 Task: Look for Airbnb properties in Tarumizu, Japan from 12th  December, 2023 to 15th December, 2023 for 3 adults. Place can be entire room with 2 bedrooms having 3 beds and 1 bathroom. Property type can be flat.
Action: Mouse moved to (445, 67)
Screenshot: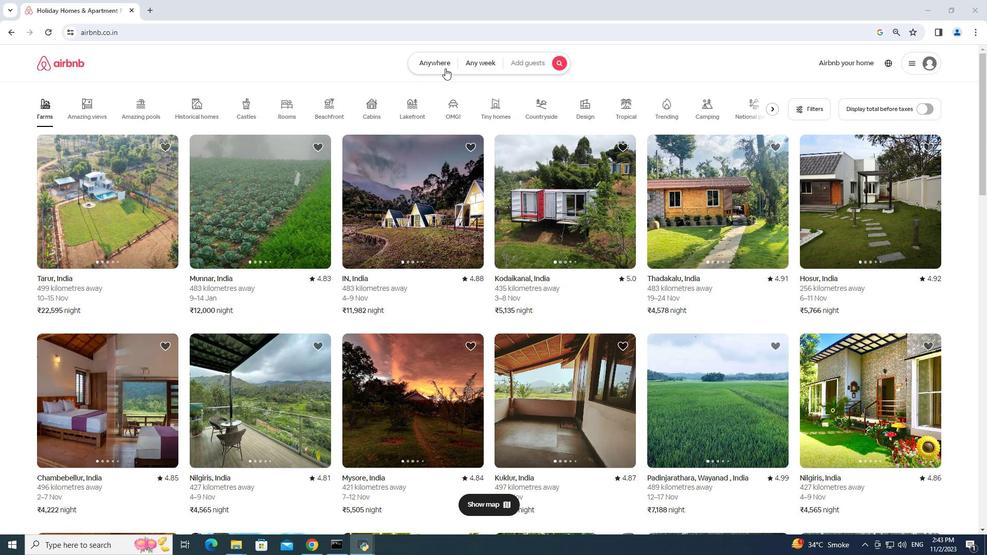 
Action: Mouse pressed left at (445, 67)
Screenshot: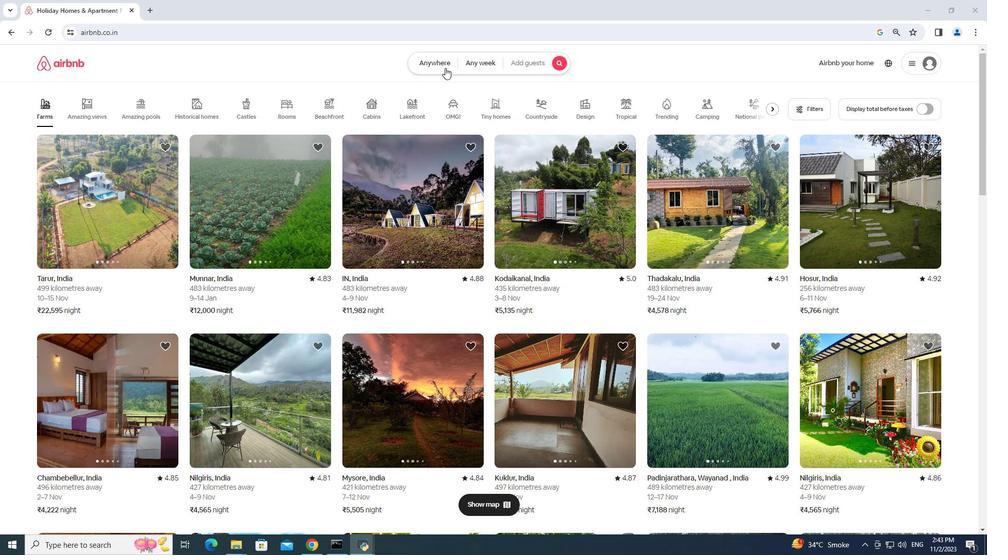 
Action: Mouse moved to (334, 99)
Screenshot: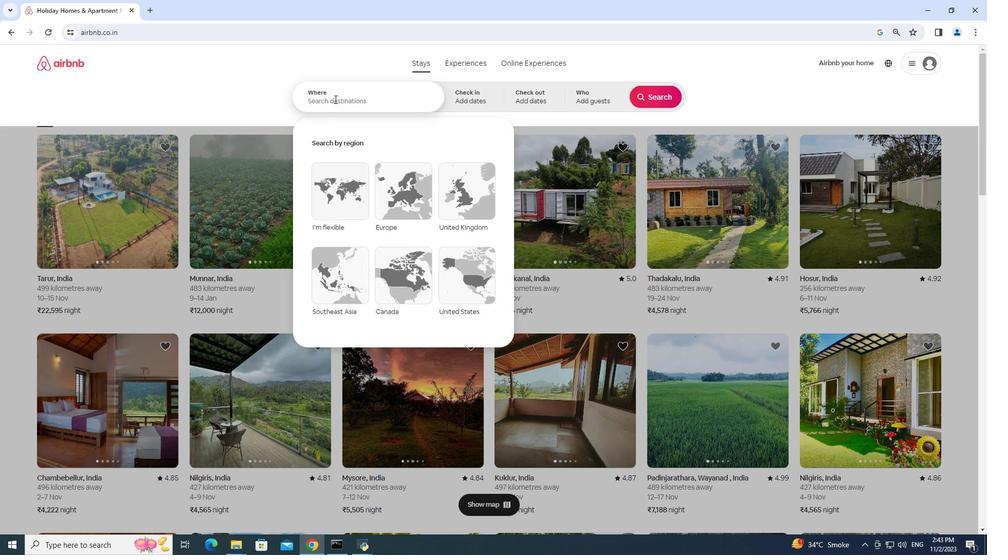 
Action: Mouse pressed left at (334, 99)
Screenshot: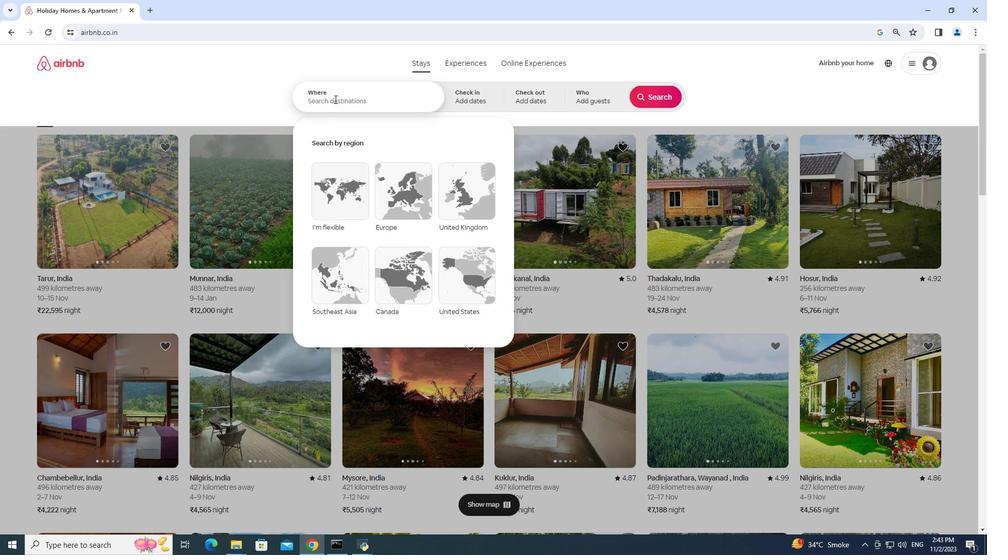 
Action: Key pressed tarumizu,japan<Key.space>
Screenshot: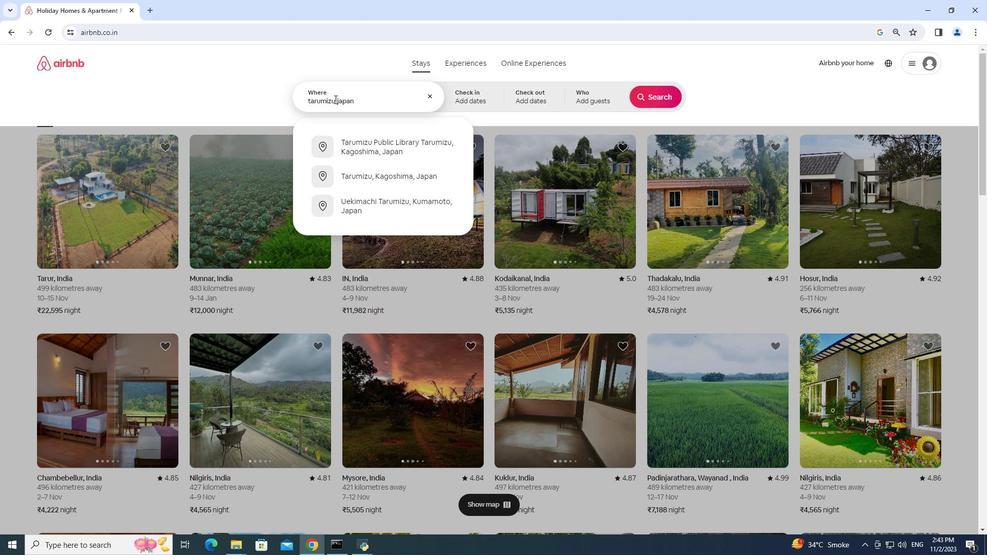 
Action: Mouse moved to (336, 98)
Screenshot: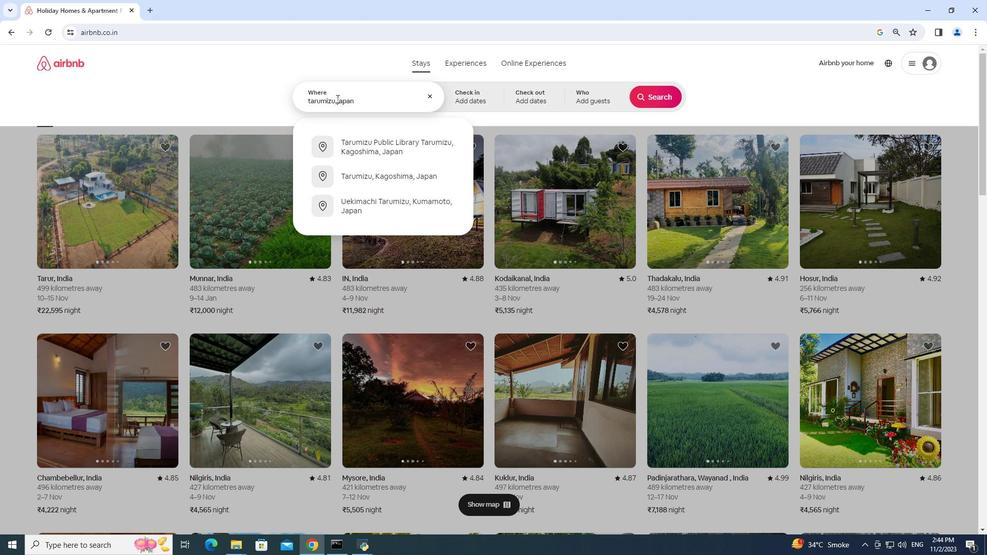 
Action: Mouse pressed left at (336, 98)
Screenshot: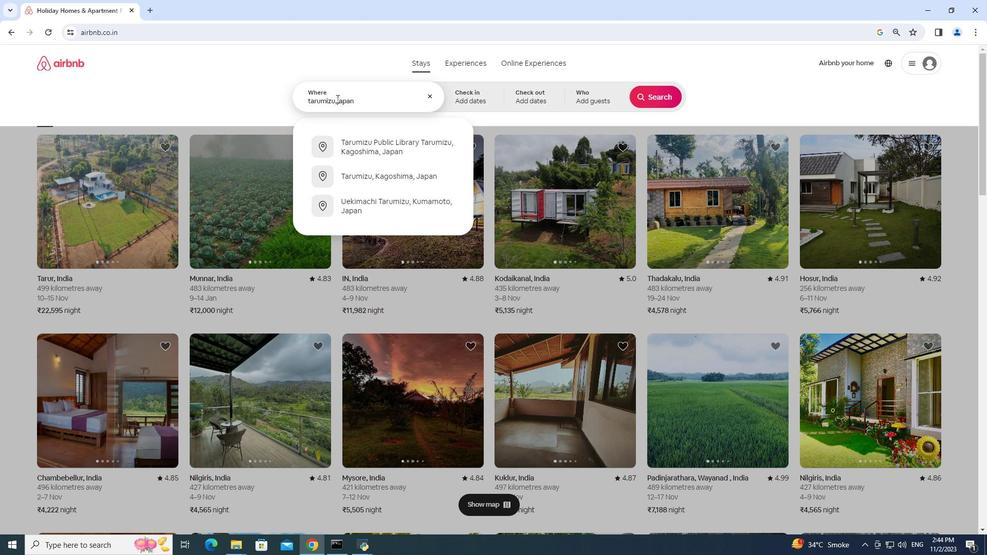 
Action: Mouse moved to (352, 106)
Screenshot: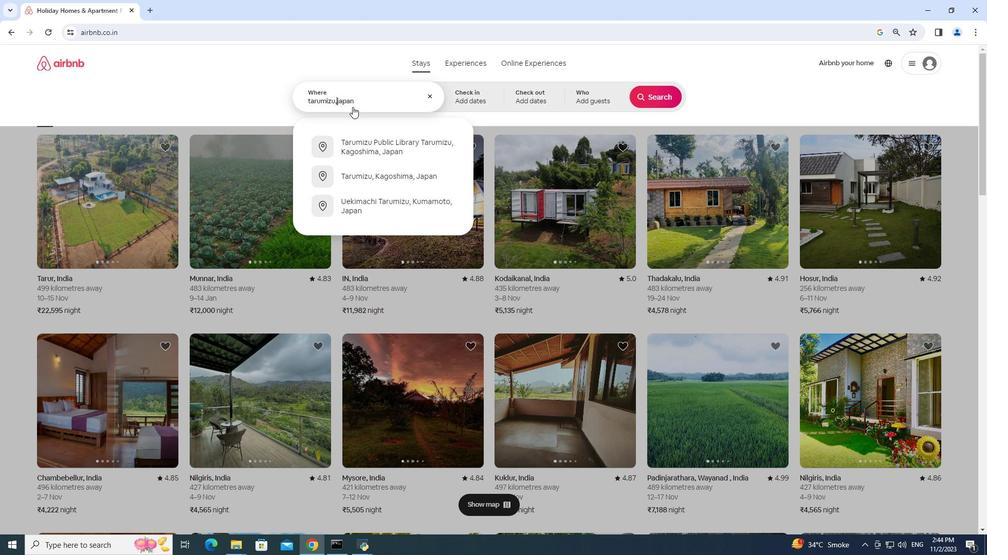 
Action: Key pressed <Key.space>
Screenshot: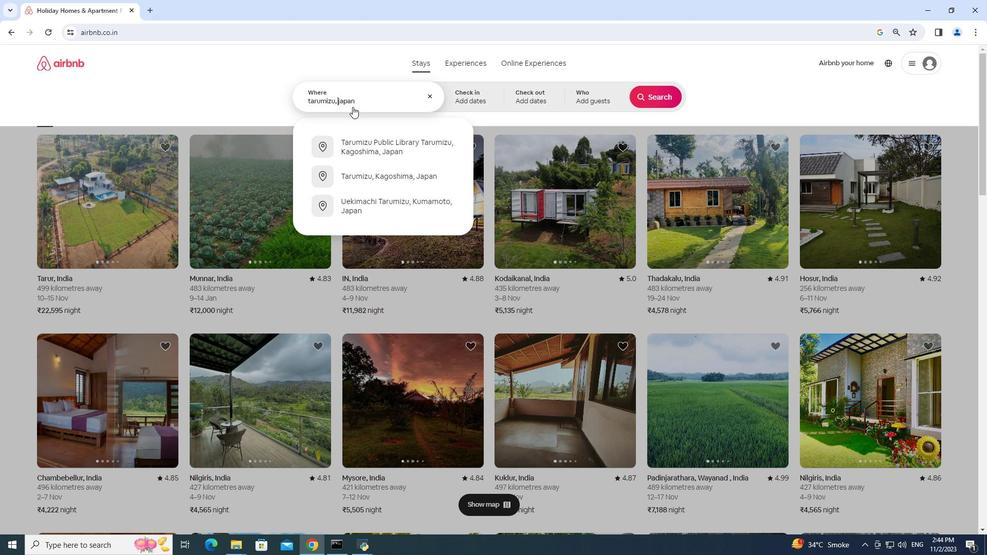 
Action: Mouse moved to (472, 95)
Screenshot: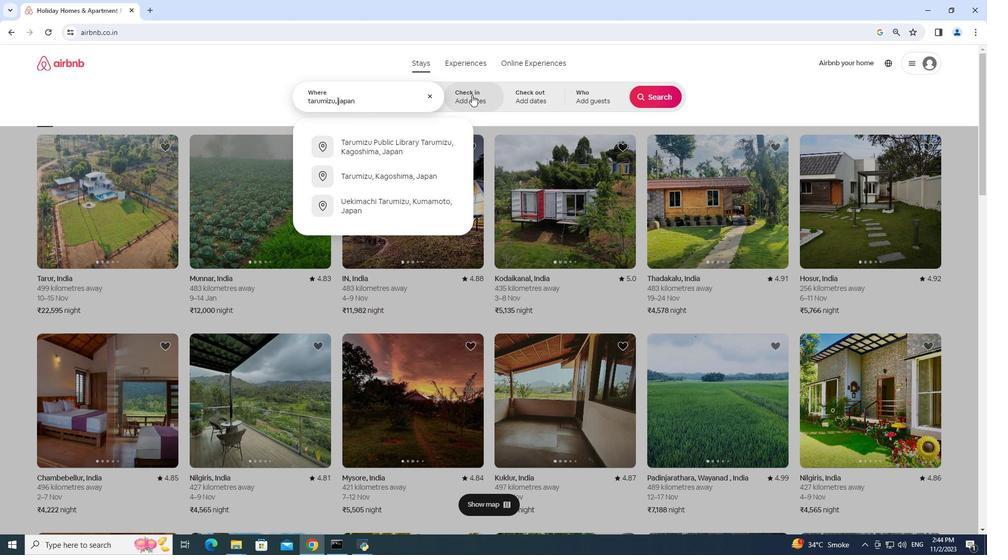 
Action: Mouse pressed left at (472, 95)
Screenshot: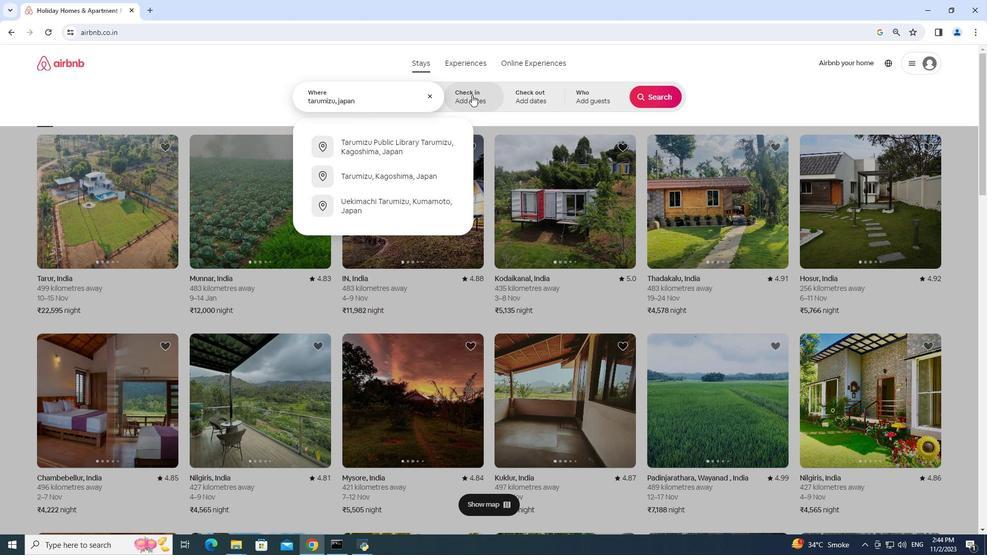 
Action: Mouse moved to (559, 256)
Screenshot: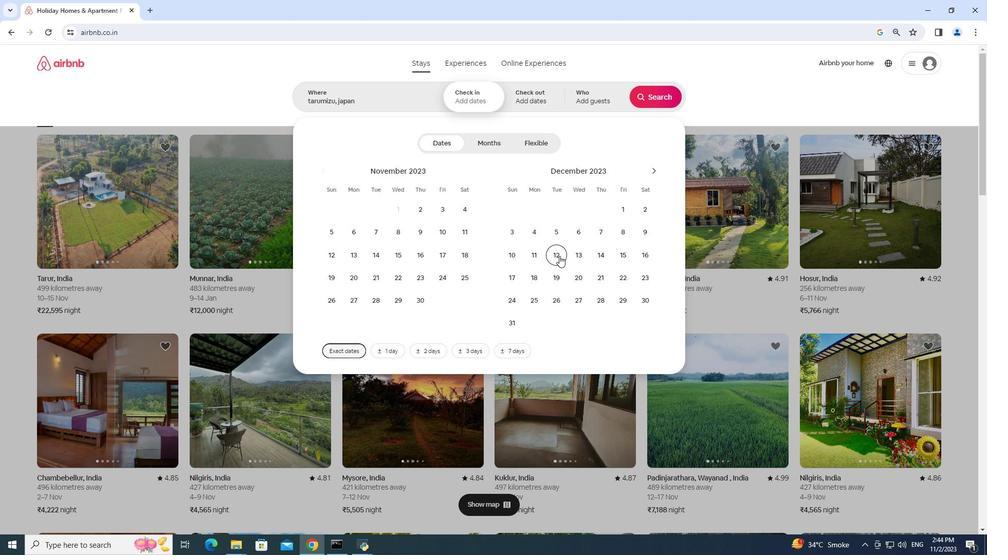 
Action: Mouse pressed left at (559, 256)
Screenshot: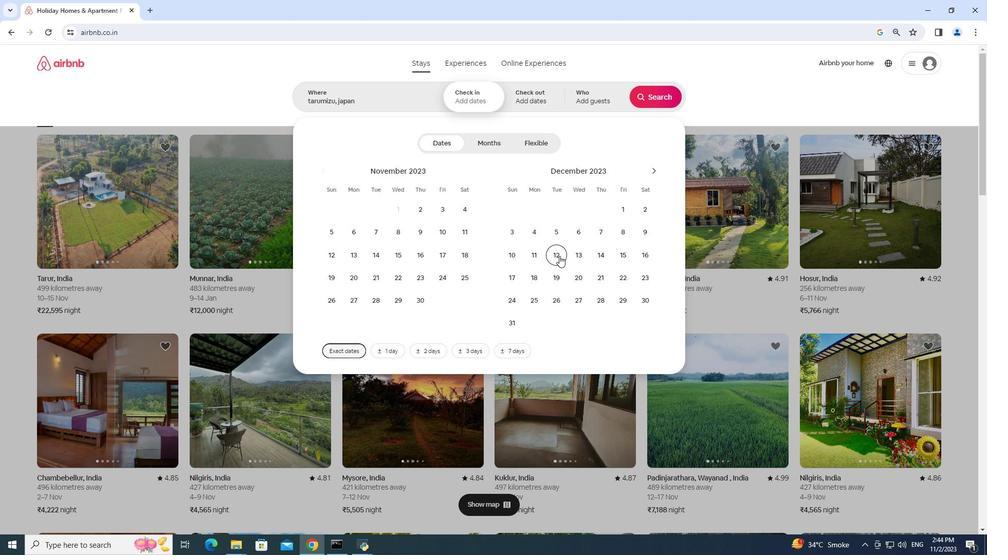 
Action: Mouse moved to (627, 261)
Screenshot: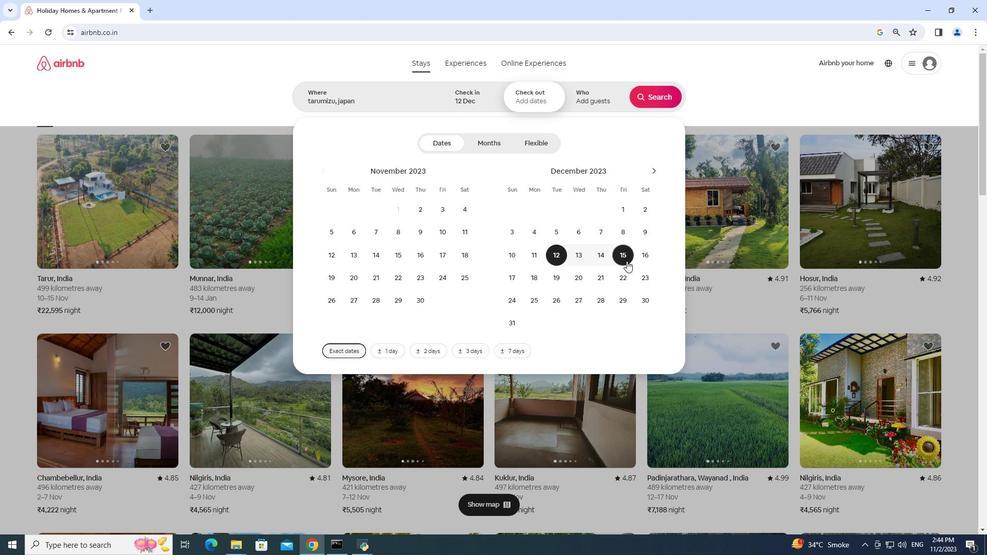 
Action: Mouse pressed left at (627, 261)
Screenshot: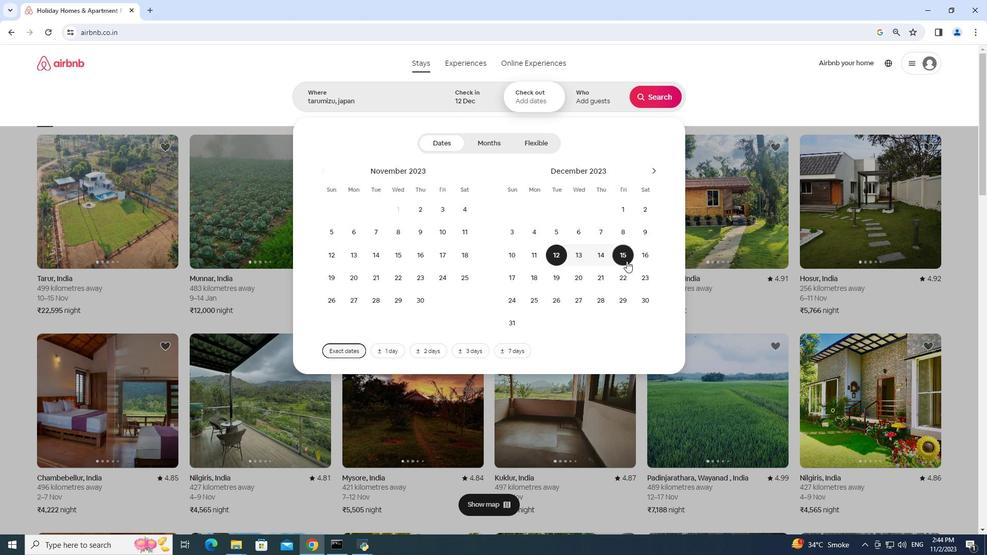 
Action: Mouse moved to (593, 110)
Screenshot: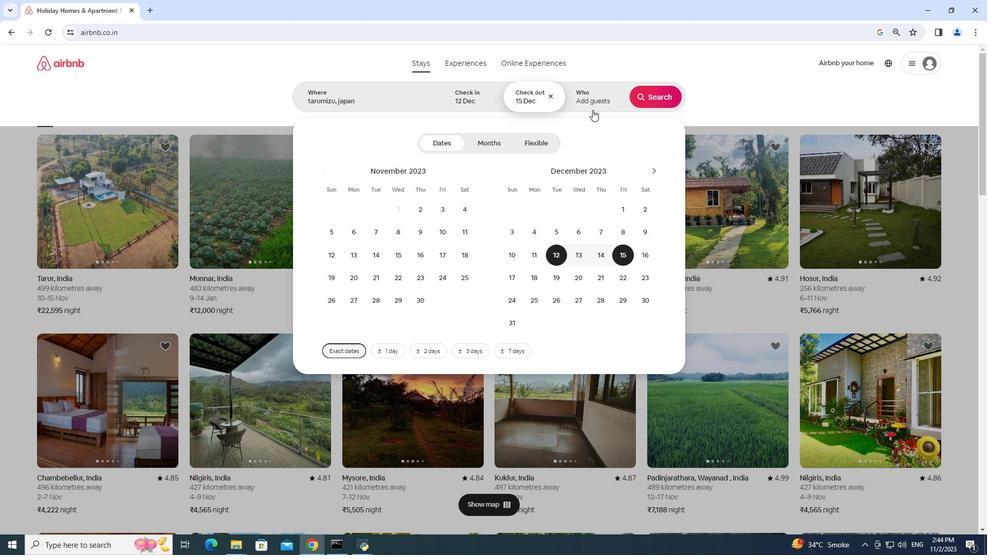 
Action: Mouse pressed left at (593, 110)
Screenshot: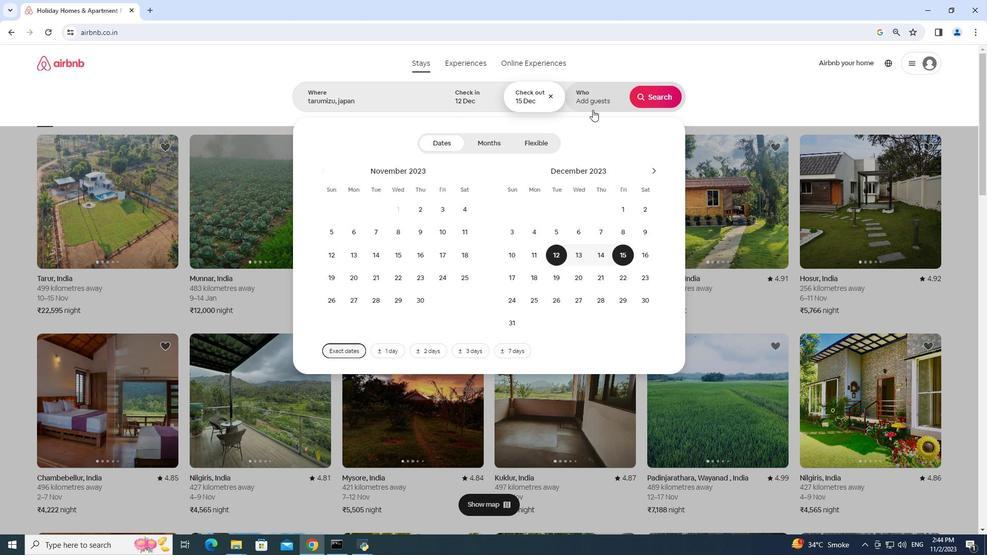 
Action: Mouse moved to (654, 142)
Screenshot: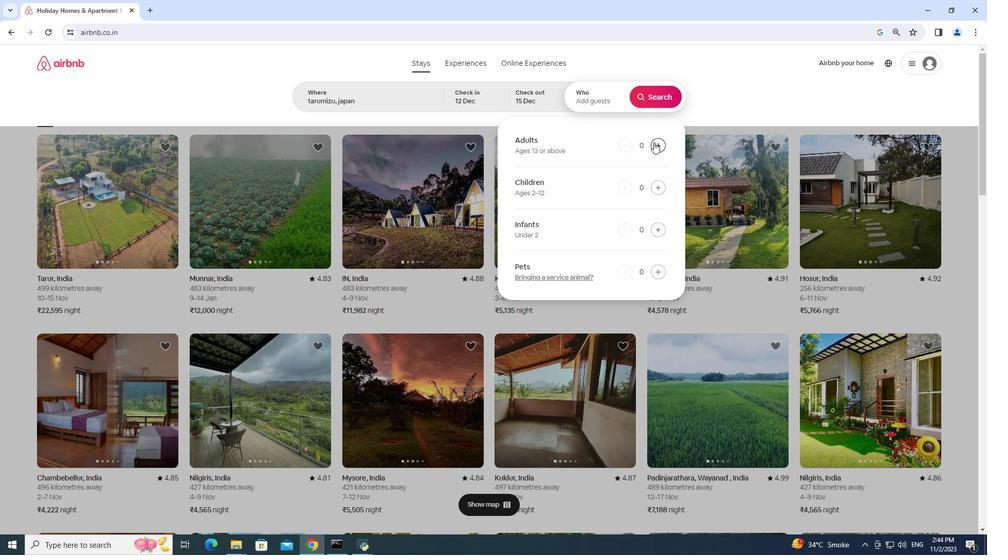 
Action: Mouse pressed left at (654, 142)
Screenshot: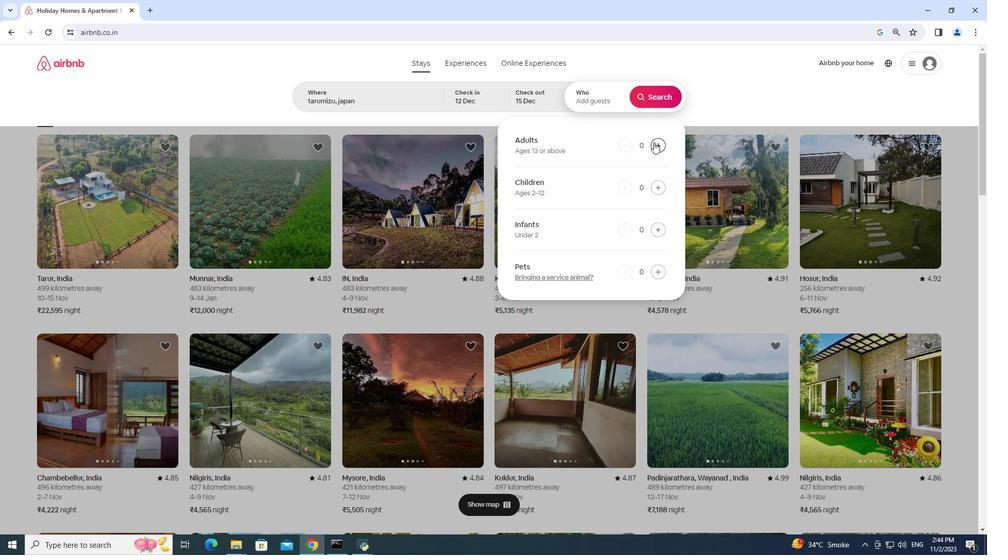 
Action: Mouse pressed left at (654, 142)
Screenshot: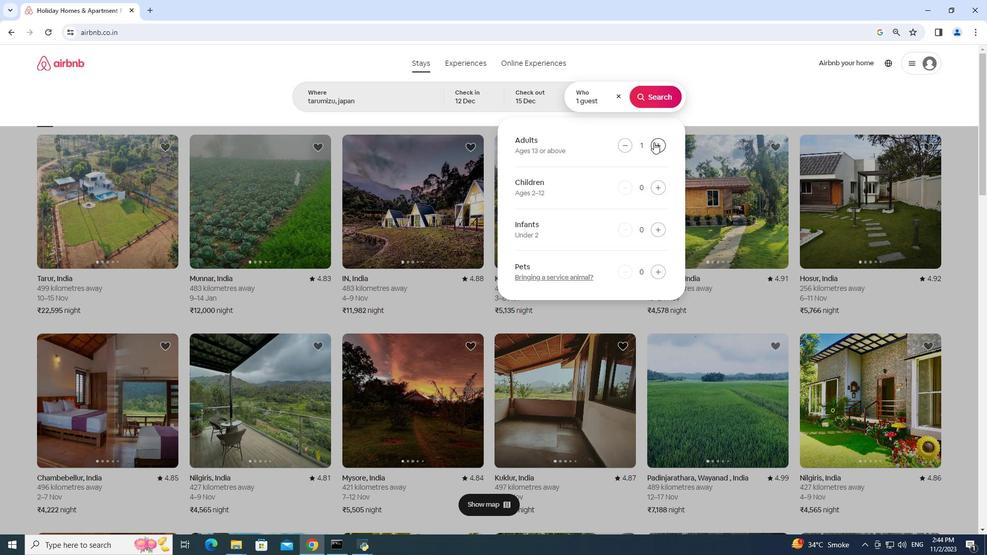 
Action: Mouse pressed left at (654, 142)
Screenshot: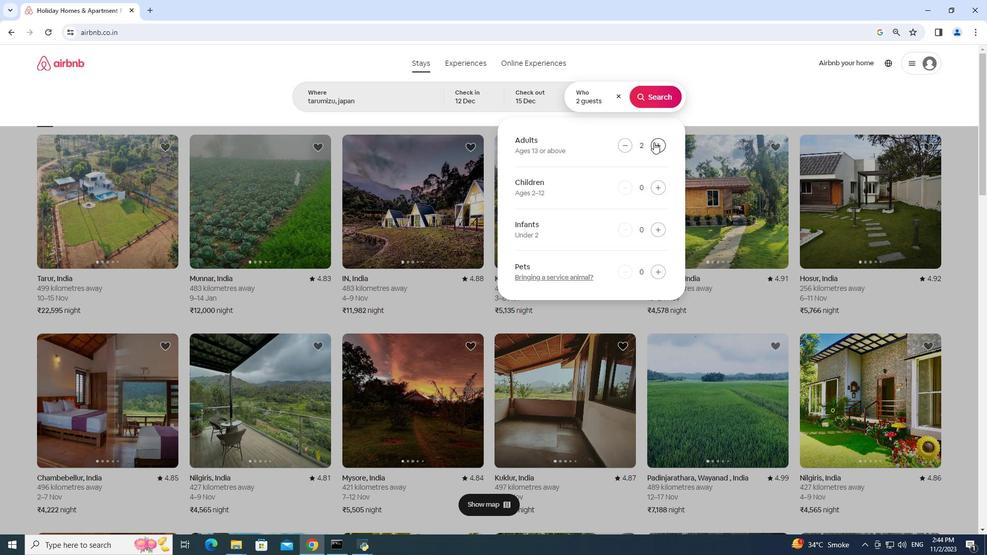 
Action: Mouse moved to (654, 91)
Screenshot: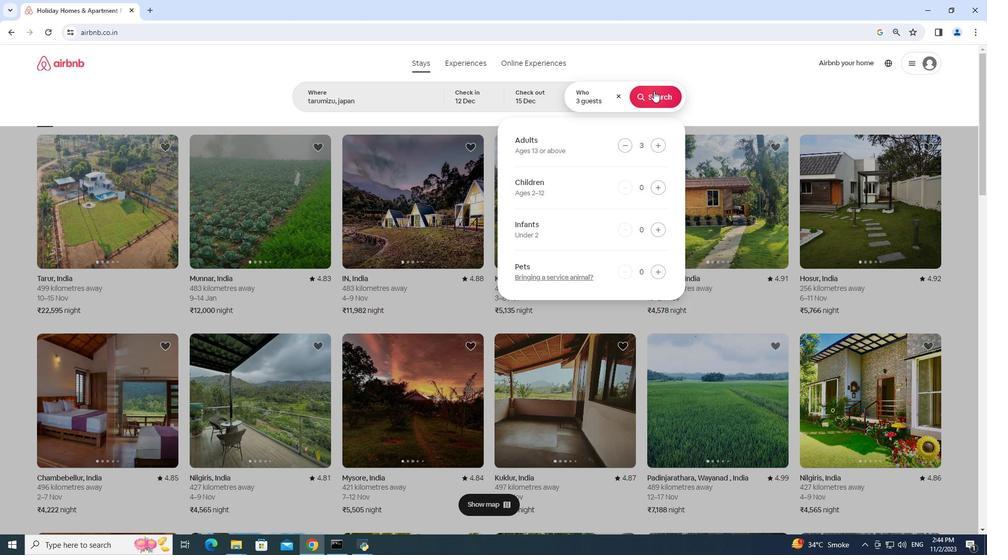 
Action: Mouse pressed left at (654, 91)
Screenshot: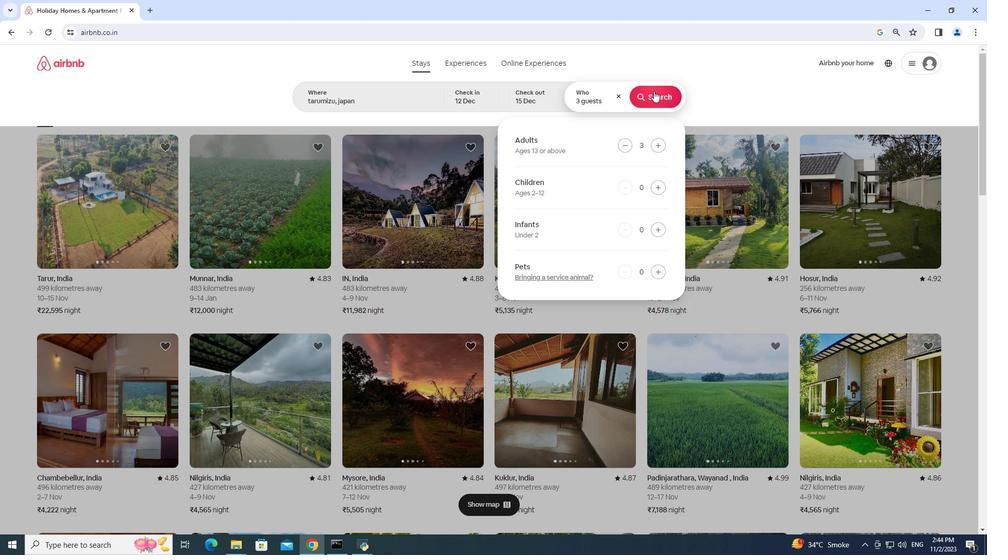 
Action: Mouse moved to (835, 101)
Screenshot: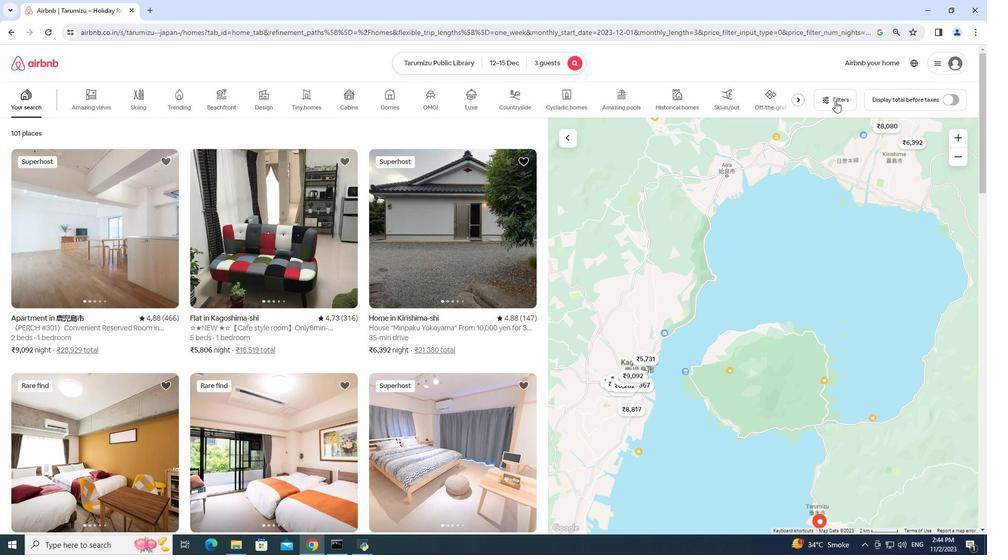 
Action: Mouse pressed left at (835, 101)
Screenshot: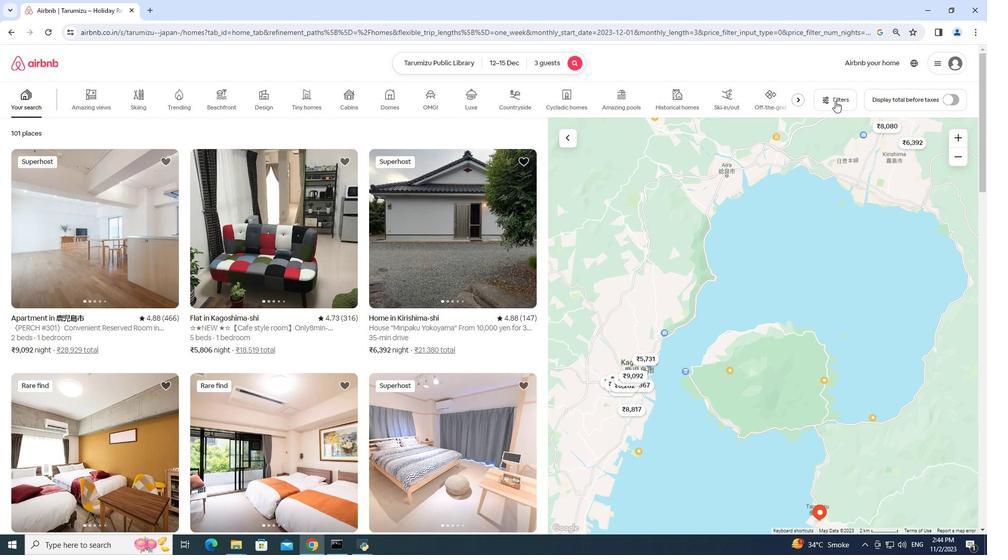
Action: Mouse moved to (406, 389)
Screenshot: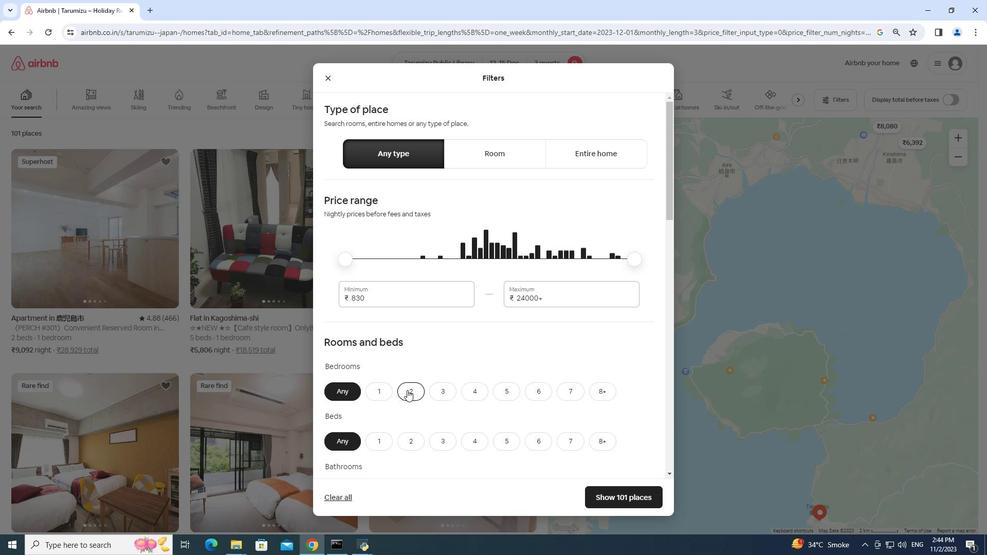 
Action: Mouse pressed left at (406, 389)
Screenshot: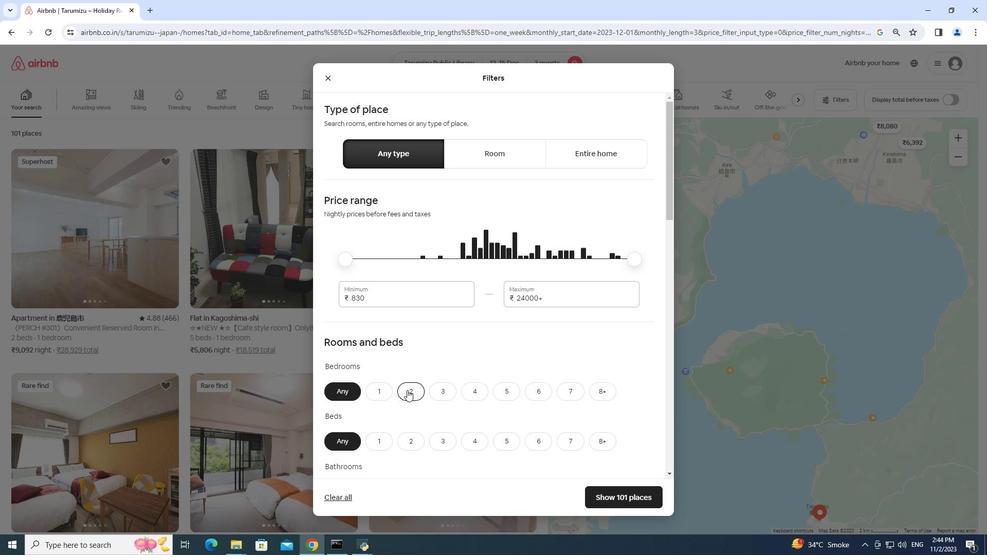 
Action: Mouse moved to (453, 438)
Screenshot: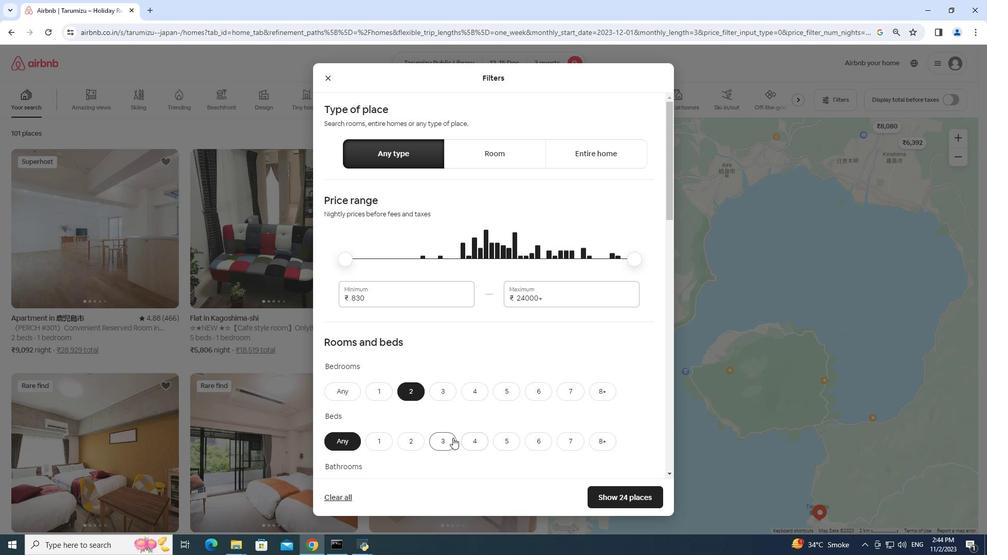 
Action: Mouse pressed left at (453, 438)
Screenshot: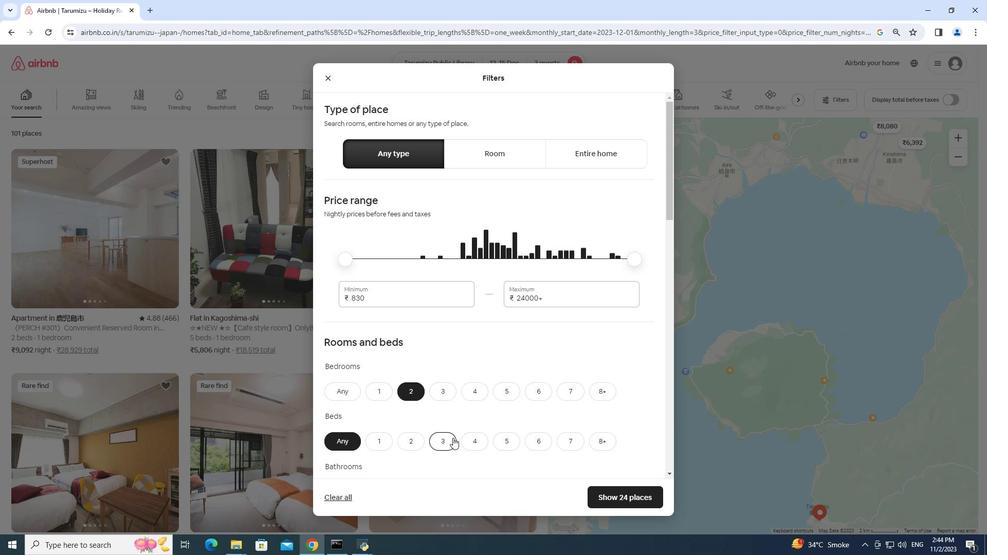 
Action: Mouse moved to (454, 435)
Screenshot: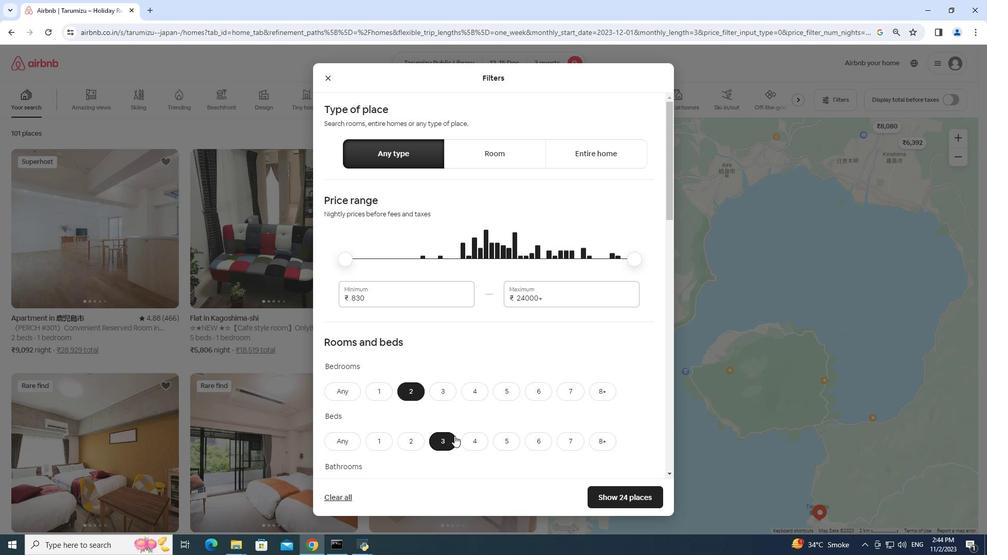
Action: Mouse scrolled (454, 435) with delta (0, 0)
Screenshot: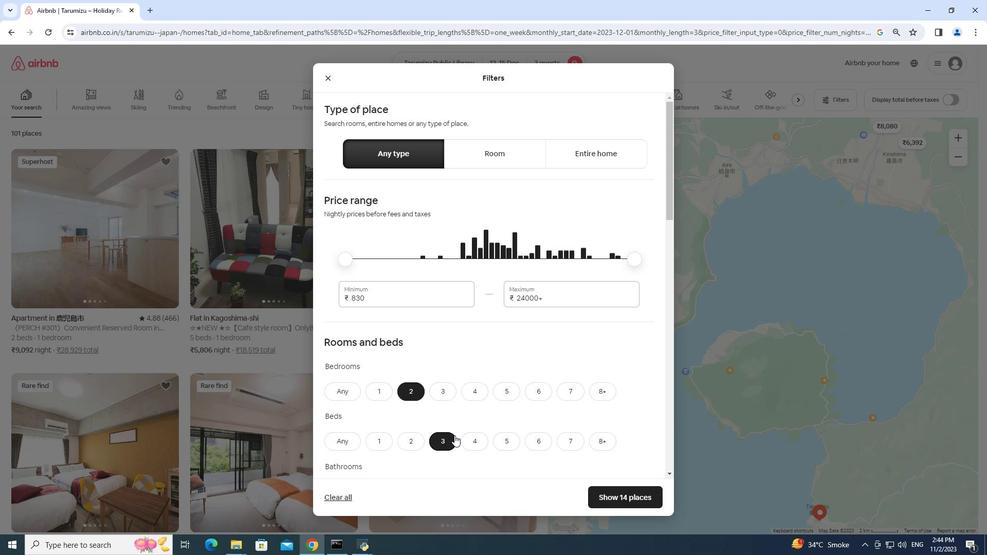 
Action: Mouse scrolled (454, 435) with delta (0, 0)
Screenshot: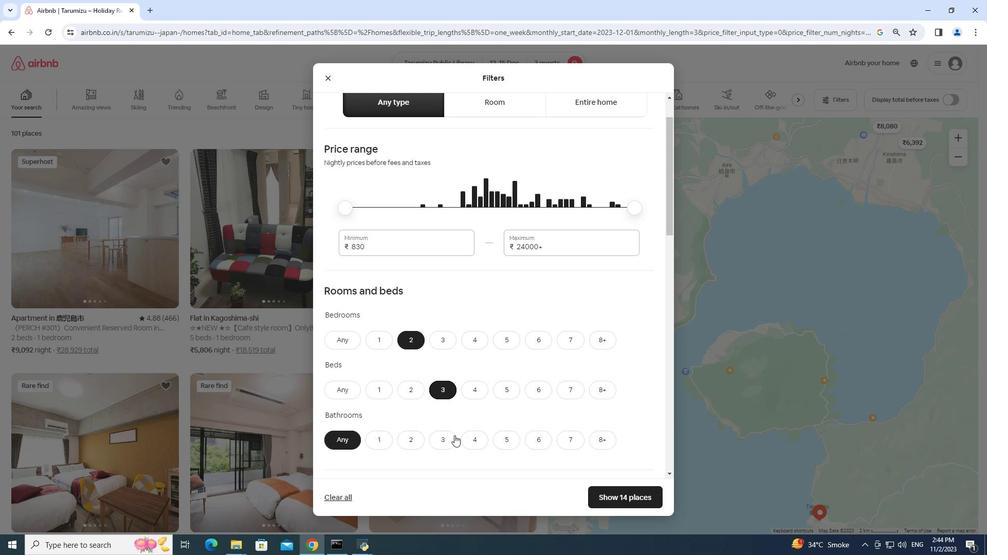 
Action: Mouse moved to (380, 391)
Screenshot: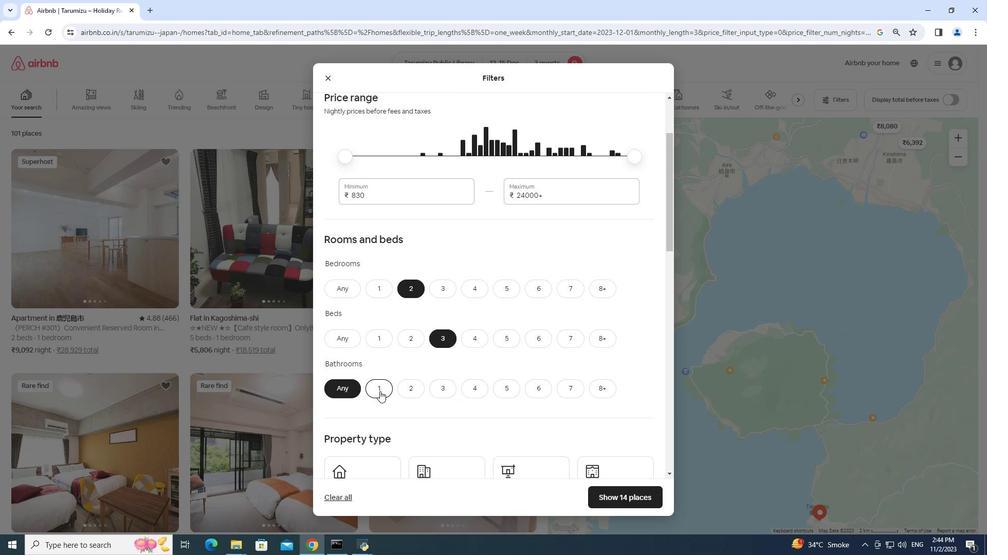 
Action: Mouse pressed left at (380, 391)
Screenshot: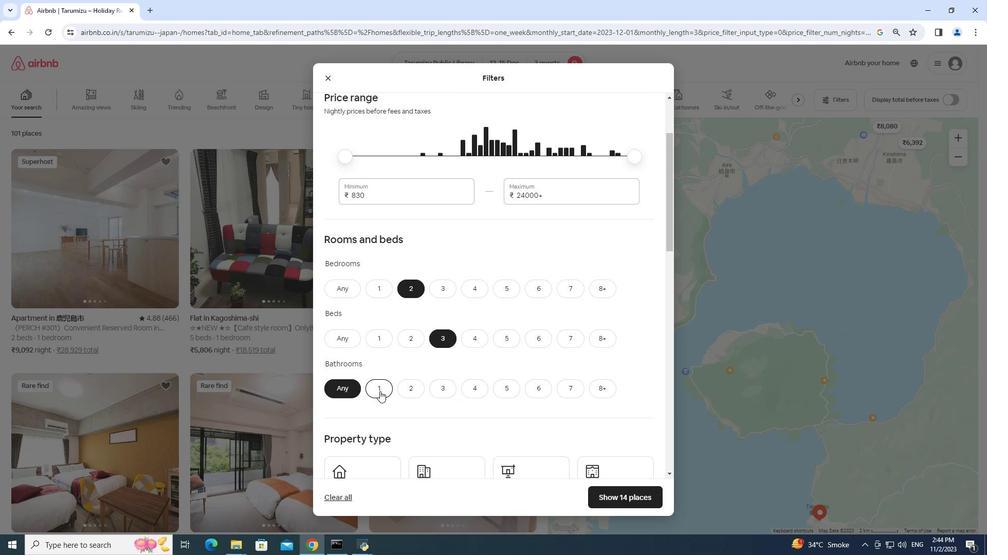 
Action: Mouse moved to (387, 391)
Screenshot: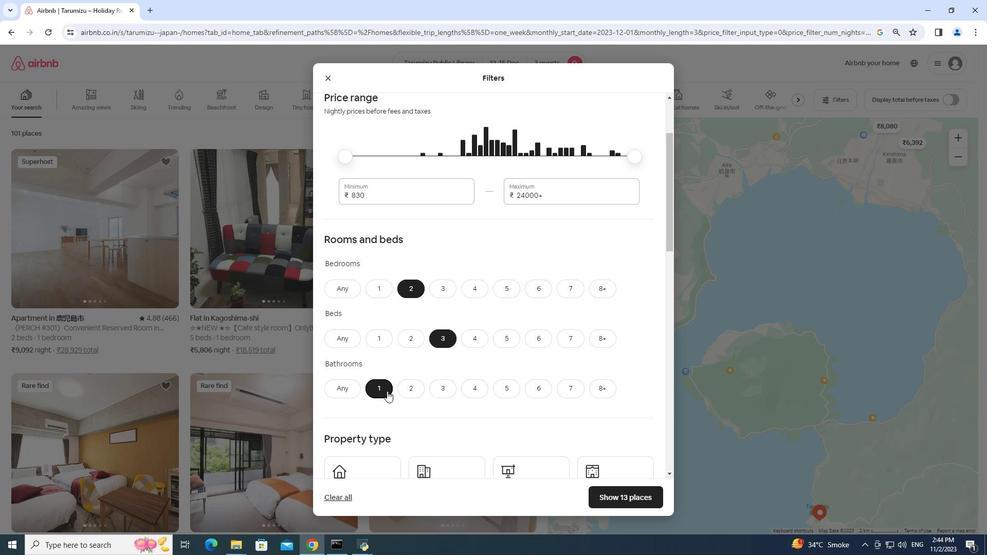 
Action: Mouse scrolled (387, 390) with delta (0, 0)
Screenshot: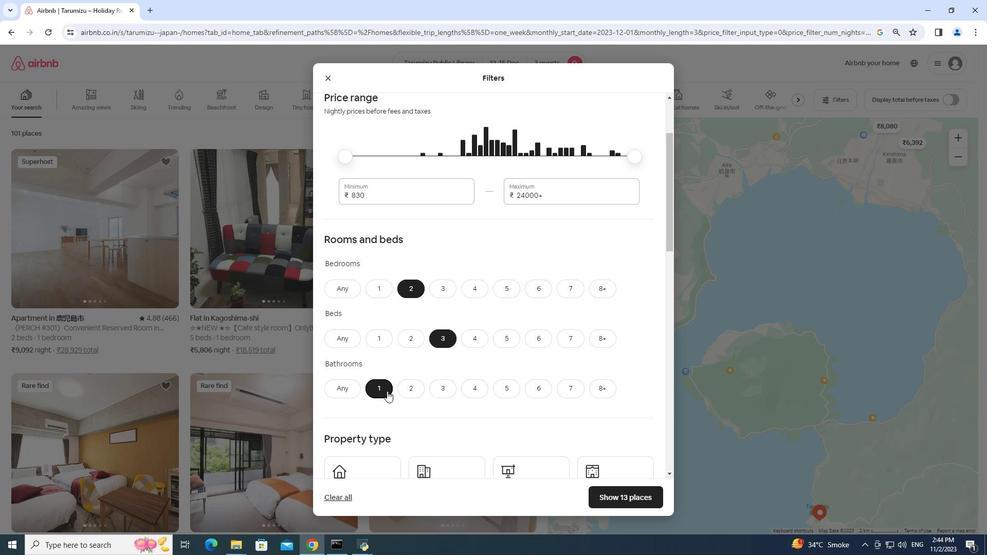 
Action: Mouse moved to (387, 391)
Screenshot: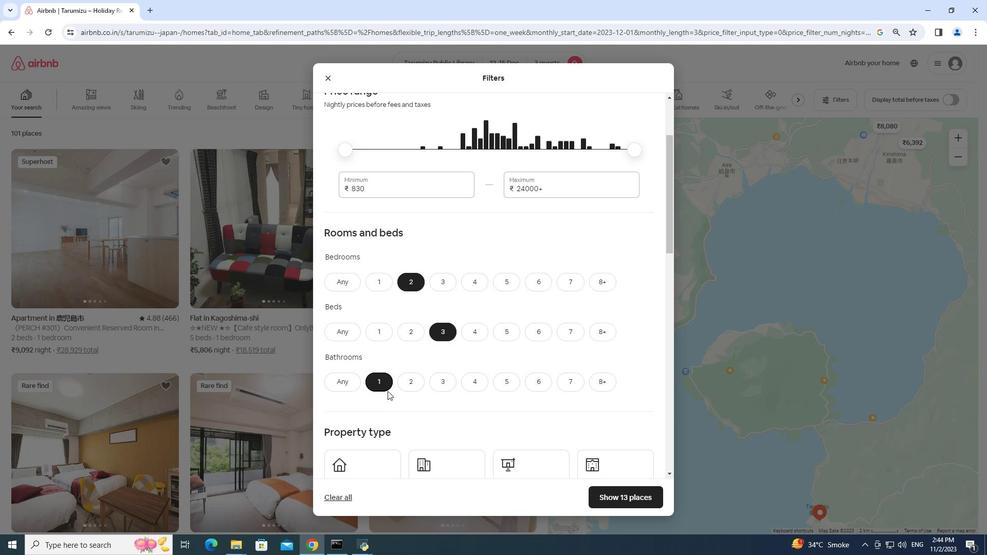 
Action: Mouse scrolled (387, 390) with delta (0, 0)
Screenshot: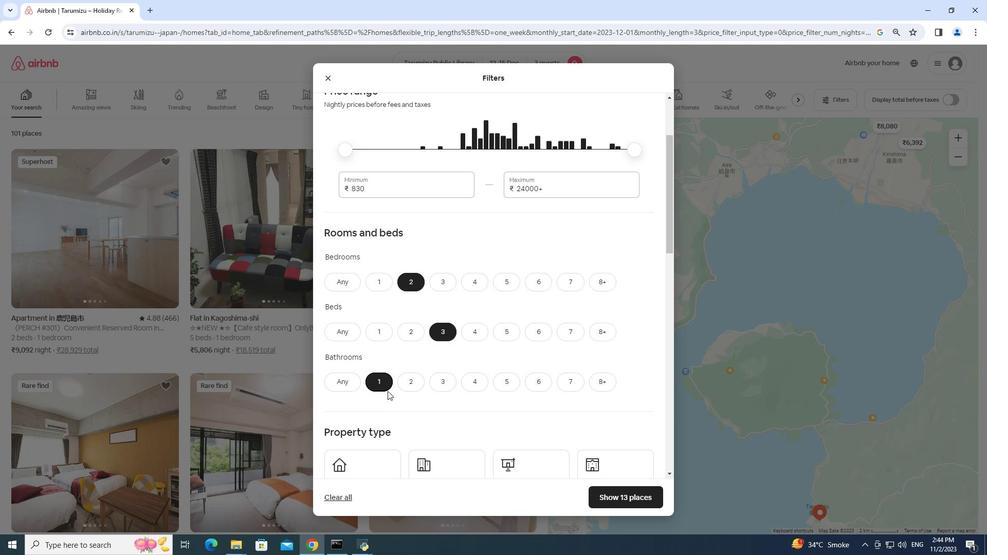 
Action: Mouse moved to (433, 386)
Screenshot: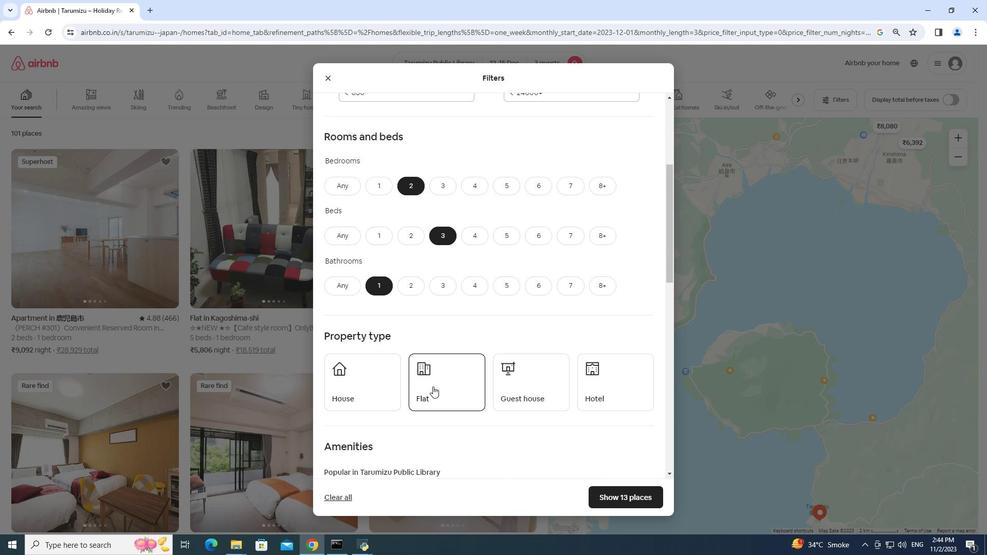 
Action: Mouse pressed left at (433, 386)
Screenshot: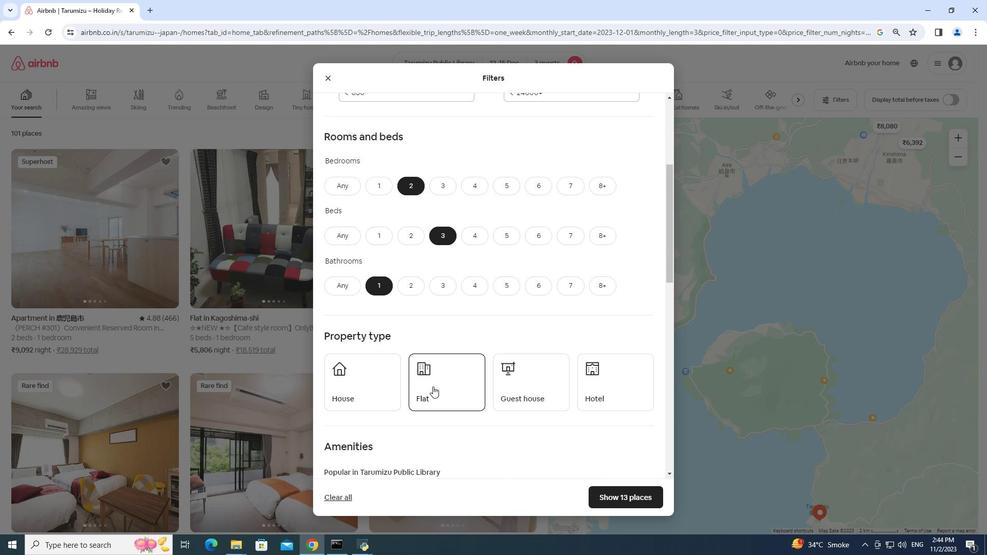 
Action: Mouse scrolled (433, 386) with delta (0, 0)
Screenshot: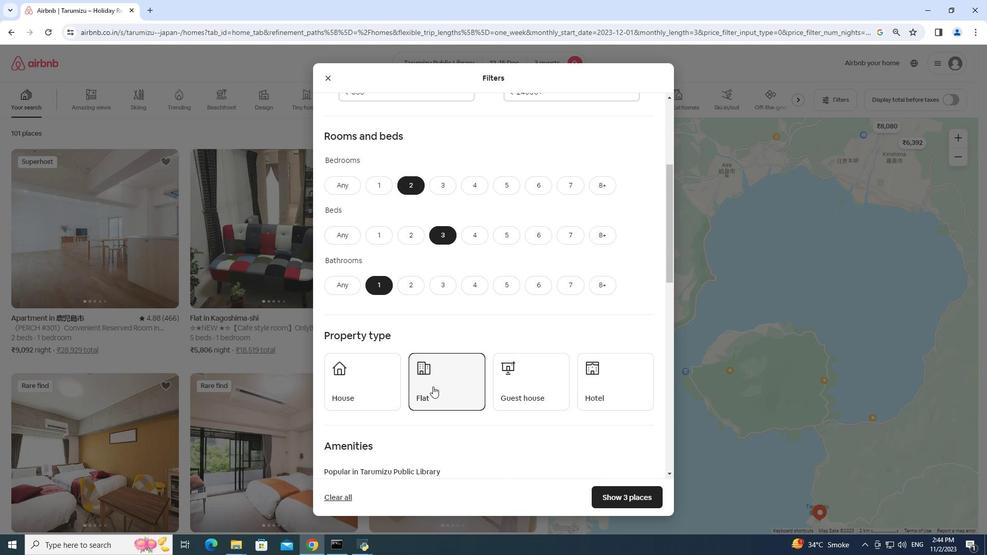 
Action: Mouse scrolled (433, 386) with delta (0, 0)
Screenshot: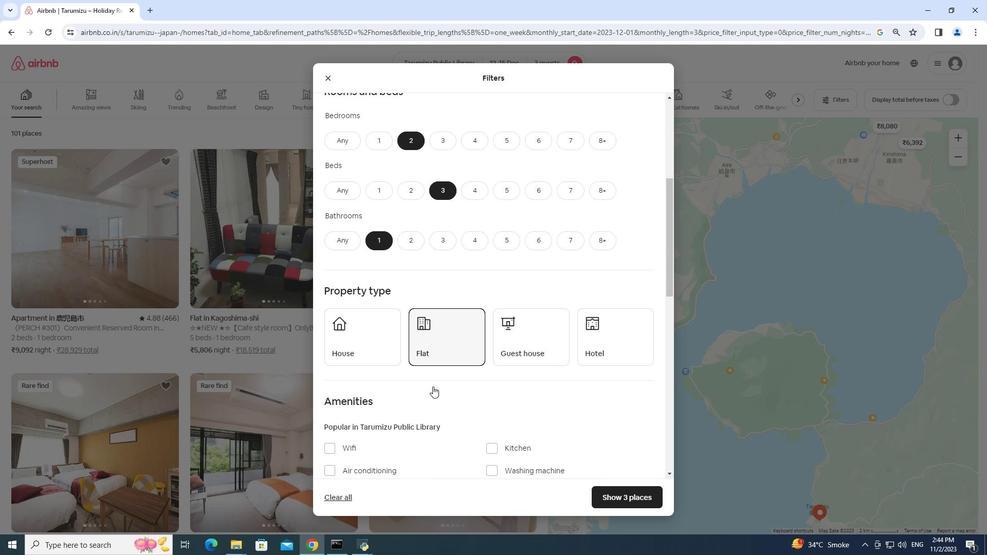 
Action: Mouse moved to (619, 491)
Screenshot: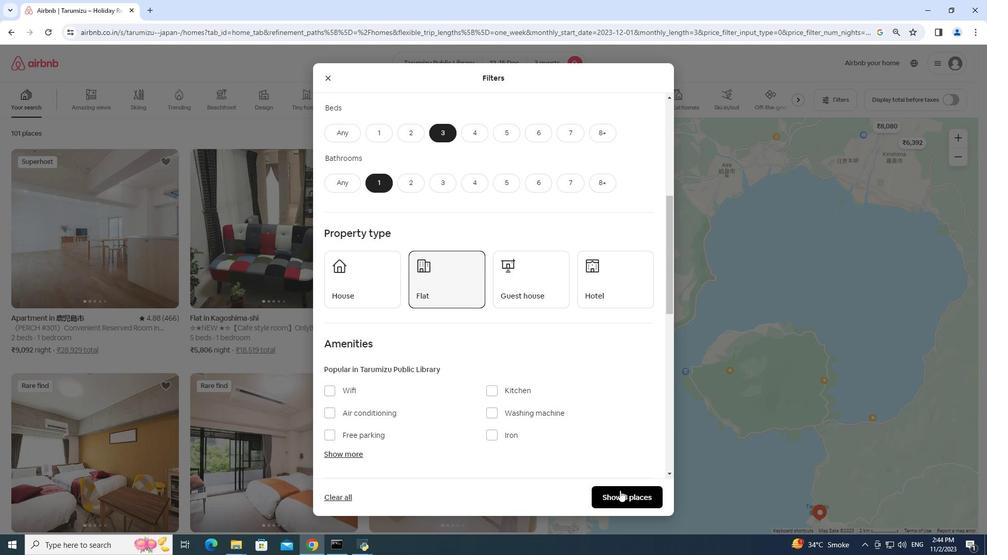 
Action: Mouse pressed left at (619, 491)
Screenshot: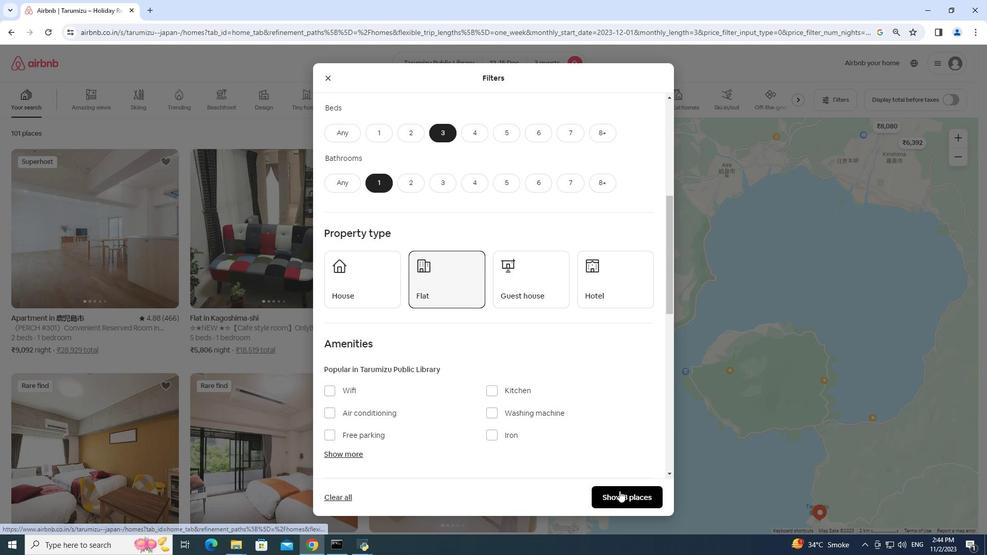 
Action: Mouse moved to (149, 269)
Screenshot: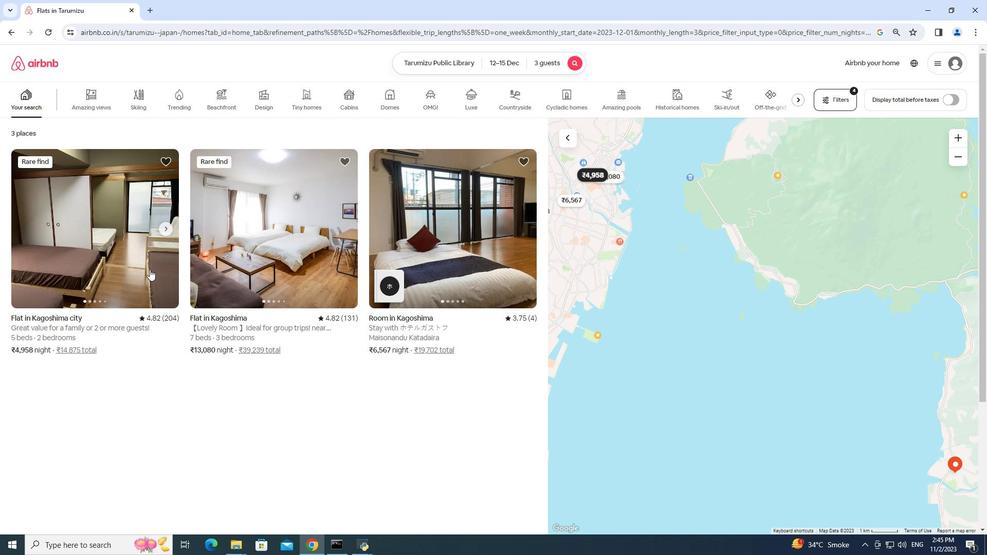 
Action: Mouse pressed left at (149, 269)
Screenshot: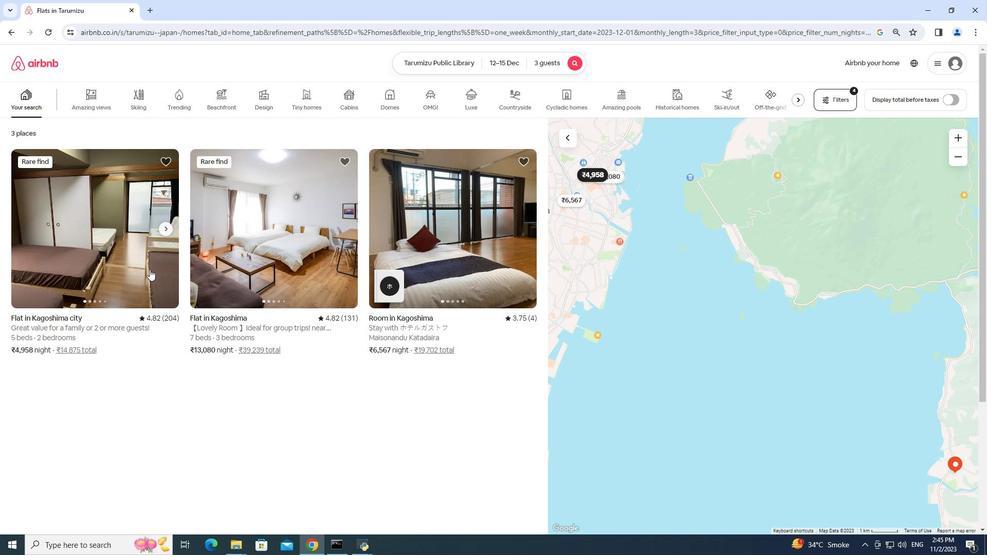 
Action: Mouse moved to (149, 269)
Screenshot: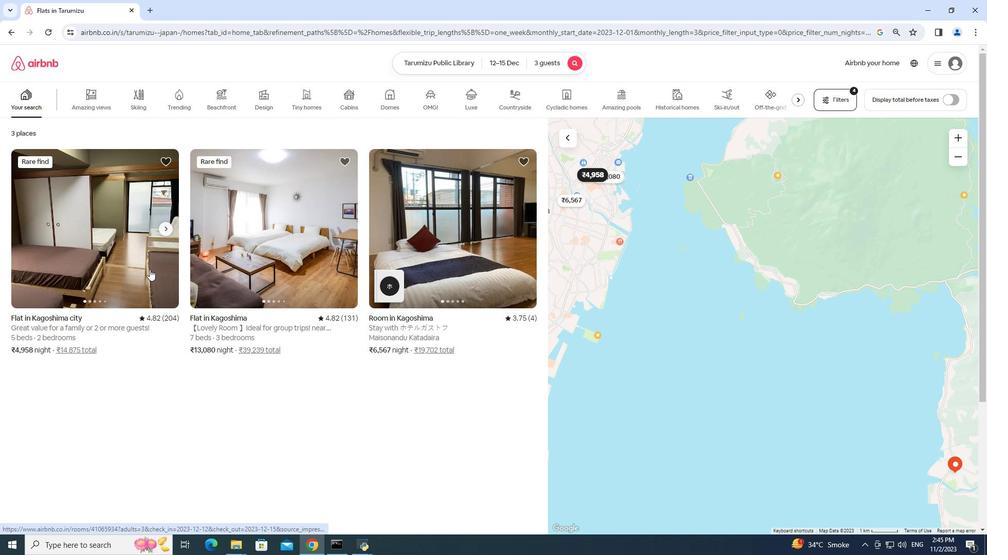 
Action: Mouse pressed left at (149, 269)
Screenshot: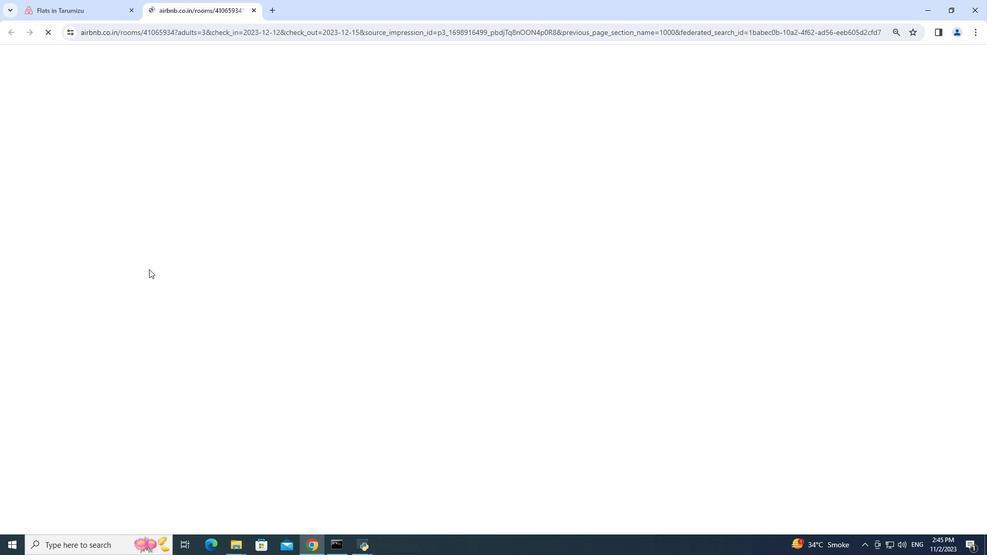 
Action: Mouse moved to (252, 8)
Screenshot: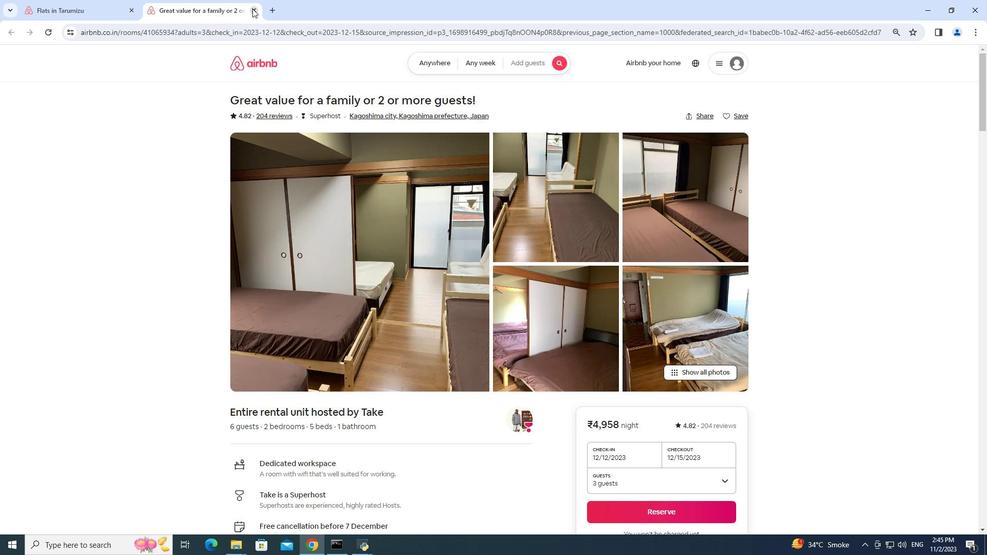 
Action: Mouse pressed left at (252, 8)
Screenshot: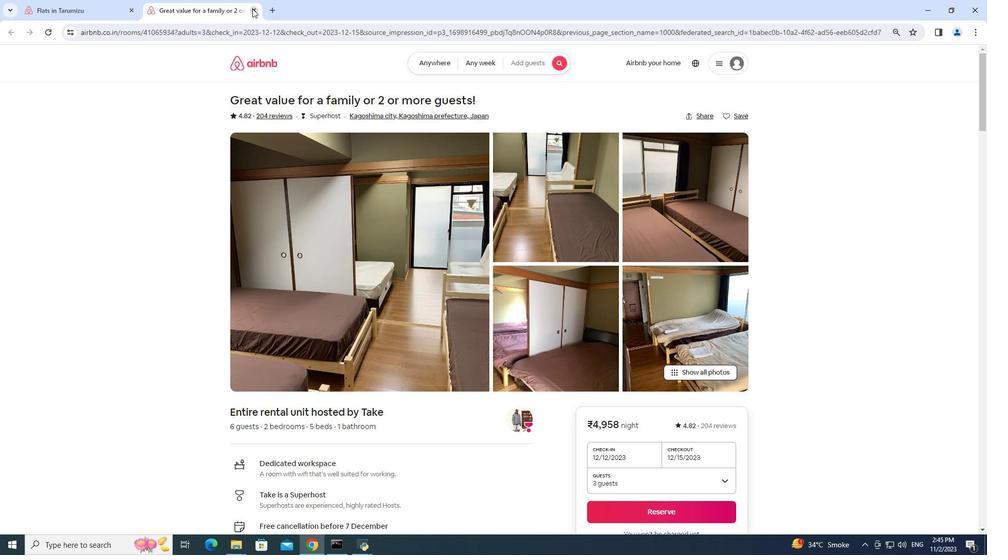 
Action: Mouse moved to (295, 243)
Screenshot: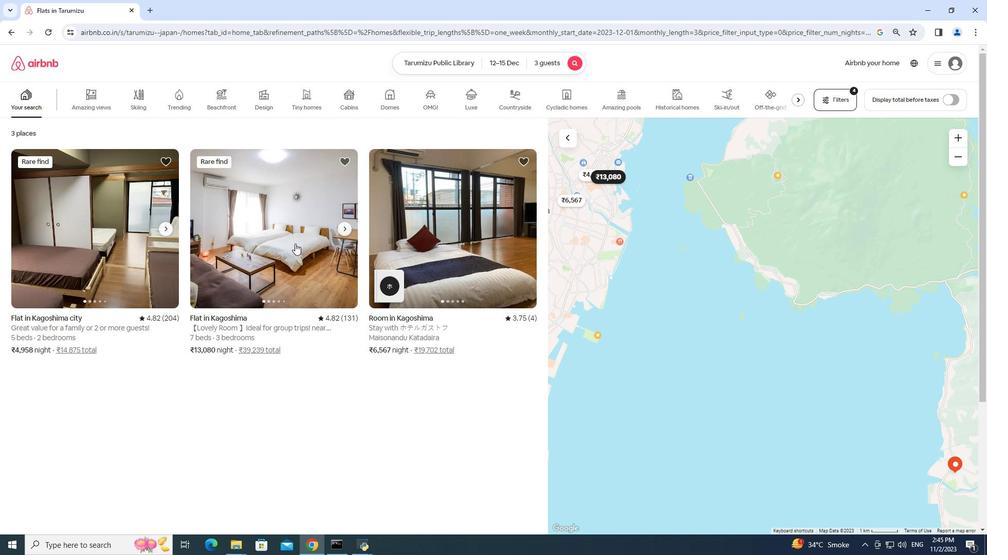 
Action: Mouse pressed left at (295, 243)
Screenshot: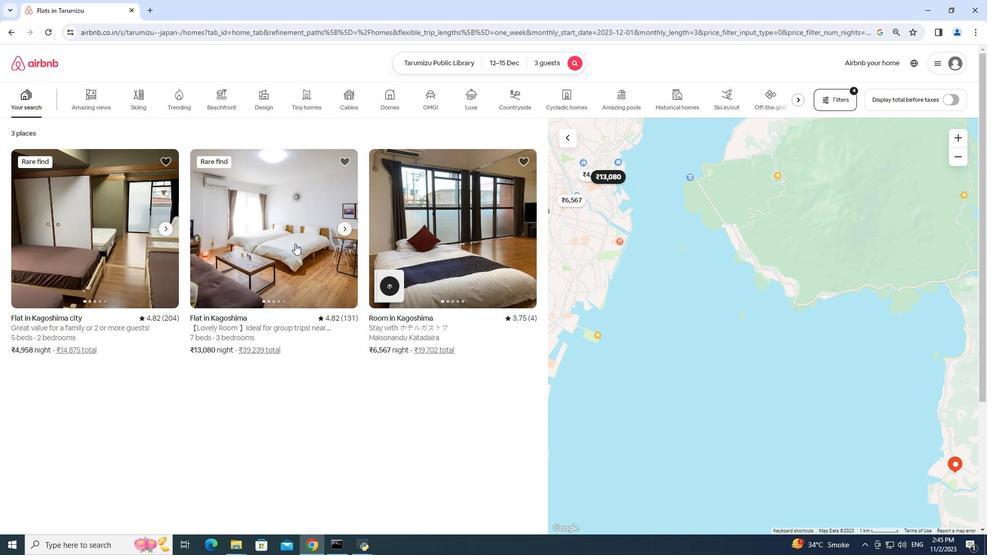 
Action: Mouse moved to (294, 243)
Screenshot: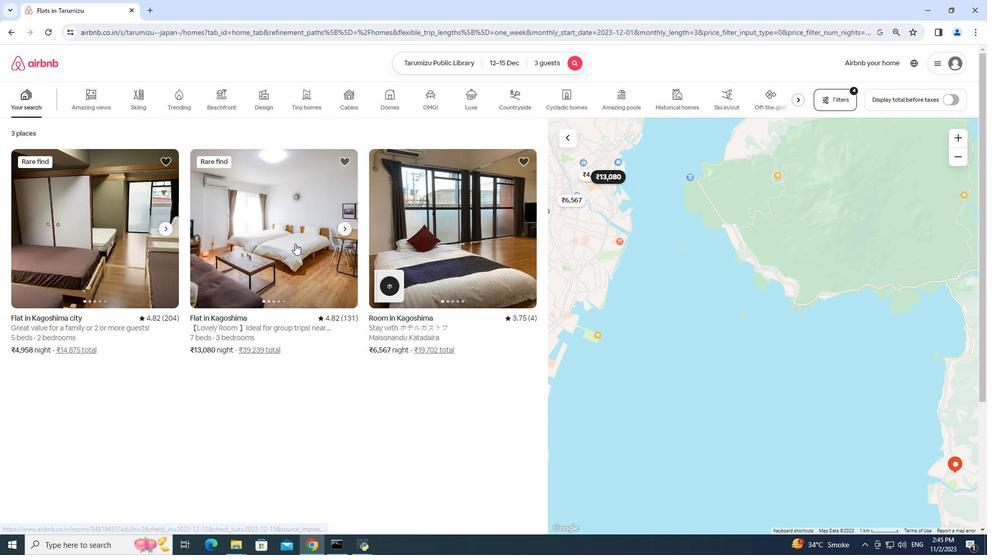 
Action: Mouse pressed left at (294, 243)
Screenshot: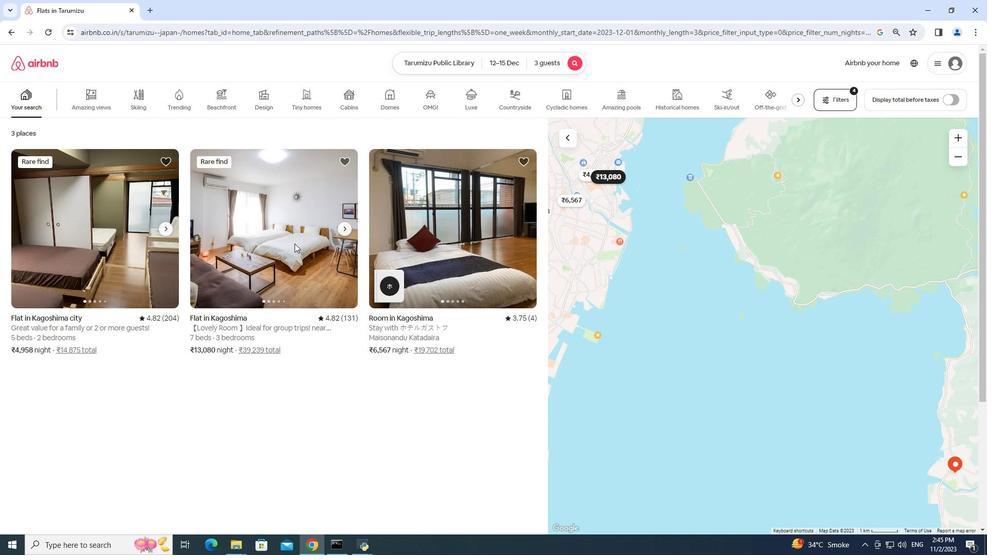 
Action: Mouse moved to (252, 11)
Screenshot: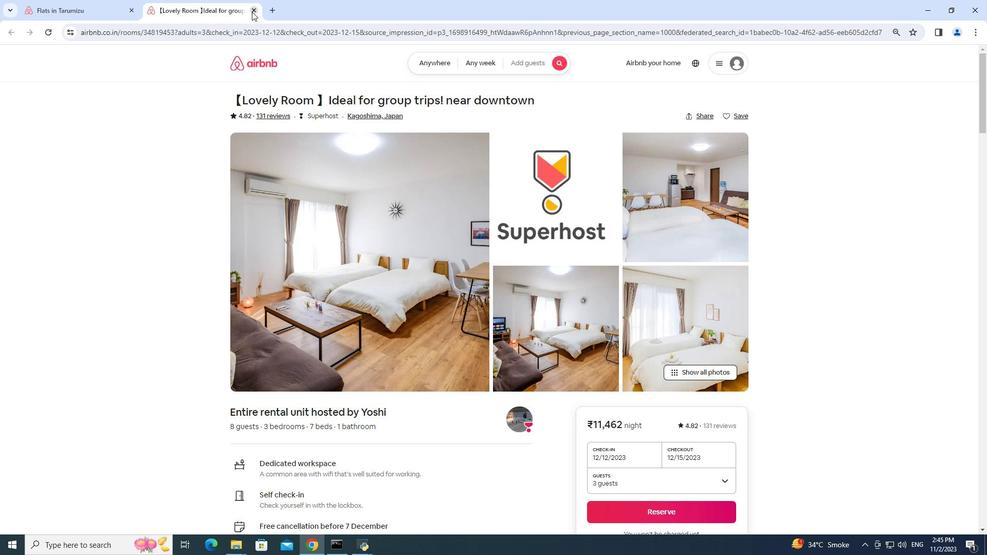 
Action: Mouse pressed left at (252, 11)
Screenshot: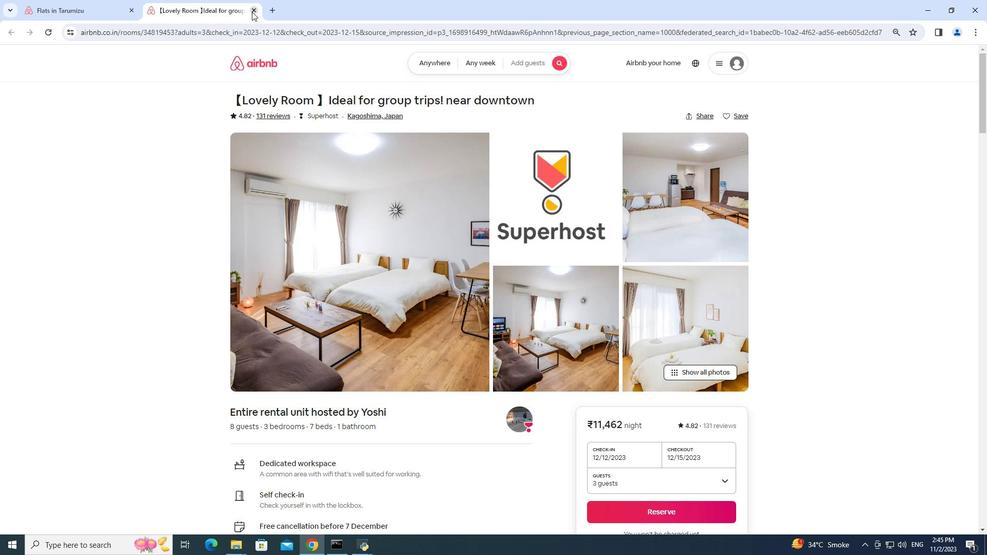 
Action: Mouse moved to (469, 241)
Screenshot: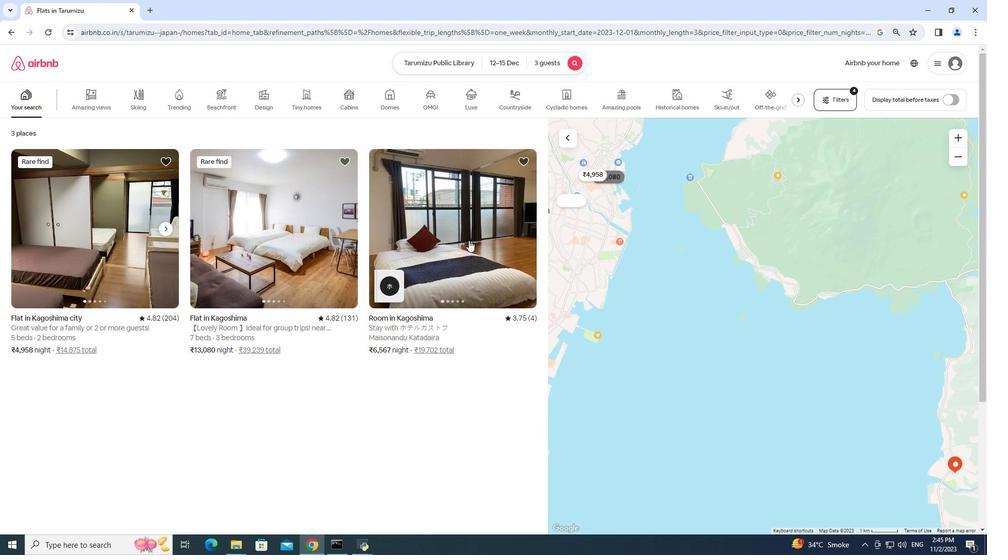 
Action: Mouse pressed left at (469, 241)
Screenshot: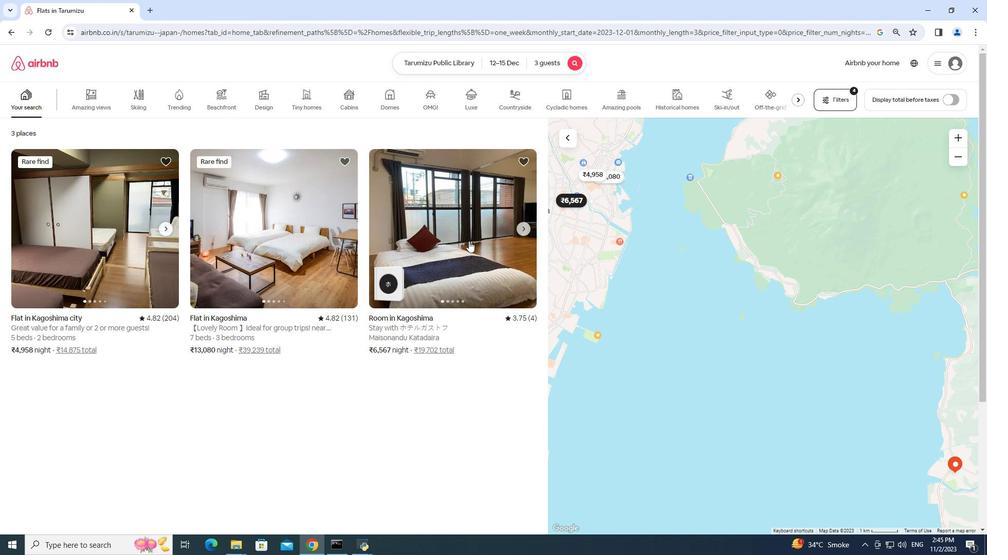 
Action: Mouse pressed left at (469, 241)
Screenshot: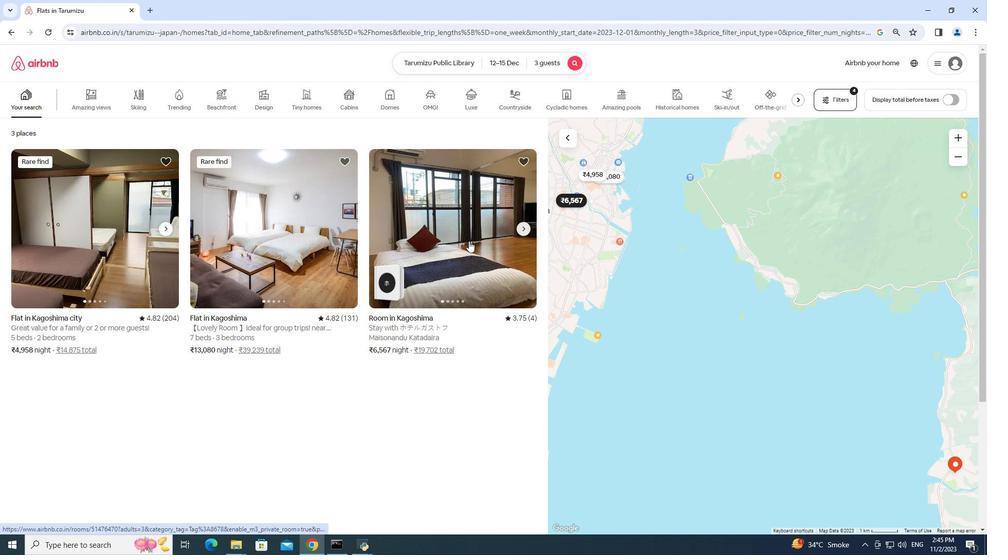 
Action: Mouse moved to (683, 364)
Screenshot: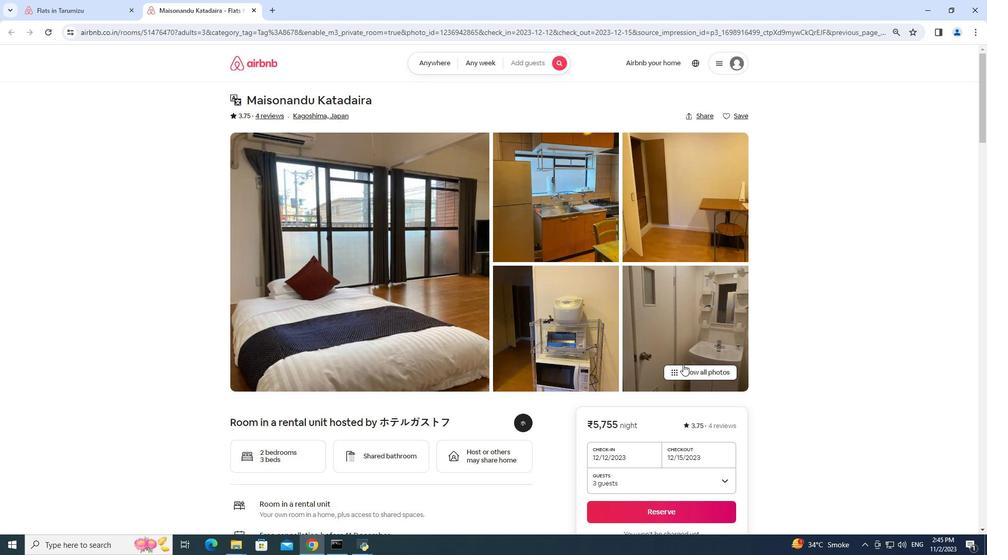 
Action: Mouse pressed left at (683, 364)
Screenshot: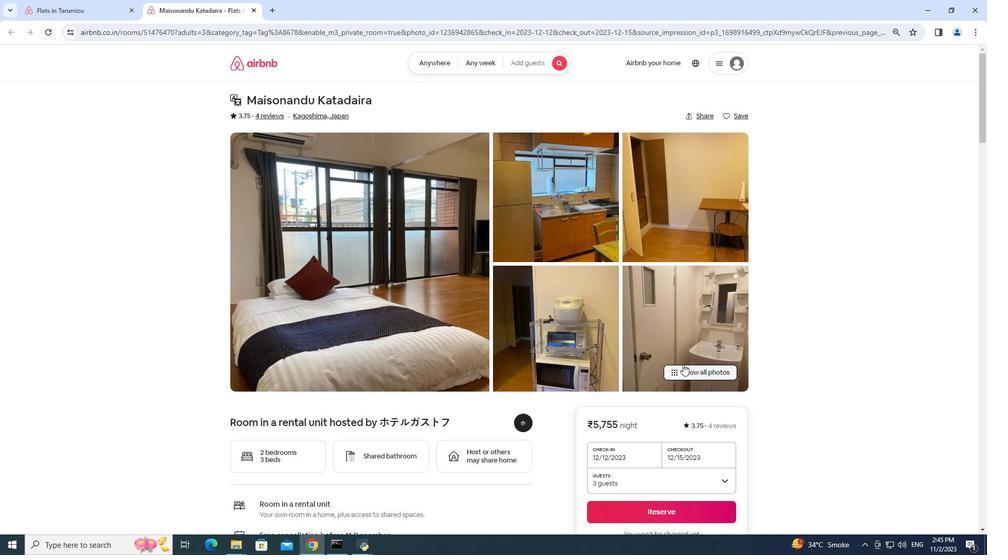 
Action: Mouse moved to (570, 306)
Screenshot: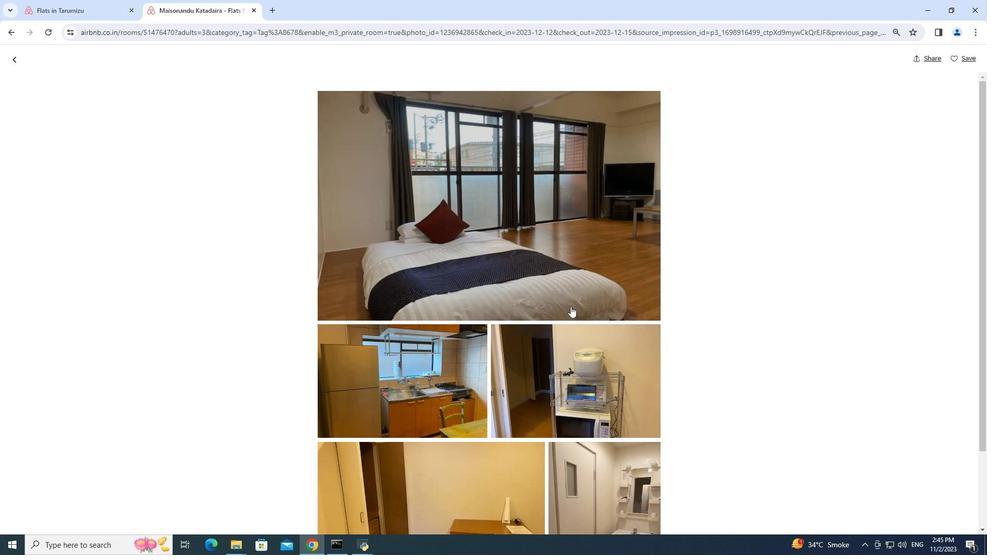
Action: Mouse scrolled (570, 306) with delta (0, 0)
Screenshot: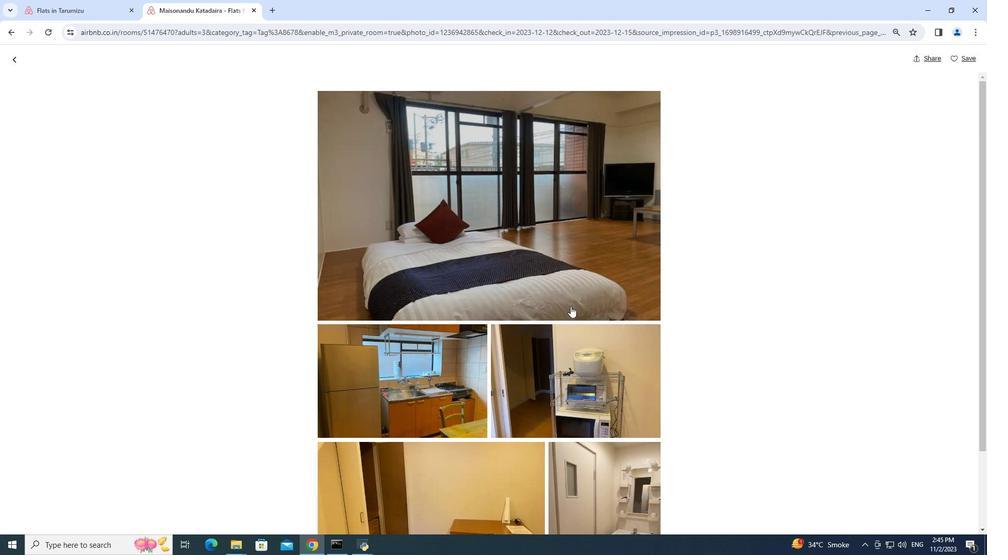 
Action: Mouse scrolled (570, 306) with delta (0, 0)
Screenshot: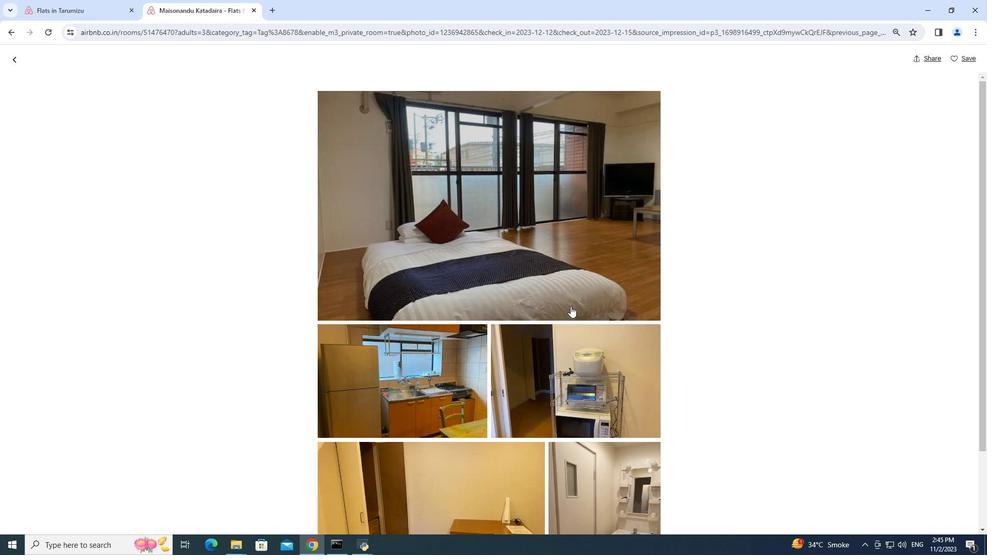 
Action: Mouse moved to (570, 306)
Screenshot: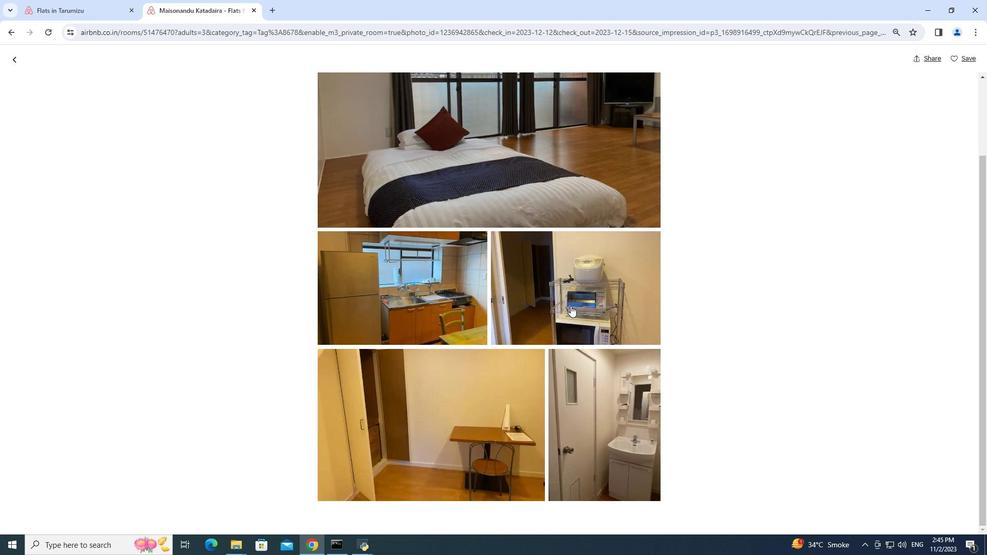 
Action: Mouse scrolled (570, 305) with delta (0, 0)
Screenshot: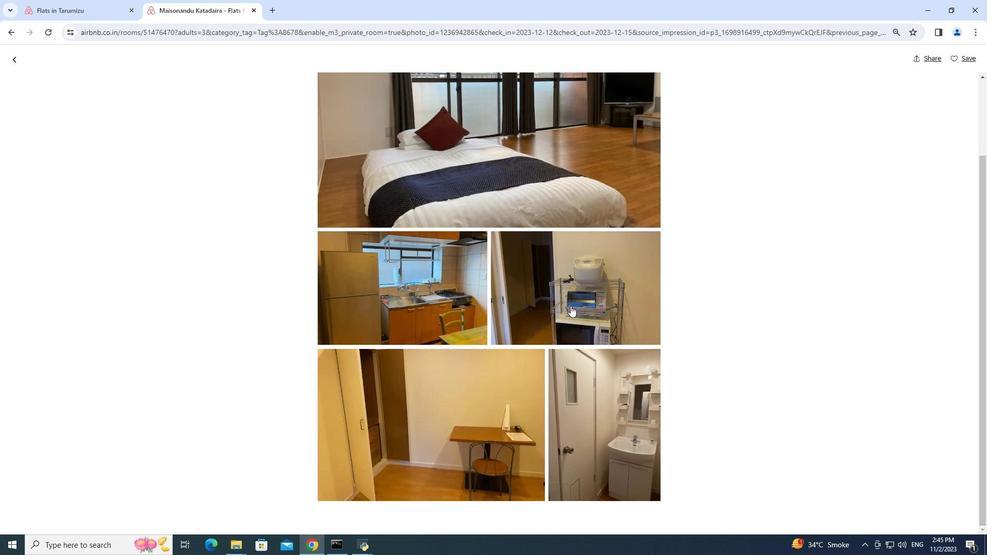 
Action: Mouse scrolled (570, 305) with delta (0, 0)
Screenshot: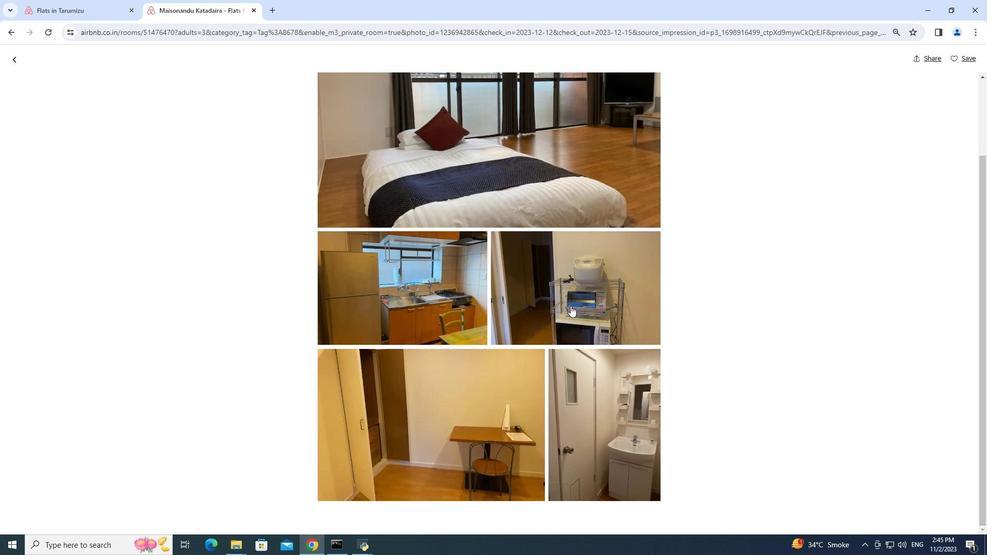 
Action: Mouse scrolled (570, 305) with delta (0, 0)
Screenshot: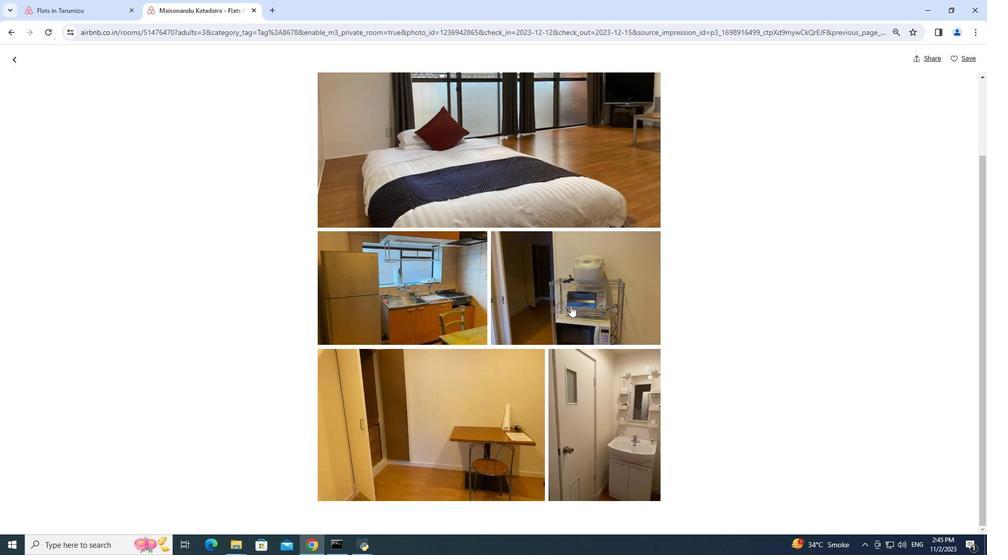 
Action: Mouse scrolled (570, 305) with delta (0, 0)
Screenshot: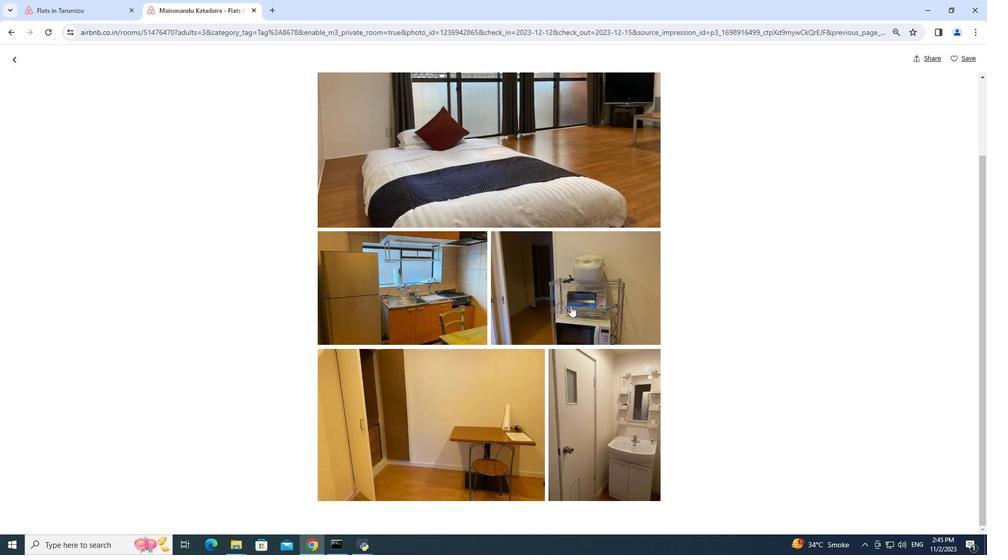 
Action: Mouse scrolled (570, 305) with delta (0, 0)
Screenshot: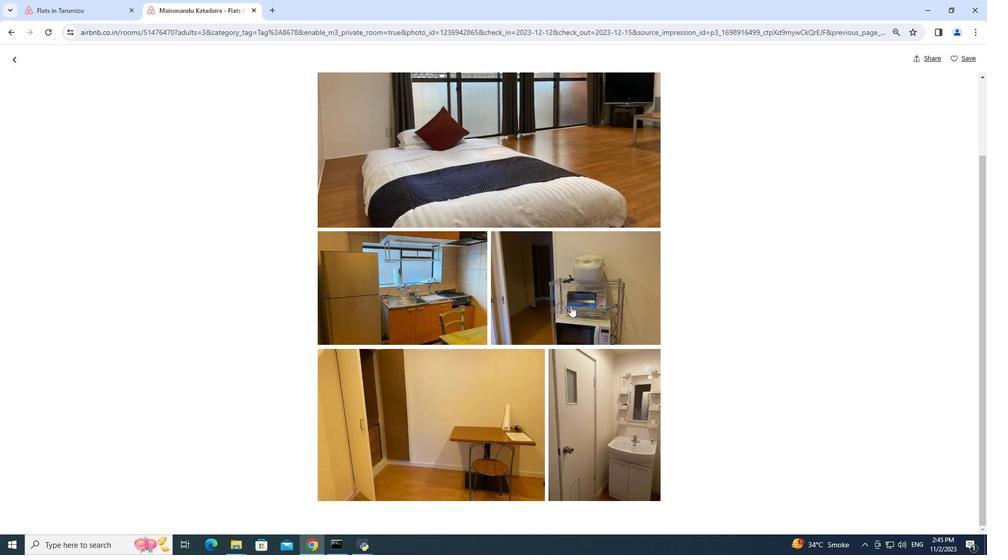 
Action: Mouse scrolled (570, 305) with delta (0, 0)
Screenshot: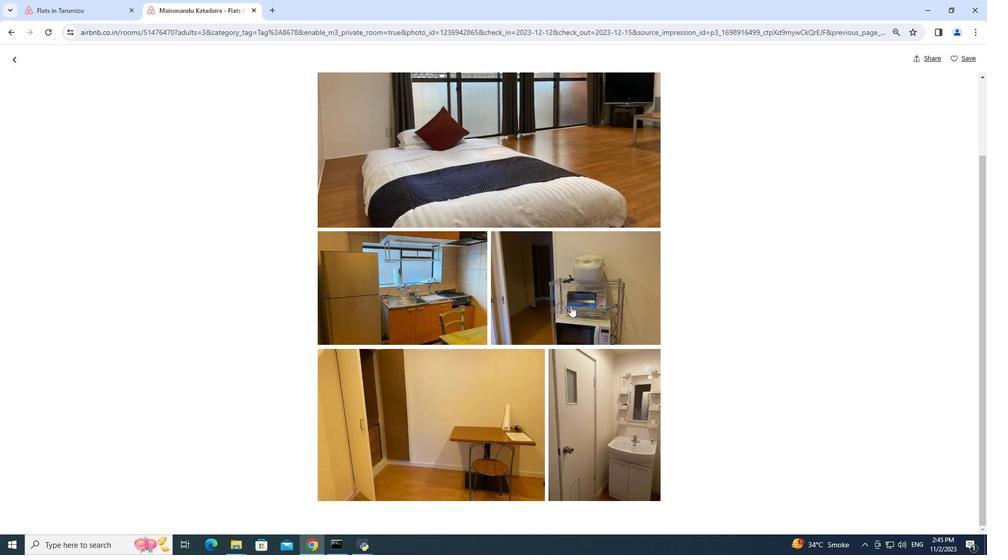 
Action: Mouse scrolled (570, 305) with delta (0, 0)
Screenshot: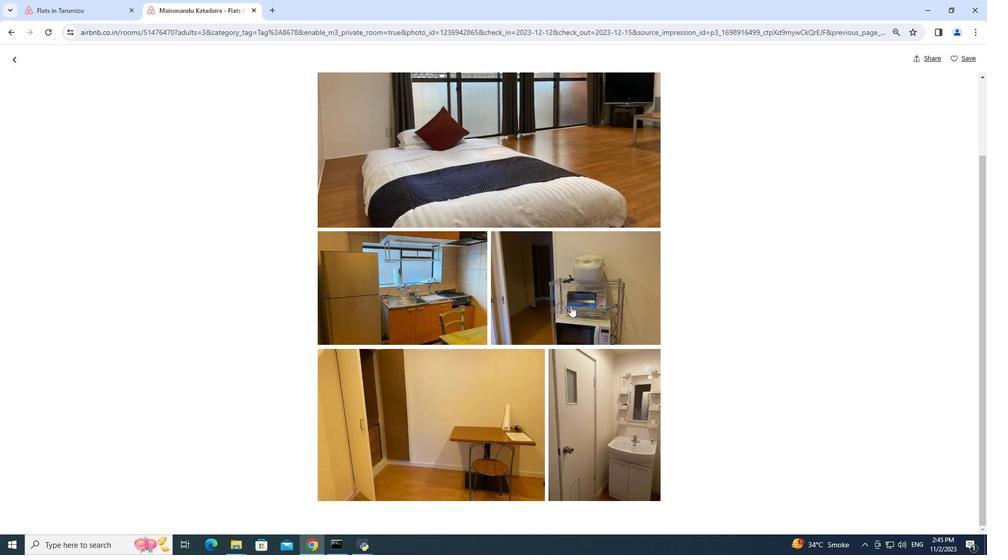 
Action: Mouse scrolled (570, 305) with delta (0, 0)
Screenshot: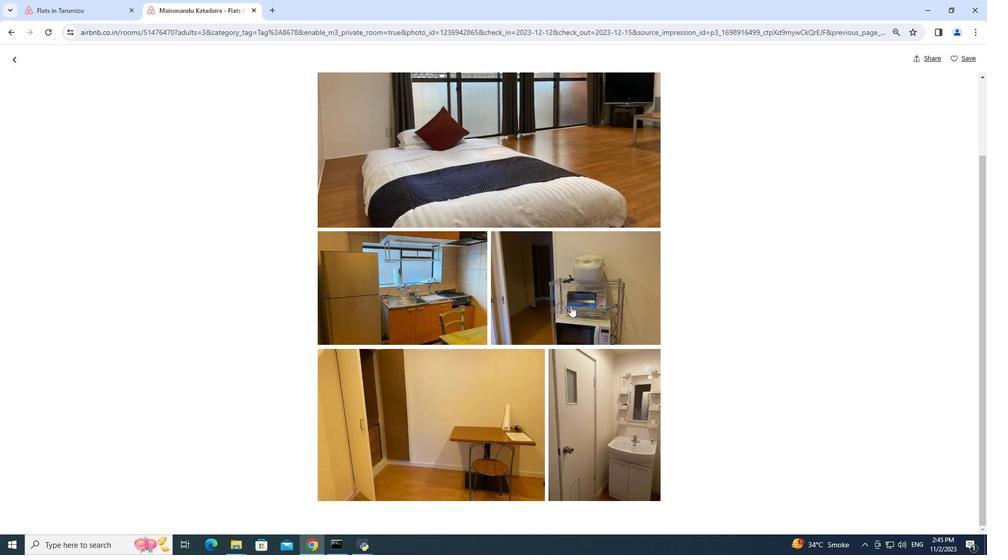 
Action: Mouse scrolled (570, 305) with delta (0, 0)
Screenshot: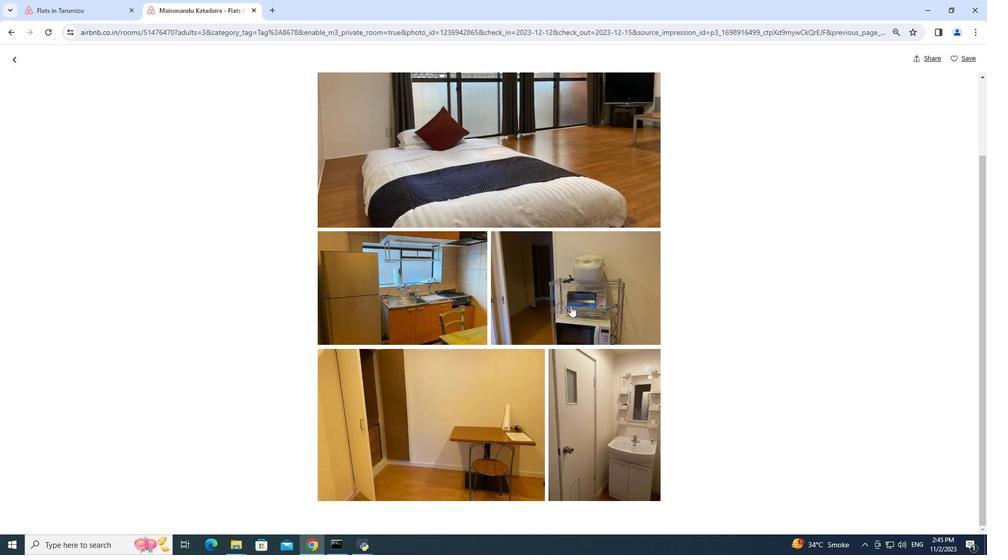
Action: Mouse scrolled (570, 305) with delta (0, 0)
Screenshot: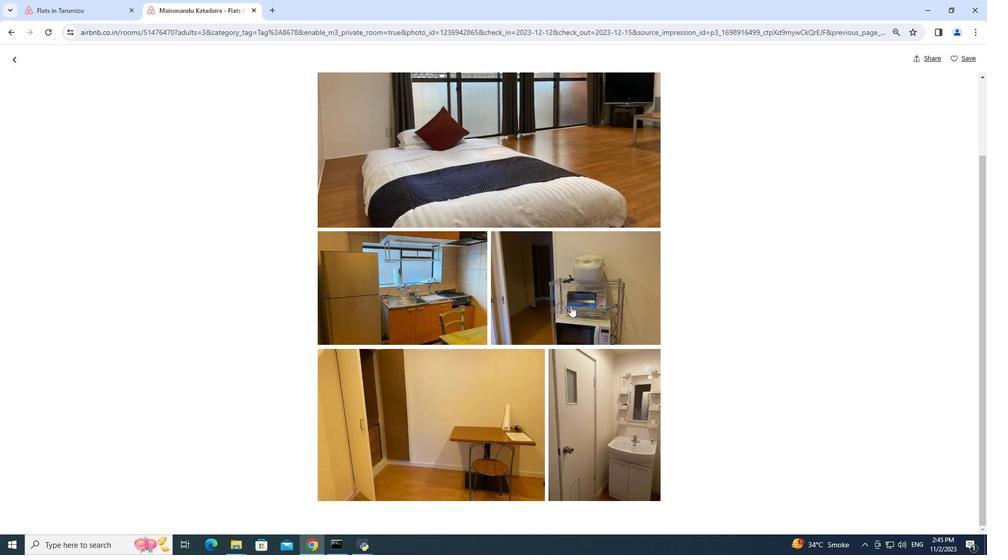 
Action: Mouse moved to (14, 62)
Screenshot: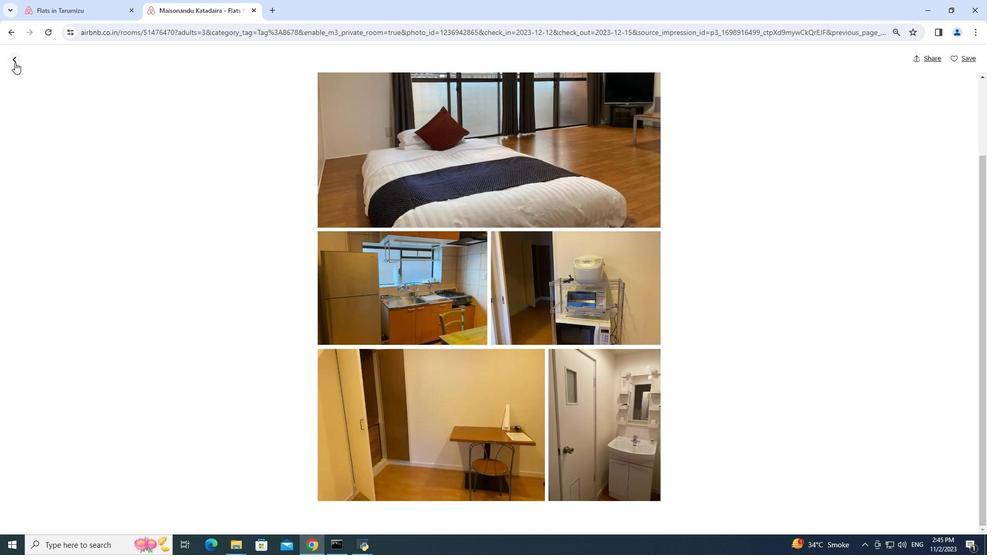 
Action: Mouse pressed left at (14, 62)
Screenshot: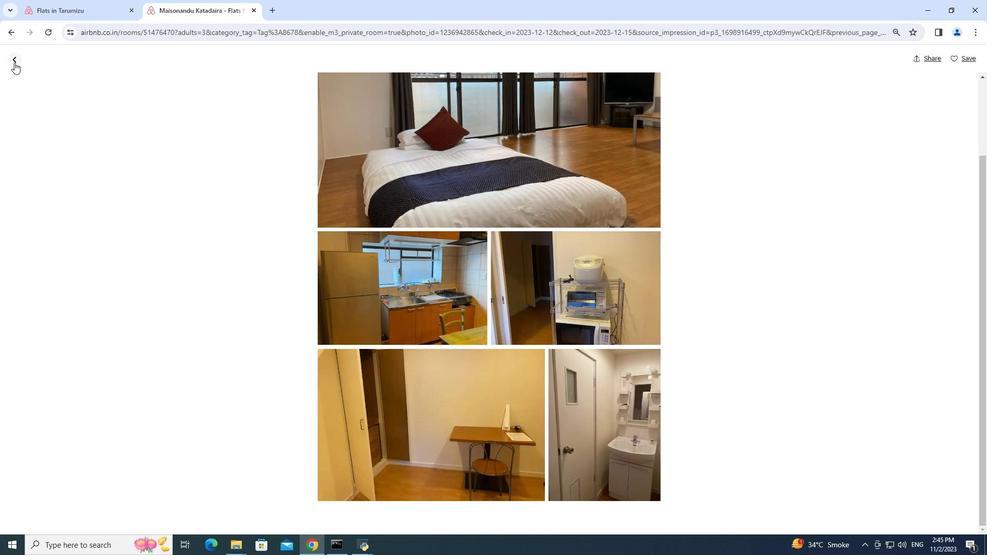 
Action: Mouse moved to (278, 260)
Screenshot: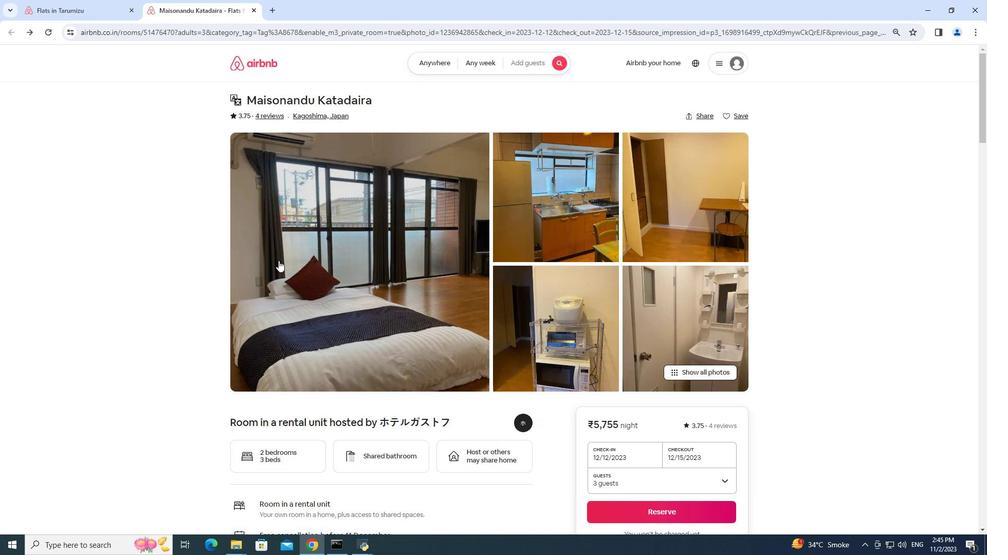 
Action: Mouse scrolled (278, 260) with delta (0, 0)
Screenshot: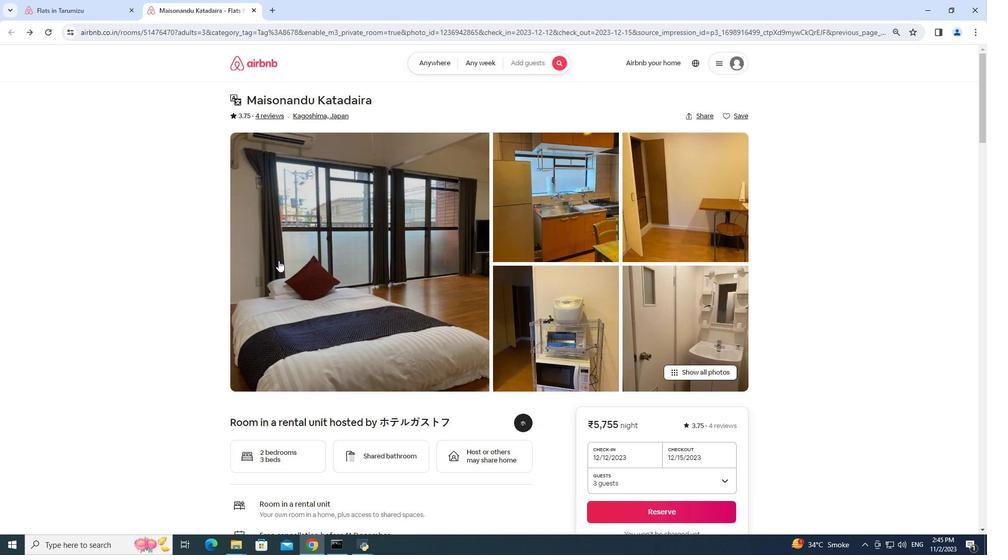 
Action: Mouse scrolled (278, 260) with delta (0, 0)
Screenshot: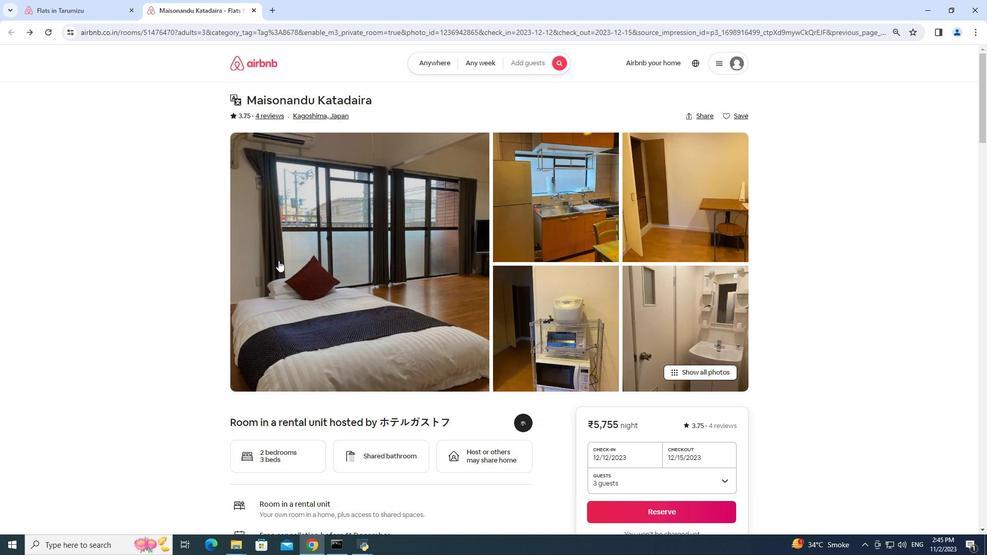
Action: Mouse scrolled (278, 260) with delta (0, 0)
Screenshot: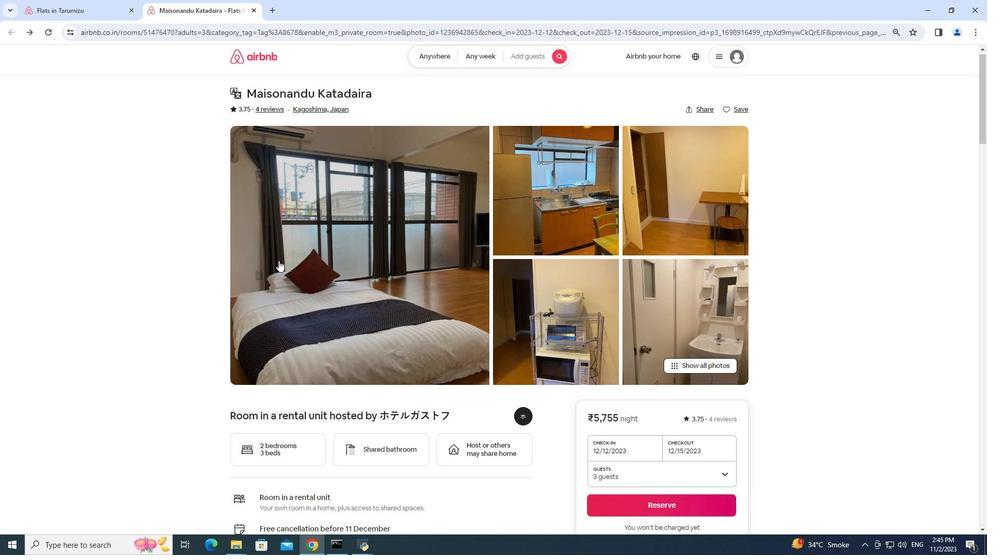
Action: Mouse scrolled (278, 260) with delta (0, 0)
Screenshot: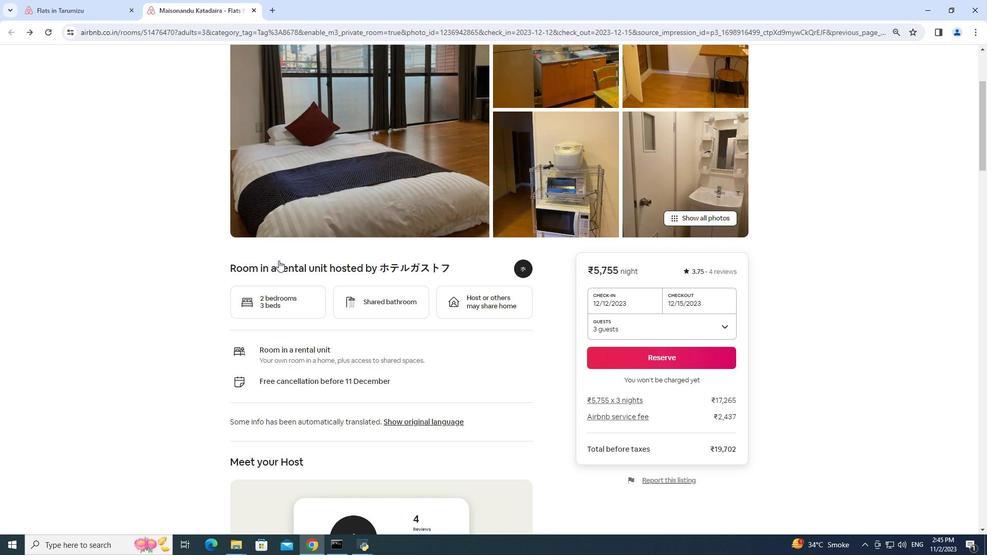 
Action: Mouse scrolled (278, 260) with delta (0, 0)
Screenshot: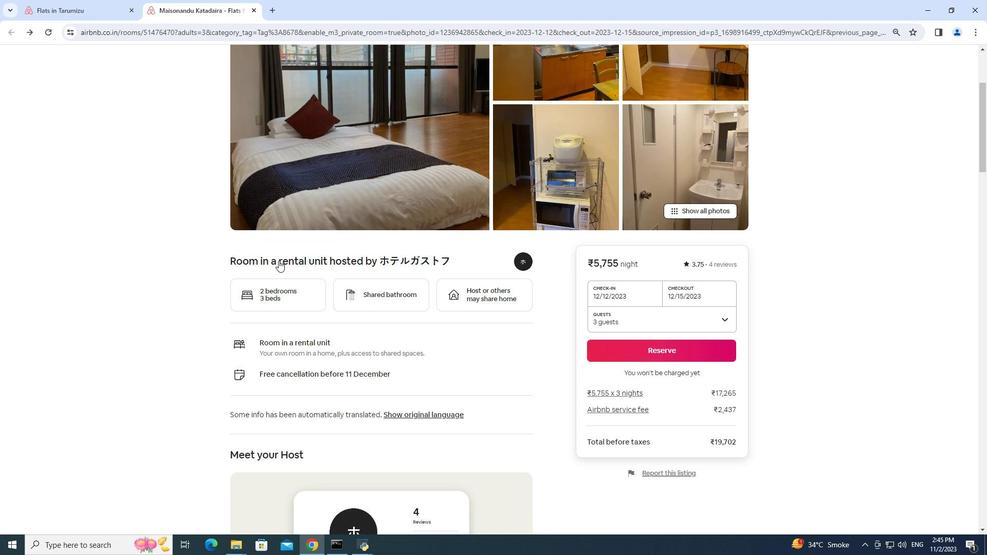 
Action: Mouse moved to (311, 228)
Screenshot: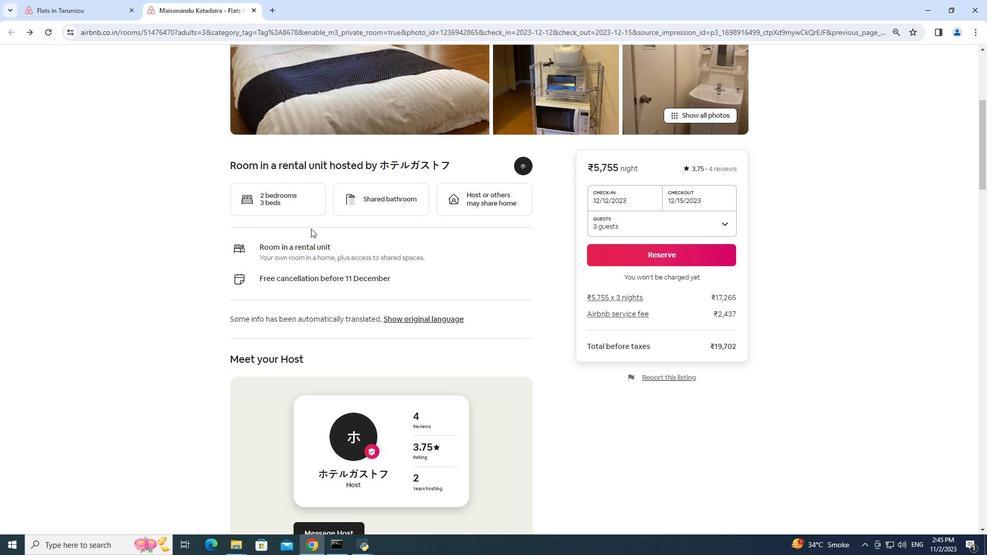
Action: Mouse scrolled (311, 228) with delta (0, 0)
Screenshot: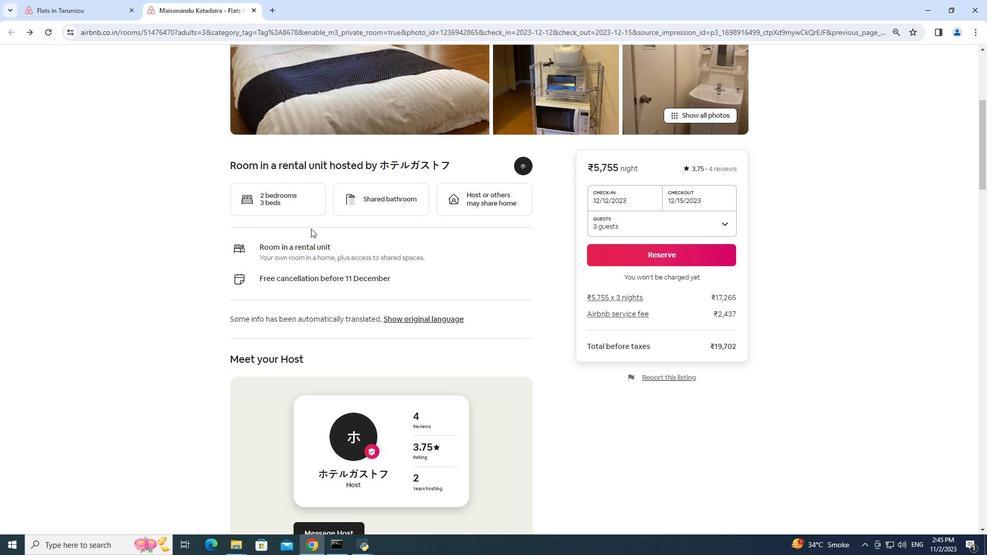 
Action: Mouse scrolled (311, 228) with delta (0, 0)
Screenshot: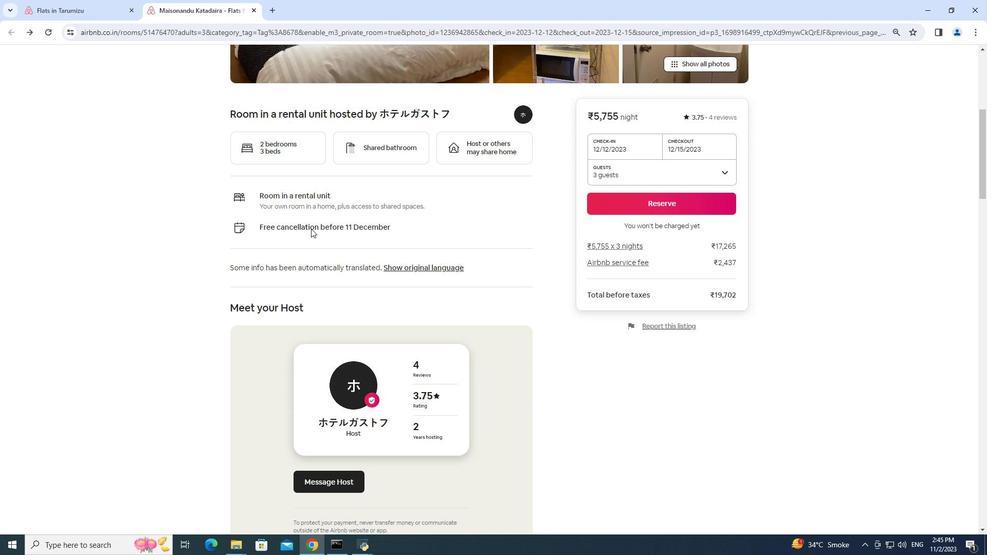 
Action: Mouse scrolled (311, 228) with delta (0, 0)
Screenshot: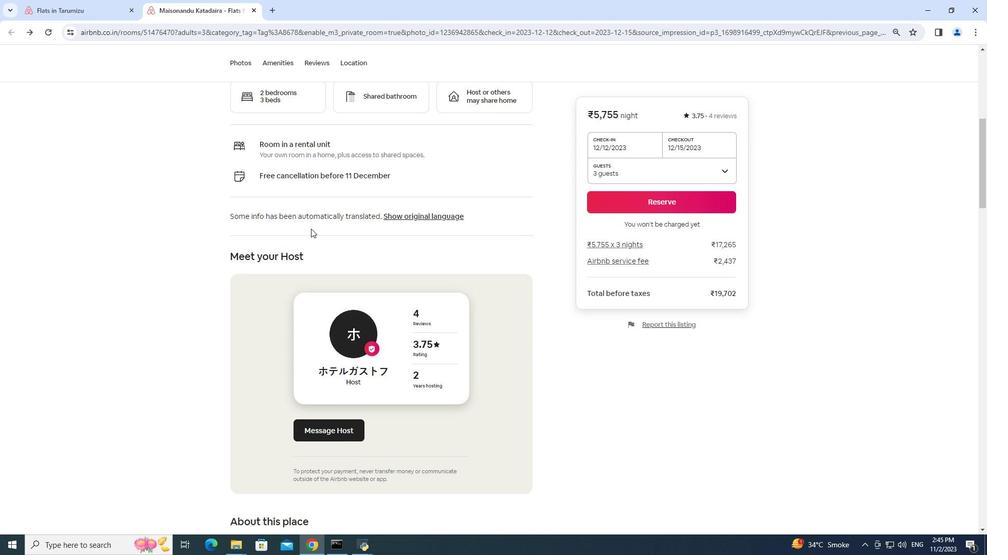 
Action: Mouse scrolled (311, 228) with delta (0, 0)
Screenshot: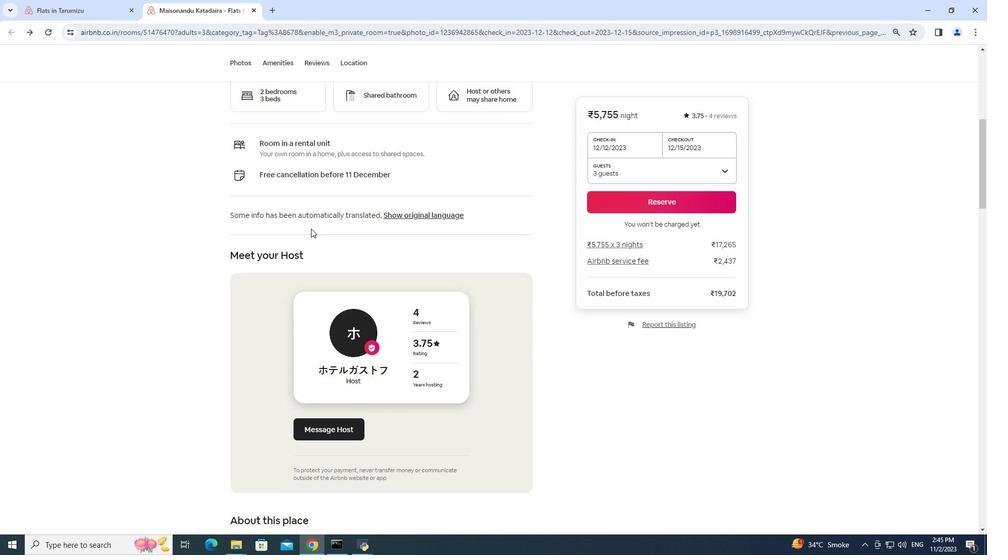 
Action: Mouse scrolled (311, 228) with delta (0, 0)
Screenshot: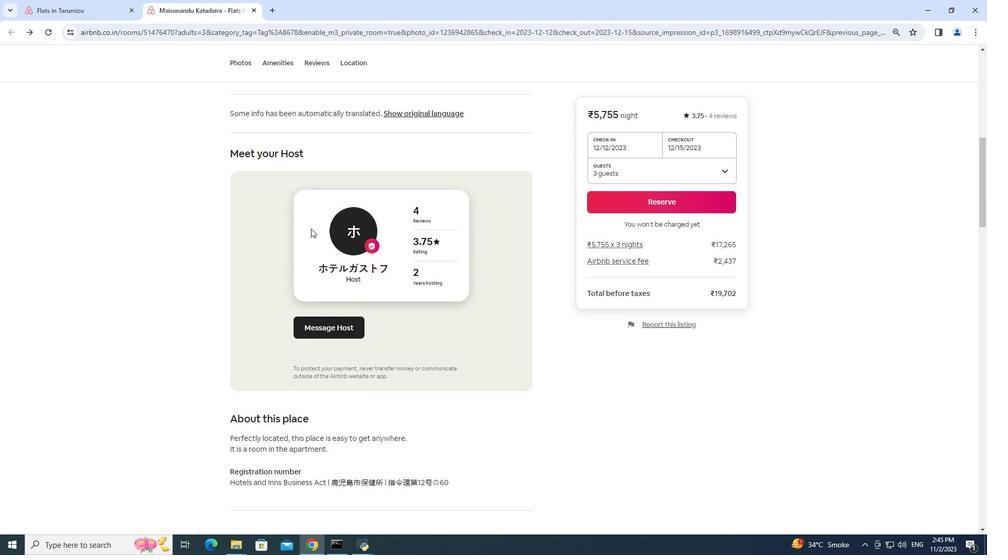 
Action: Mouse scrolled (311, 228) with delta (0, 0)
Screenshot: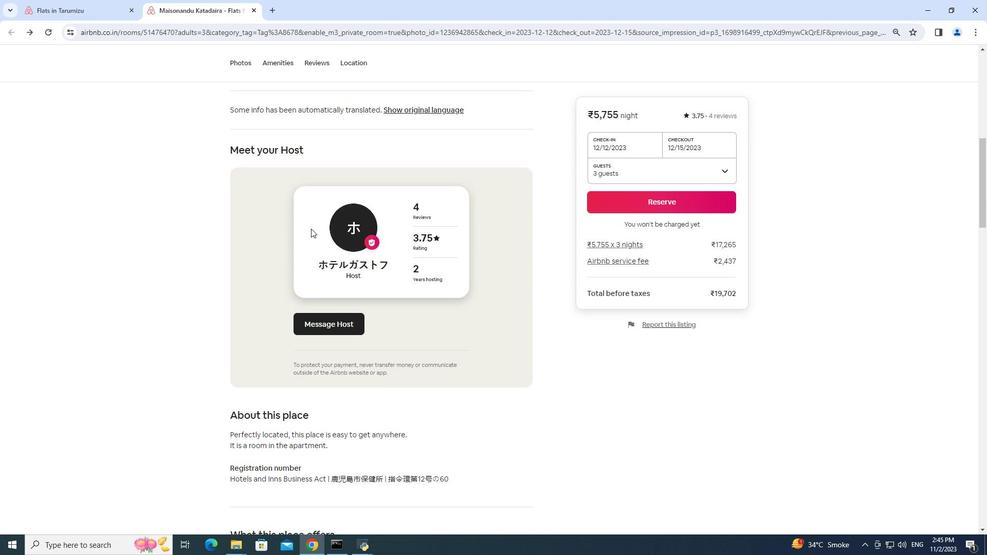 
Action: Mouse scrolled (311, 228) with delta (0, 0)
Screenshot: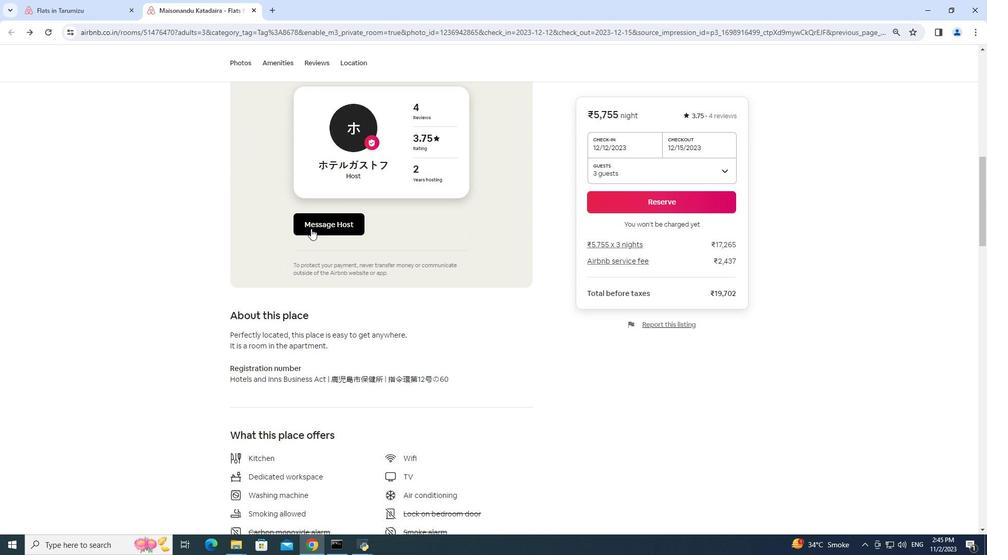 
Action: Mouse scrolled (311, 228) with delta (0, 0)
Screenshot: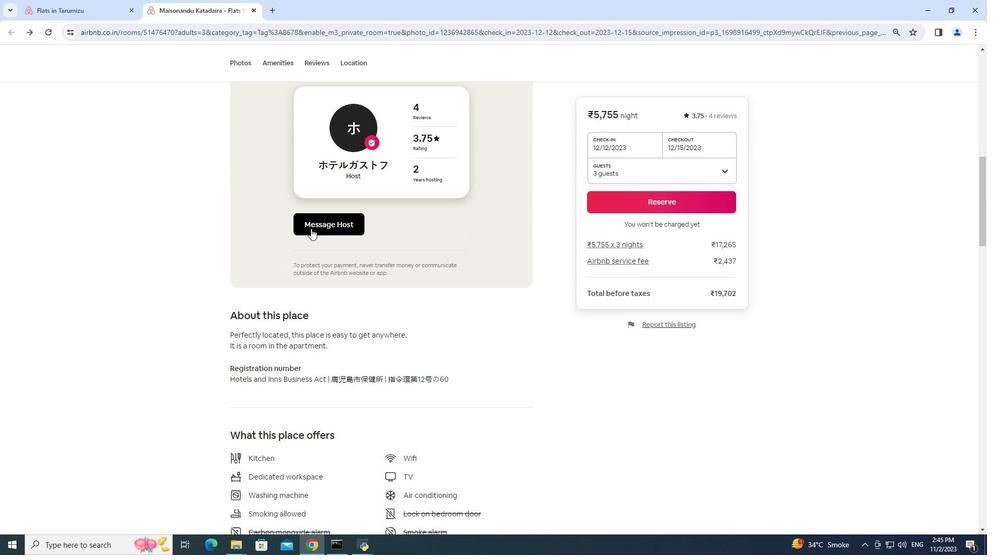 
Action: Mouse scrolled (311, 228) with delta (0, 0)
Screenshot: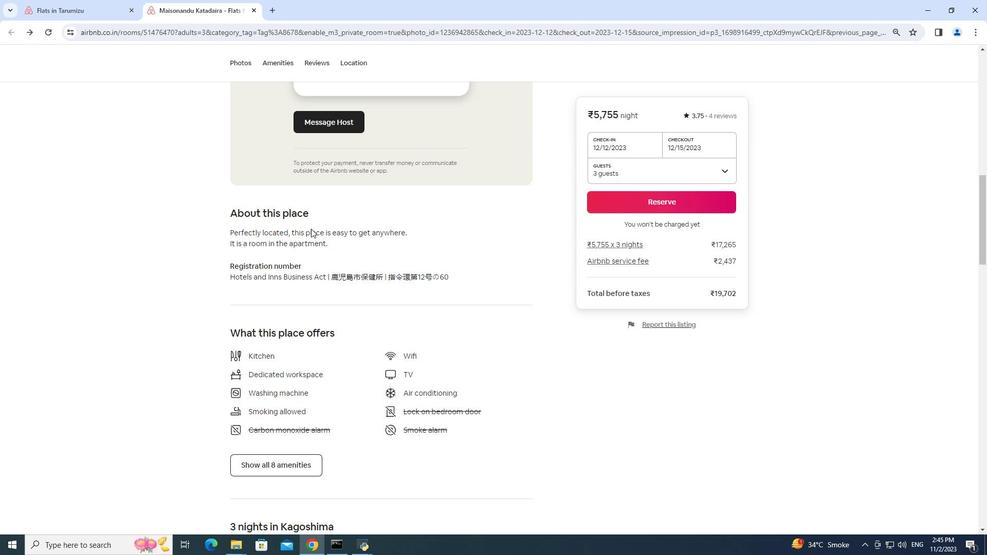 
Action: Mouse scrolled (311, 228) with delta (0, 0)
Screenshot: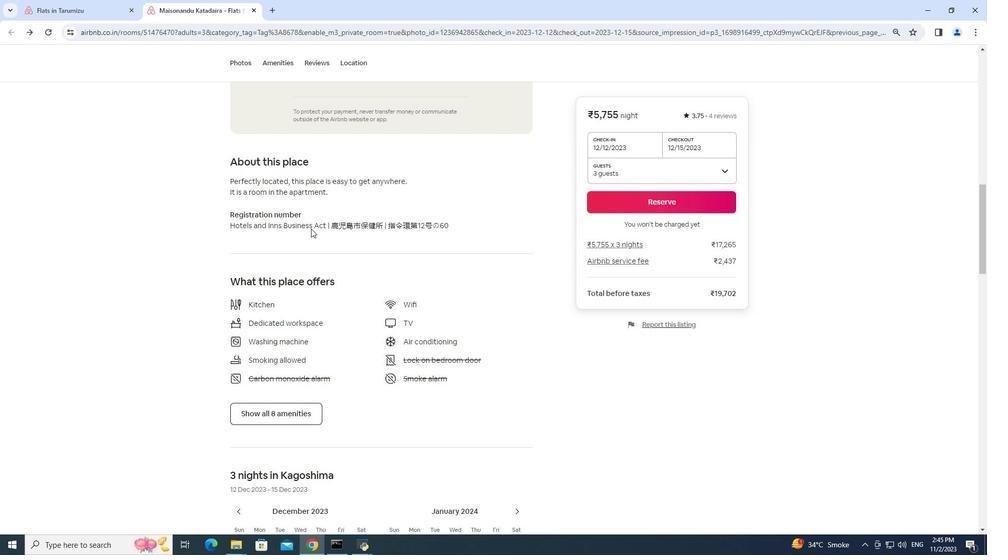 
Action: Mouse scrolled (311, 228) with delta (0, 0)
Screenshot: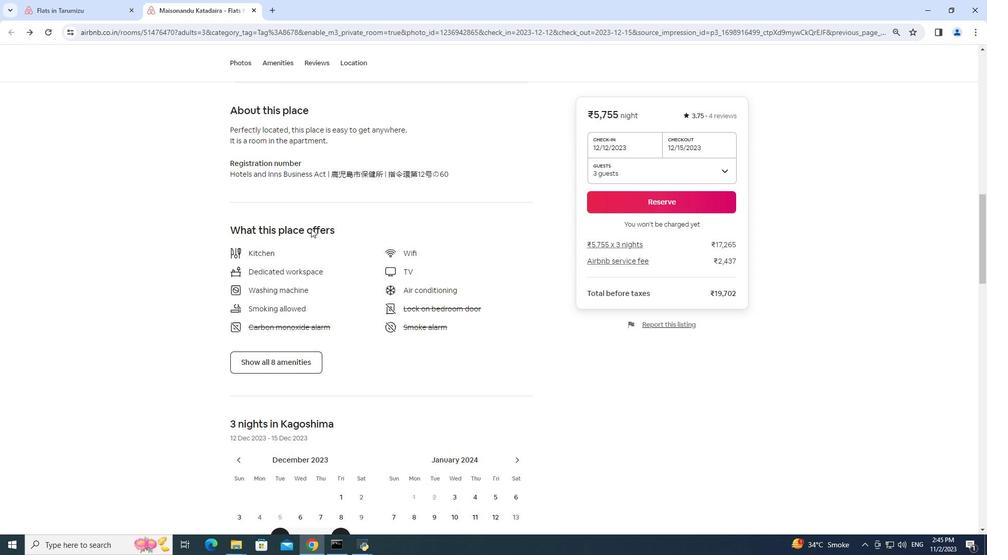 
Action: Mouse scrolled (311, 228) with delta (0, 0)
Screenshot: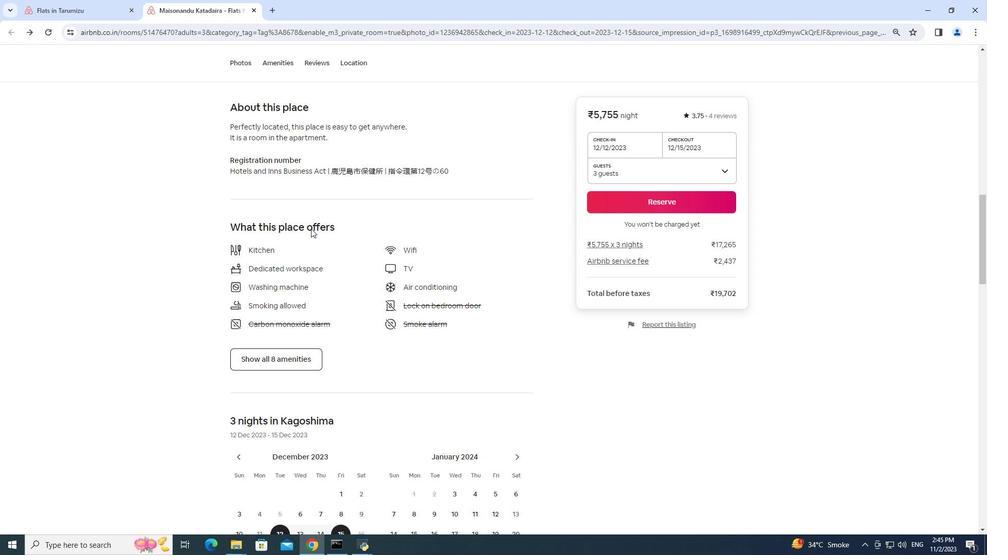 
Action: Mouse moved to (281, 261)
Screenshot: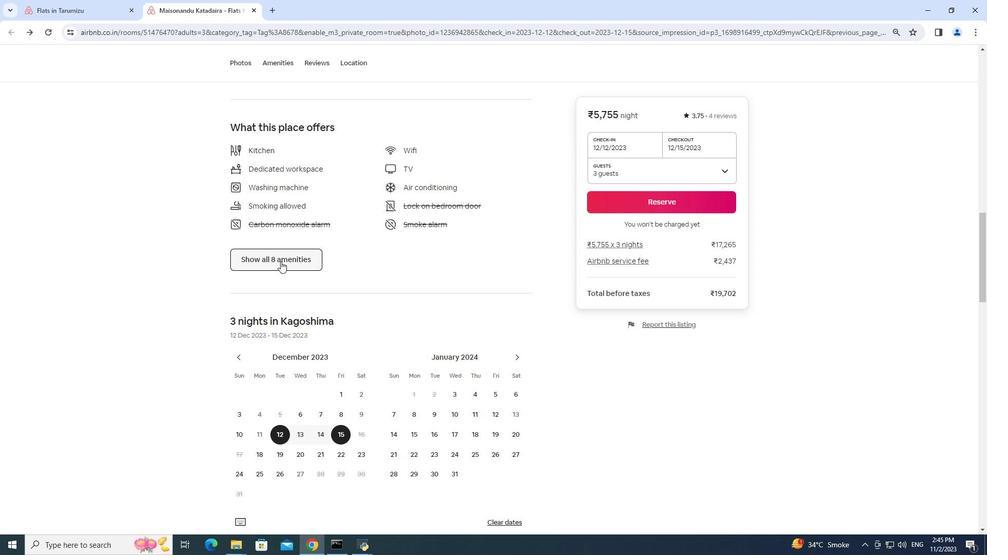 
Action: Mouse pressed left at (281, 261)
Screenshot: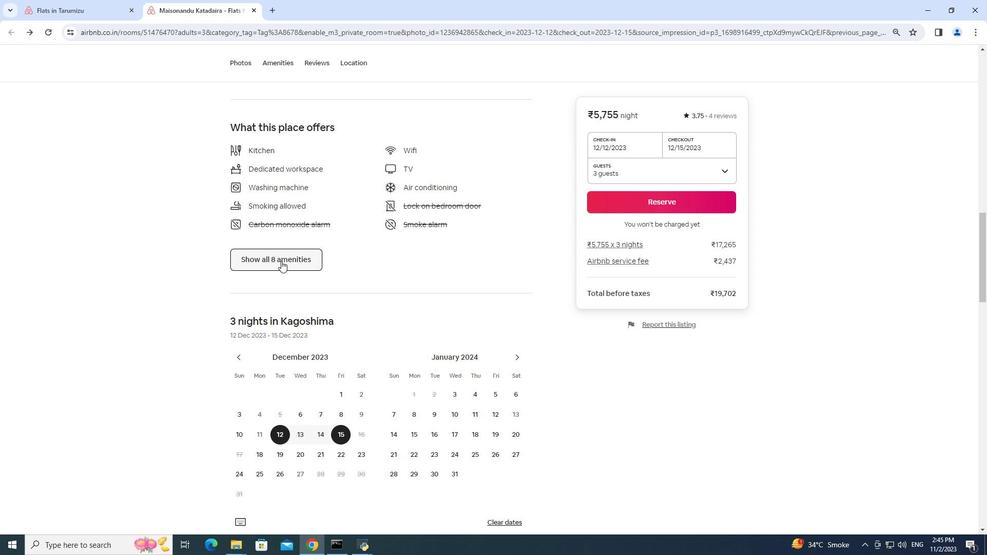 
Action: Mouse moved to (328, 247)
Screenshot: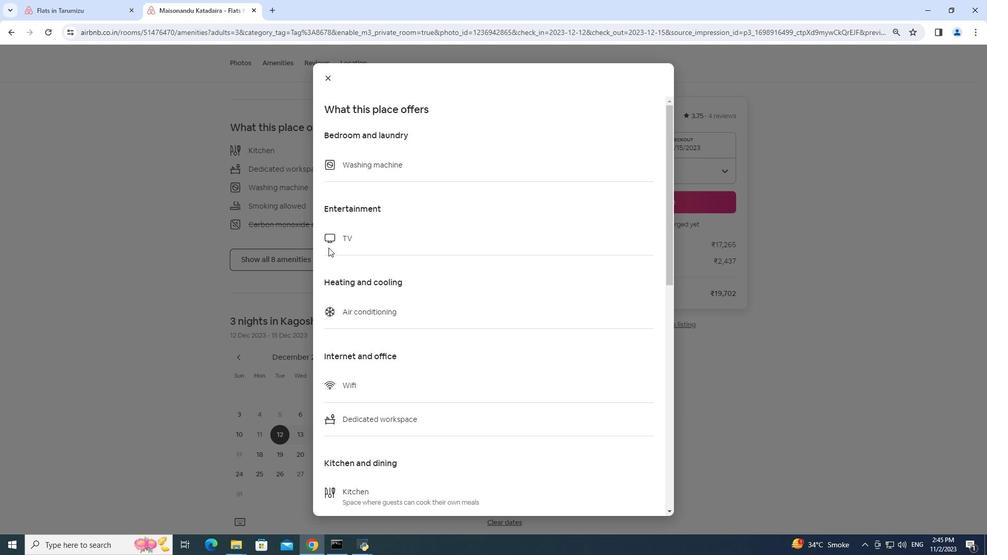 
Action: Mouse scrolled (328, 247) with delta (0, 0)
Screenshot: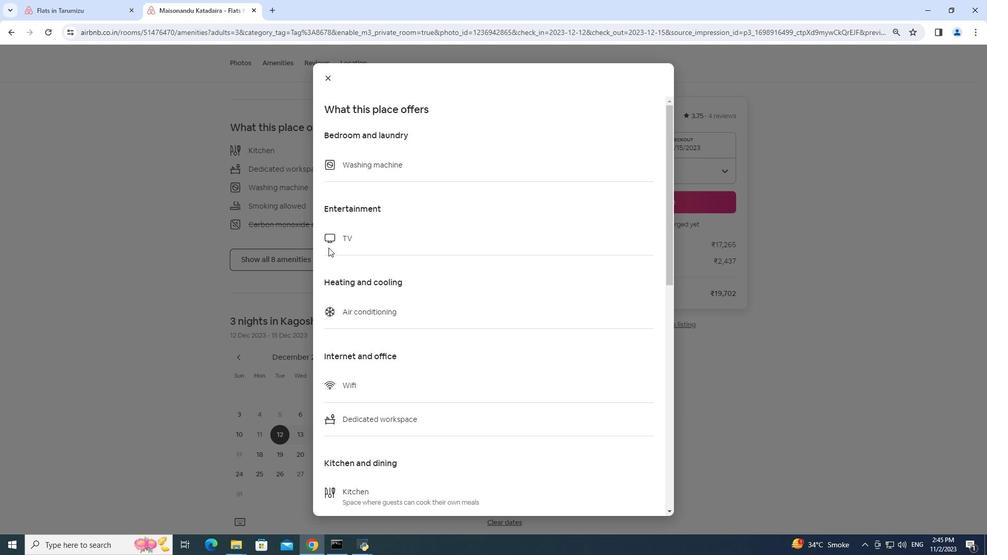 
Action: Mouse moved to (406, 134)
Screenshot: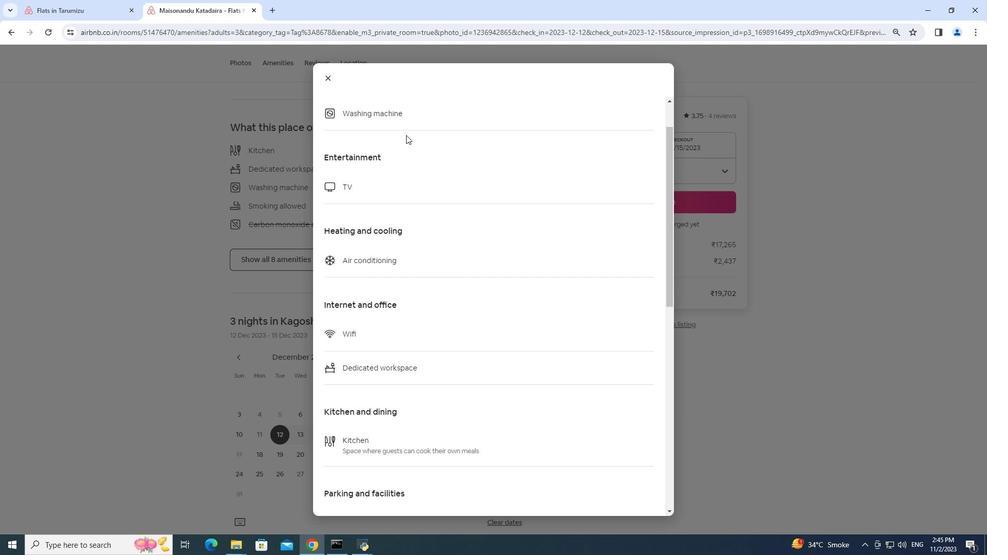 
Action: Mouse pressed middle at (406, 134)
Screenshot: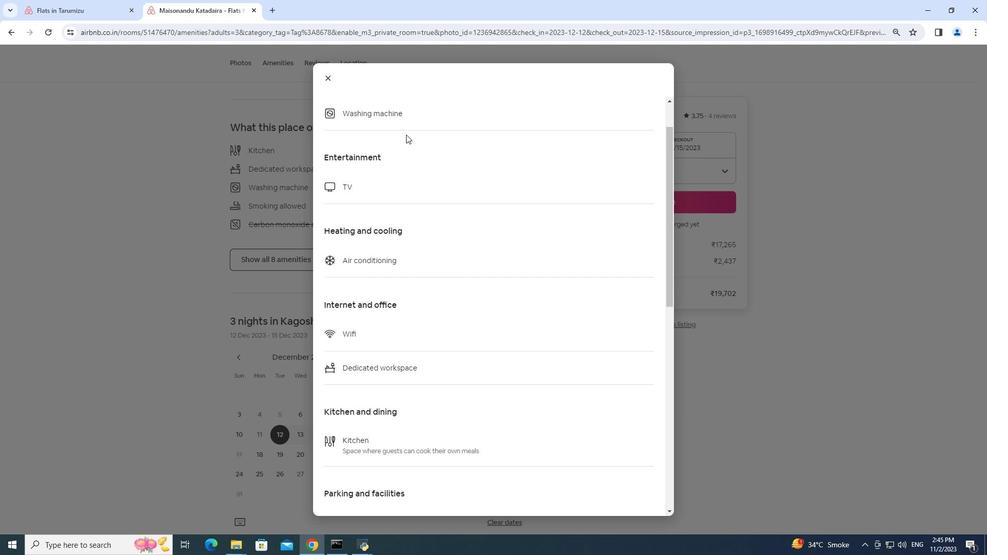 
Action: Mouse scrolled (406, 134) with delta (0, 0)
Screenshot: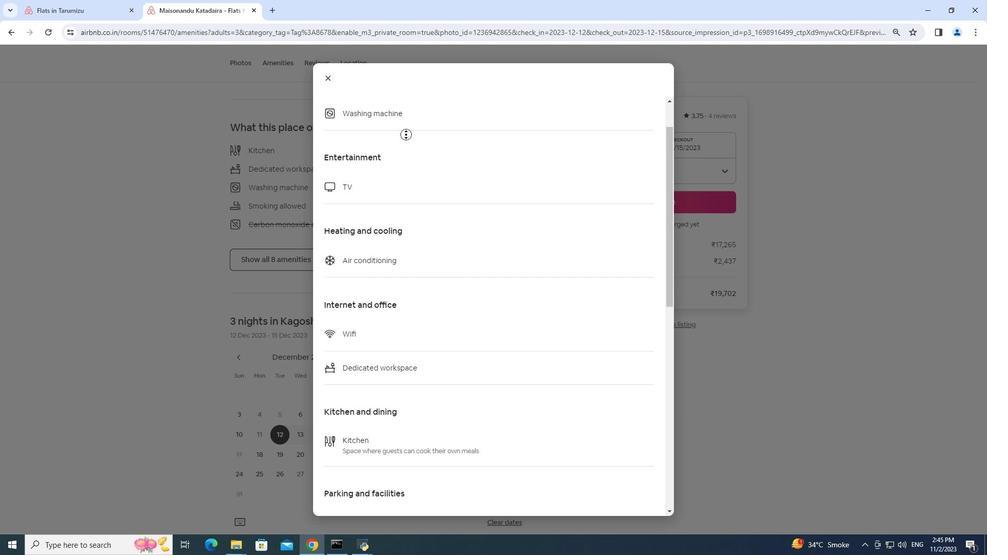
Action: Mouse scrolled (406, 134) with delta (0, 0)
Screenshot: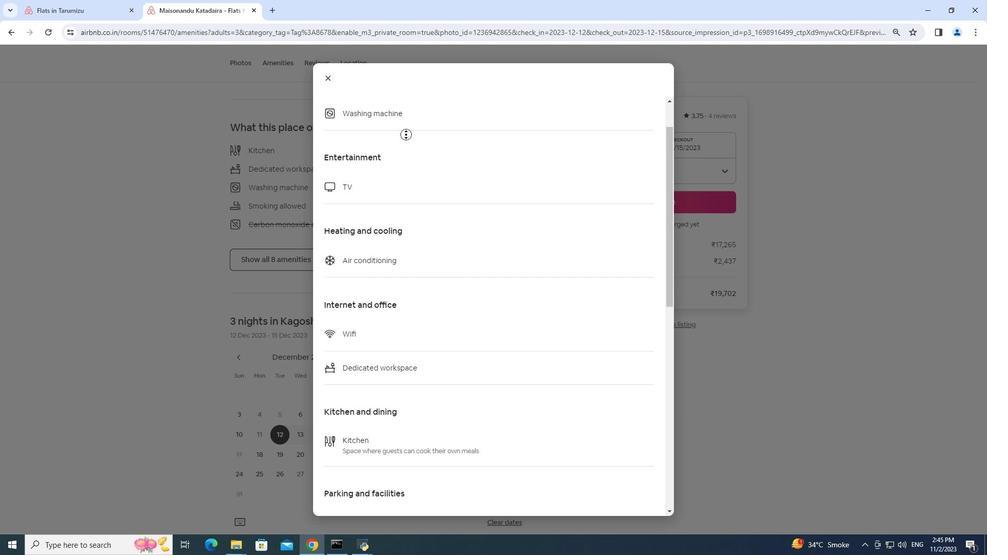 
Action: Mouse scrolled (406, 134) with delta (0, 0)
Screenshot: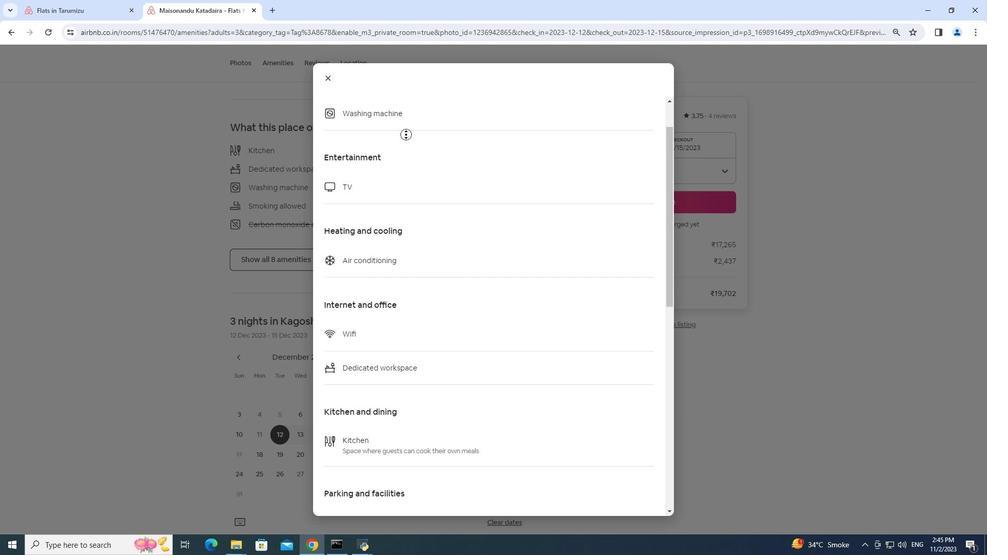 
Action: Mouse scrolled (406, 135) with delta (0, 0)
Screenshot: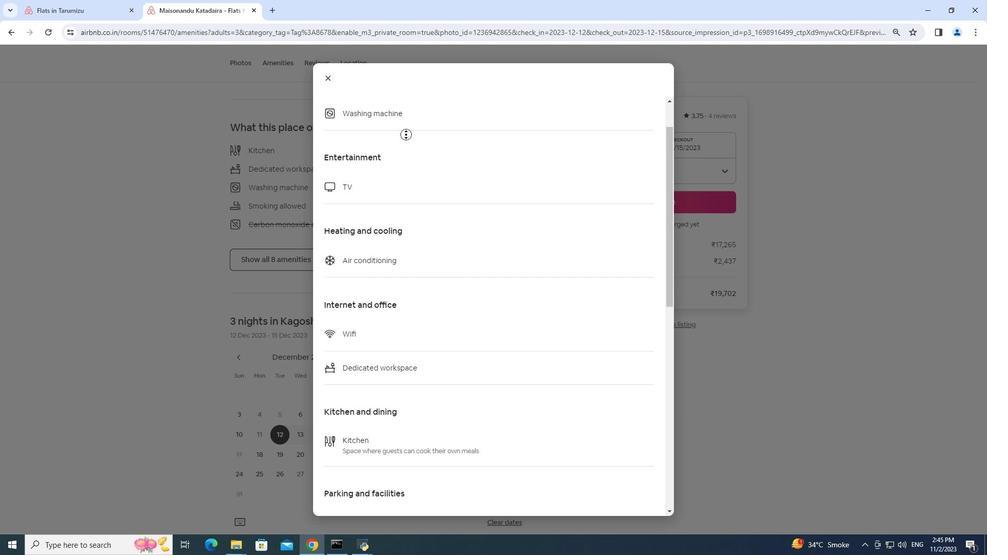 
Action: Mouse scrolled (406, 135) with delta (0, 0)
Screenshot: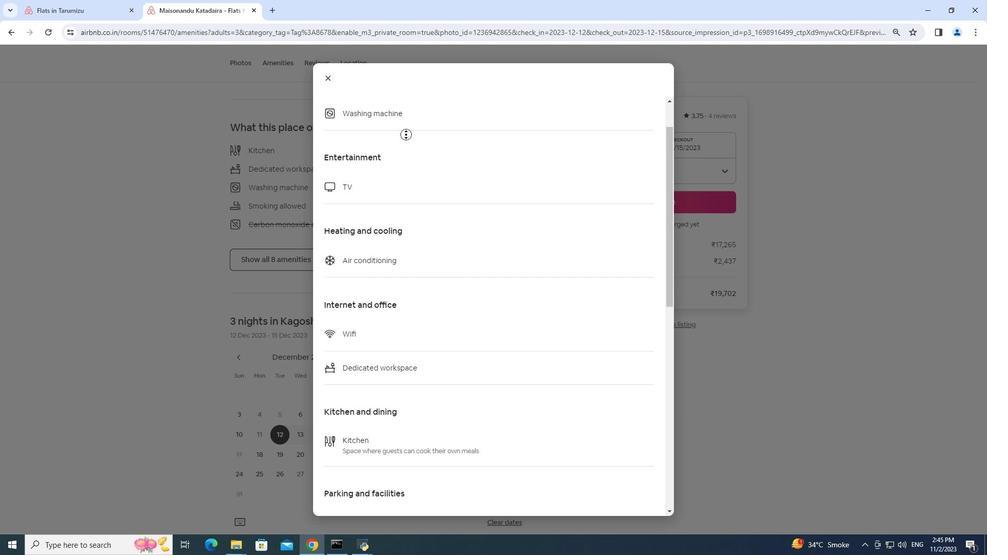 
Action: Mouse scrolled (406, 135) with delta (0, 0)
Screenshot: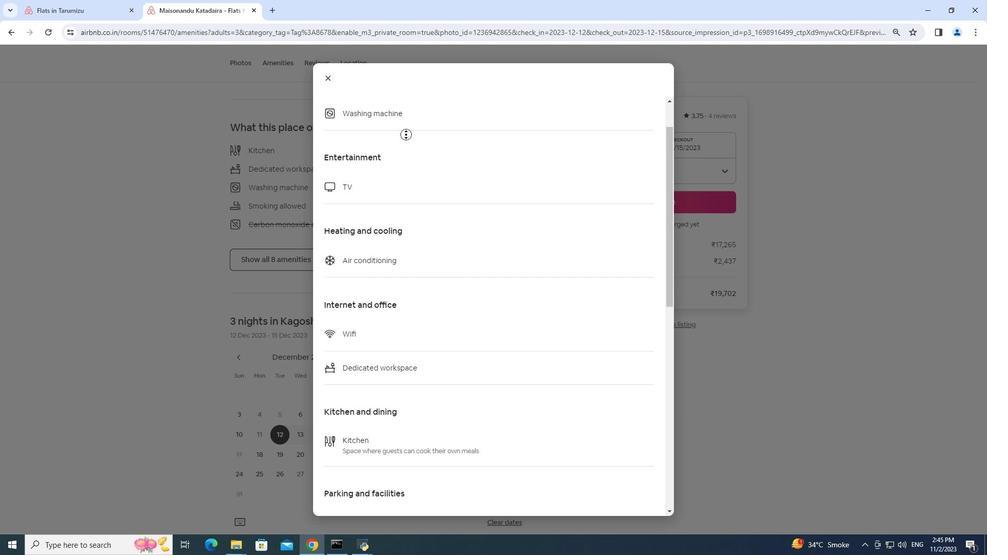 
Action: Mouse scrolled (406, 135) with delta (0, 0)
Screenshot: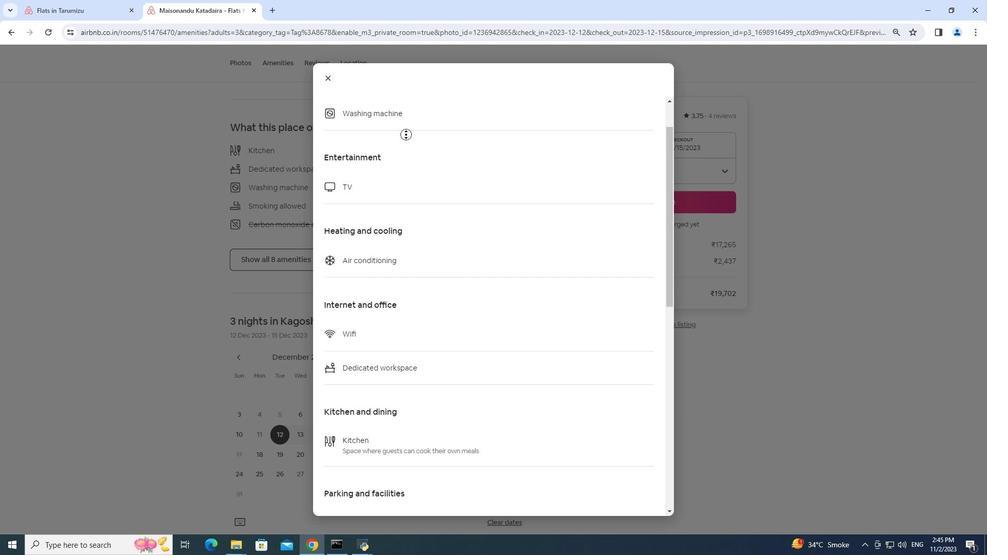 
Action: Mouse pressed middle at (406, 134)
Screenshot: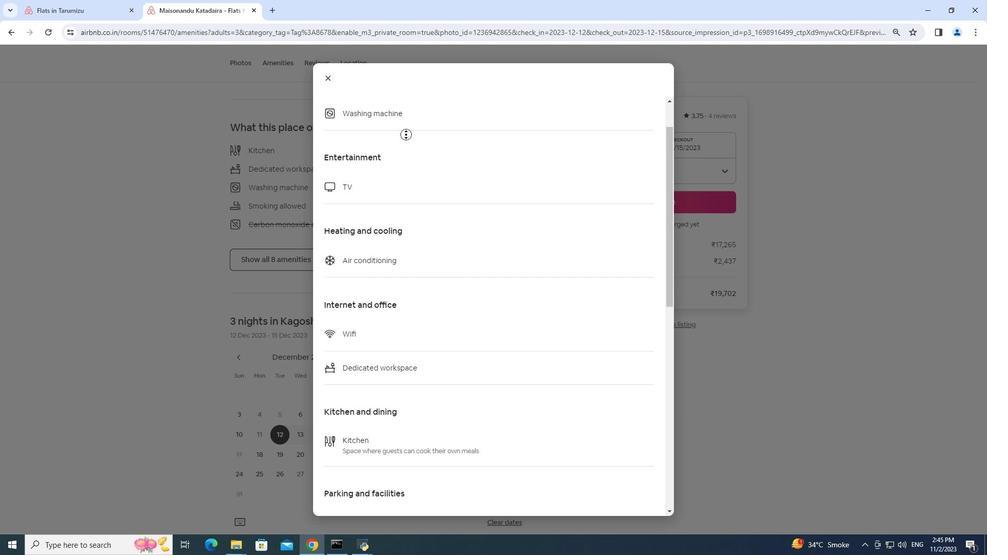 
Action: Mouse scrolled (406, 135) with delta (0, 0)
Screenshot: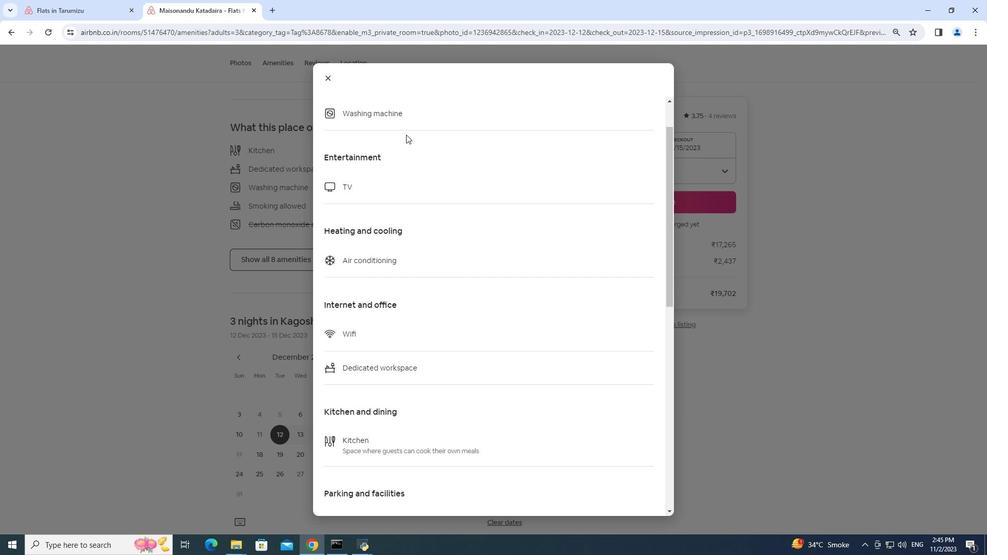
Action: Mouse pressed middle at (406, 134)
Screenshot: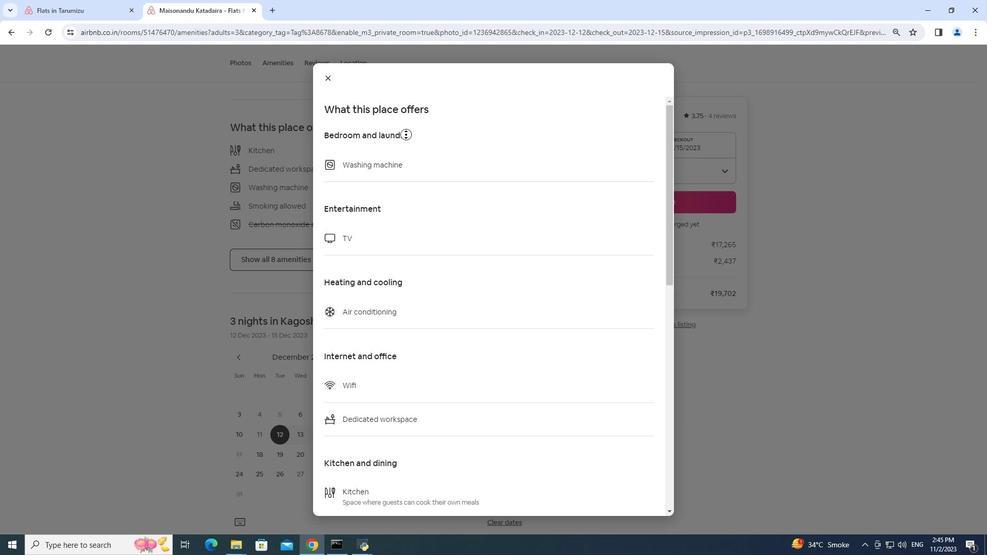 
Action: Mouse scrolled (406, 134) with delta (0, 0)
Screenshot: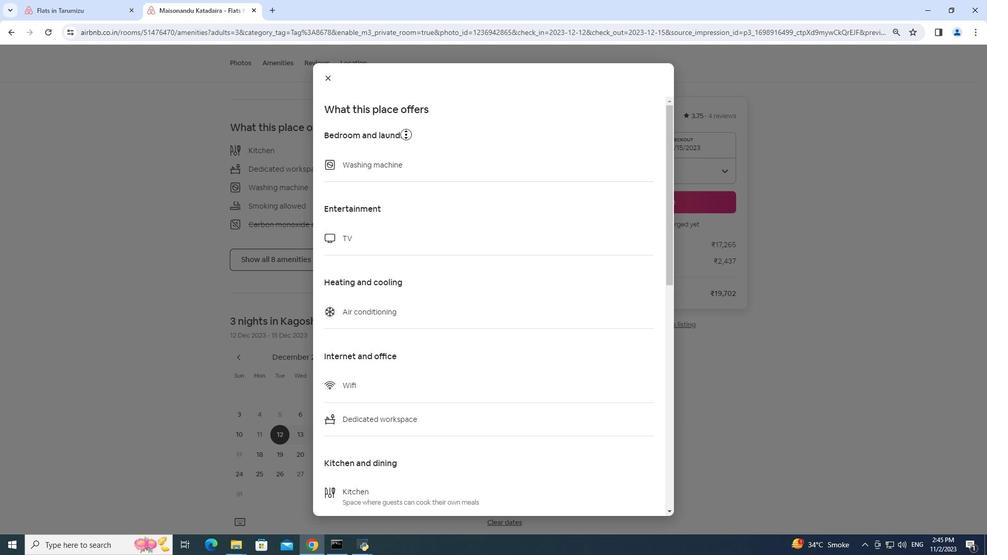 
Action: Mouse scrolled (406, 134) with delta (0, 0)
Screenshot: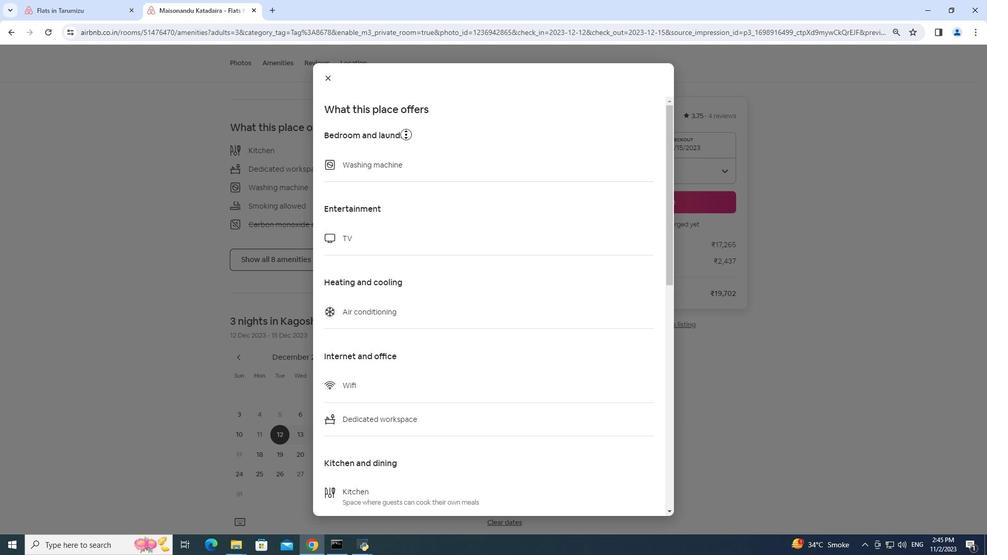 
Action: Mouse scrolled (406, 134) with delta (0, 0)
Screenshot: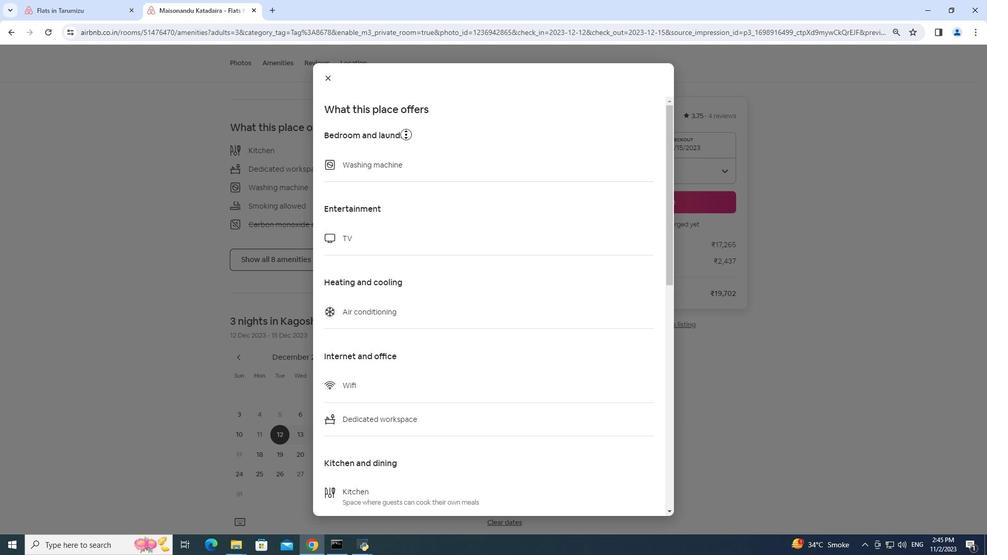 
Action: Mouse scrolled (406, 134) with delta (0, 0)
Screenshot: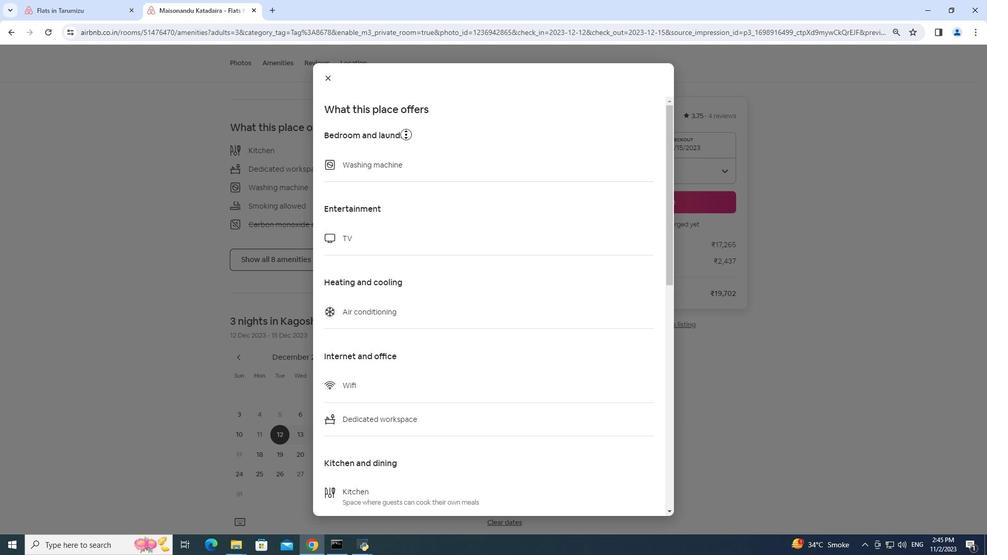 
Action: Mouse moved to (398, 154)
Screenshot: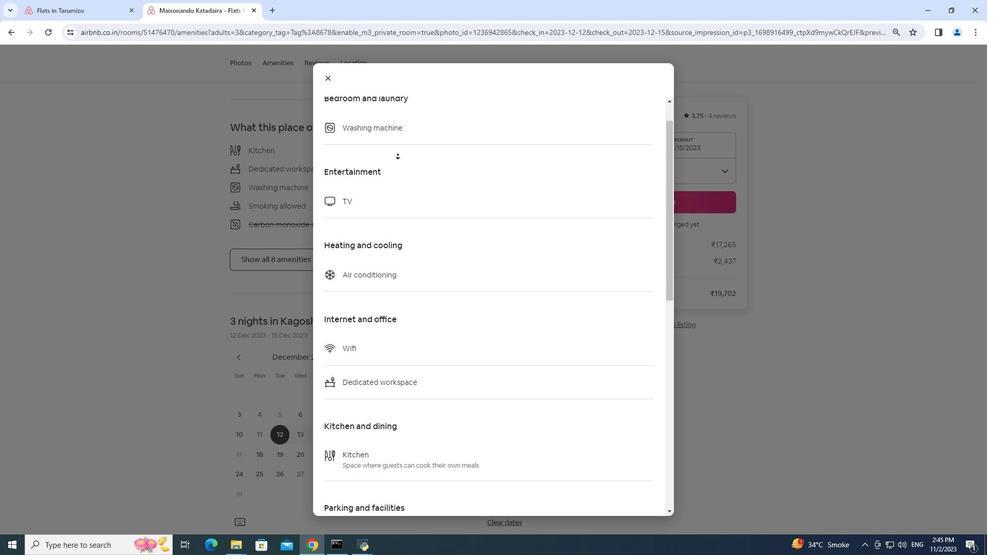 
Action: Mouse pressed middle at (398, 154)
Screenshot: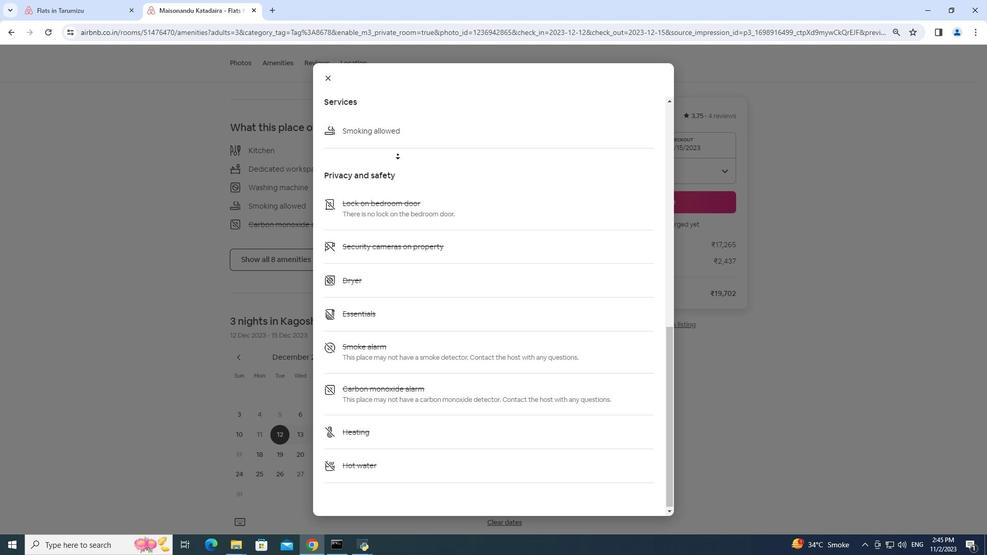 
Action: Mouse scrolled (398, 155) with delta (0, 0)
Screenshot: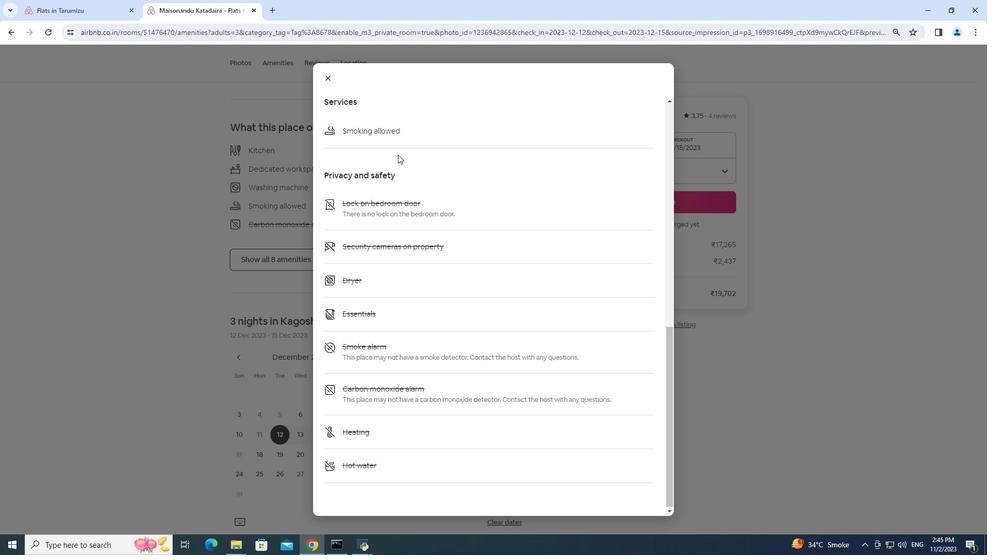 
Action: Mouse pressed left at (398, 154)
Screenshot: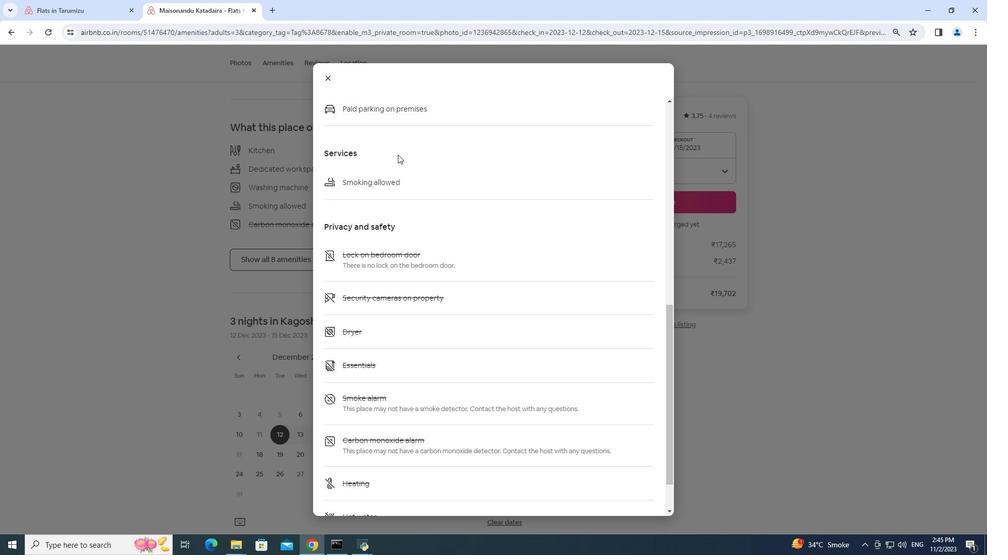 
Action: Mouse moved to (404, 155)
Screenshot: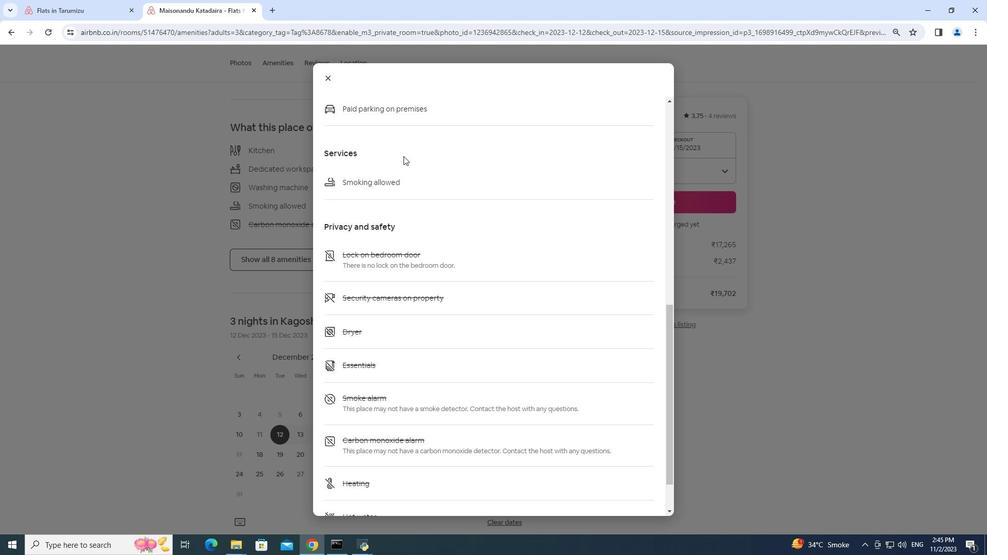 
Action: Mouse scrolled (404, 156) with delta (0, 0)
Screenshot: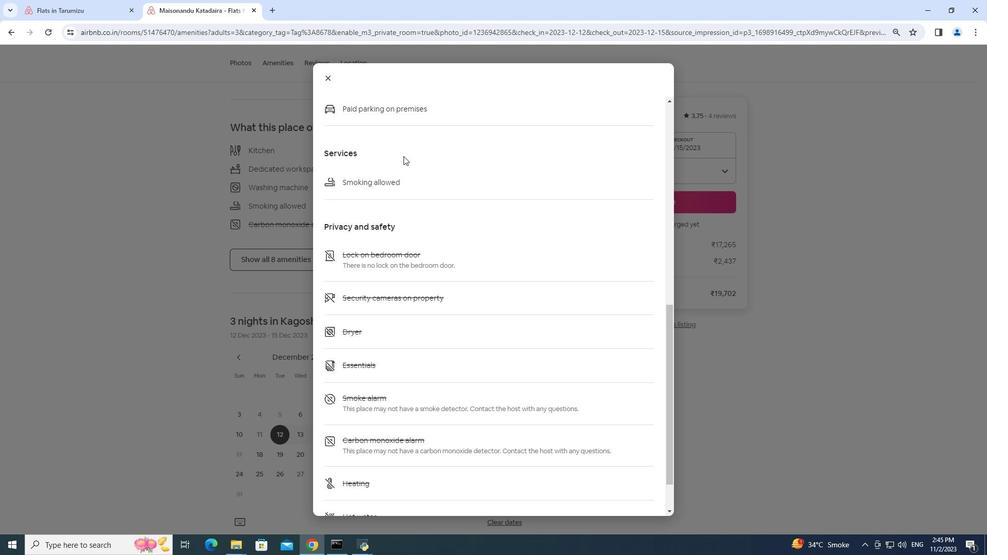 
Action: Mouse scrolled (404, 156) with delta (0, 0)
Screenshot: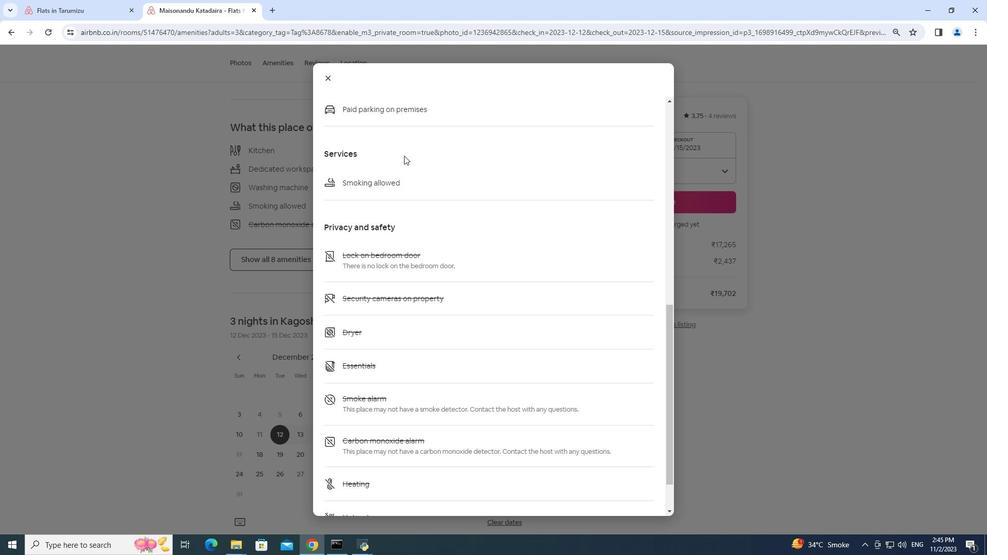 
Action: Mouse scrolled (404, 156) with delta (0, 0)
Screenshot: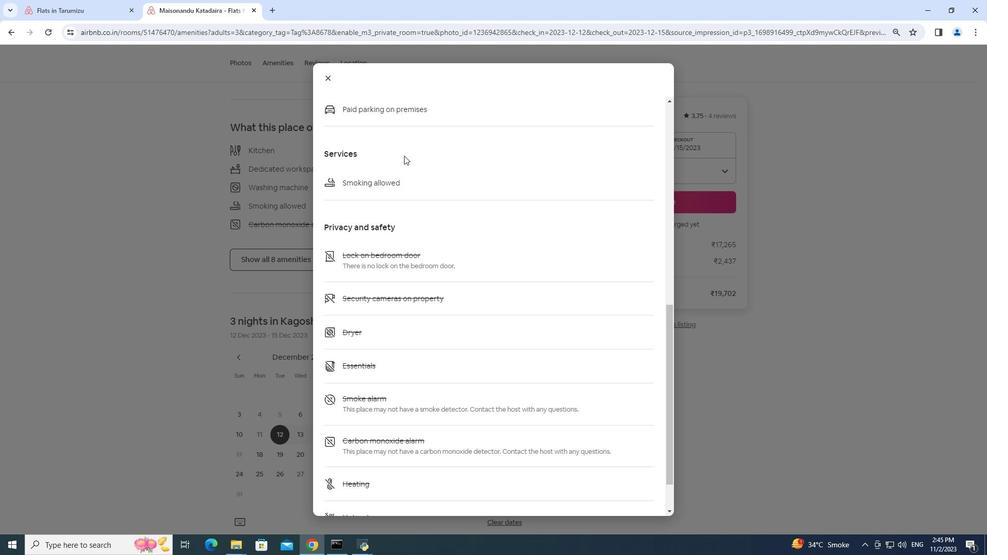 
Action: Mouse scrolled (404, 156) with delta (0, 0)
Screenshot: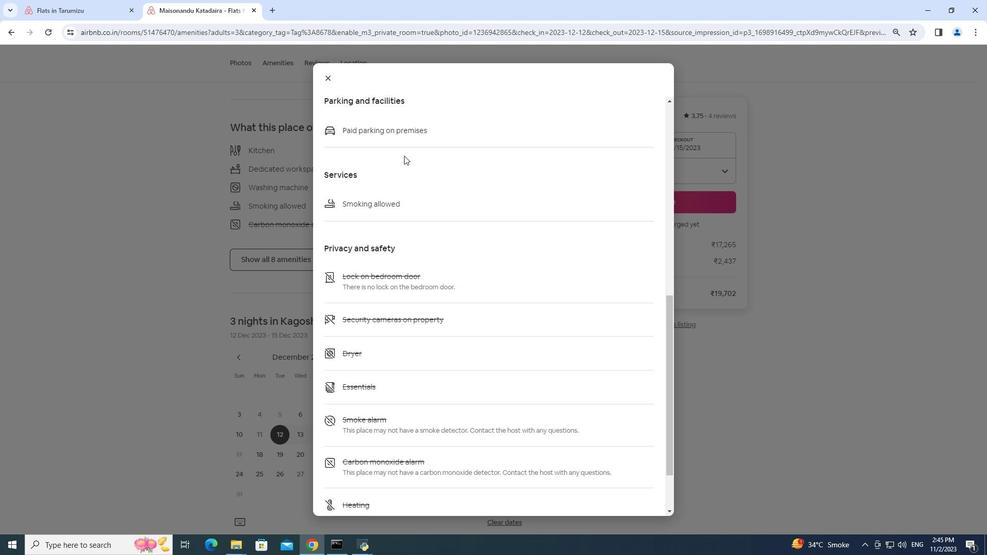 
Action: Mouse moved to (406, 149)
Screenshot: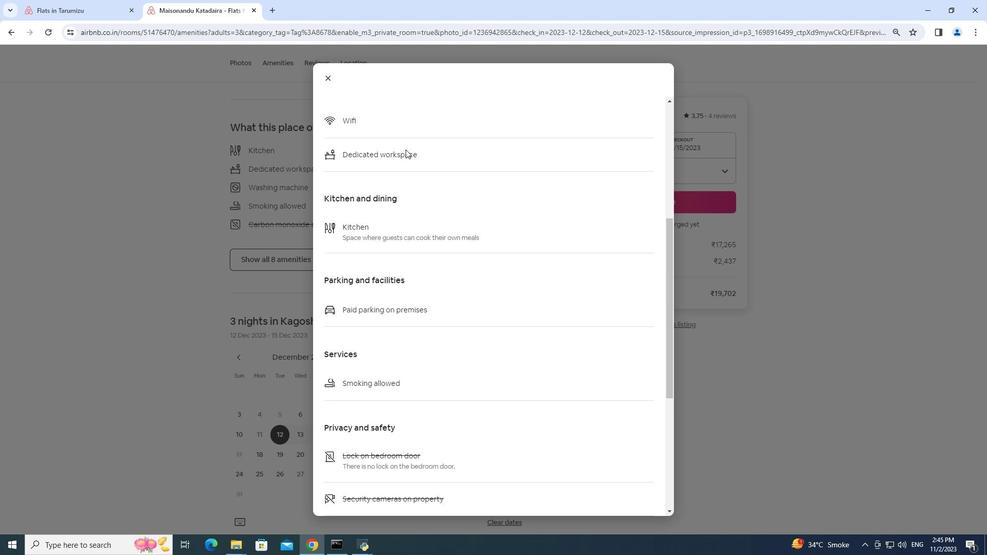 
Action: Mouse scrolled (406, 149) with delta (0, 0)
Screenshot: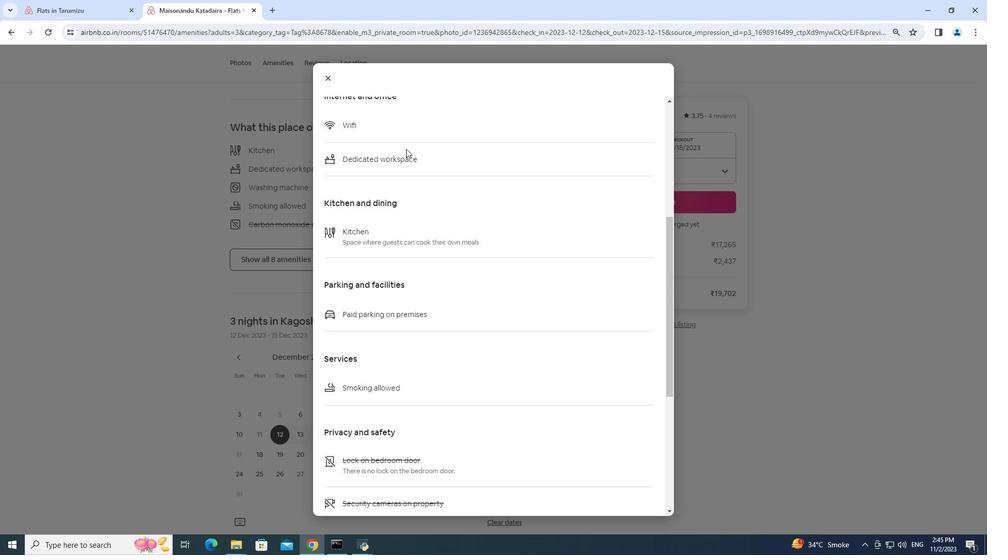 
Action: Mouse scrolled (406, 149) with delta (0, 0)
Screenshot: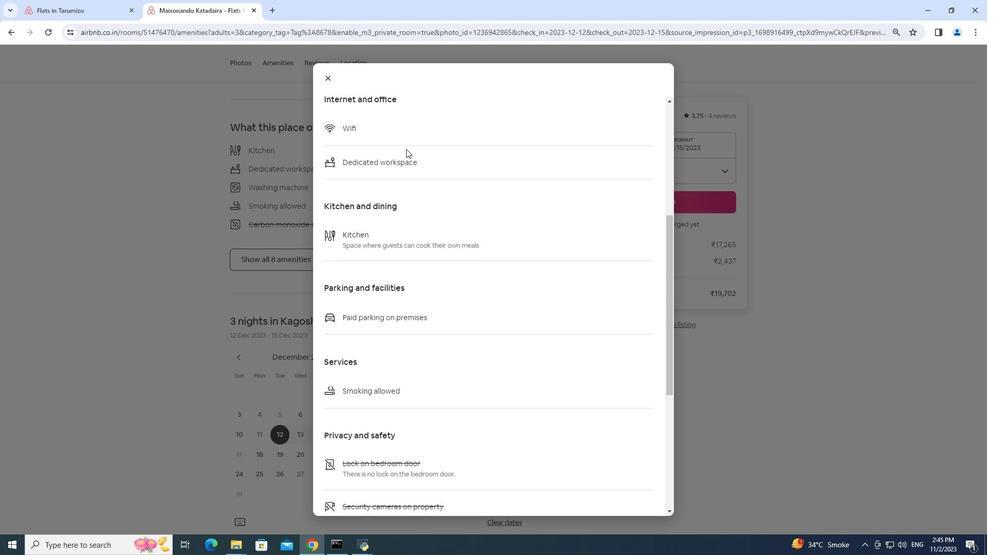 
Action: Mouse scrolled (406, 149) with delta (0, 0)
Screenshot: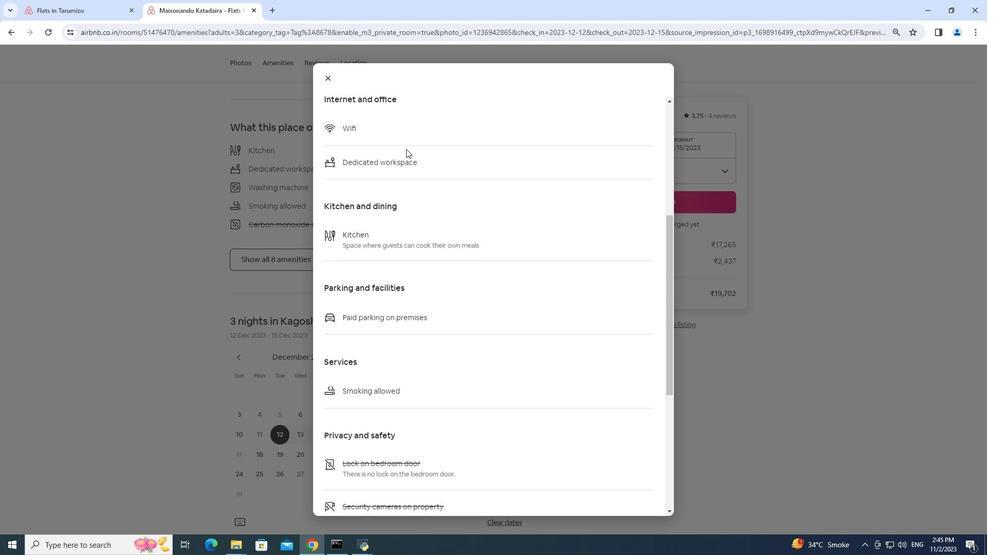 
Action: Mouse moved to (406, 149)
Screenshot: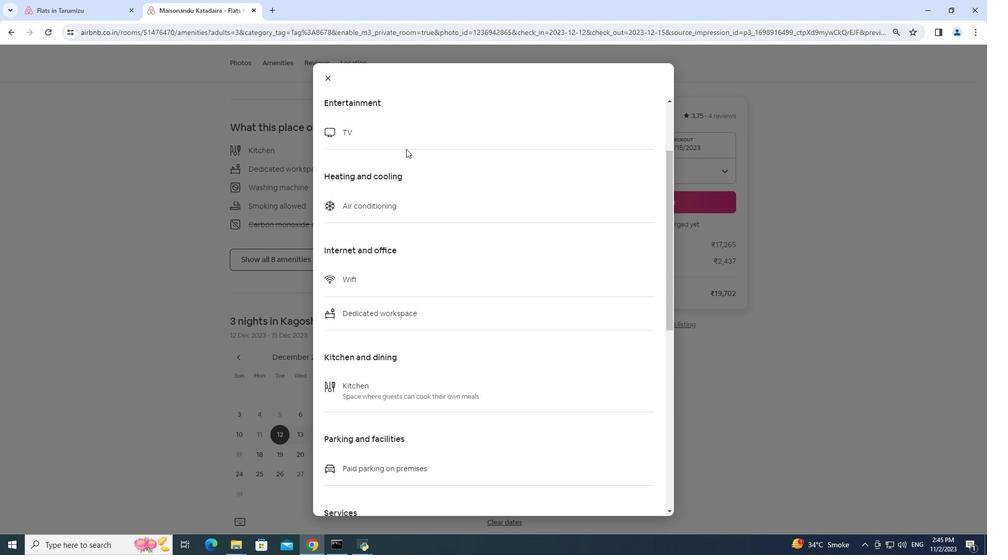 
Action: Mouse scrolled (406, 149) with delta (0, 0)
Screenshot: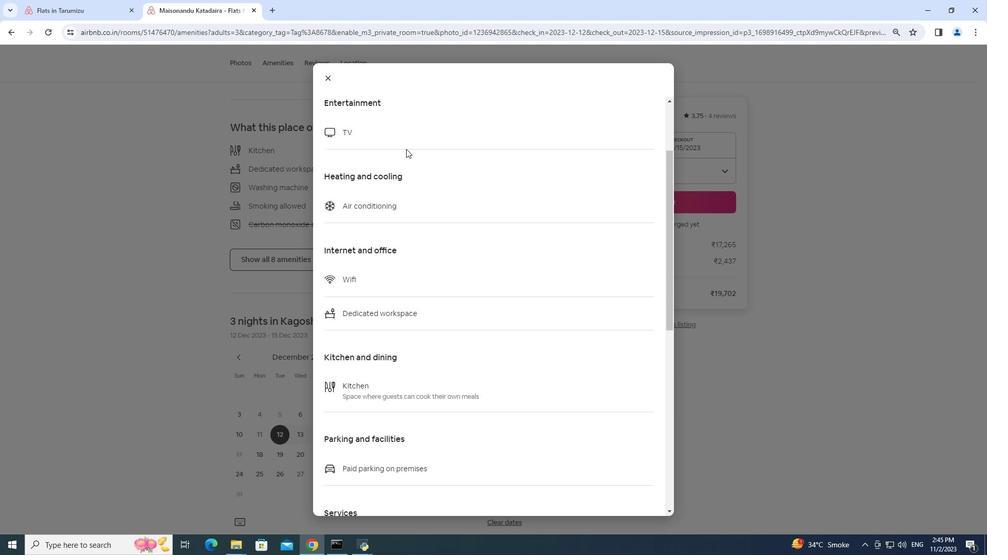
Action: Mouse scrolled (406, 149) with delta (0, 0)
Screenshot: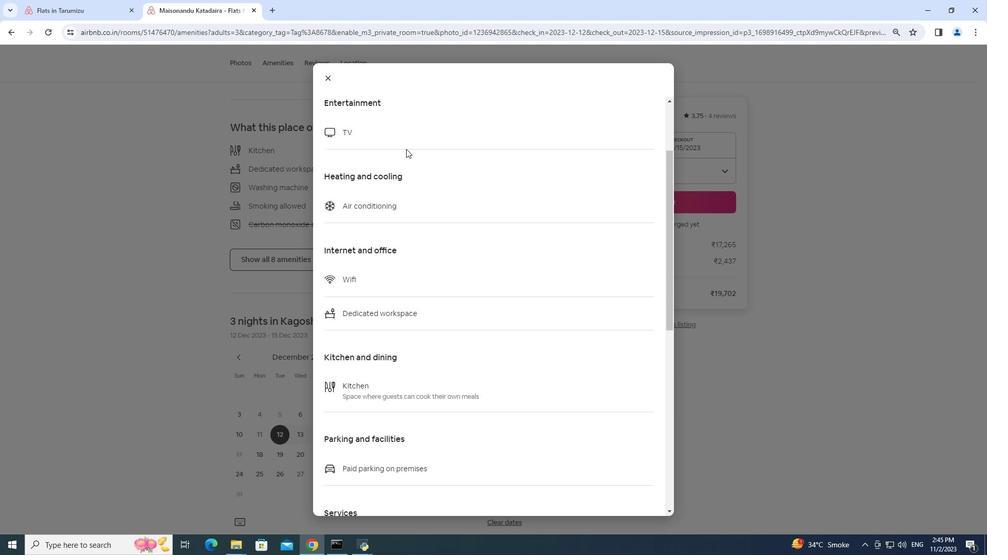 
Action: Mouse scrolled (406, 149) with delta (0, 0)
Screenshot: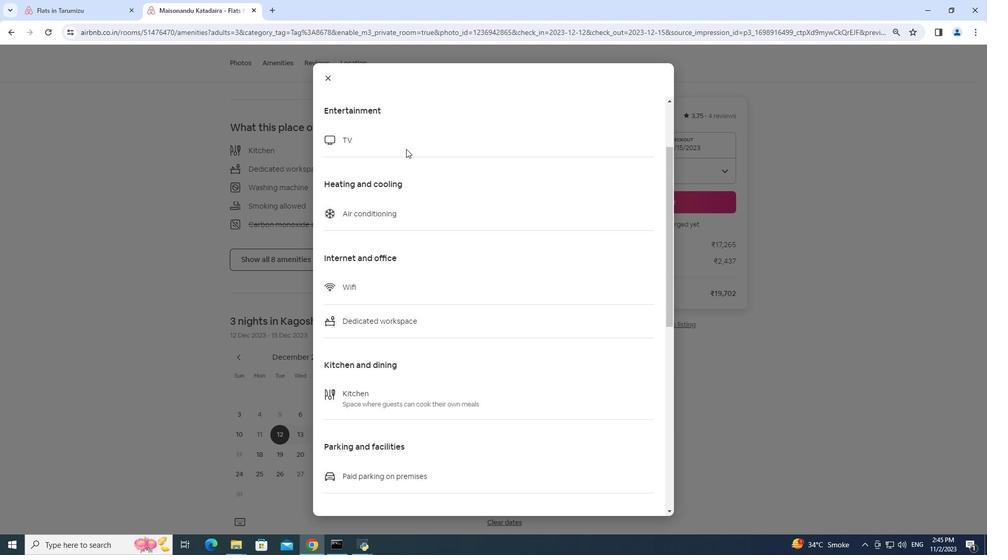 
Action: Mouse scrolled (406, 149) with delta (0, 0)
Screenshot: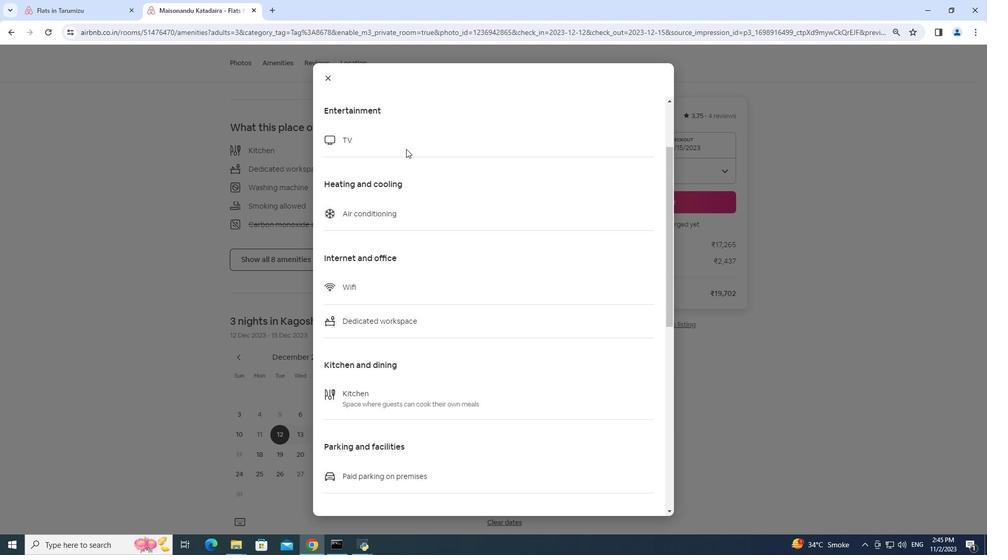
Action: Mouse scrolled (406, 149) with delta (0, 0)
Screenshot: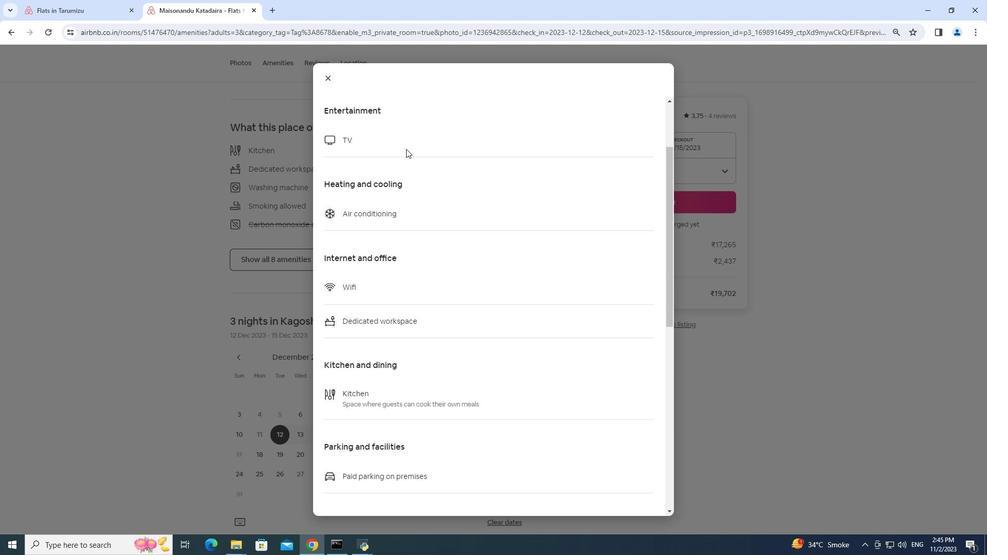 
Action: Mouse pressed middle at (406, 149)
Screenshot: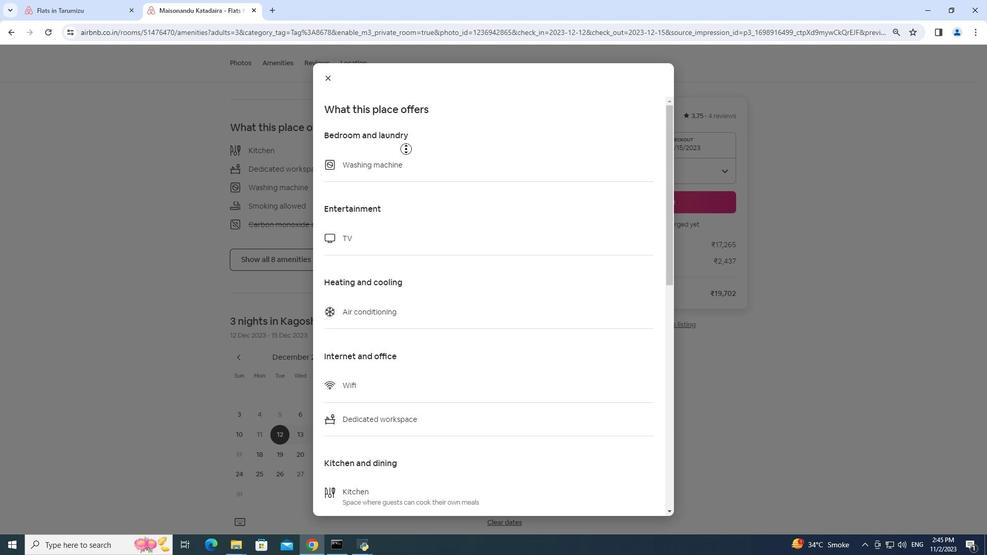 
Action: Mouse scrolled (406, 149) with delta (0, 0)
Screenshot: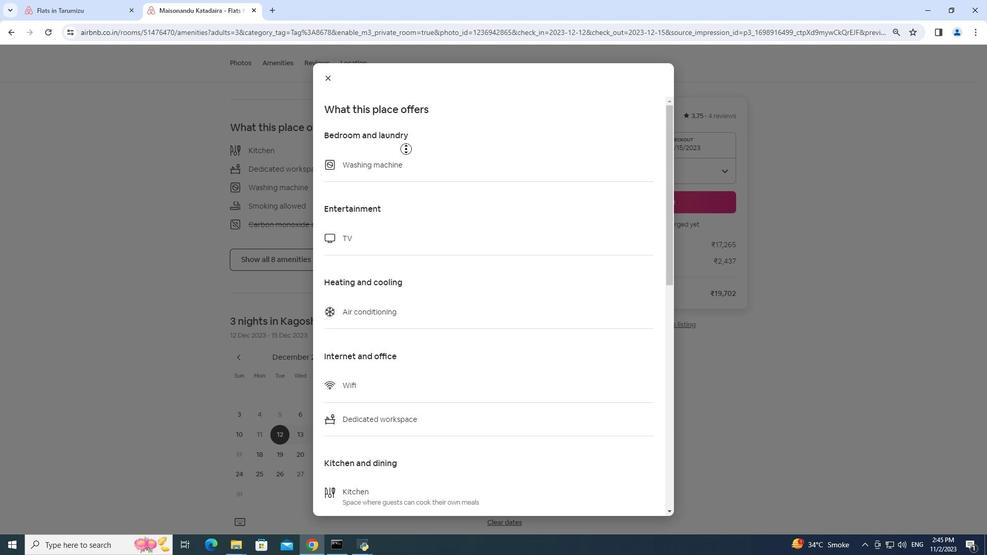 
Action: Mouse scrolled (406, 149) with delta (0, 0)
Screenshot: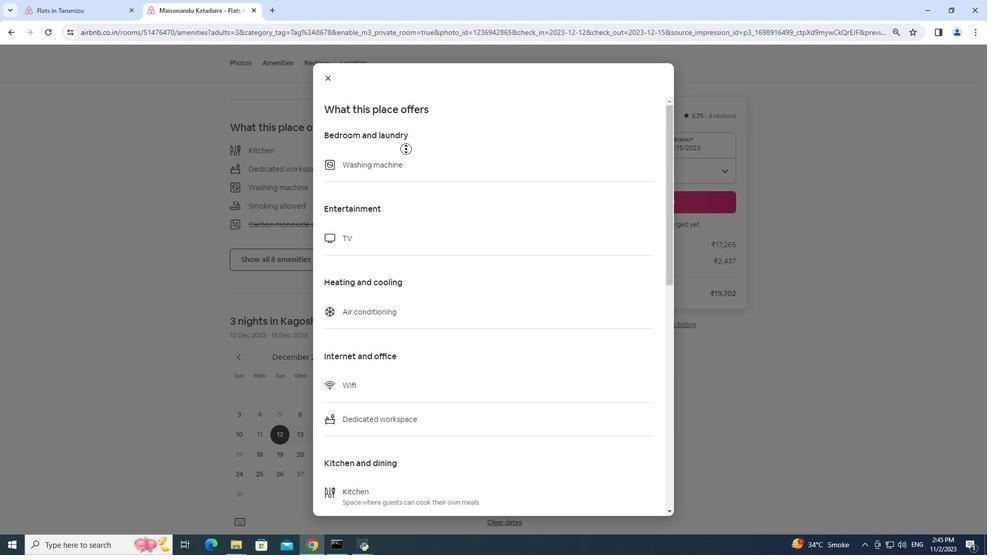 
Action: Mouse pressed middle at (406, 149)
Screenshot: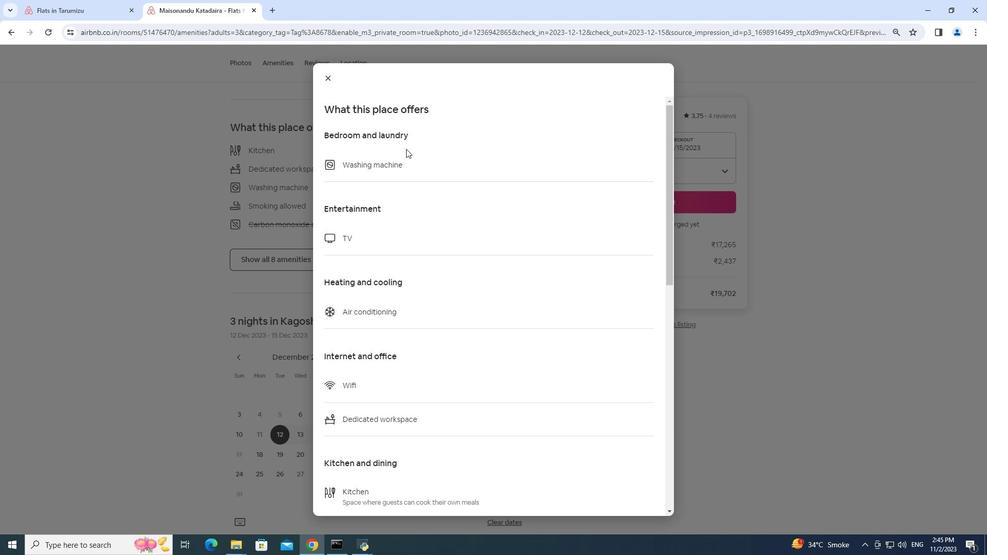 
Action: Mouse scrolled (406, 148) with delta (0, 0)
Screenshot: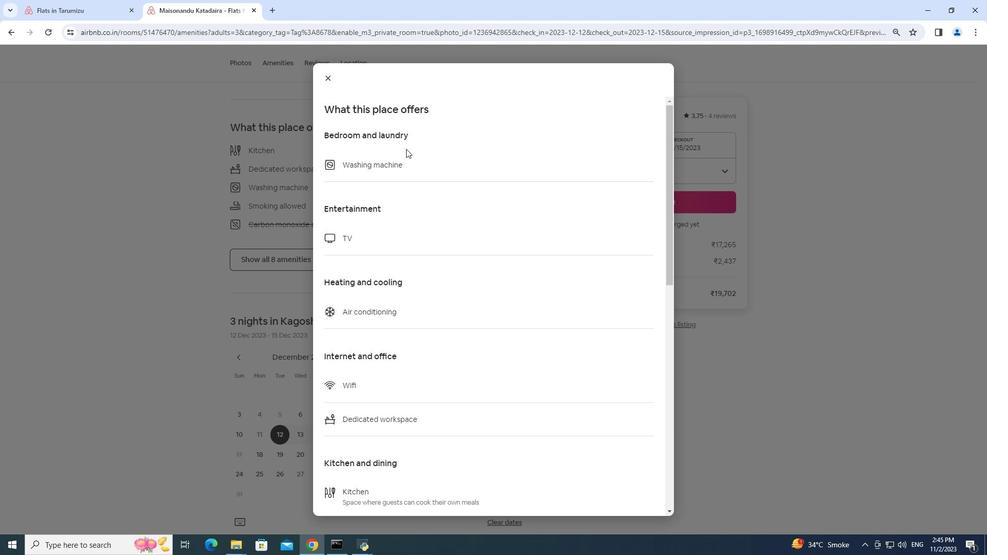 
Action: Mouse scrolled (406, 148) with delta (0, 0)
Screenshot: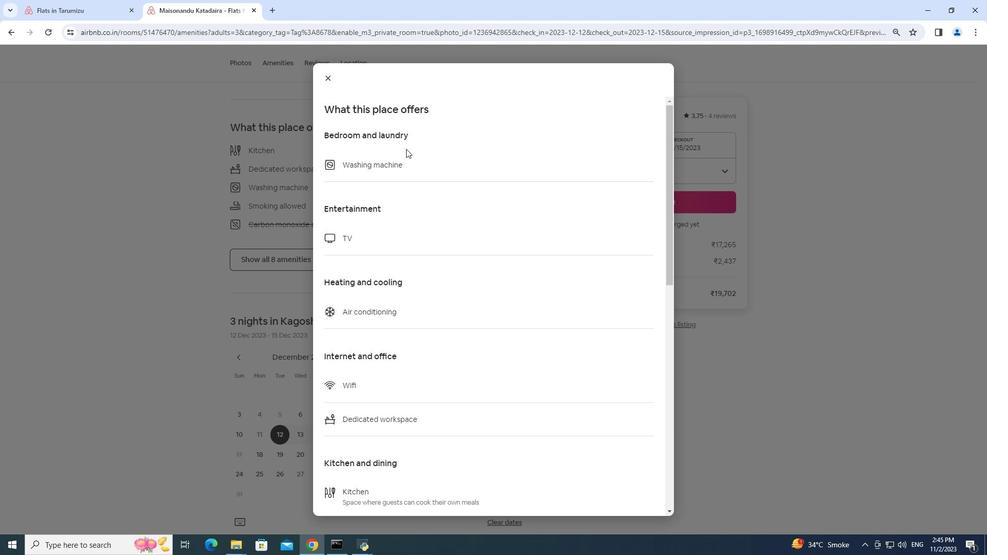 
Action: Mouse scrolled (406, 148) with delta (0, 0)
Screenshot: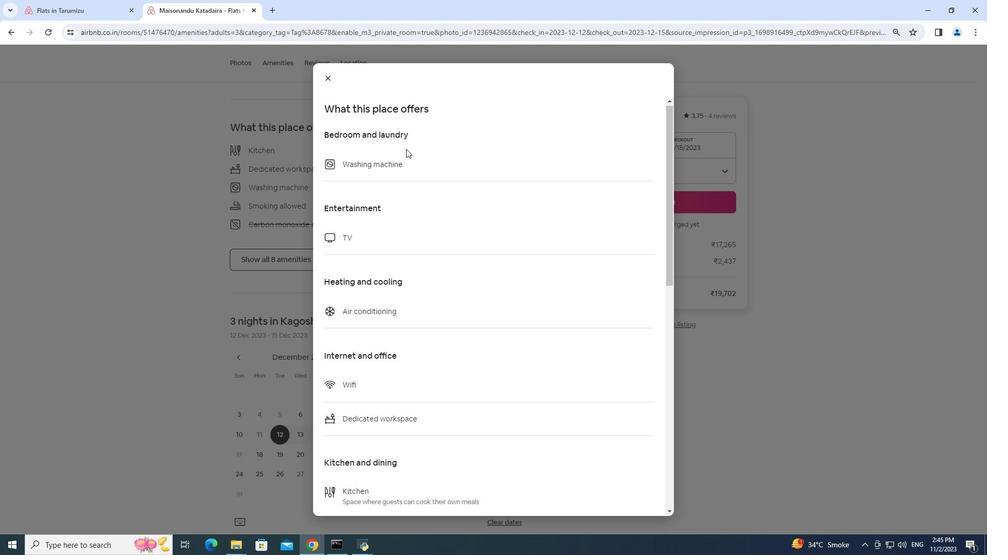 
Action: Mouse scrolled (406, 148) with delta (0, 0)
Screenshot: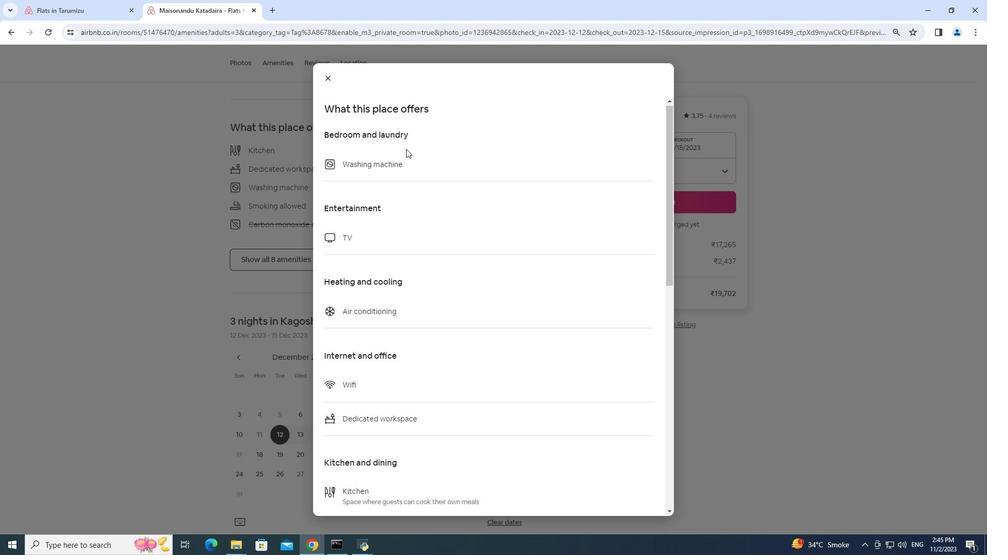 
Action: Mouse pressed middle at (406, 149)
Screenshot: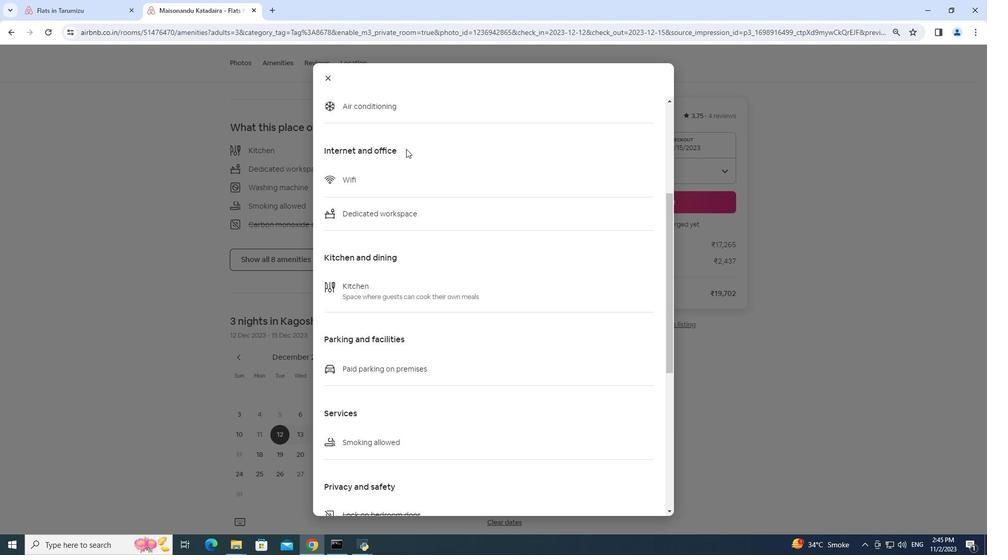 
Action: Mouse scrolled (406, 148) with delta (0, 0)
Screenshot: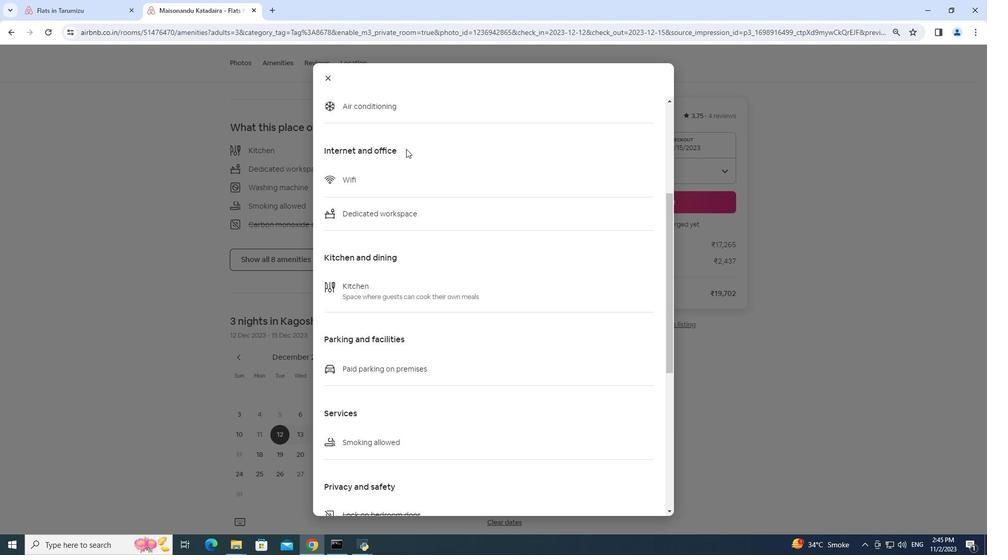 
Action: Mouse scrolled (406, 148) with delta (0, 0)
Screenshot: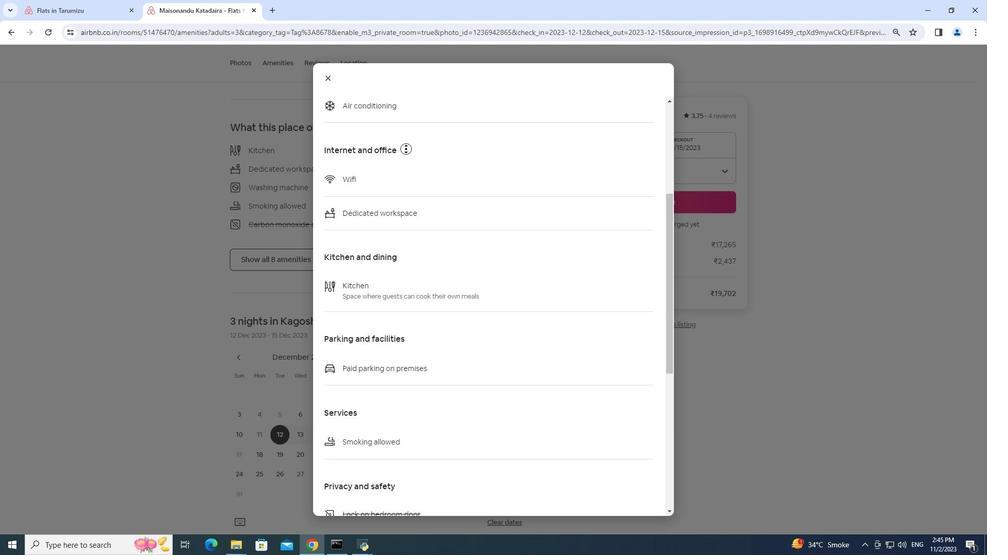 
Action: Mouse scrolled (406, 148) with delta (0, 0)
Screenshot: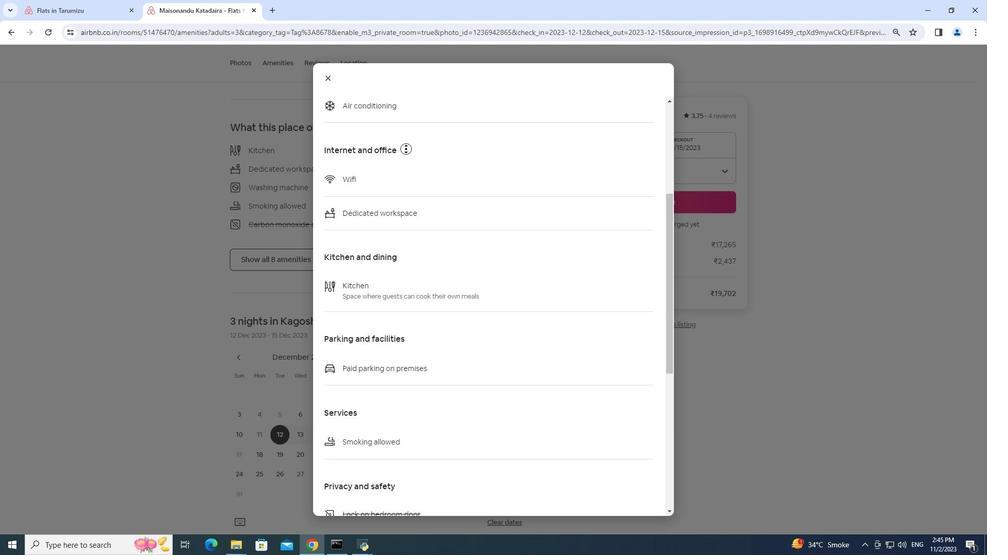 
Action: Mouse scrolled (406, 148) with delta (0, 0)
Screenshot: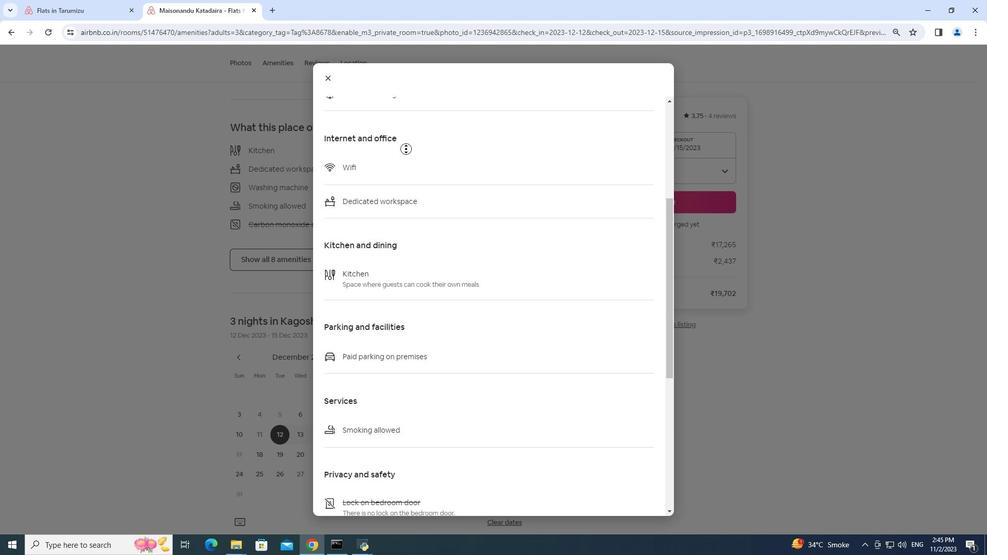 
Action: Mouse scrolled (406, 148) with delta (0, 0)
Screenshot: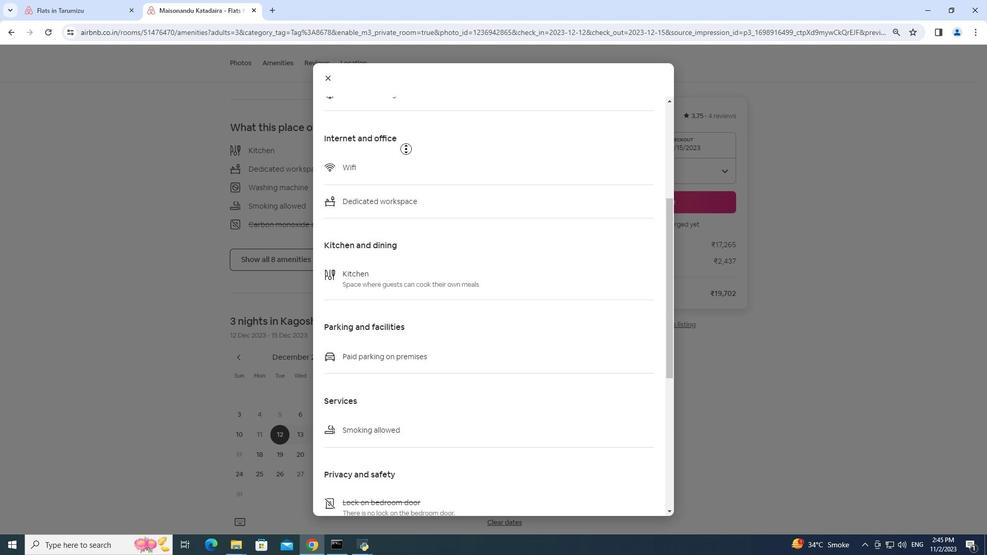 
Action: Mouse pressed middle at (406, 149)
Screenshot: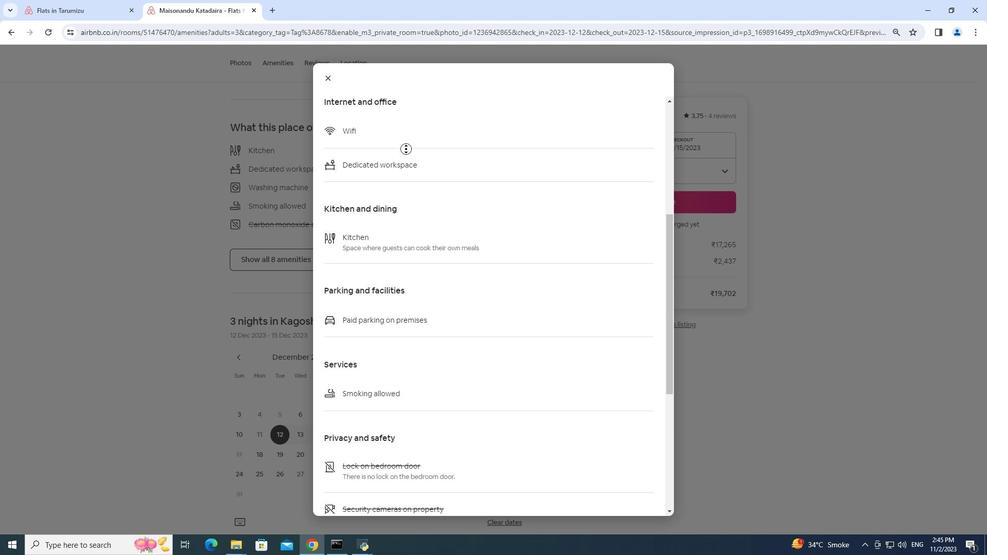 
Action: Mouse scrolled (406, 148) with delta (0, 0)
Screenshot: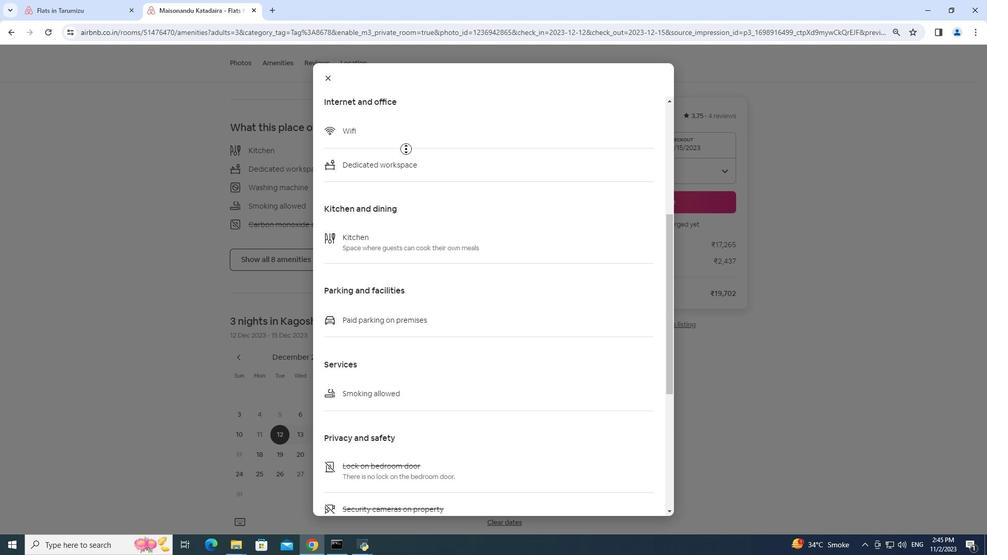 
Action: Mouse scrolled (406, 148) with delta (0, 0)
Screenshot: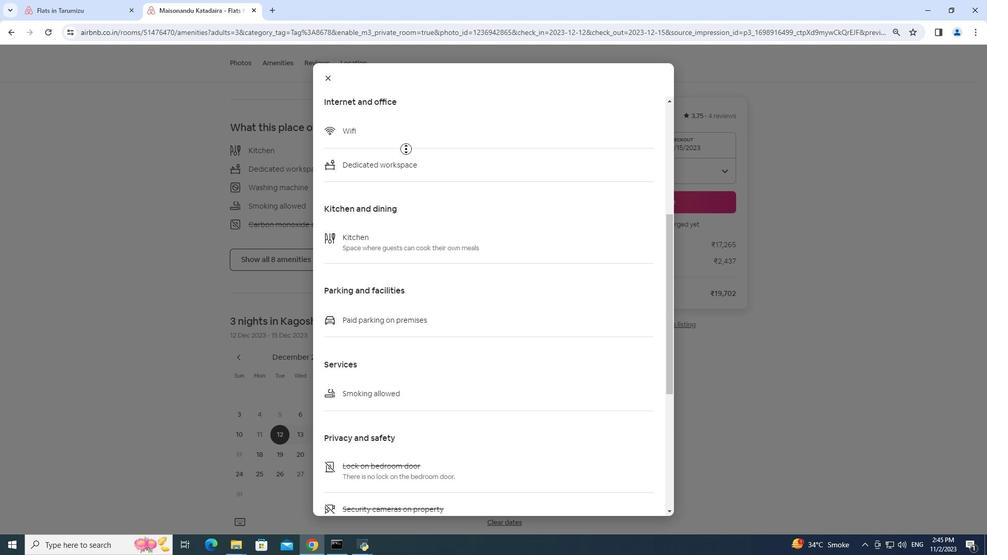 
Action: Mouse scrolled (406, 148) with delta (0, 0)
Screenshot: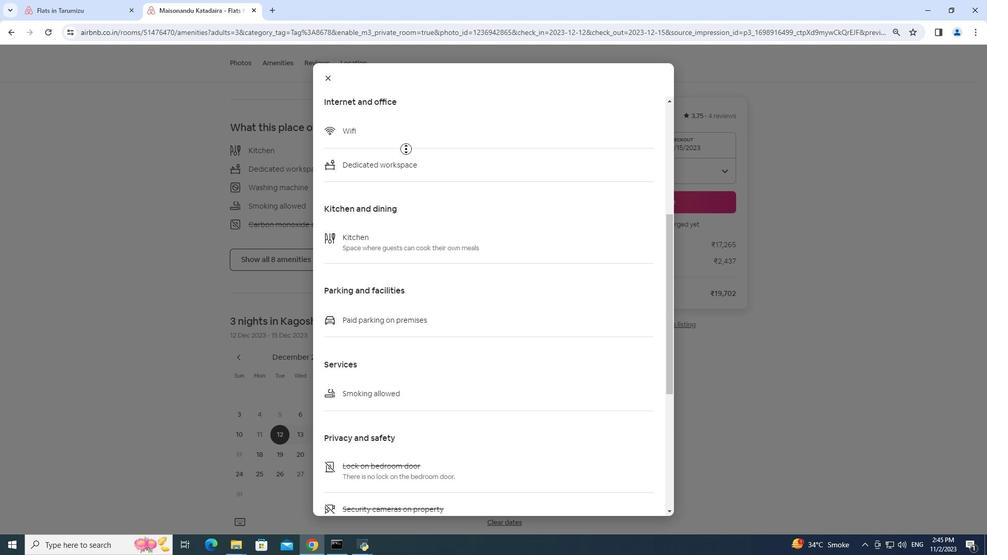 
Action: Mouse scrolled (406, 148) with delta (0, 0)
Screenshot: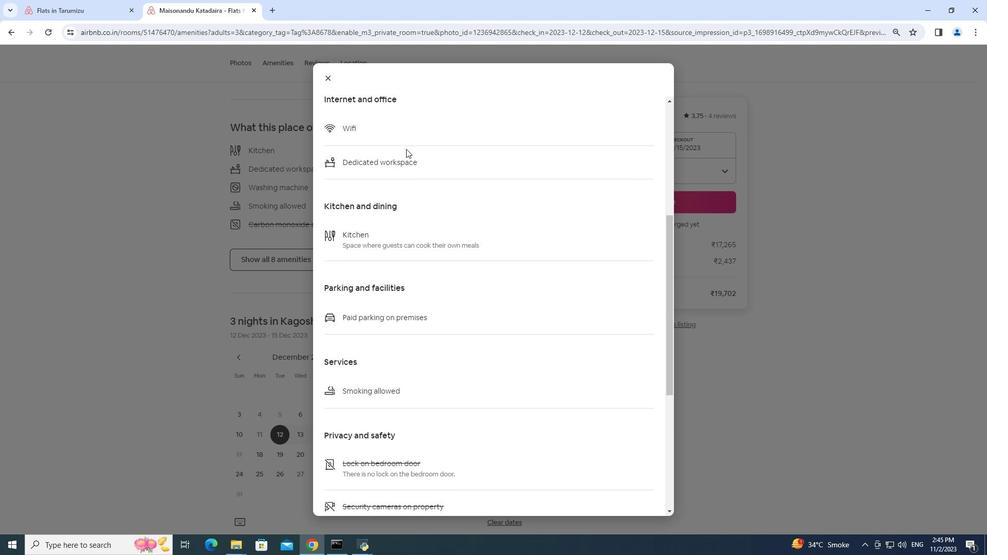 
Action: Mouse scrolled (406, 148) with delta (0, 0)
Screenshot: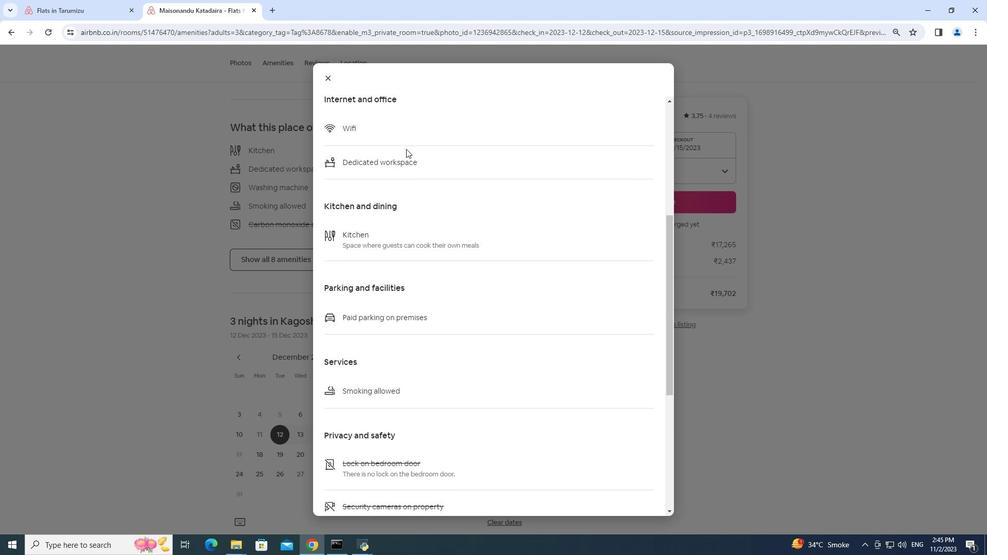 
Action: Mouse pressed middle at (406, 149)
Screenshot: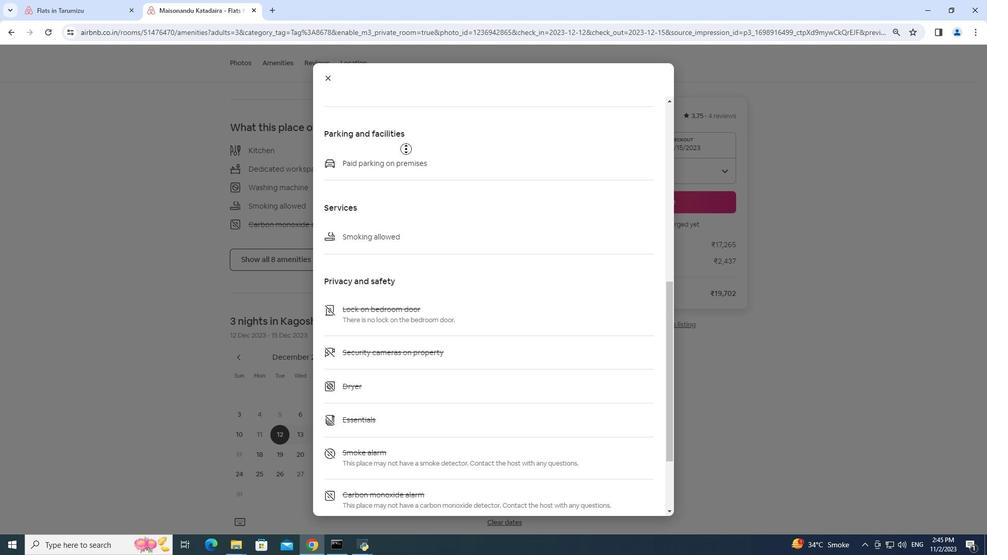 
Action: Mouse scrolled (406, 148) with delta (0, 0)
Screenshot: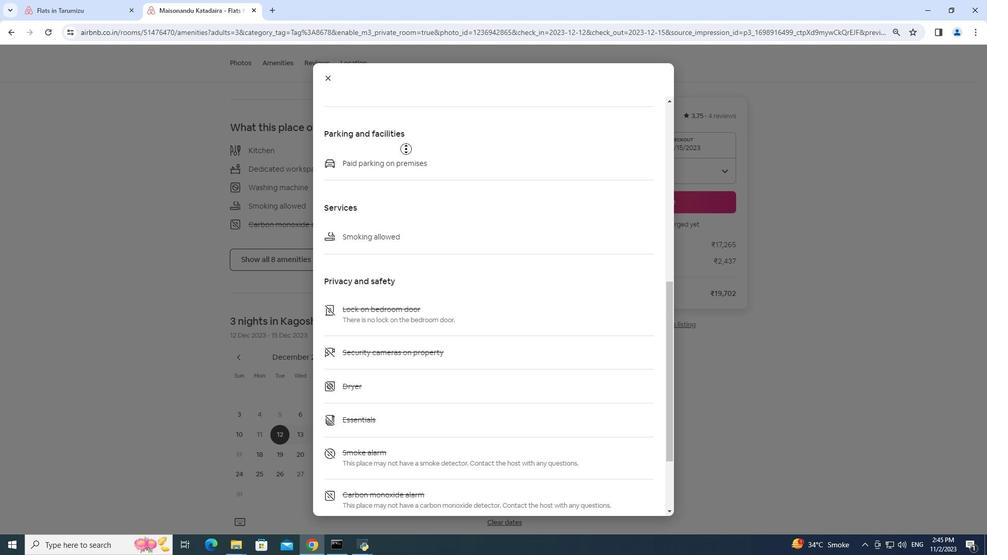 
Action: Mouse scrolled (406, 148) with delta (0, 0)
Screenshot: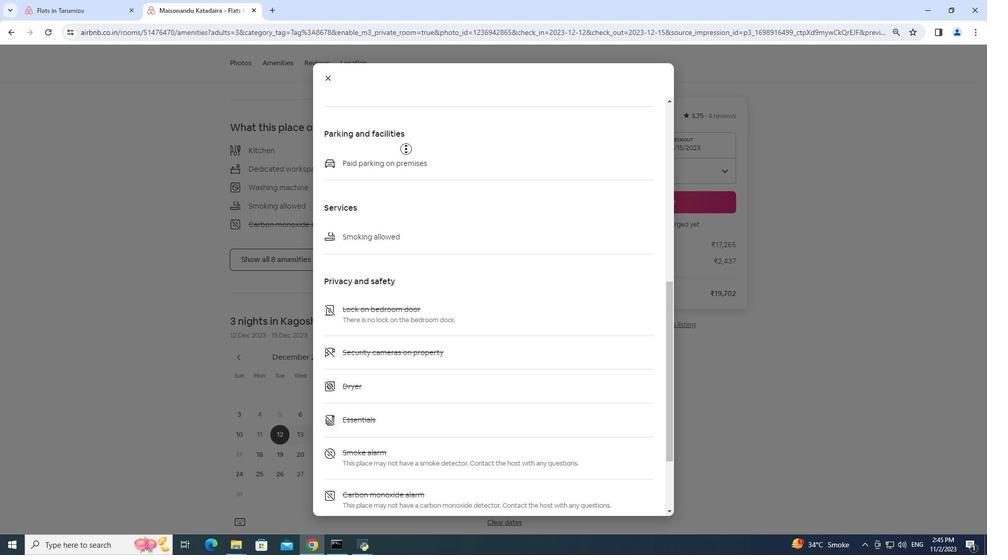 
Action: Mouse scrolled (406, 148) with delta (0, 0)
Screenshot: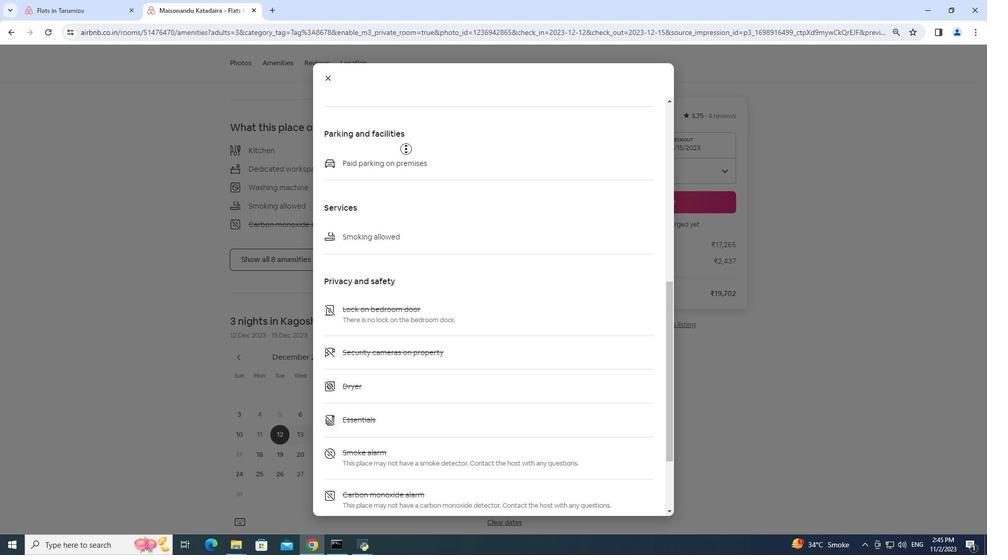 
Action: Mouse scrolled (406, 148) with delta (0, 0)
Screenshot: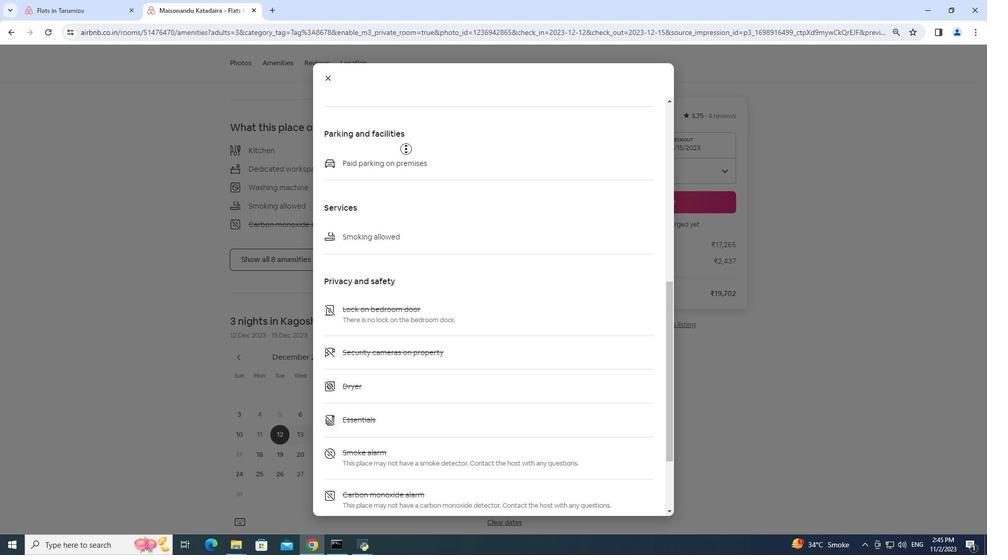 
Action: Mouse pressed middle at (406, 149)
Screenshot: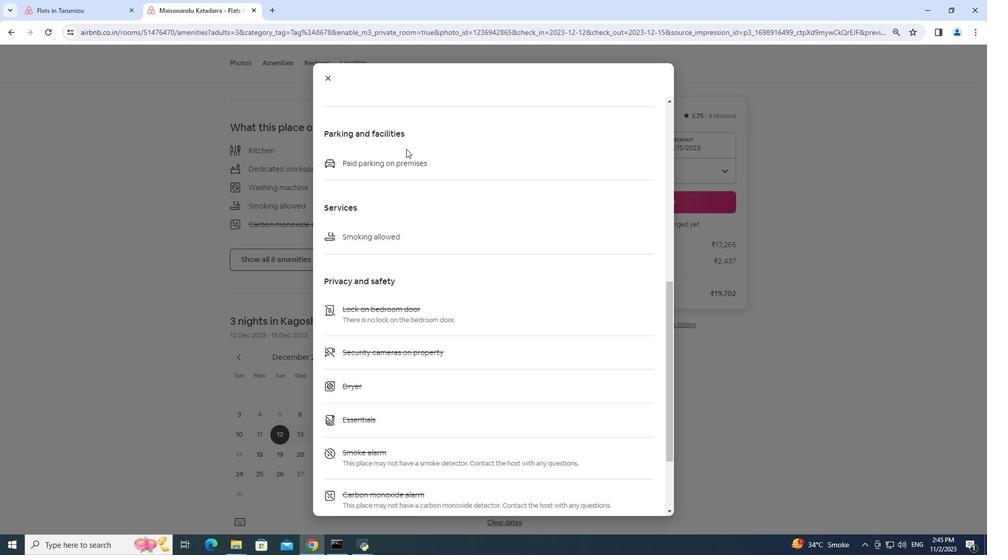 
Action: Mouse scrolled (406, 148) with delta (0, 0)
Screenshot: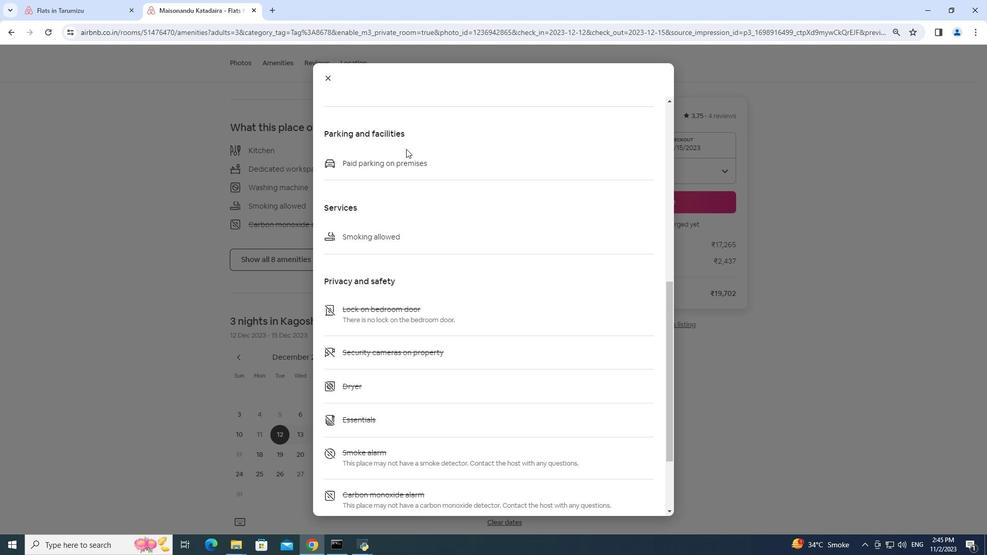 
Action: Mouse scrolled (406, 148) with delta (0, 0)
Screenshot: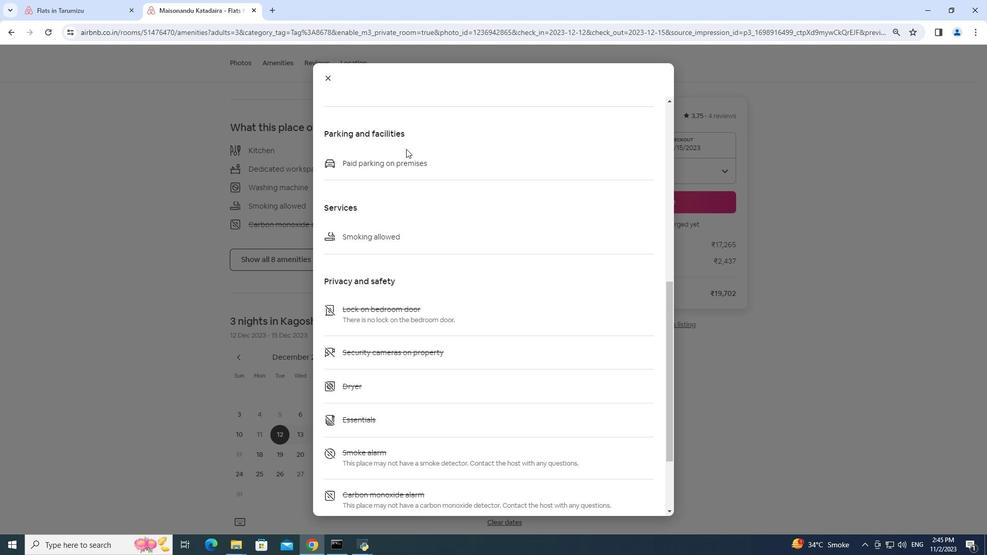 
Action: Mouse scrolled (406, 148) with delta (0, 0)
Screenshot: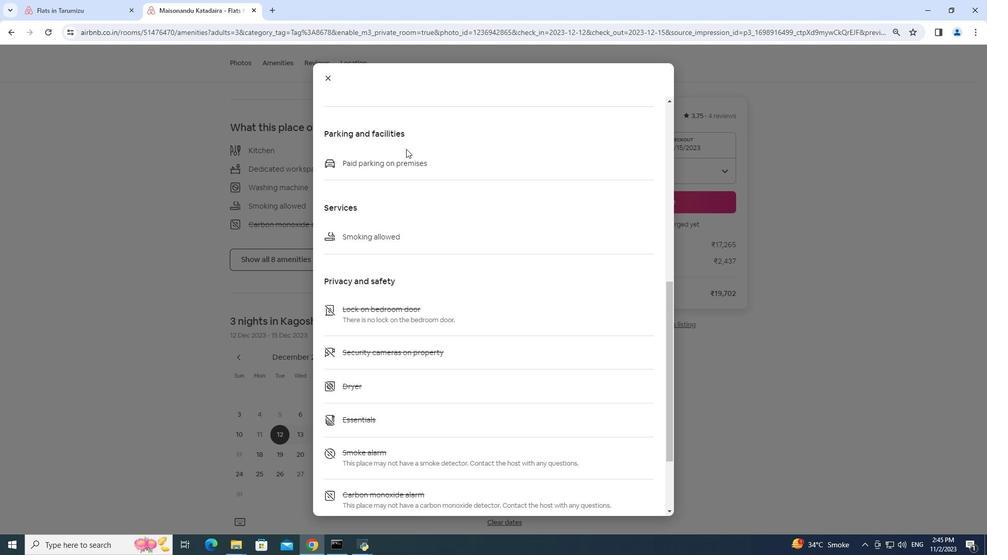 
Action: Mouse scrolled (406, 148) with delta (0, 0)
Screenshot: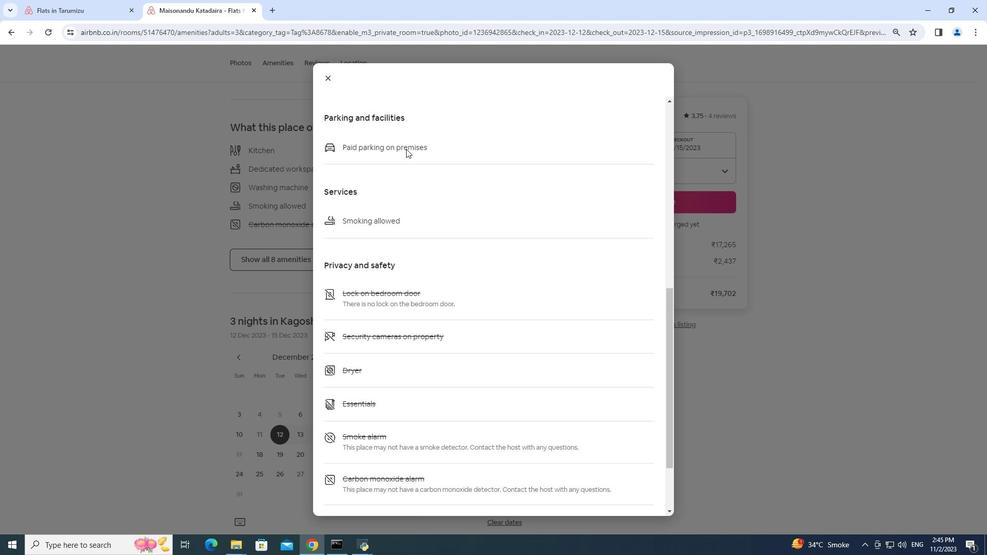 
Action: Mouse scrolled (406, 148) with delta (0, 0)
Screenshot: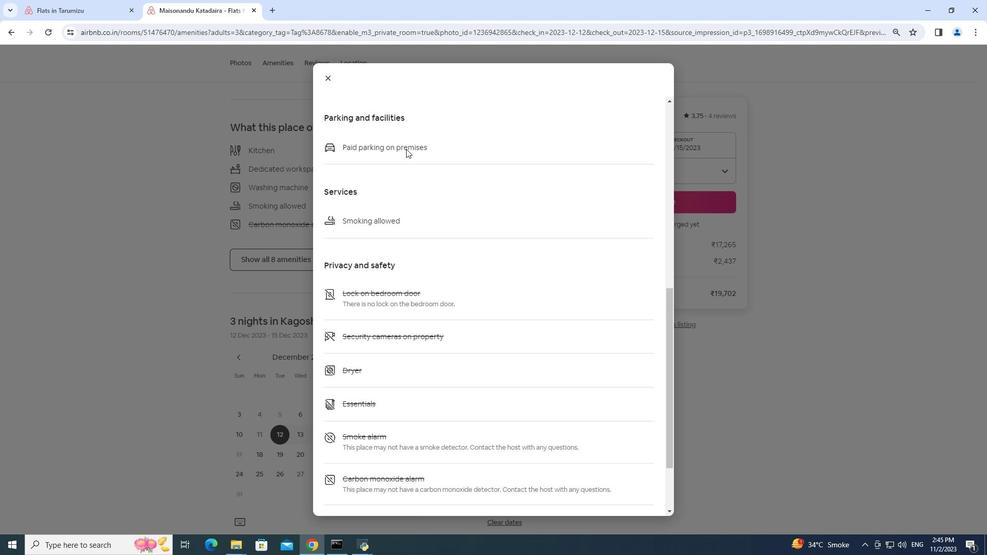 
Action: Mouse pressed middle at (406, 149)
Screenshot: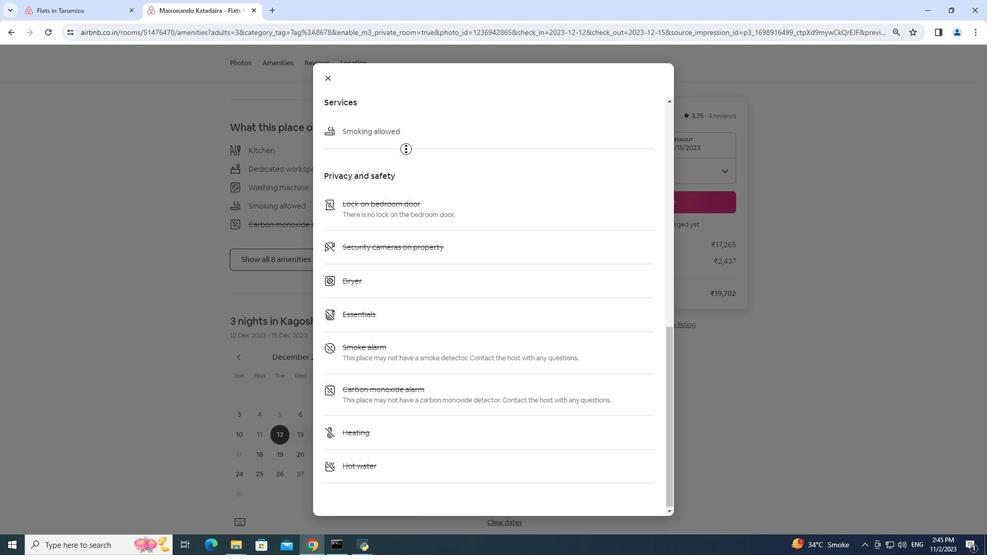 
Action: Mouse scrolled (406, 148) with delta (0, 0)
Screenshot: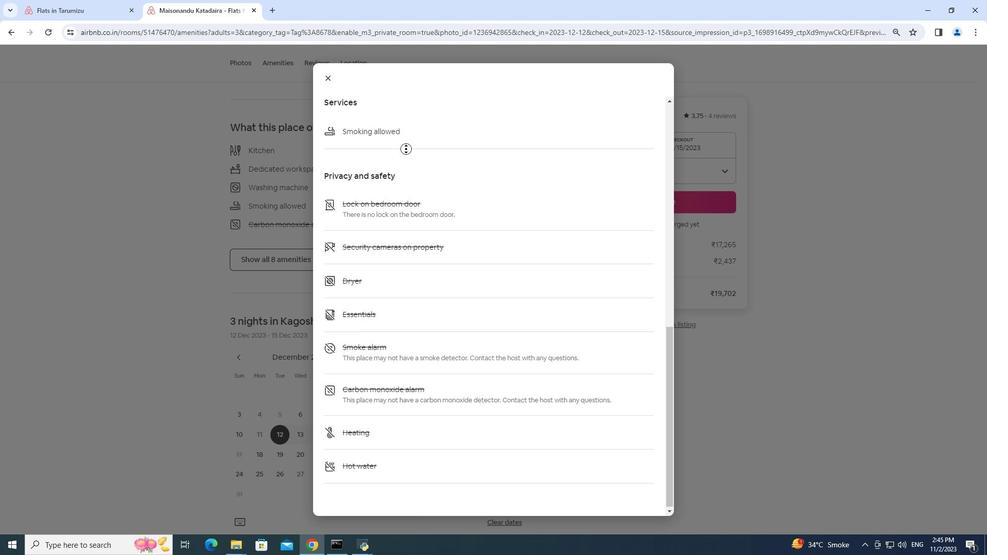 
Action: Mouse scrolled (406, 148) with delta (0, 0)
Screenshot: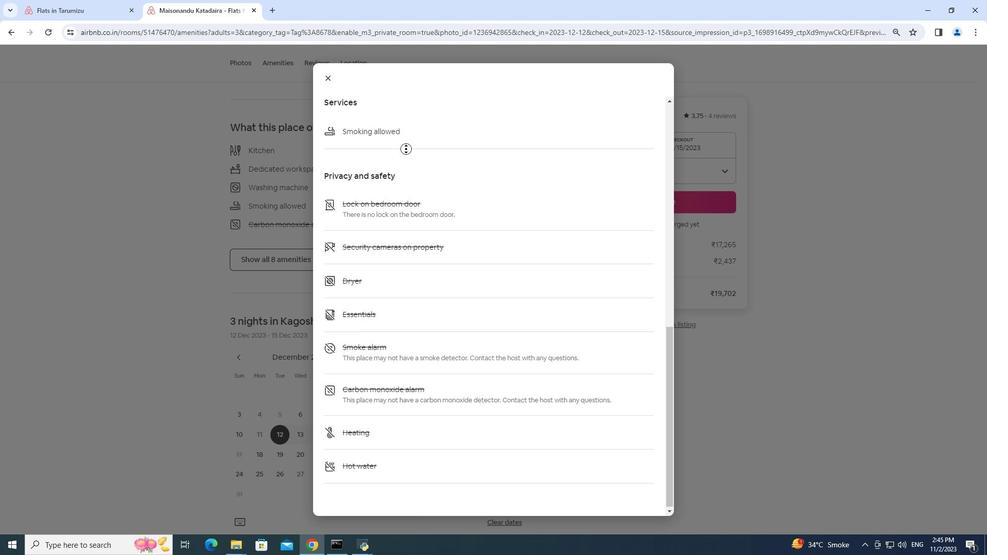 
Action: Mouse scrolled (406, 148) with delta (0, 0)
Screenshot: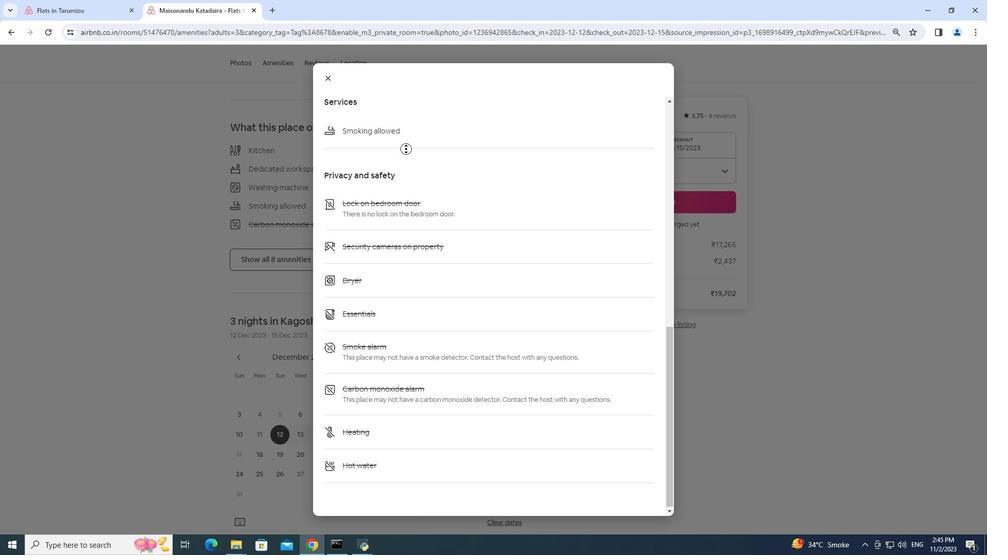 
Action: Mouse scrolled (406, 148) with delta (0, 0)
Screenshot: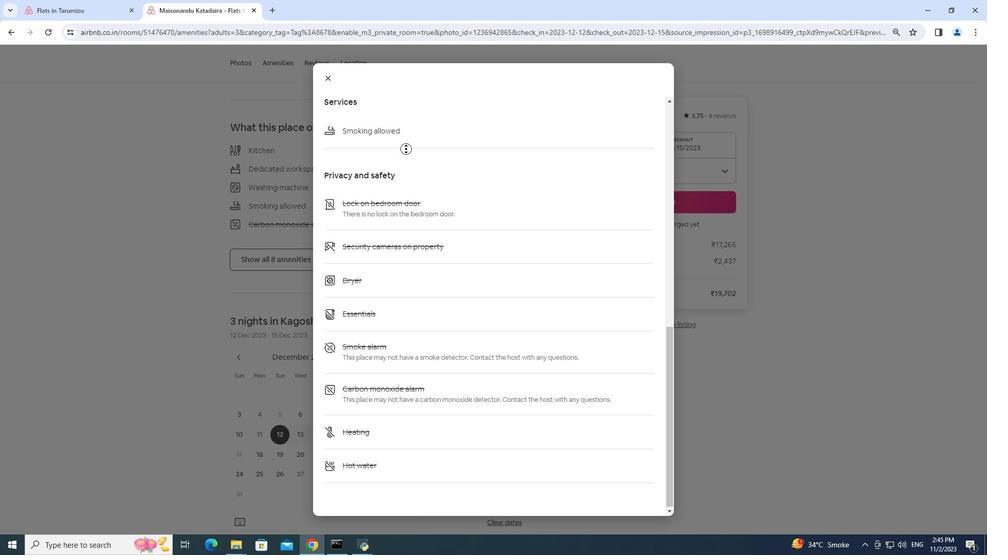 
Action: Mouse pressed middle at (406, 149)
Screenshot: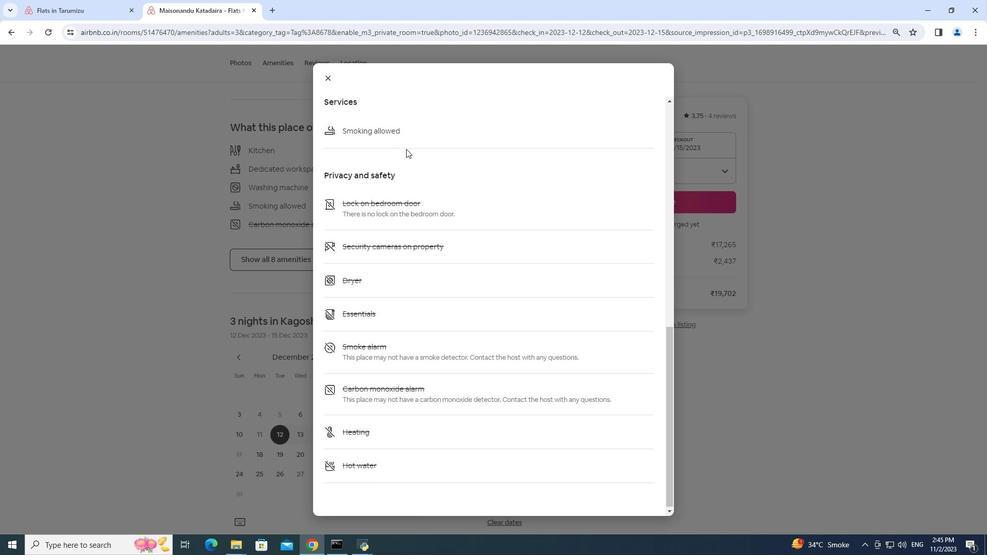 
Action: Mouse scrolled (406, 148) with delta (0, 0)
Screenshot: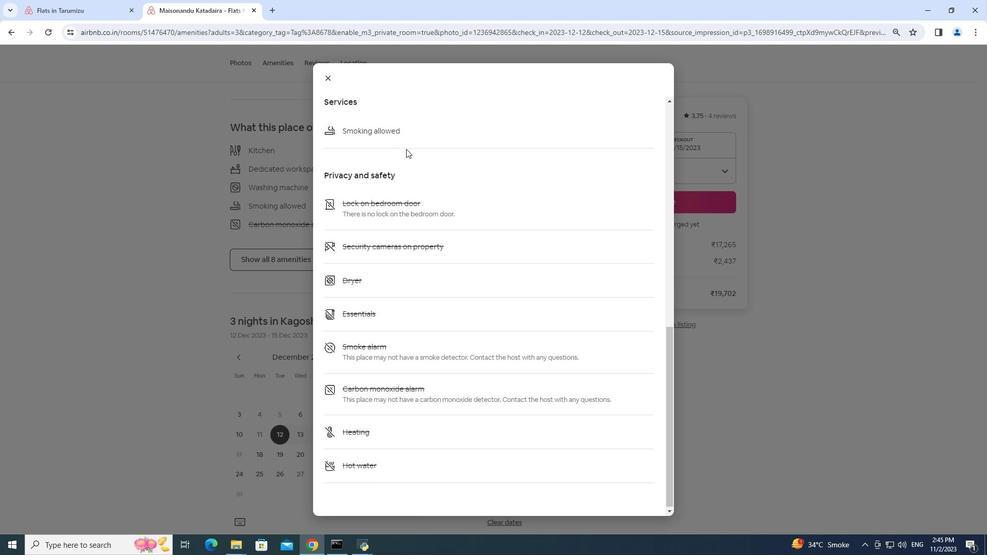 
Action: Mouse scrolled (406, 148) with delta (0, 0)
Screenshot: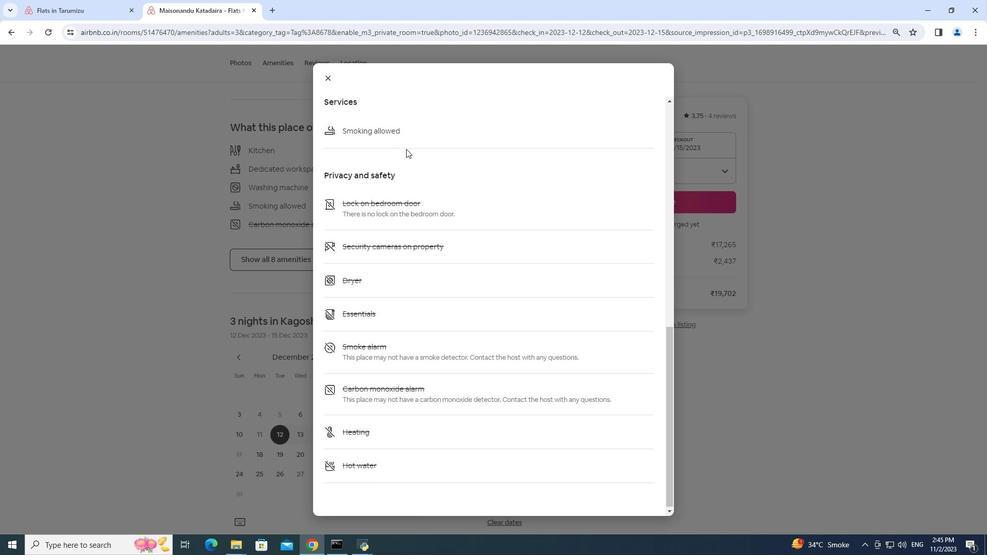 
Action: Mouse scrolled (406, 148) with delta (0, 0)
Screenshot: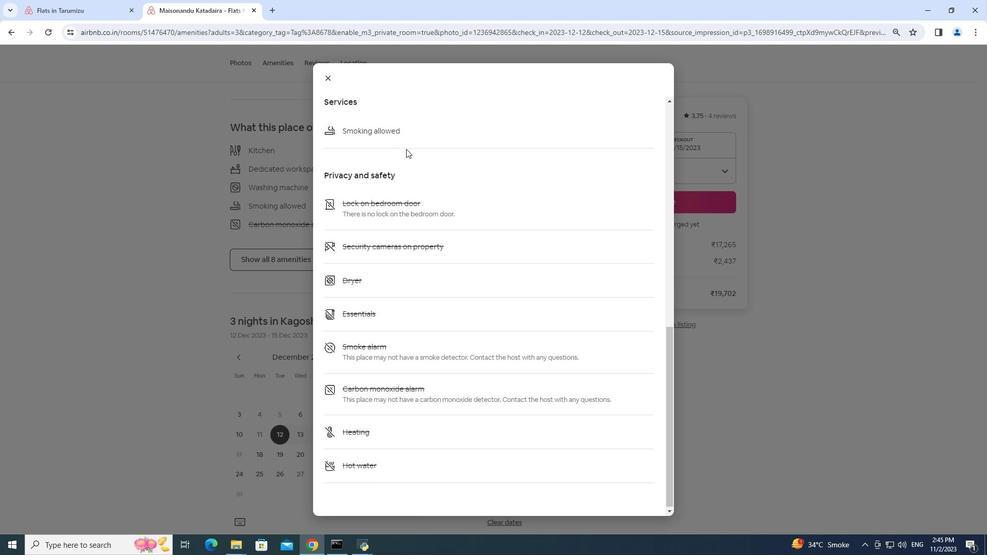 
Action: Mouse scrolled (406, 148) with delta (0, 0)
Screenshot: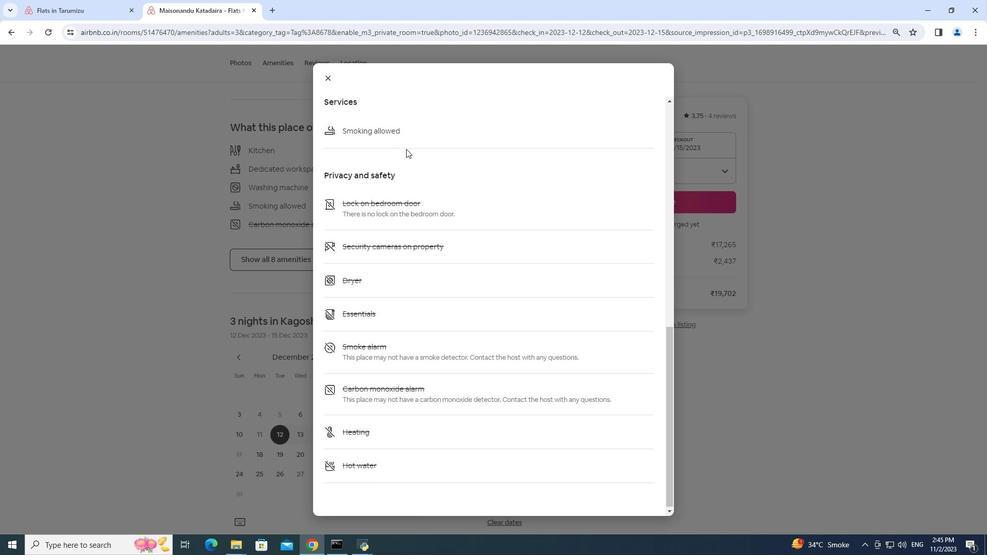 
Action: Mouse pressed middle at (406, 149)
Screenshot: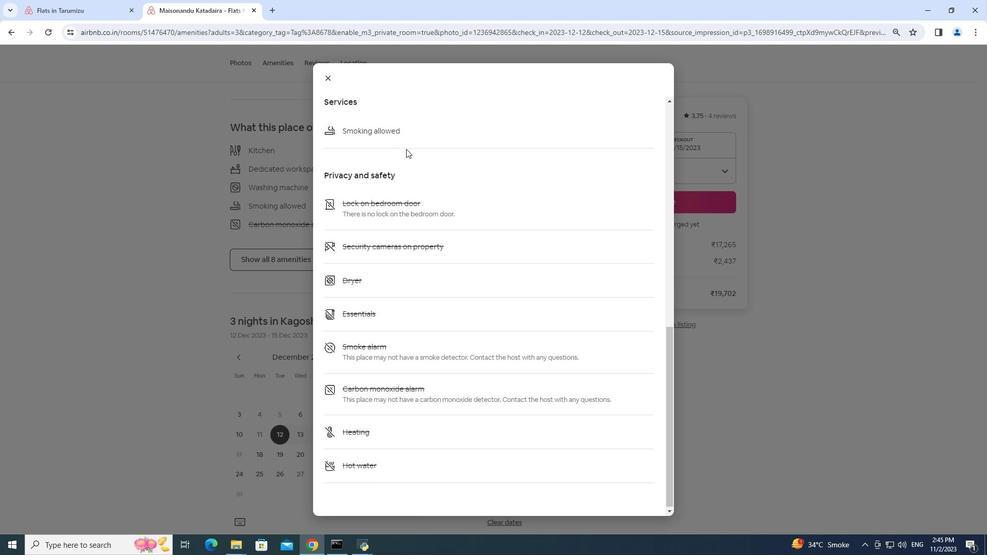 
Action: Mouse scrolled (406, 148) with delta (0, 0)
Screenshot: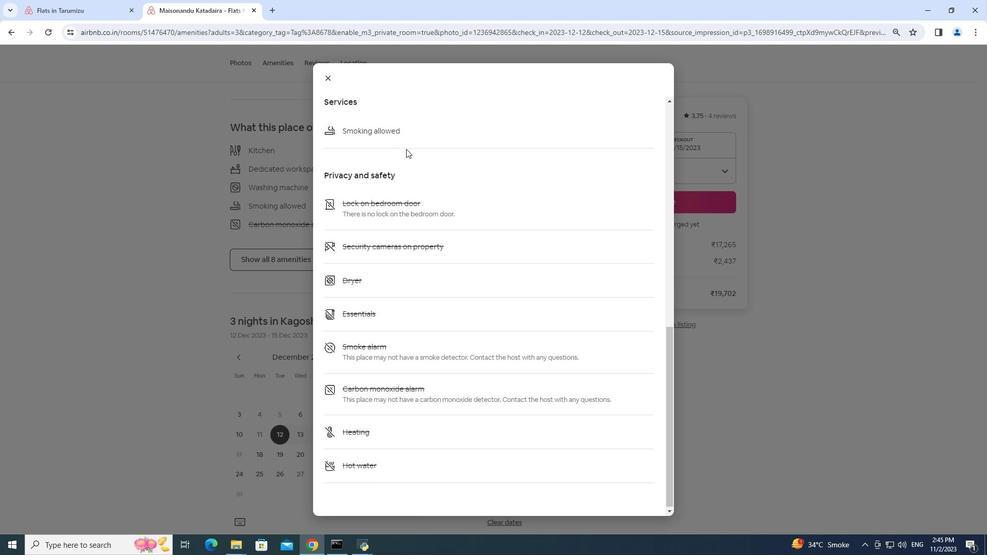 
Action: Mouse scrolled (406, 148) with delta (0, 0)
Screenshot: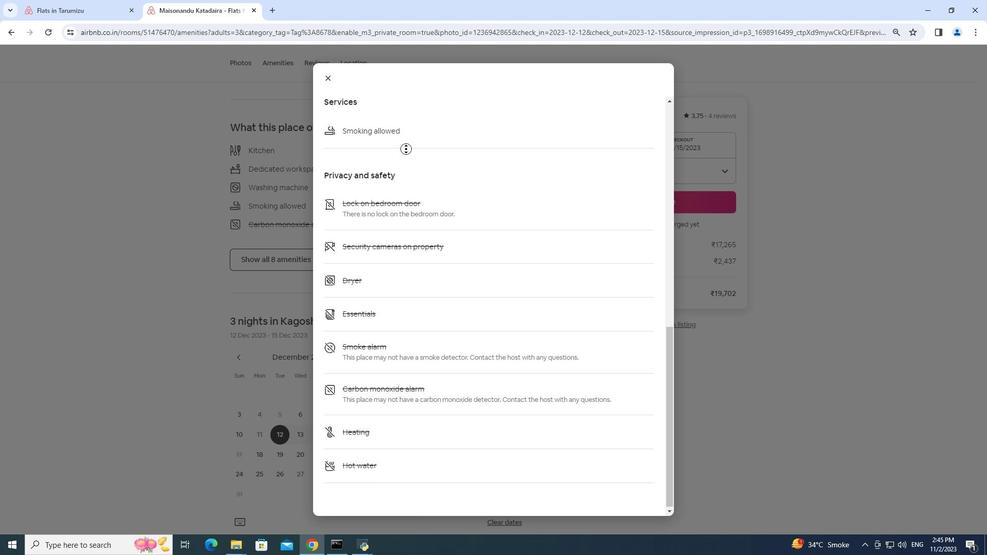
Action: Mouse scrolled (406, 148) with delta (0, 0)
Screenshot: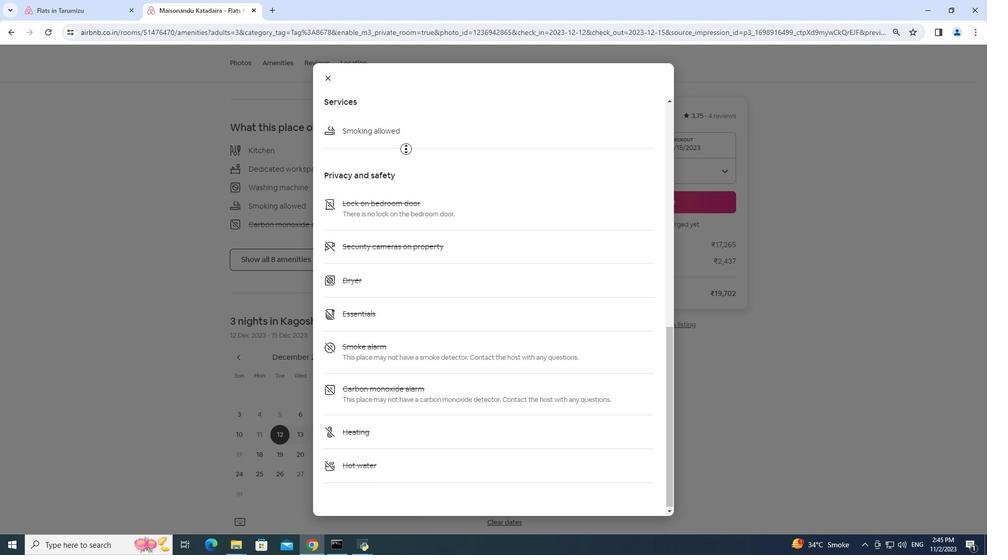 
Action: Mouse scrolled (406, 148) with delta (0, 0)
Screenshot: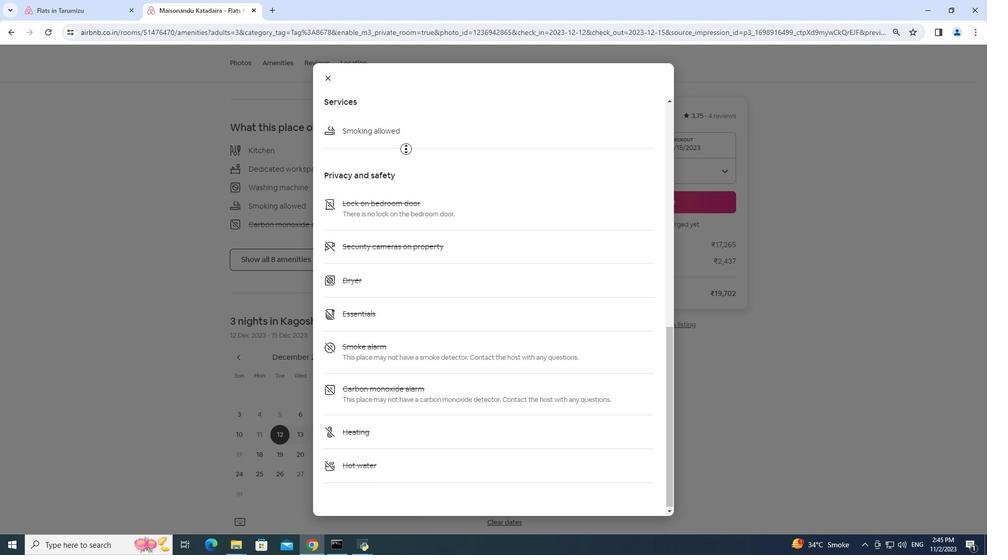 
Action: Mouse scrolled (406, 148) with delta (0, 0)
Screenshot: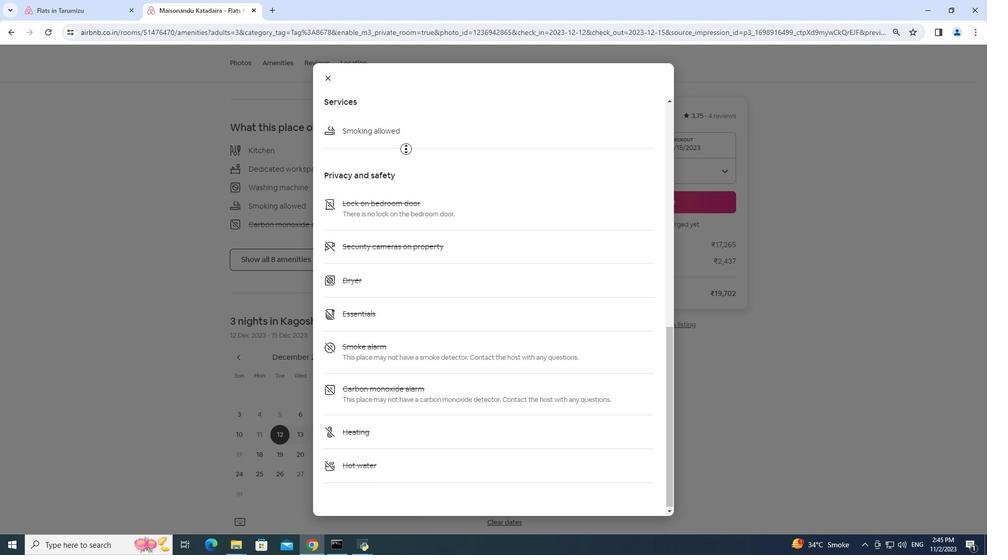 
Action: Mouse moved to (326, 81)
Screenshot: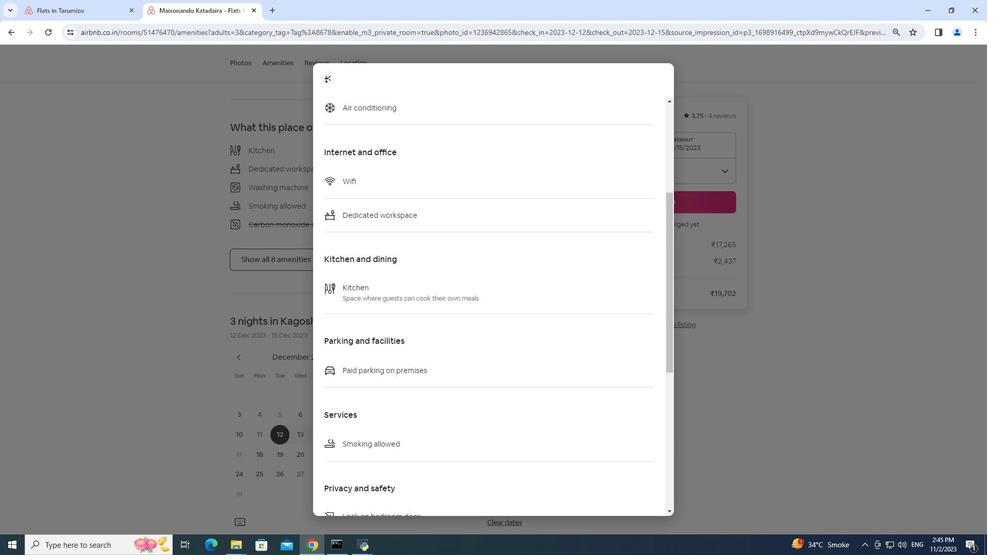 
Action: Mouse pressed left at (326, 81)
Screenshot: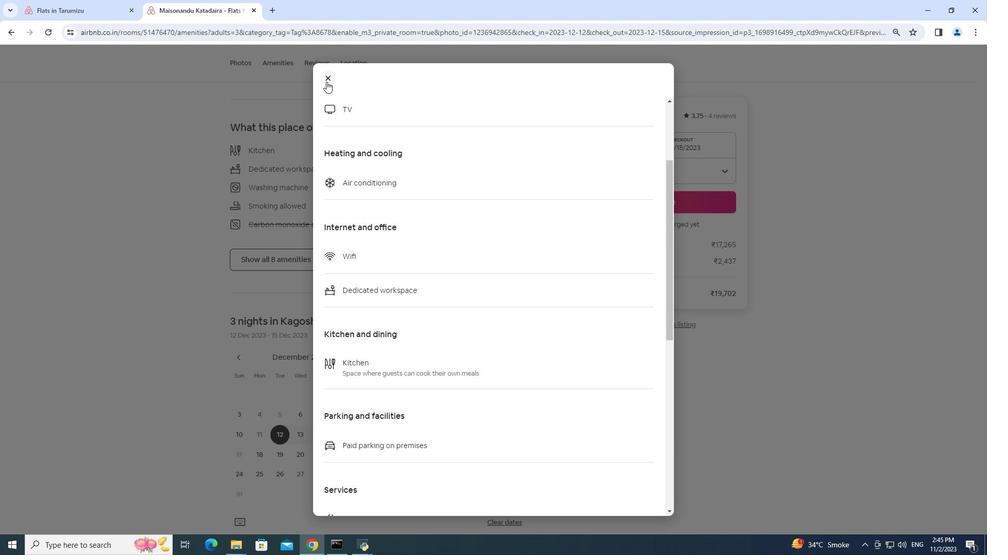 
Action: Mouse pressed left at (326, 81)
Screenshot: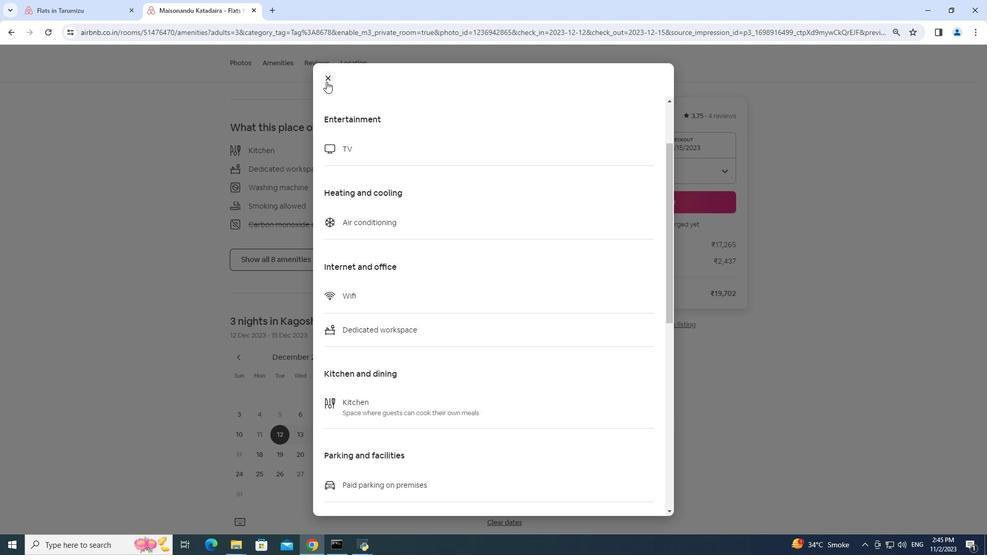 
Action: Mouse moved to (355, 236)
Screenshot: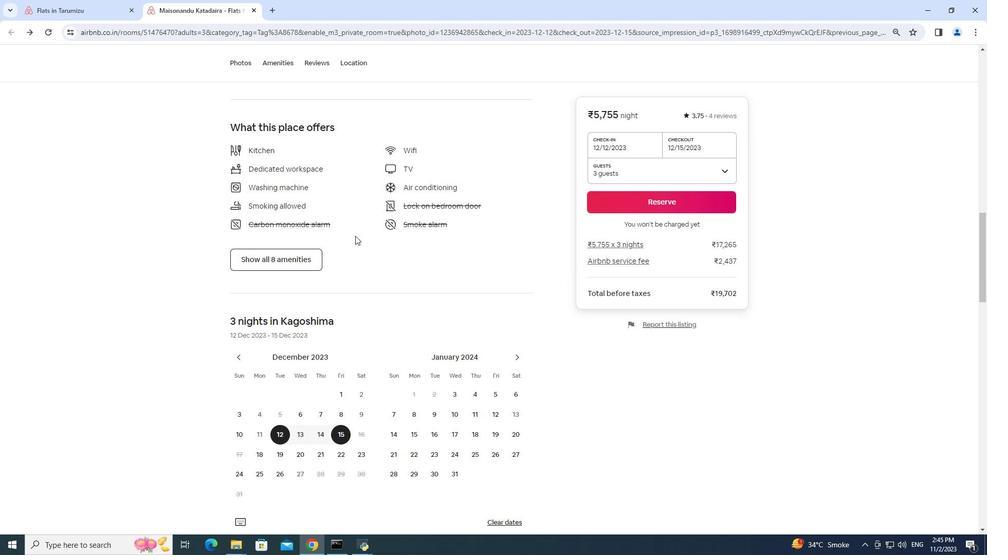 
Action: Mouse scrolled (355, 235) with delta (0, 0)
Screenshot: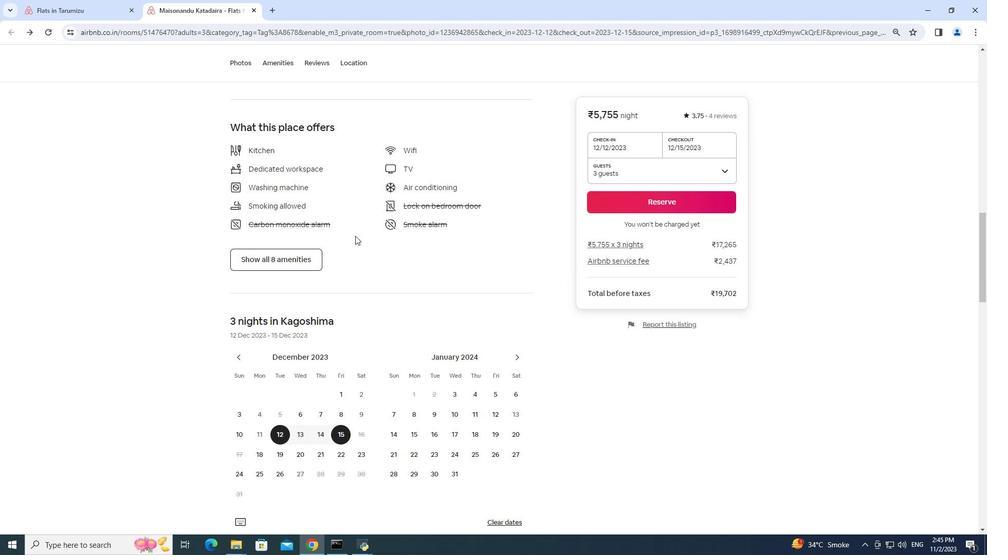 
Action: Mouse scrolled (355, 235) with delta (0, 0)
Screenshot: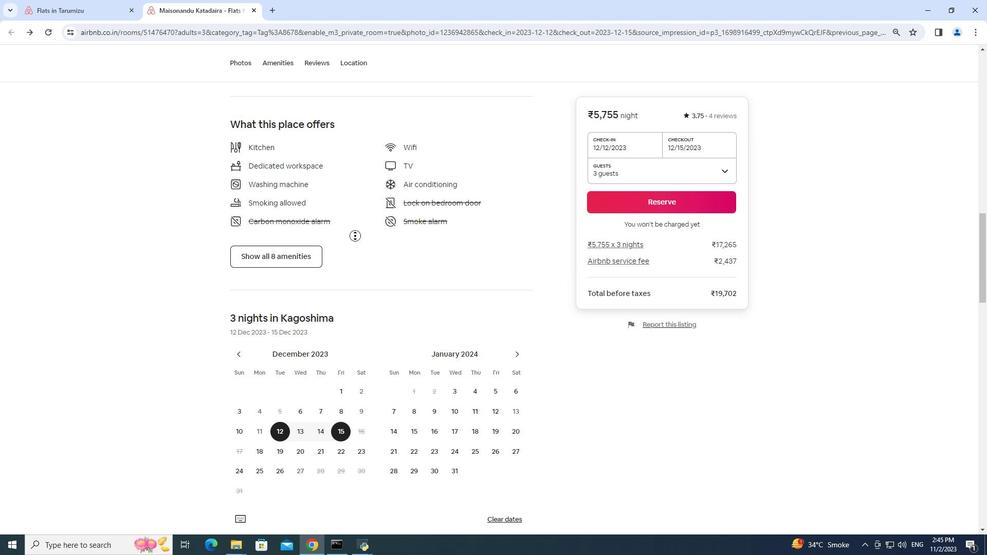 
Action: Mouse pressed middle at (355, 236)
Screenshot: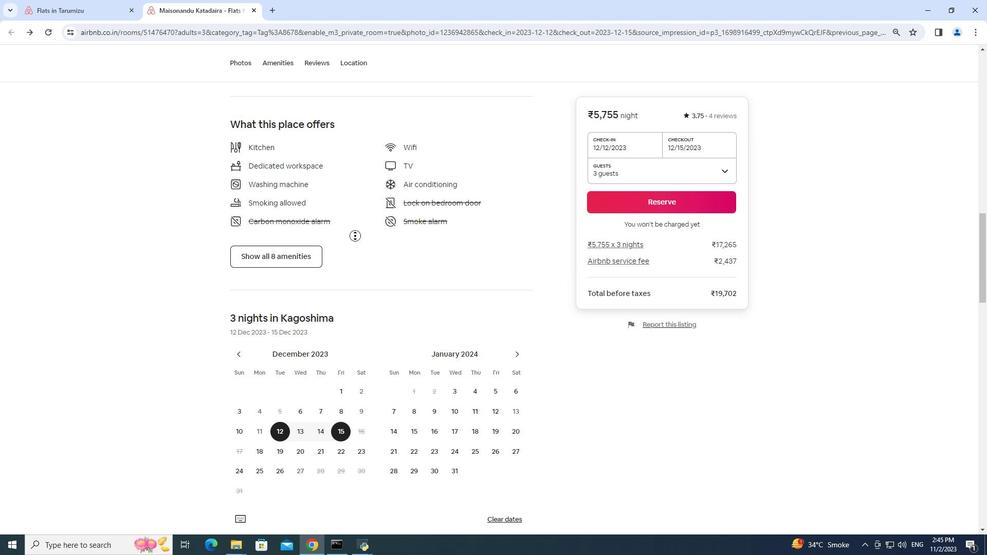 
Action: Mouse scrolled (355, 235) with delta (0, 0)
Screenshot: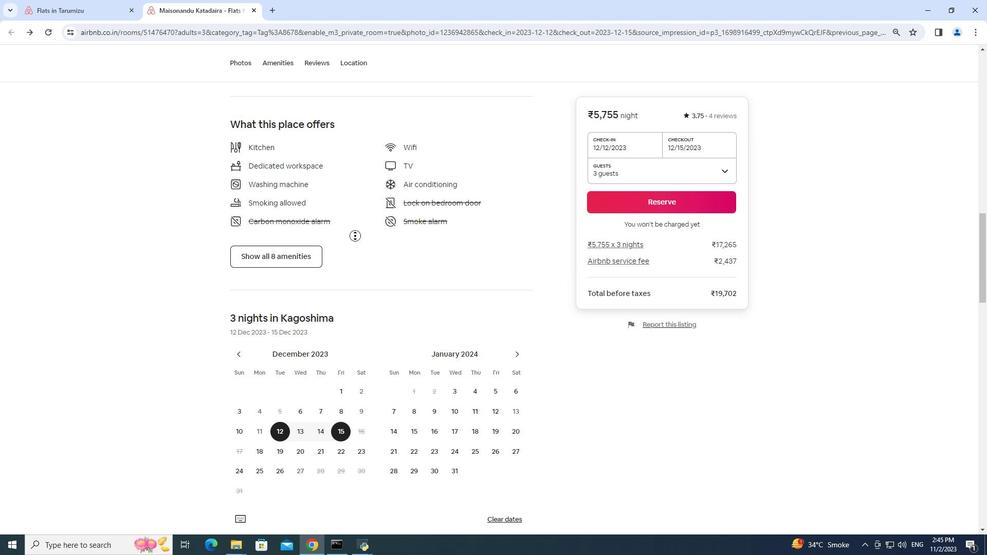 
Action: Mouse scrolled (355, 235) with delta (0, 0)
Screenshot: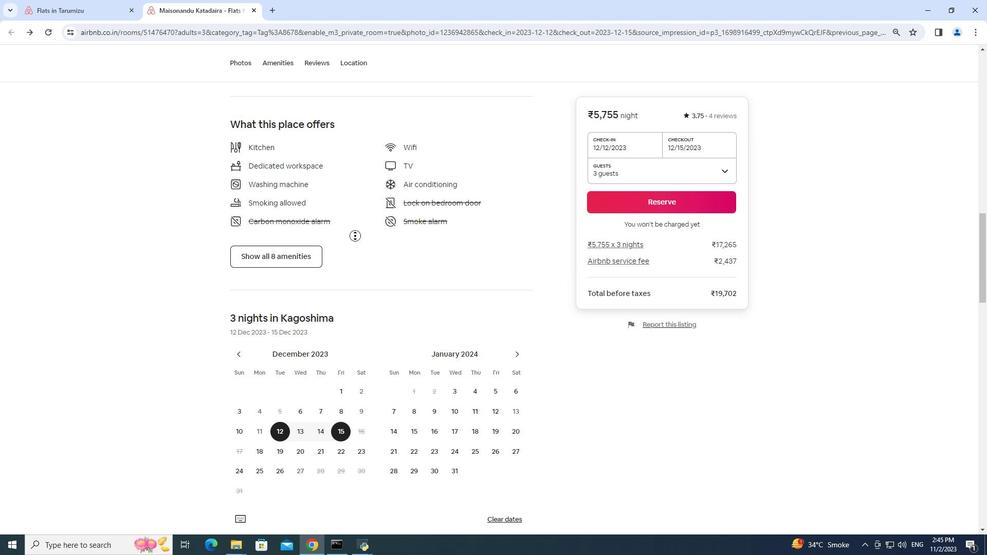 
Action: Mouse pressed middle at (355, 236)
Screenshot: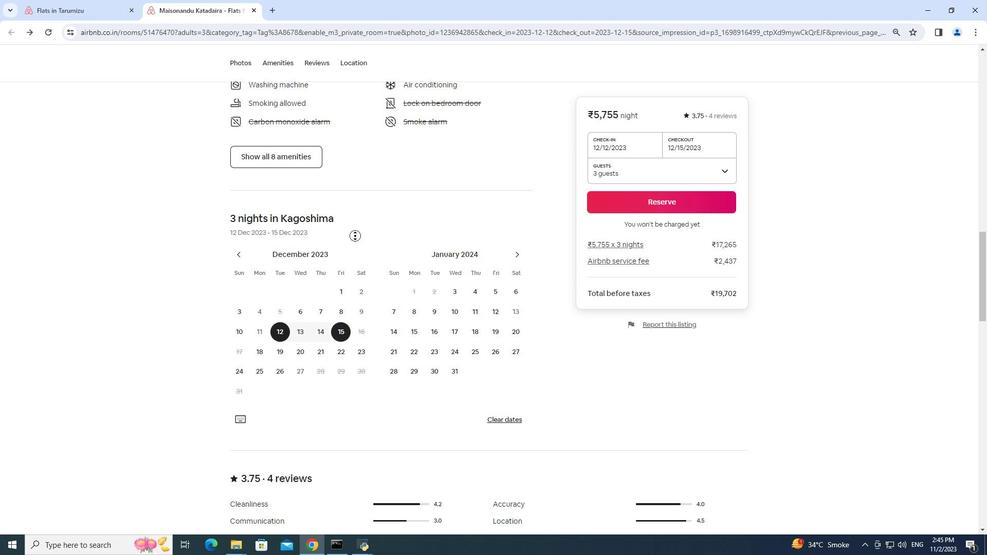 
Action: Mouse scrolled (355, 235) with delta (0, 0)
Screenshot: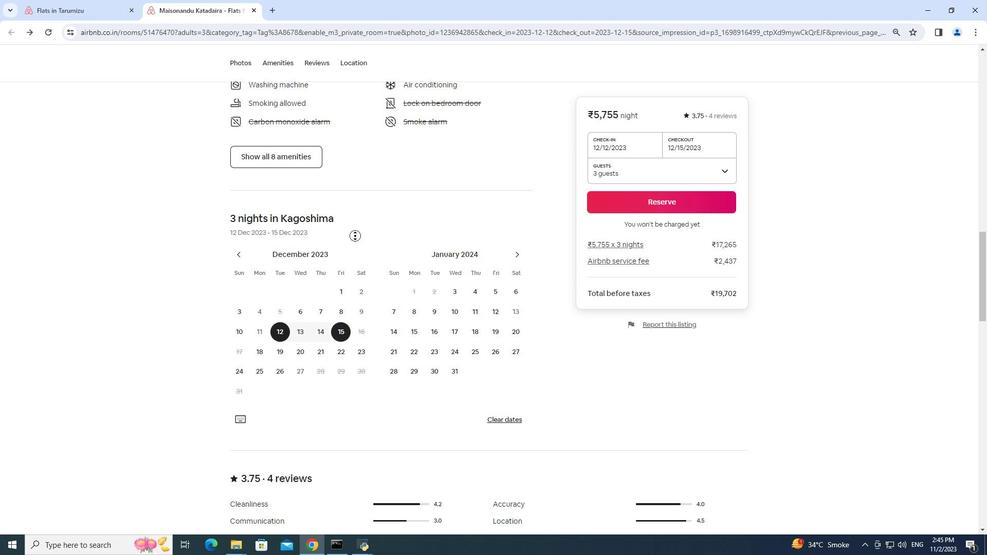 
Action: Mouse moved to (355, 236)
Screenshot: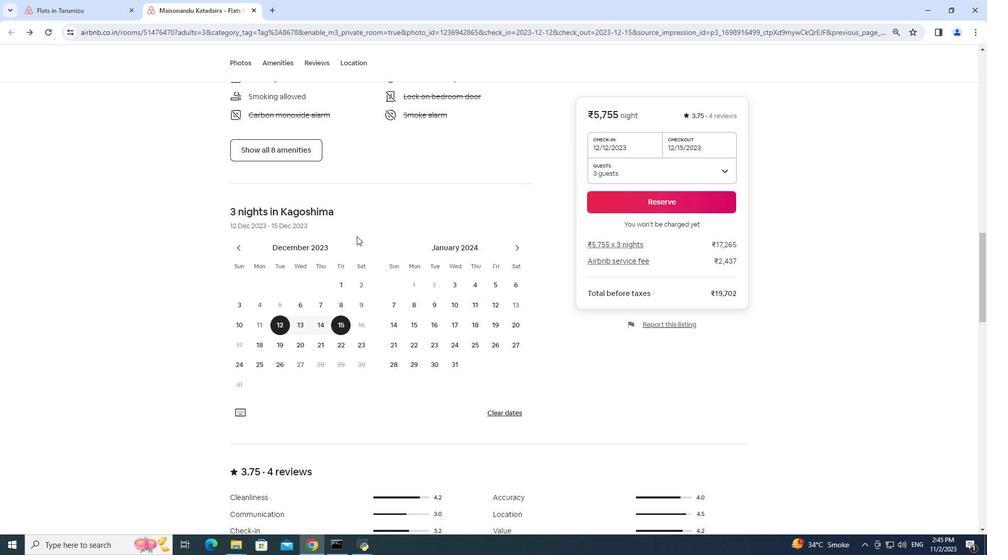 
Action: Mouse scrolled (355, 235) with delta (0, 0)
Screenshot: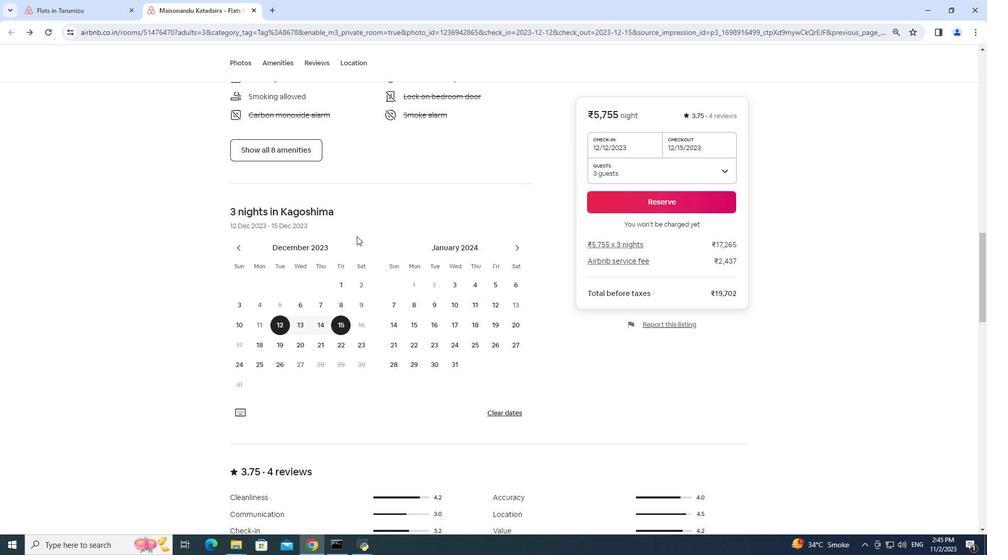 
Action: Mouse moved to (356, 236)
Screenshot: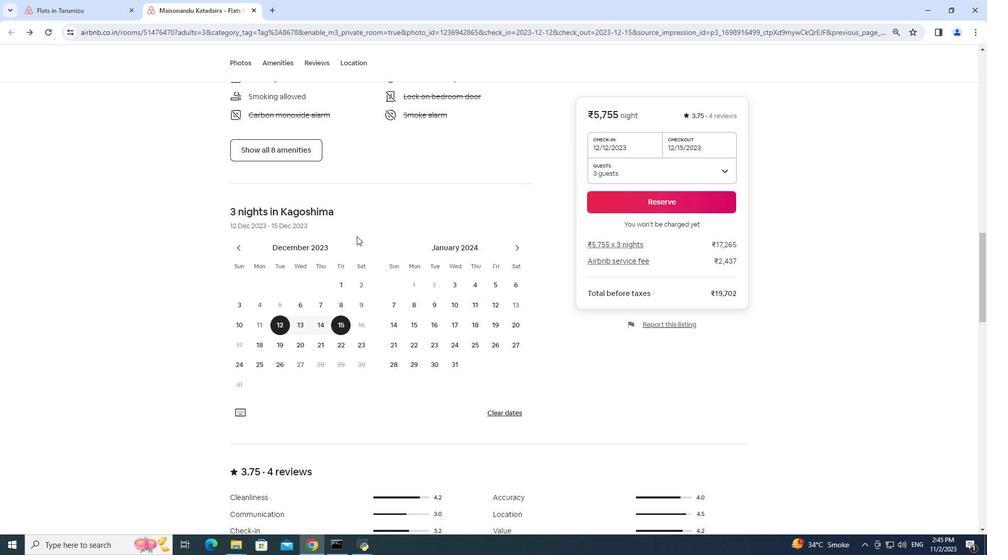 
Action: Mouse scrolled (356, 236) with delta (0, 0)
Screenshot: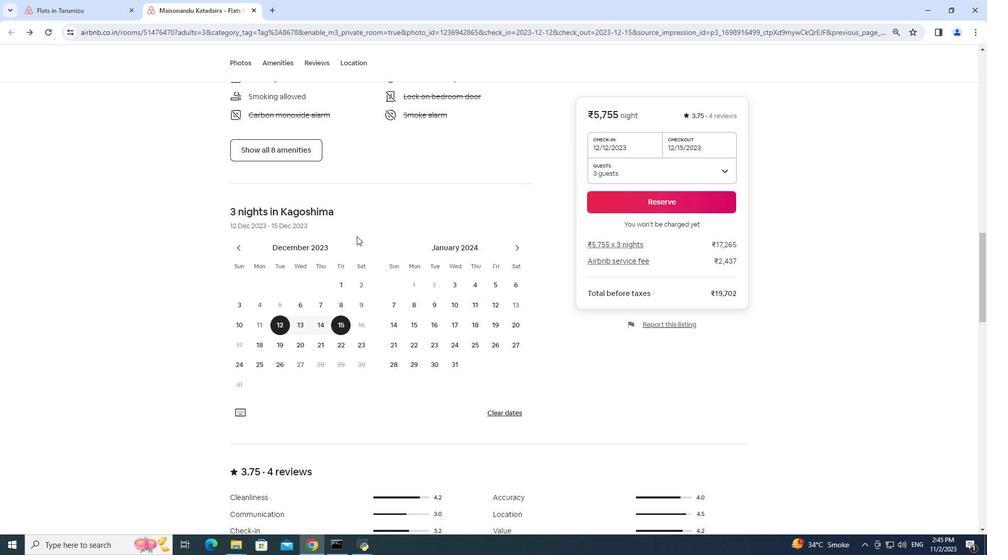 
Action: Mouse moved to (356, 236)
Screenshot: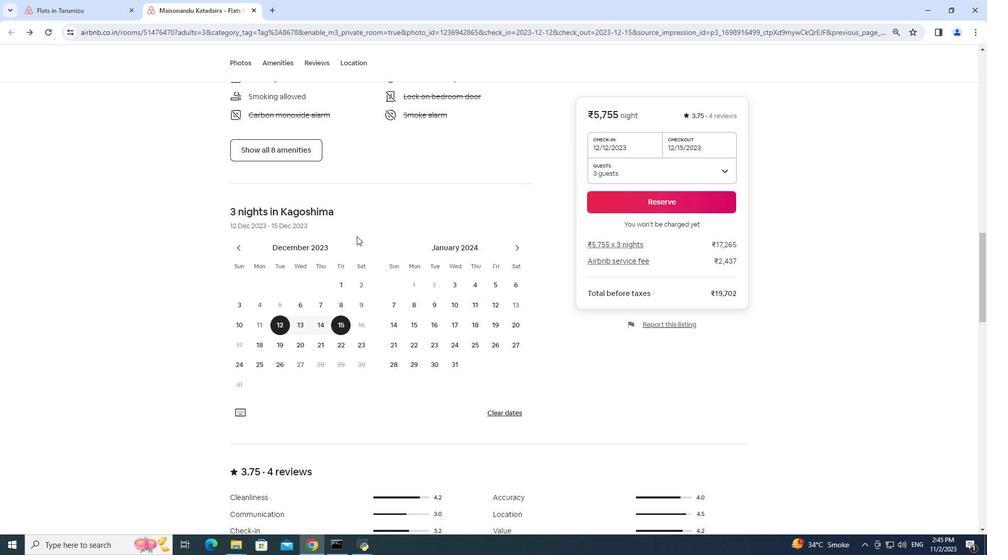 
Action: Mouse scrolled (356, 236) with delta (0, 0)
Screenshot: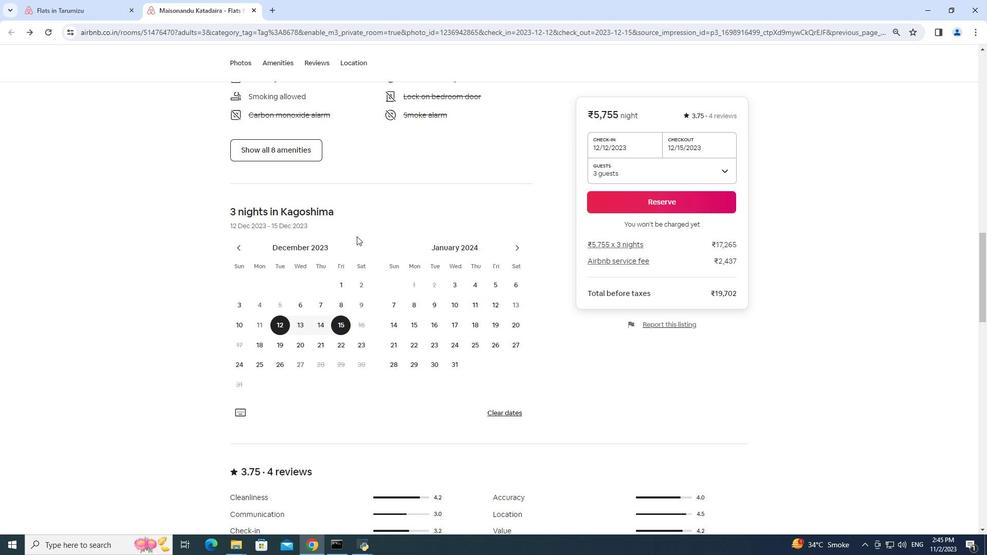 
Action: Mouse moved to (350, 227)
Screenshot: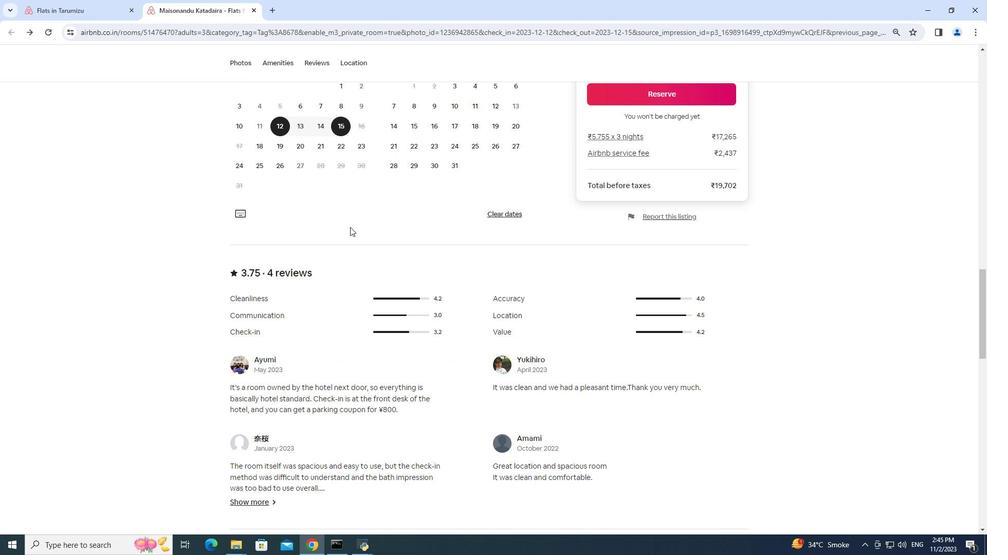 
Action: Mouse scrolled (350, 226) with delta (0, 0)
Screenshot: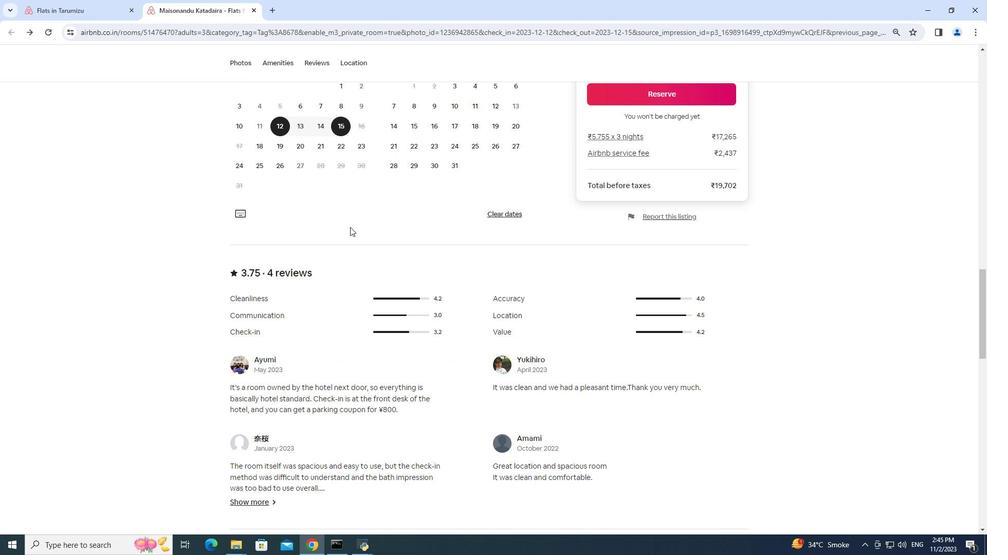
Action: Mouse scrolled (350, 226) with delta (0, 0)
Screenshot: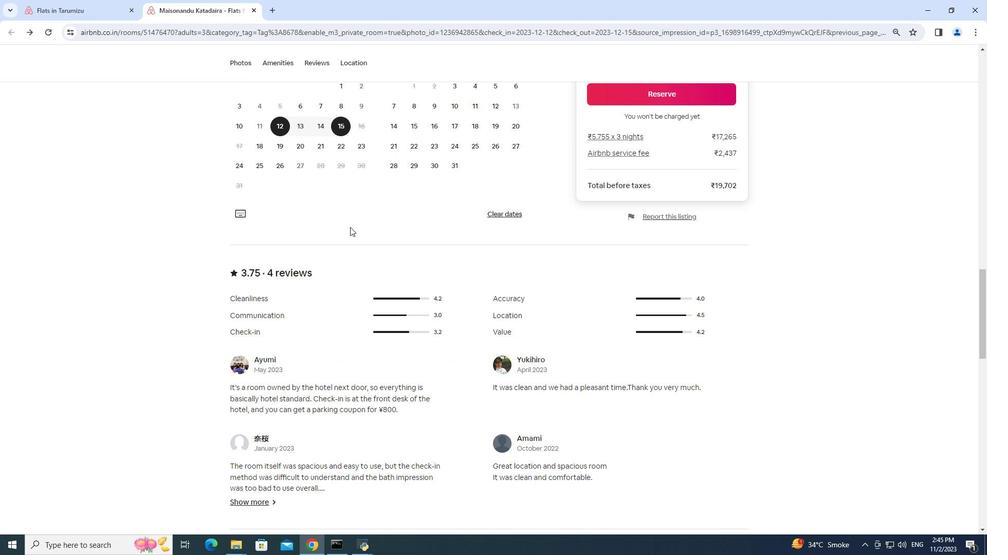 
Action: Mouse scrolled (350, 226) with delta (0, 0)
Screenshot: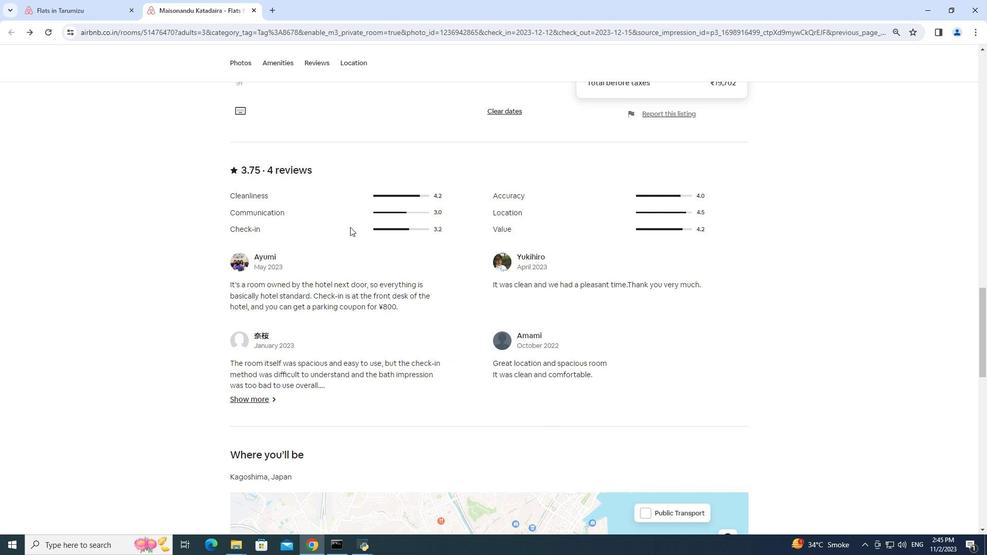
Action: Mouse scrolled (350, 226) with delta (0, 0)
Screenshot: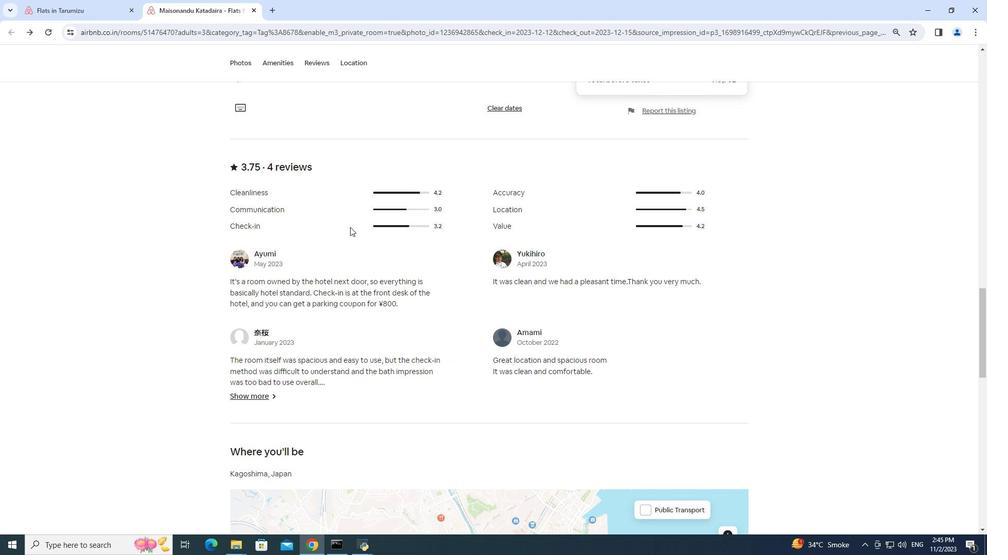 
Action: Mouse moved to (260, 299)
Screenshot: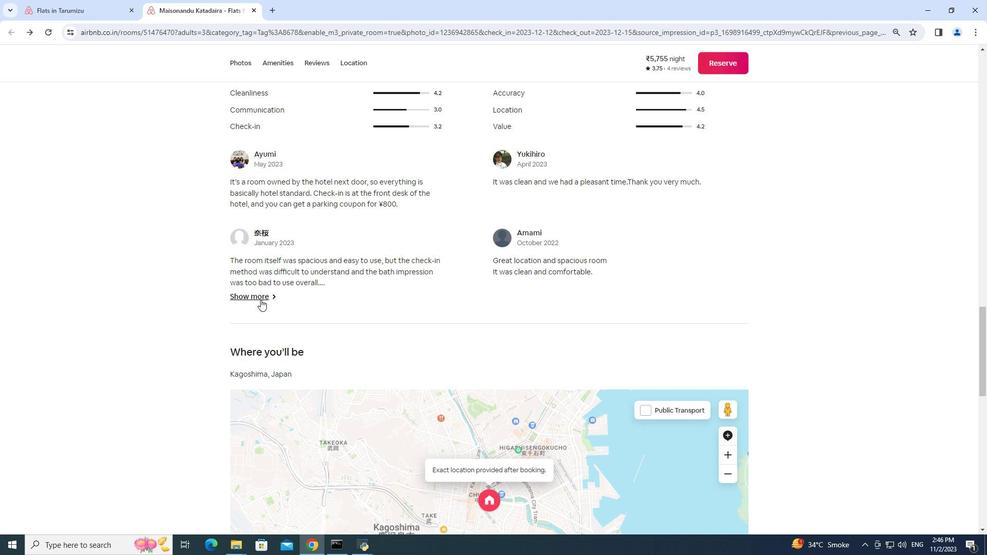 
Action: Mouse scrolled (260, 299) with delta (0, 0)
Screenshot: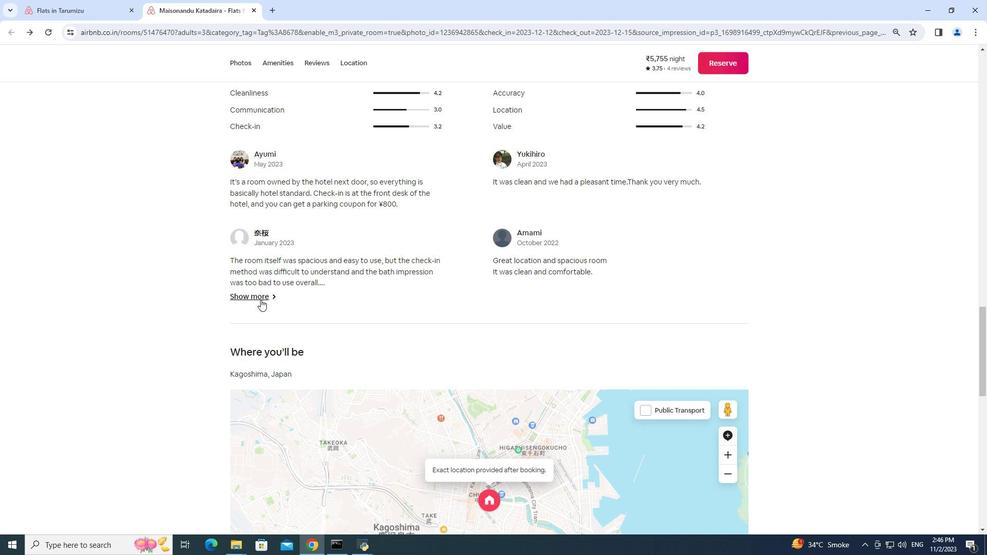 
Action: Mouse scrolled (260, 299) with delta (0, 0)
Screenshot: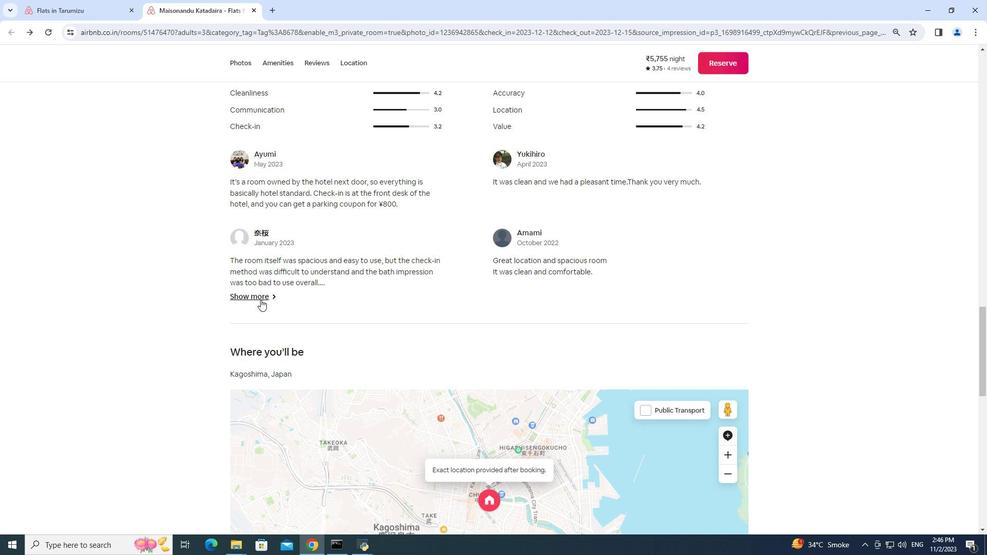 
Action: Mouse moved to (260, 299)
Screenshot: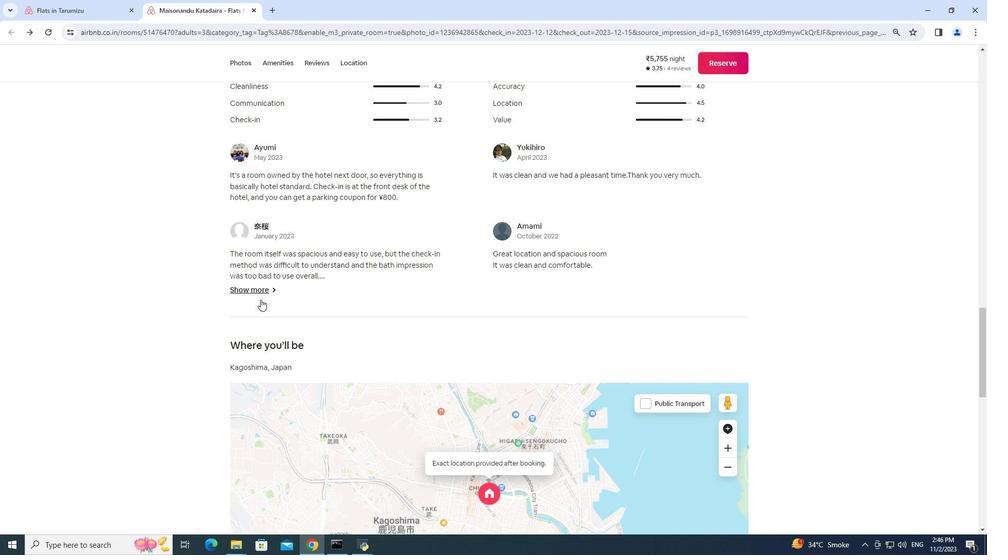 
Action: Mouse scrolled (260, 299) with delta (0, 0)
Screenshot: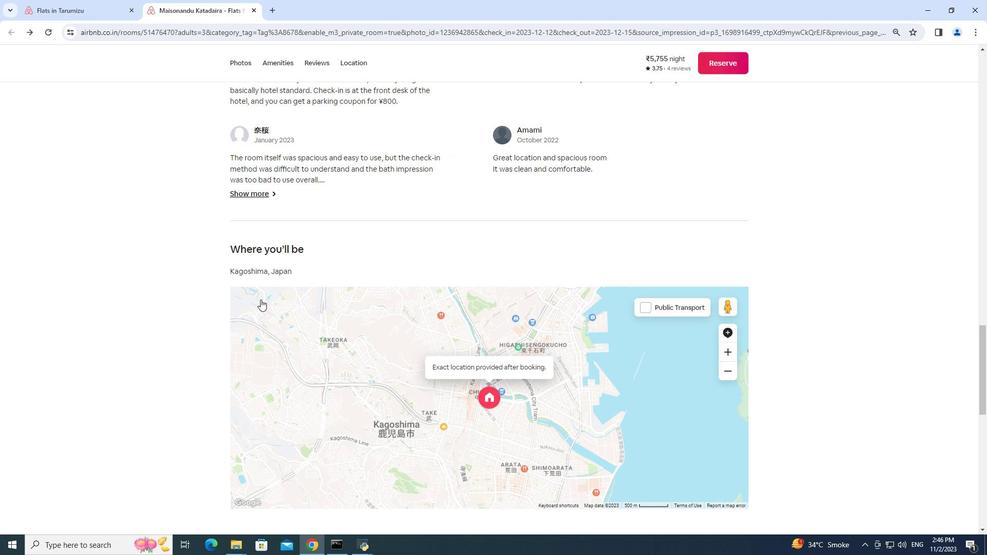 
Action: Mouse scrolled (260, 299) with delta (0, 0)
Screenshot: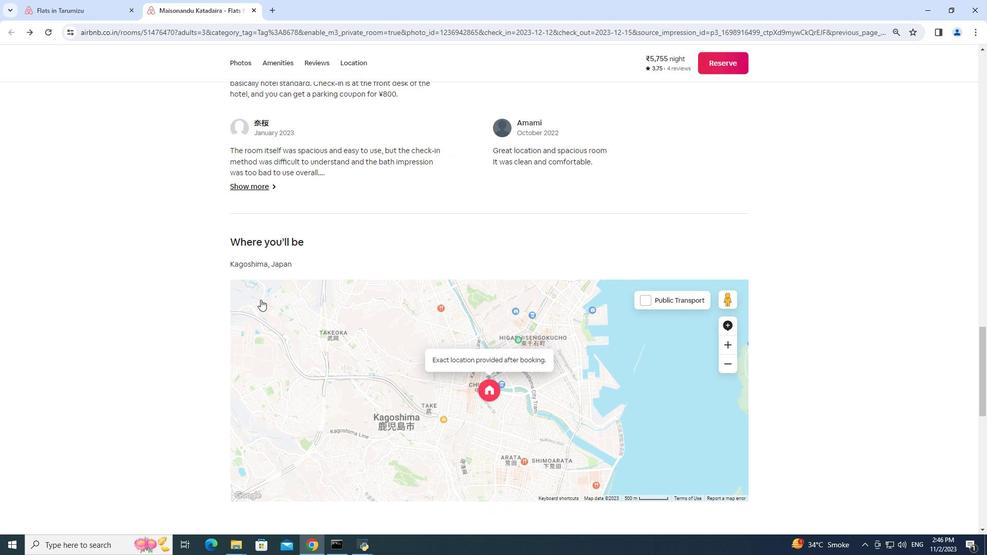 
Action: Mouse scrolled (260, 299) with delta (0, 0)
Screenshot: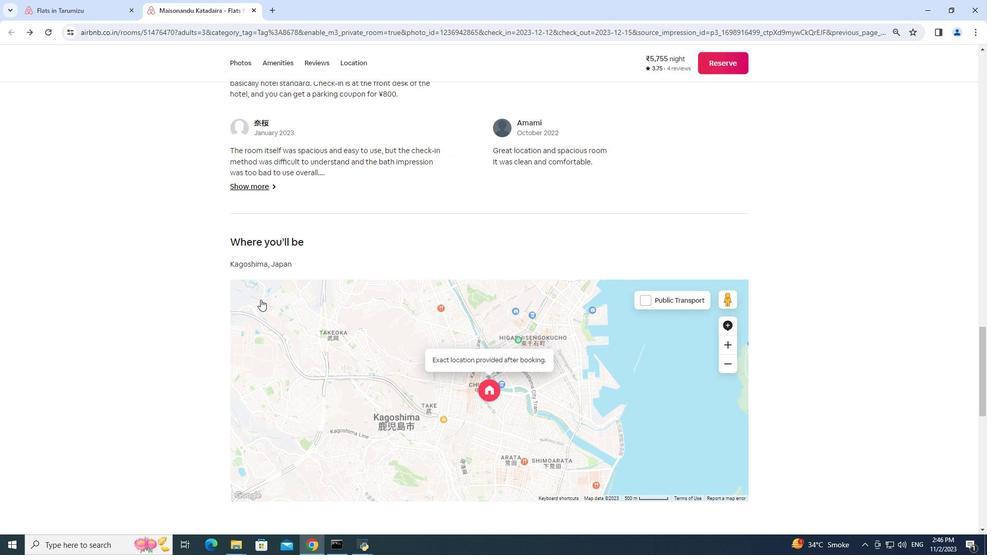 
Action: Mouse scrolled (260, 299) with delta (0, 0)
Screenshot: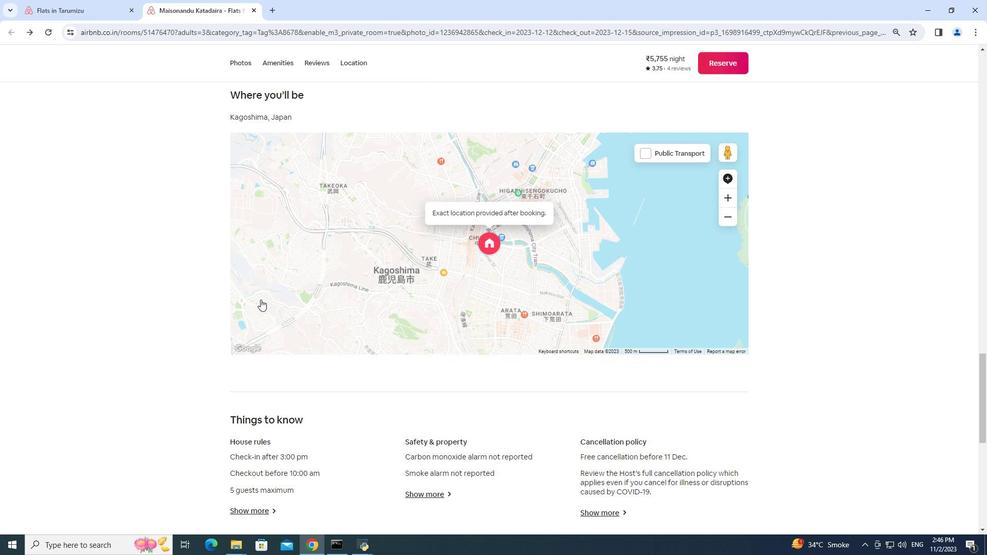 
Action: Mouse scrolled (260, 299) with delta (0, 0)
Screenshot: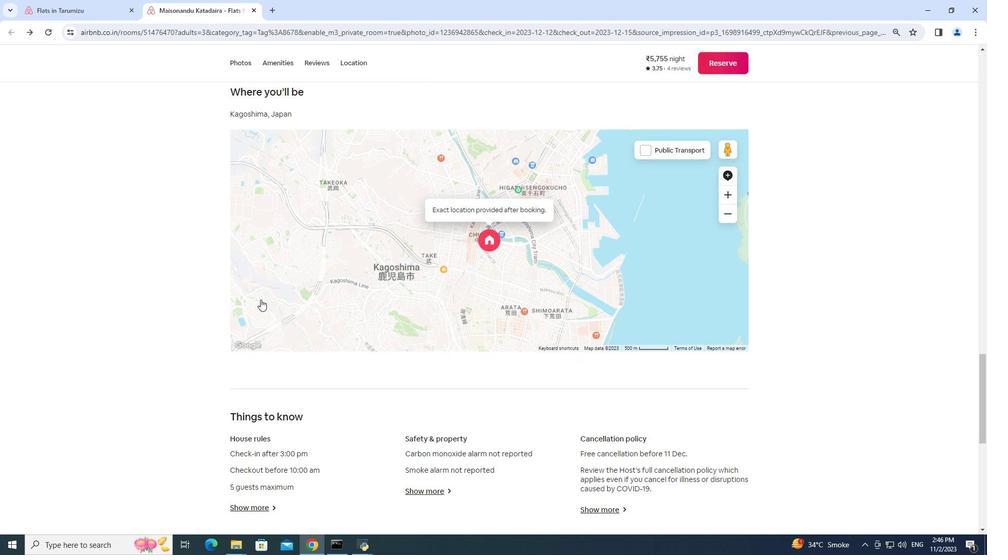 
Action: Mouse scrolled (260, 299) with delta (0, 0)
Screenshot: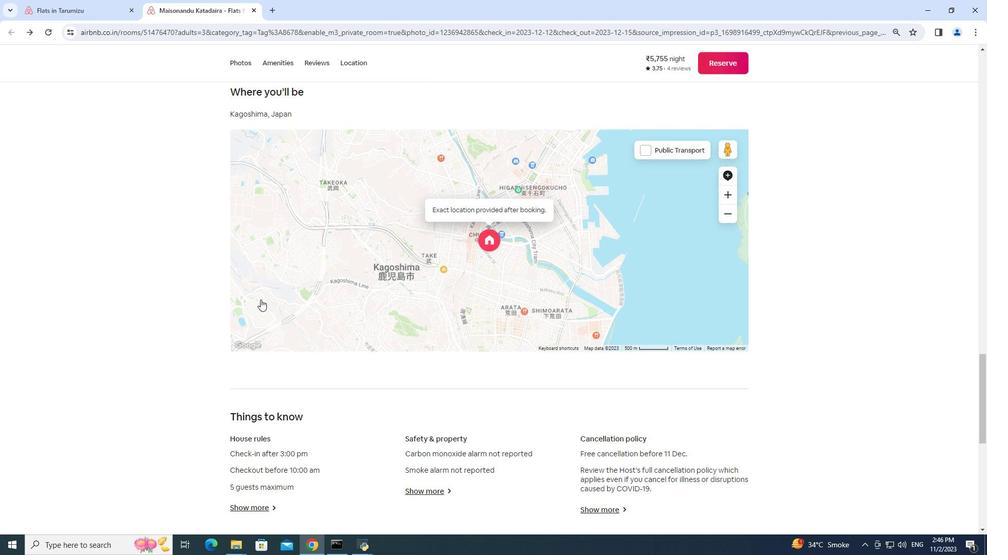 
Action: Mouse moved to (256, 350)
Screenshot: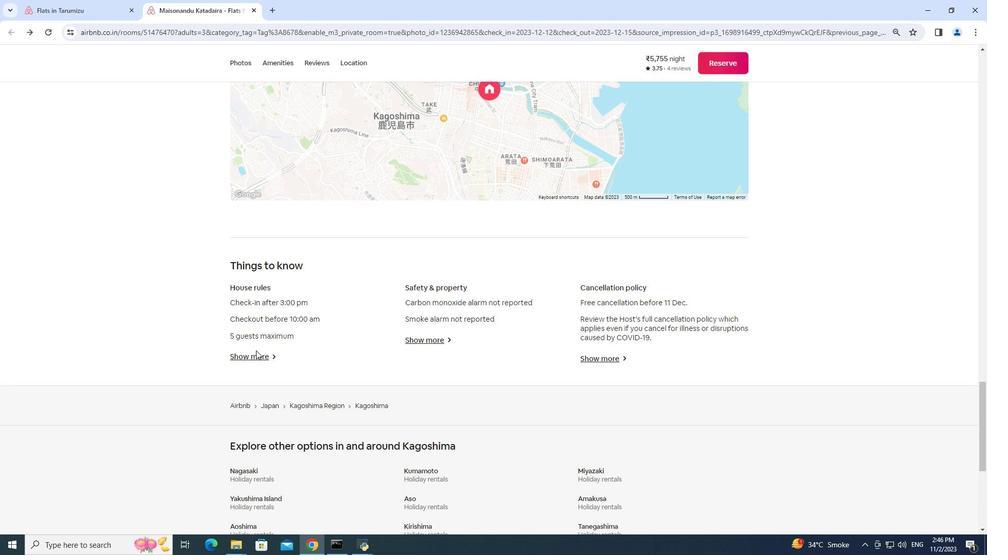
Action: Mouse pressed left at (256, 350)
Screenshot: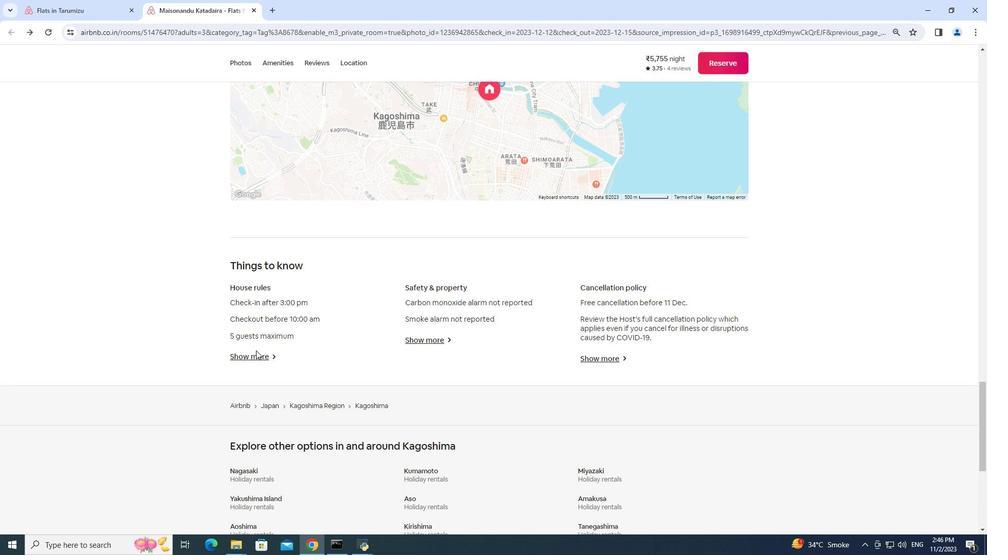 
Action: Mouse moved to (256, 354)
Screenshot: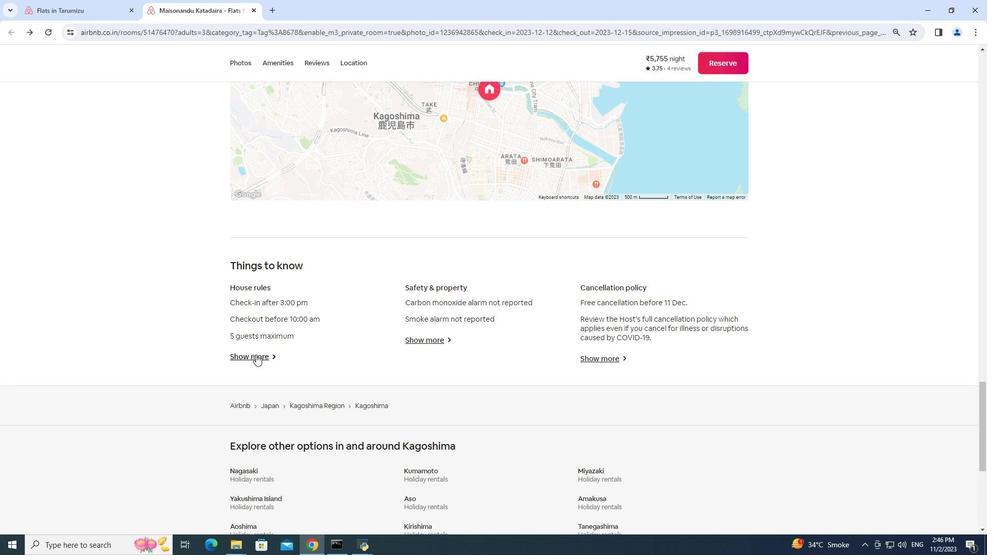 
Action: Mouse pressed left at (256, 354)
Screenshot: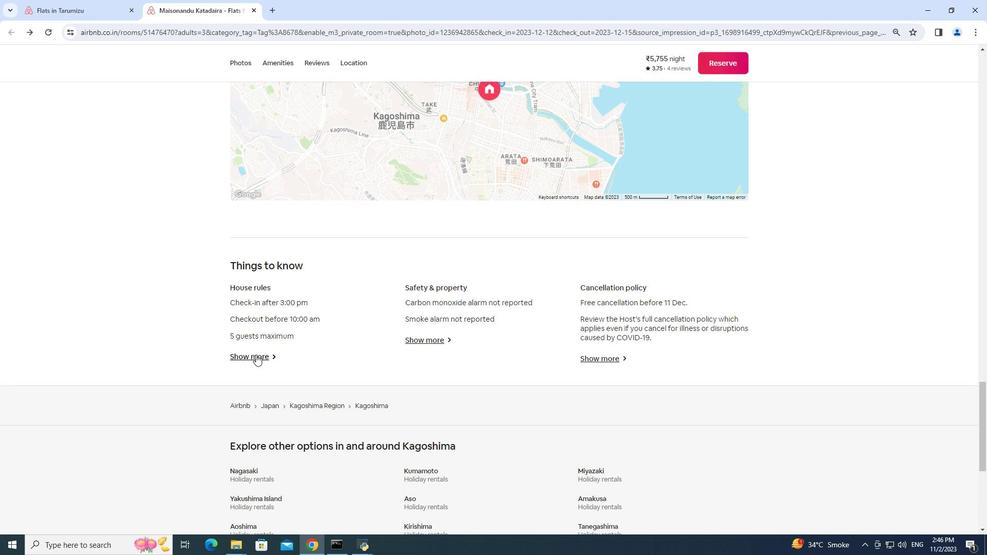 
Action: Mouse moved to (396, 336)
Screenshot: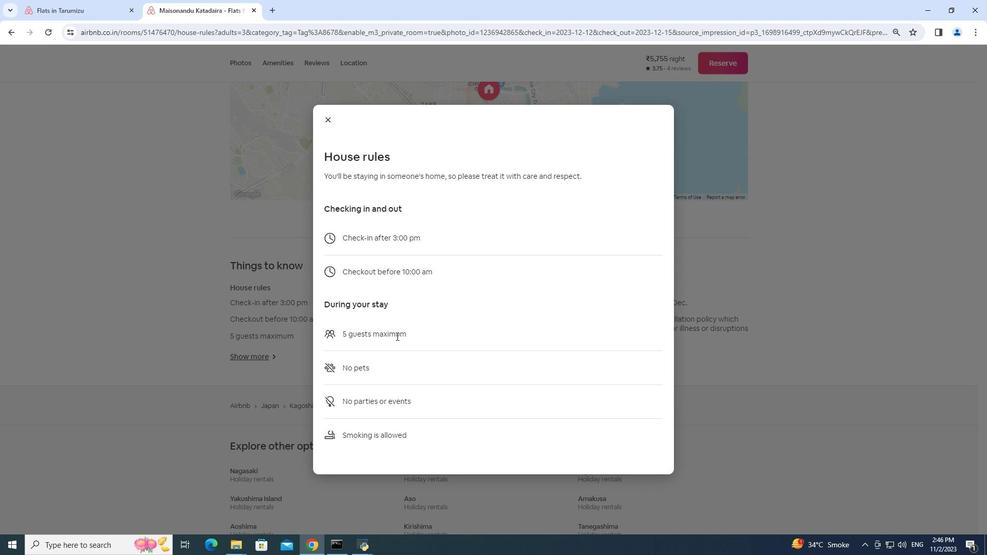 
Action: Mouse scrolled (396, 335) with delta (0, 0)
Screenshot: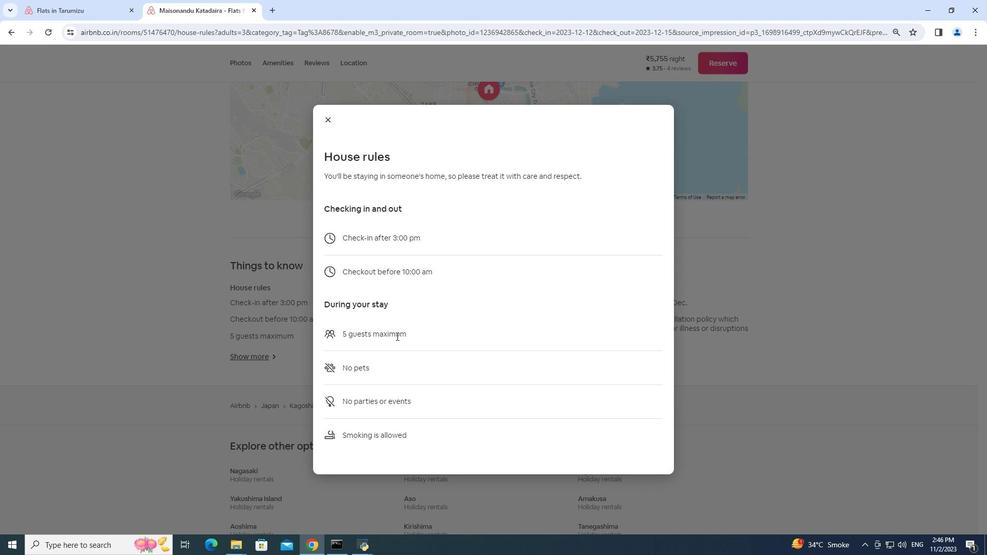 
Action: Mouse moved to (396, 336)
Screenshot: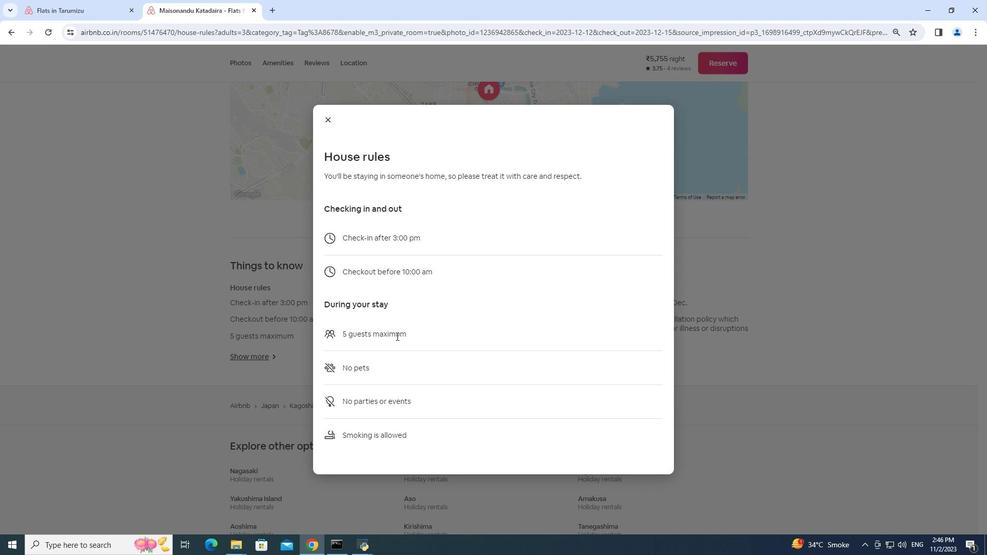 
Action: Mouse scrolled (396, 335) with delta (0, 0)
Screenshot: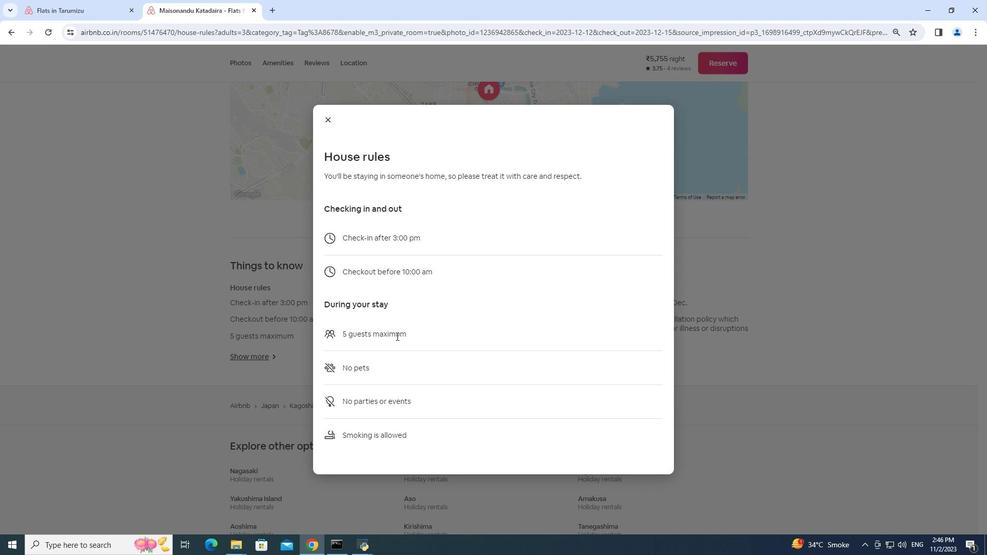 
Action: Mouse scrolled (396, 335) with delta (0, 0)
Screenshot: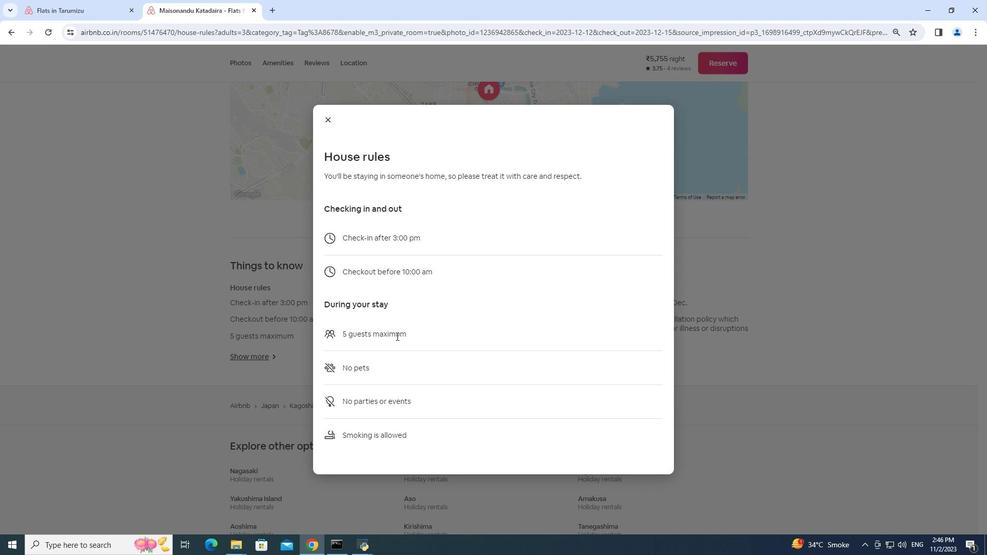 
Action: Mouse scrolled (396, 335) with delta (0, 0)
Screenshot: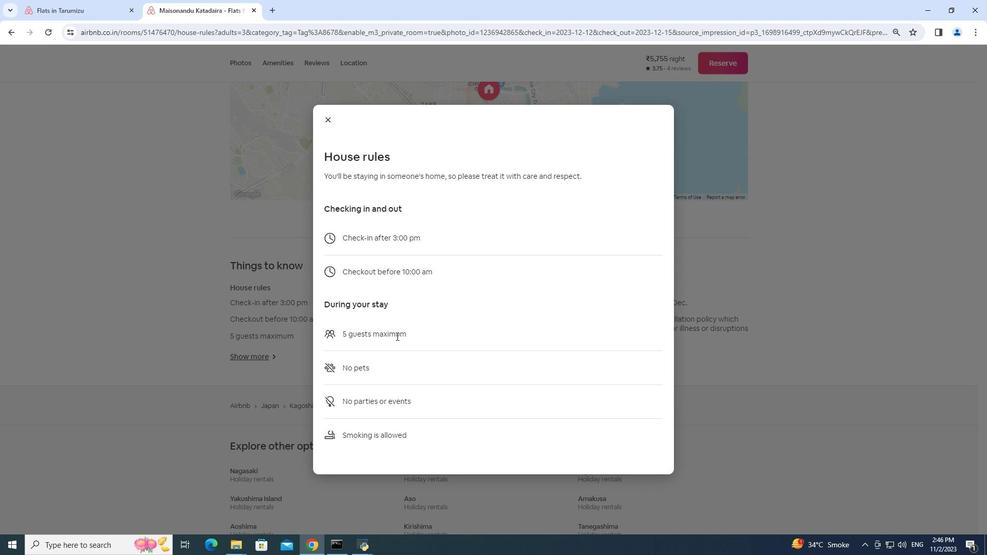 
Action: Mouse scrolled (396, 335) with delta (0, 0)
Screenshot: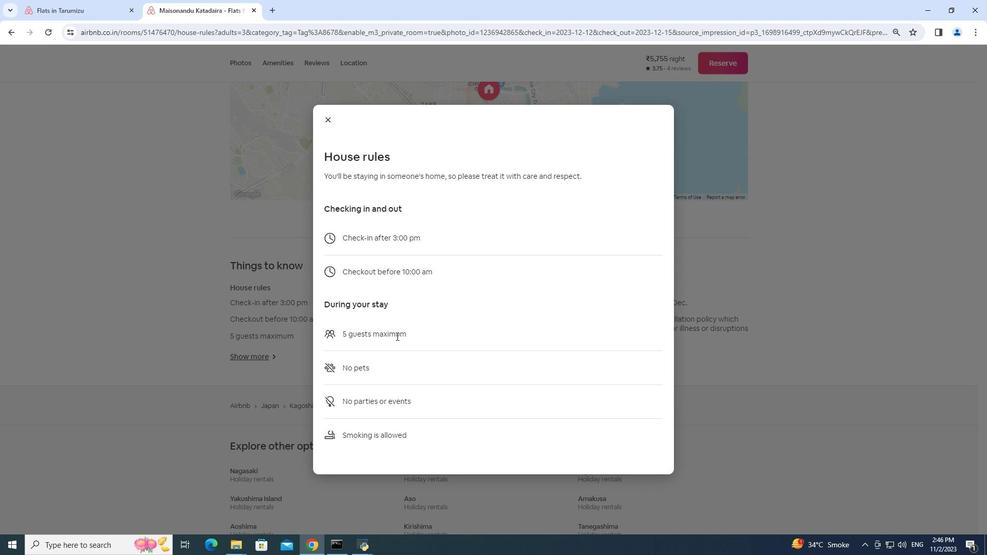 
Action: Mouse scrolled (396, 335) with delta (0, 0)
Screenshot: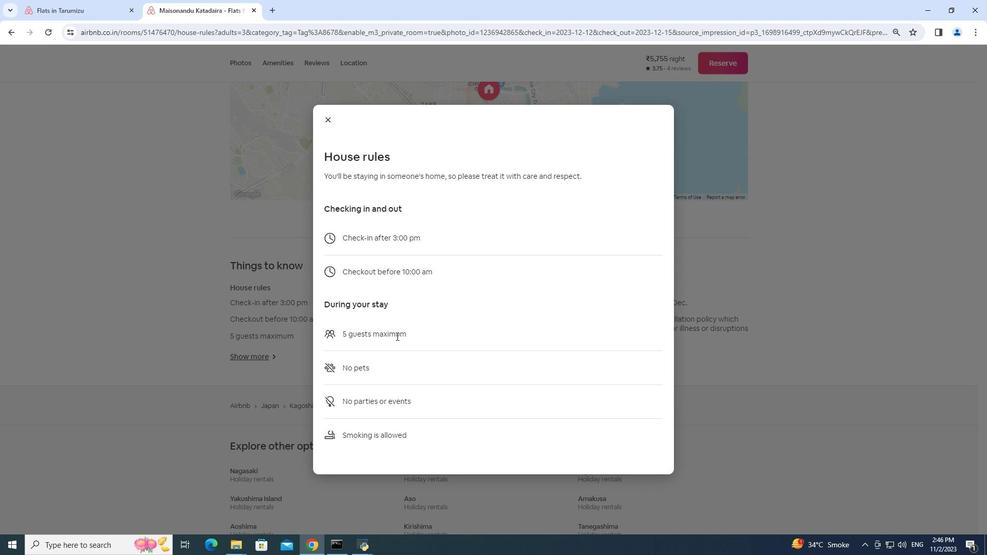 
Action: Mouse scrolled (396, 335) with delta (0, 0)
Screenshot: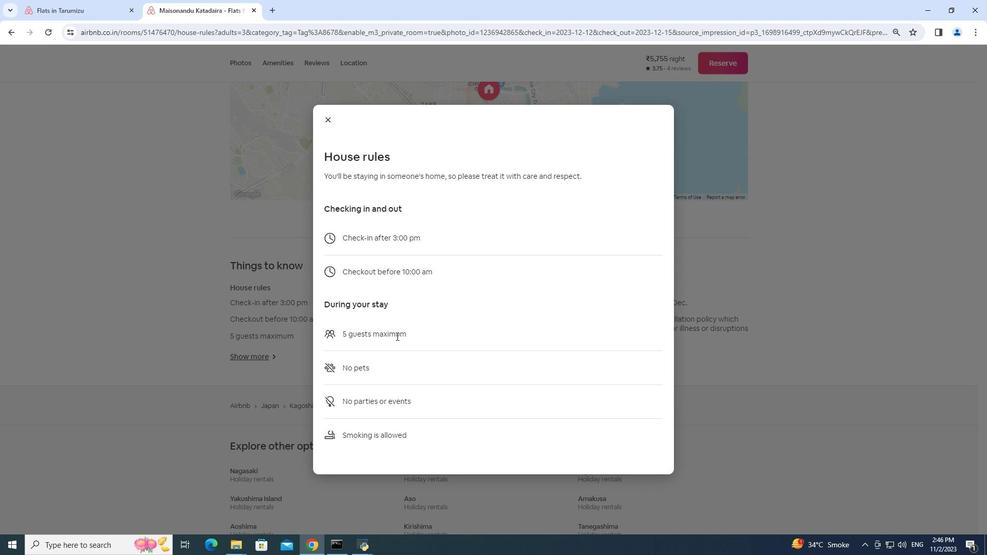 
Action: Mouse moved to (330, 118)
Screenshot: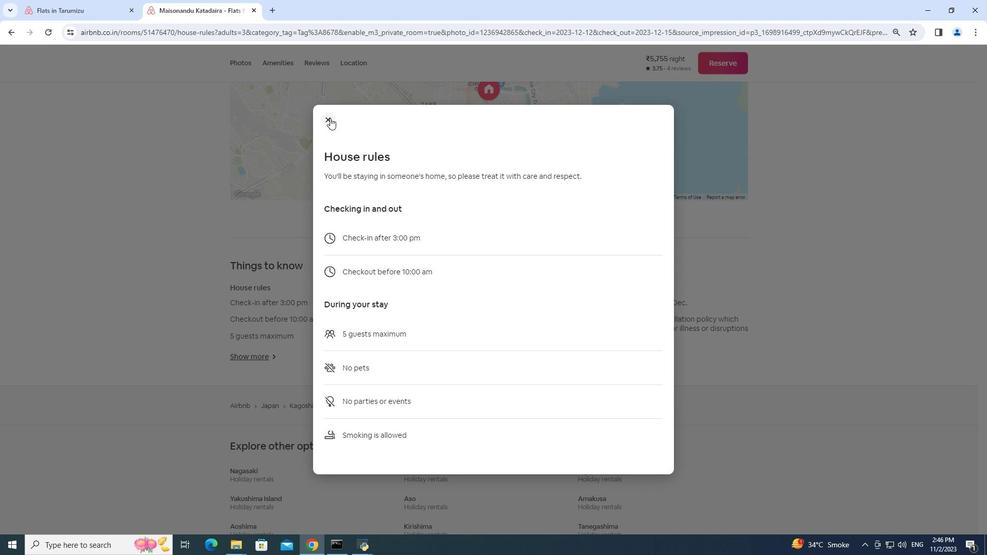 
Action: Mouse pressed left at (330, 118)
Screenshot: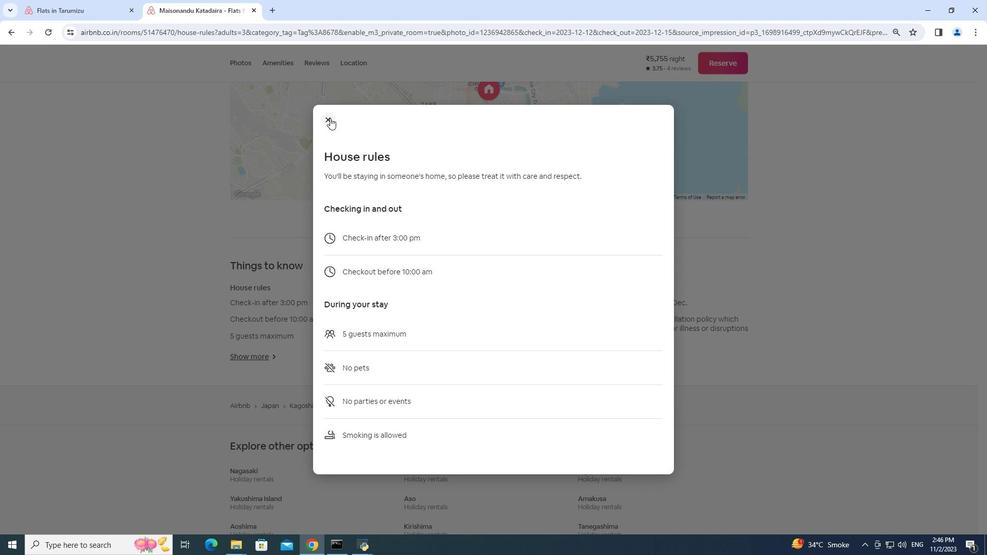 
Action: Mouse moved to (435, 338)
Screenshot: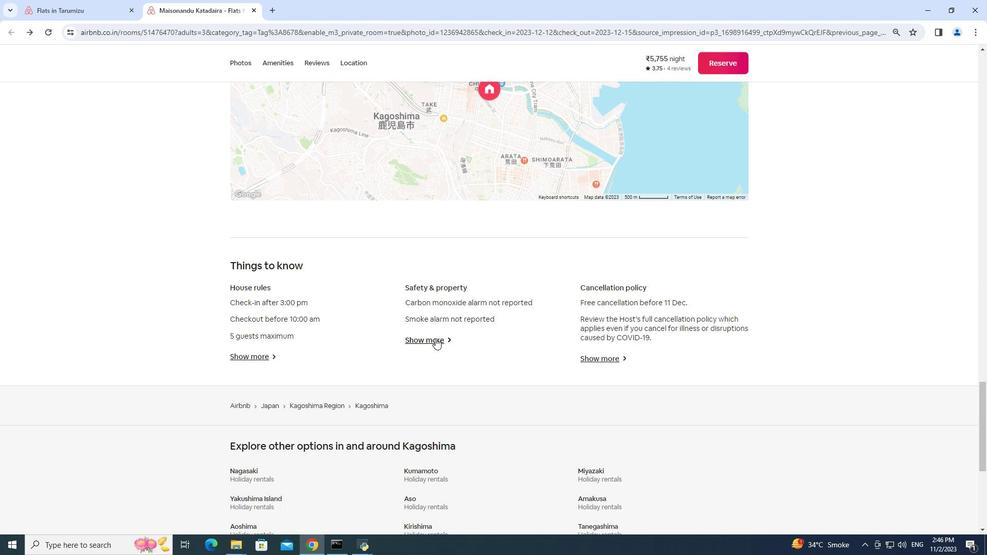 
Action: Mouse pressed left at (435, 338)
Screenshot: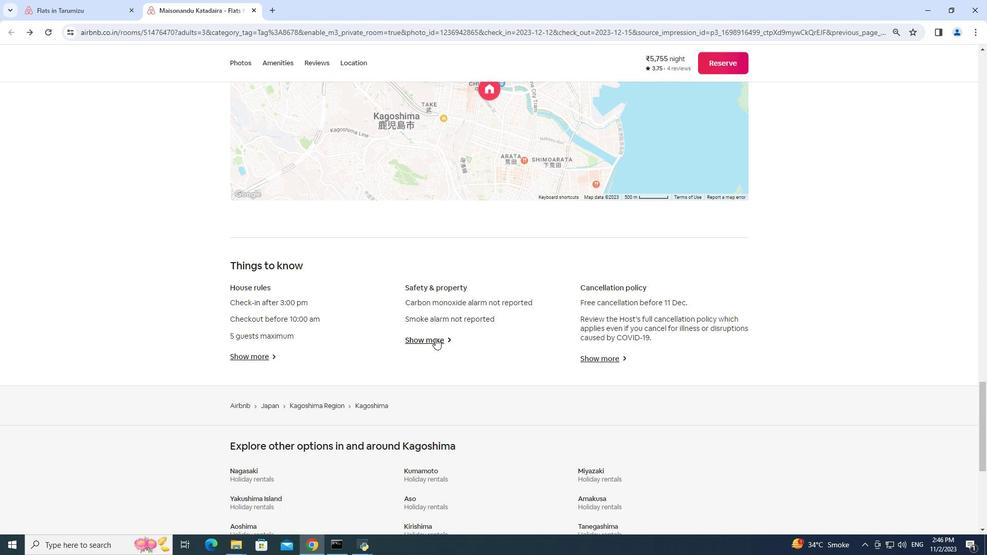 
Action: Mouse moved to (439, 311)
Screenshot: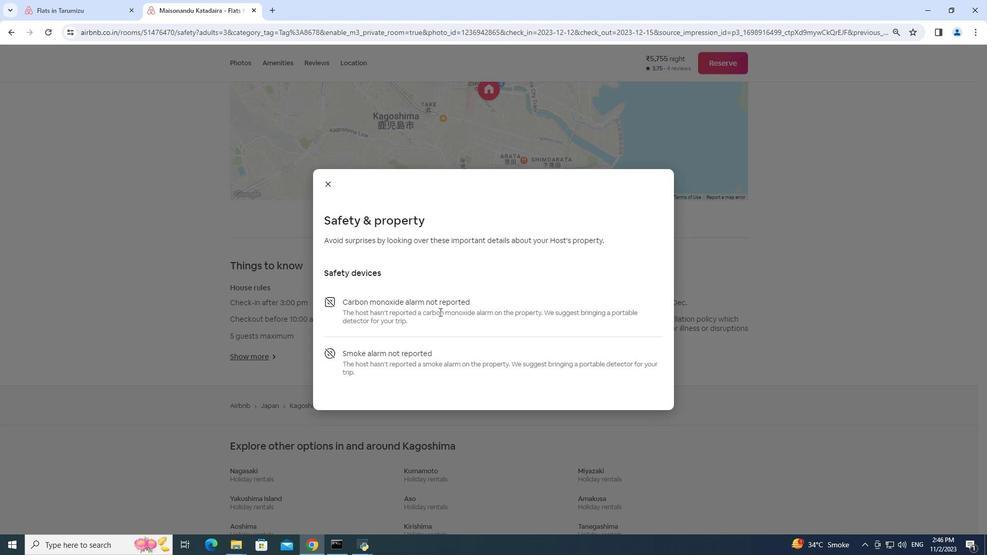 
Action: Mouse scrolled (439, 311) with delta (0, 0)
Screenshot: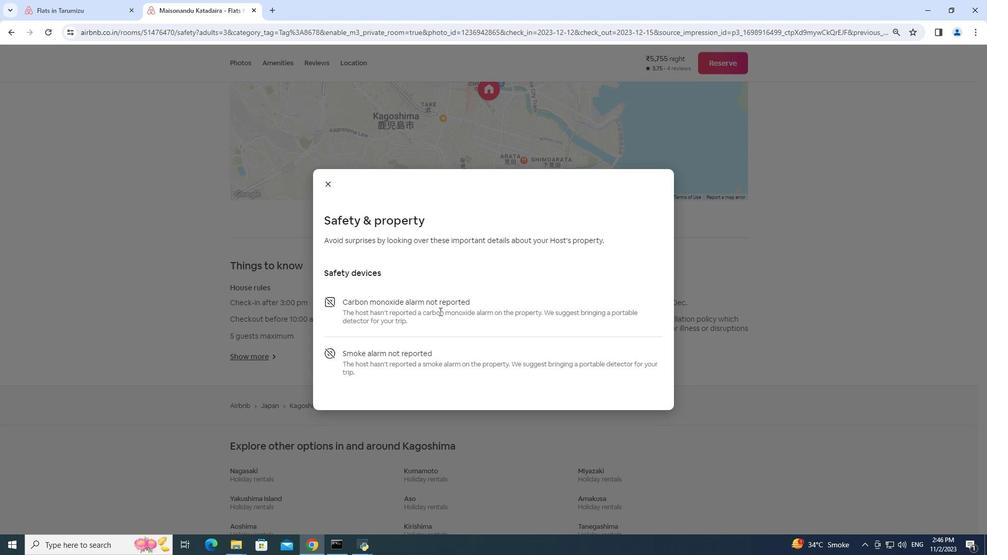 
Action: Mouse scrolled (439, 311) with delta (0, 0)
Screenshot: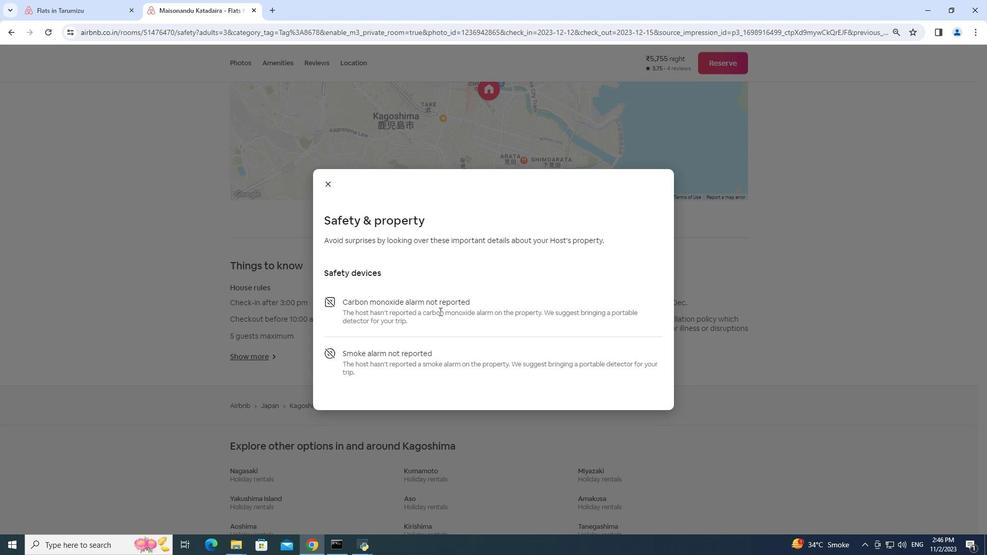 
Action: Mouse scrolled (439, 311) with delta (0, 0)
Screenshot: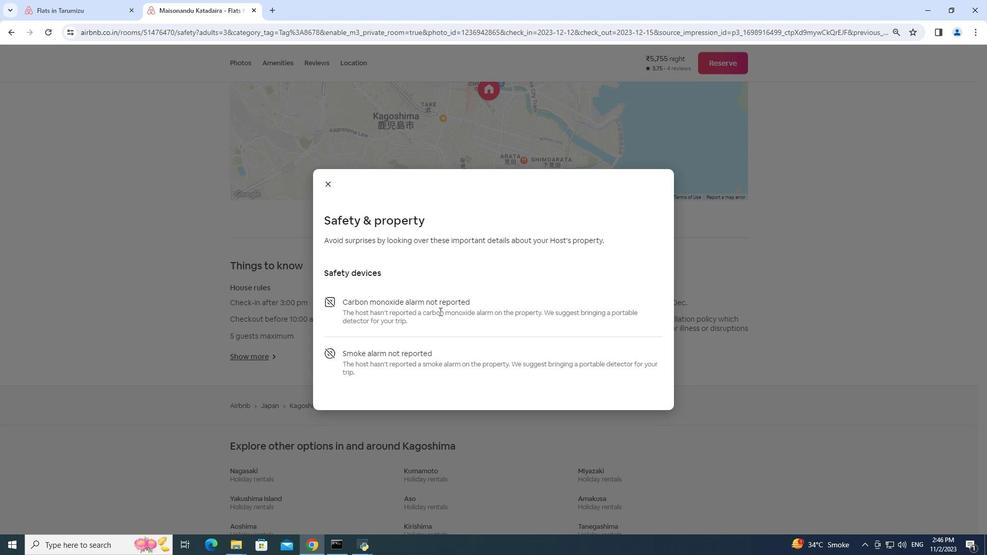
Action: Mouse scrolled (439, 311) with delta (0, 0)
Screenshot: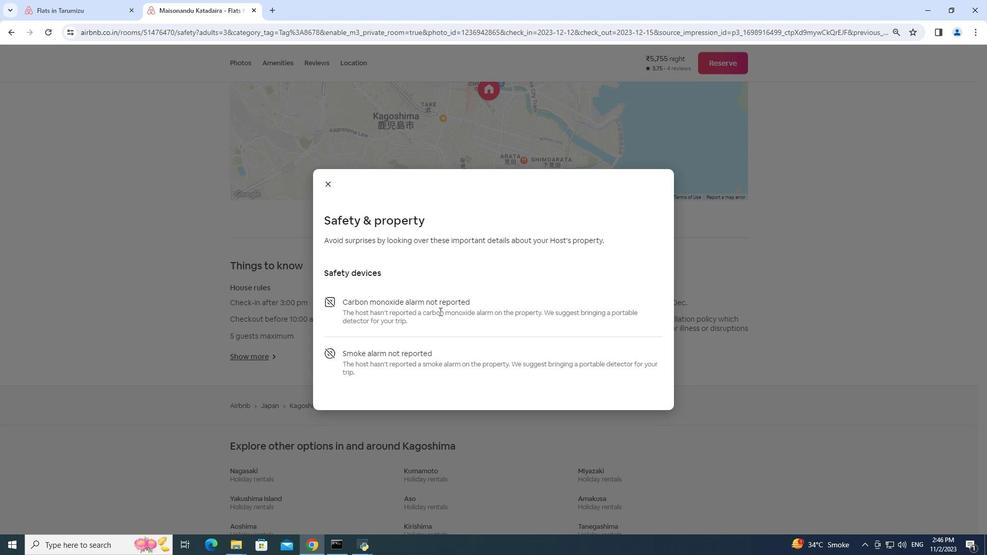 
Action: Mouse moved to (327, 182)
Screenshot: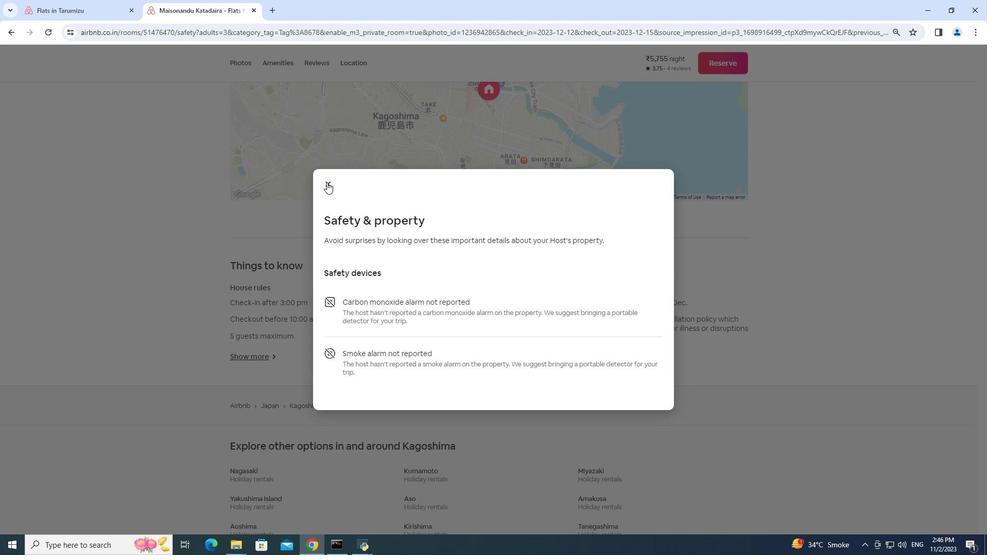 
Action: Mouse pressed left at (327, 182)
Screenshot: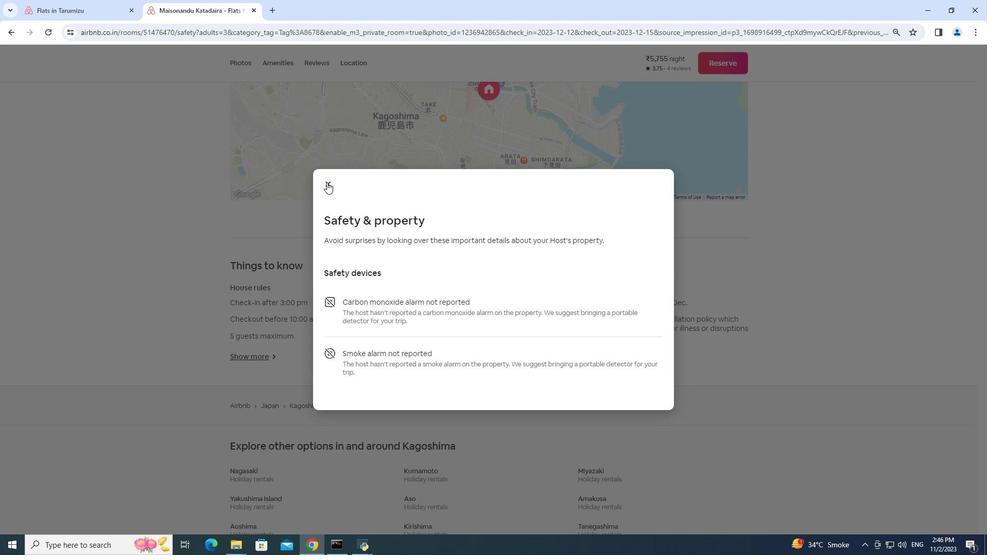 
Action: Mouse moved to (617, 357)
Screenshot: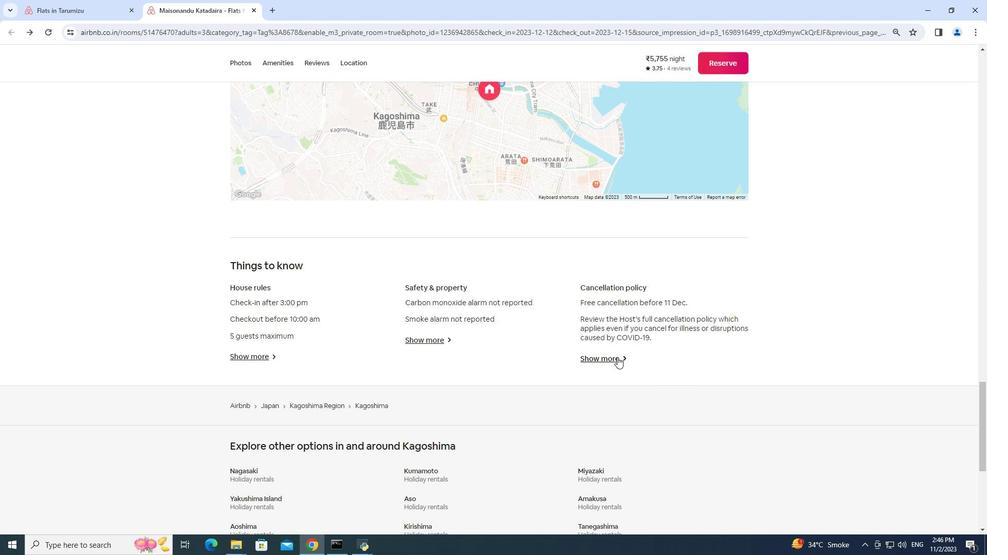 
Action: Mouse pressed left at (617, 357)
Screenshot: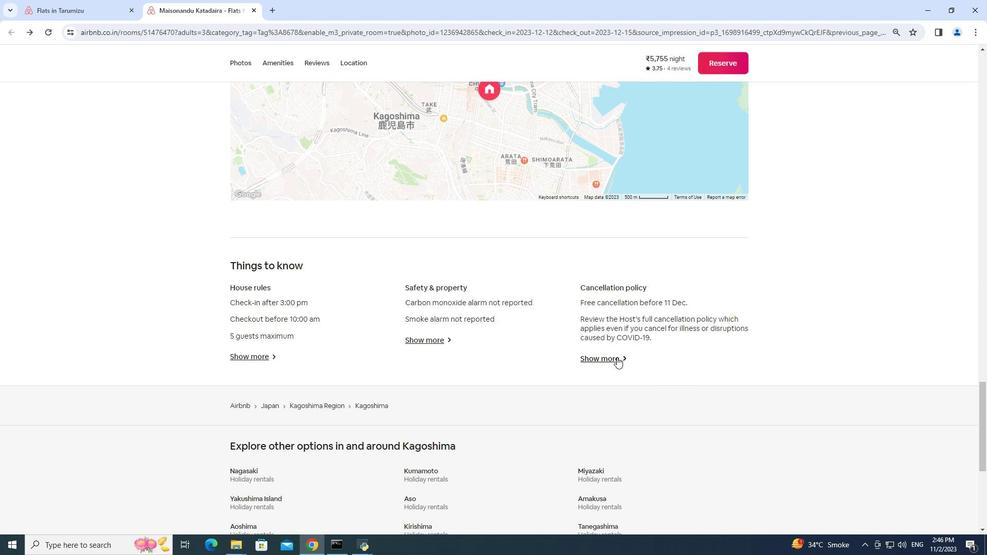 
Action: Mouse moved to (481, 302)
Screenshot: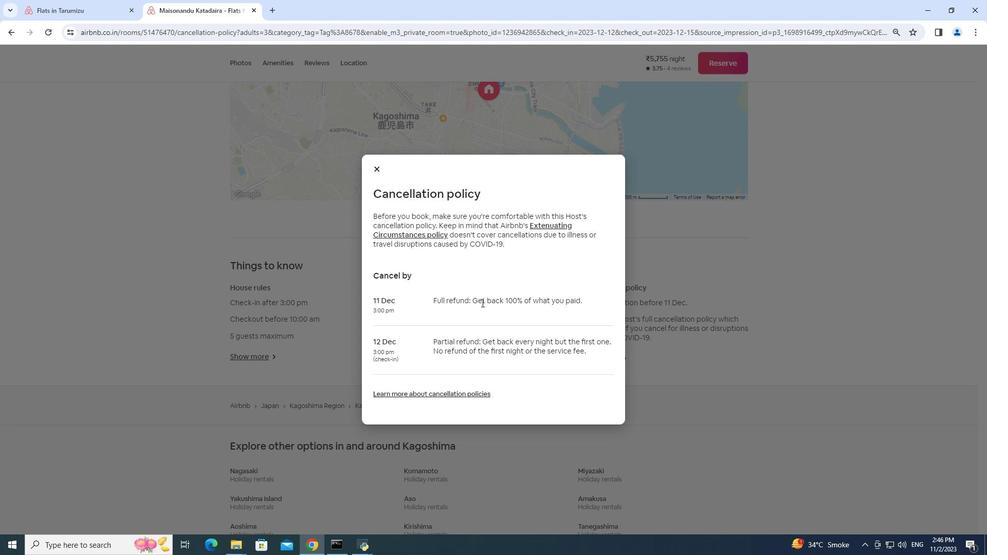 
Action: Mouse pressed middle at (481, 302)
Screenshot: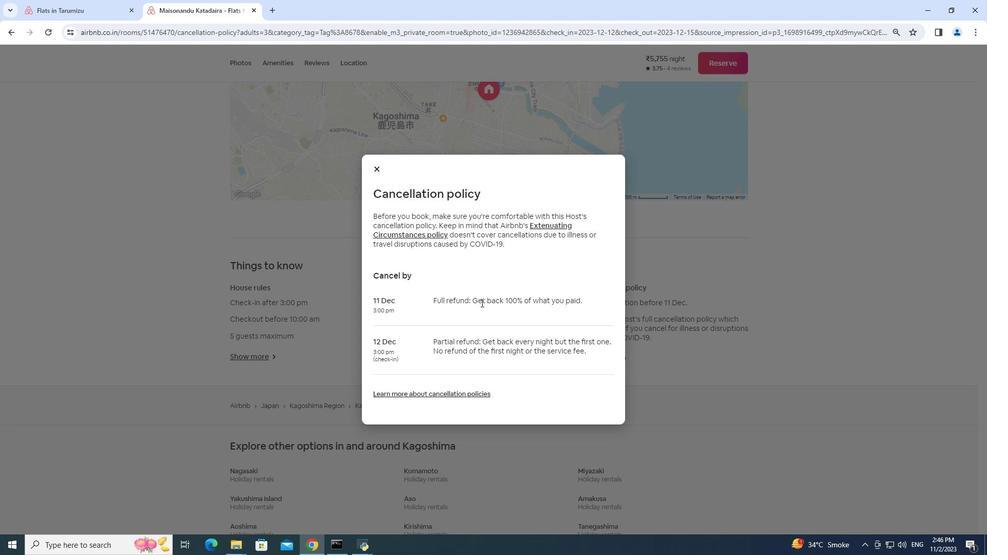 
Action: Mouse scrolled (481, 302) with delta (0, 0)
Screenshot: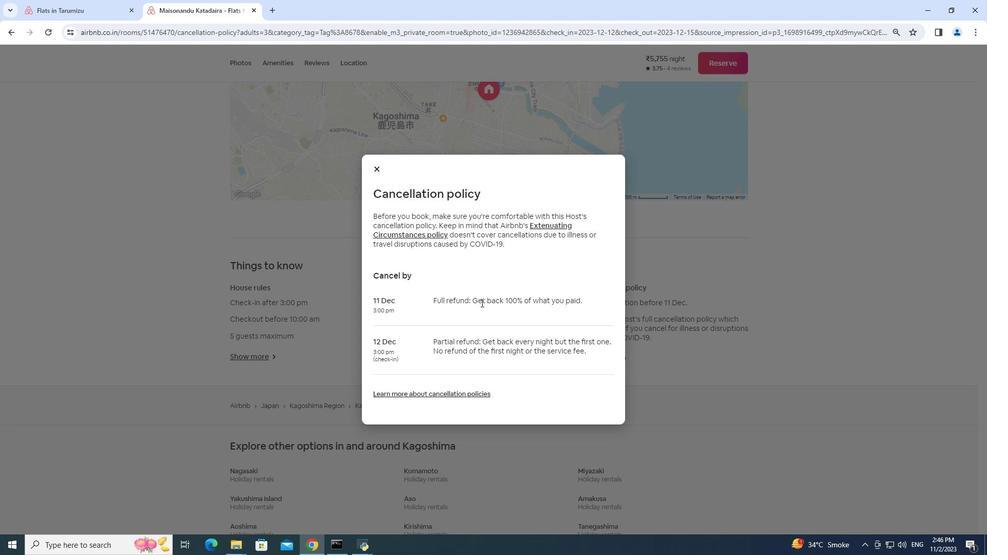 
Action: Mouse scrolled (481, 302) with delta (0, 0)
Screenshot: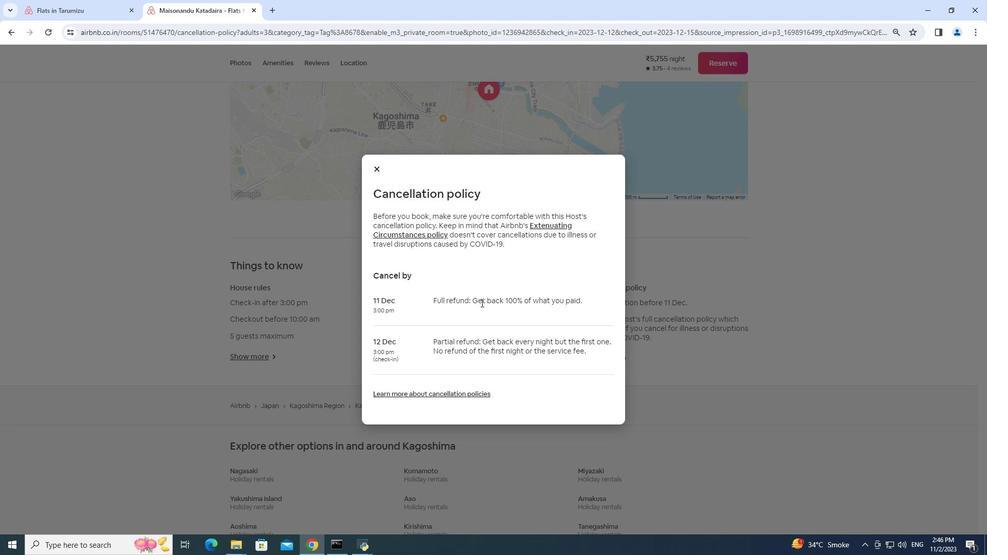 
Action: Mouse scrolled (481, 302) with delta (0, 0)
Screenshot: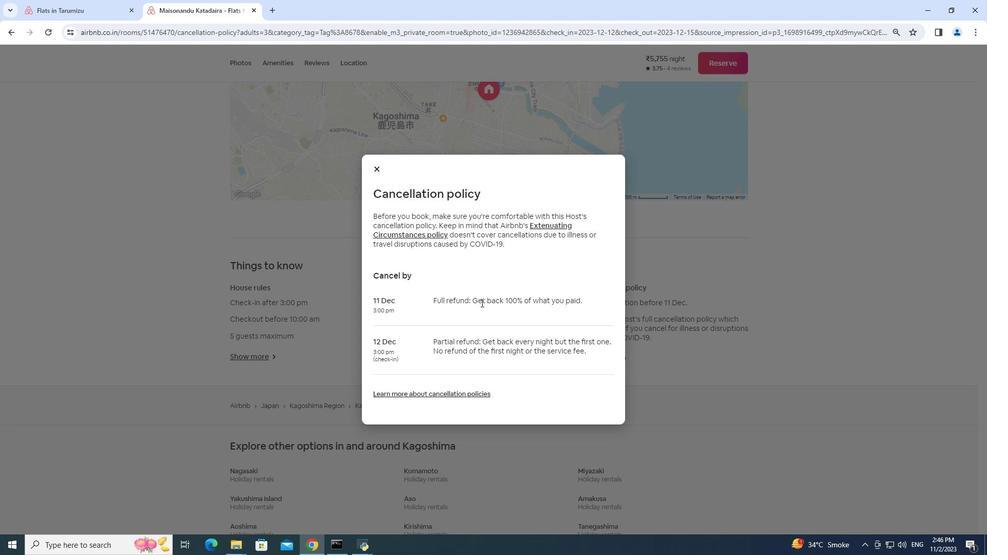 
Action: Mouse scrolled (481, 302) with delta (0, 0)
Screenshot: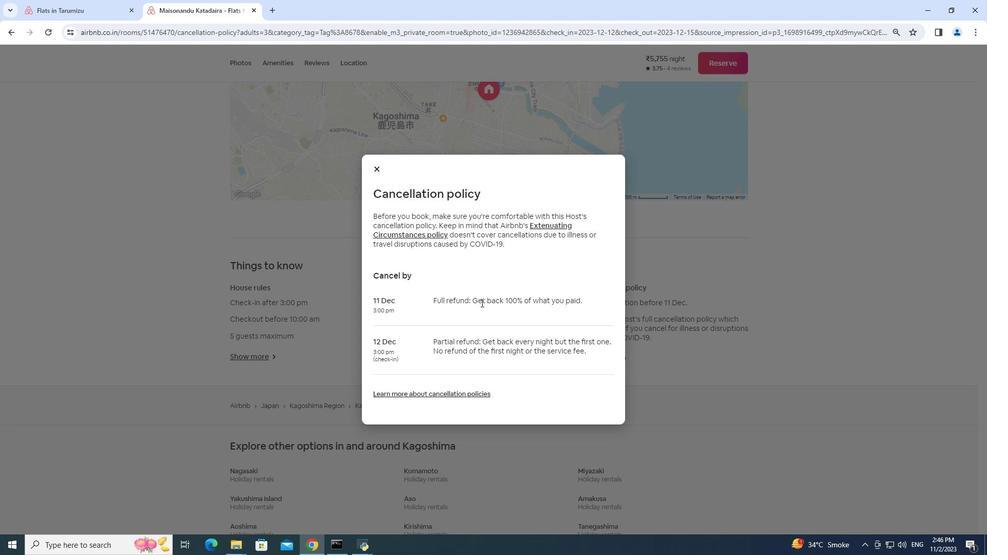 
Action: Mouse moved to (370, 168)
Screenshot: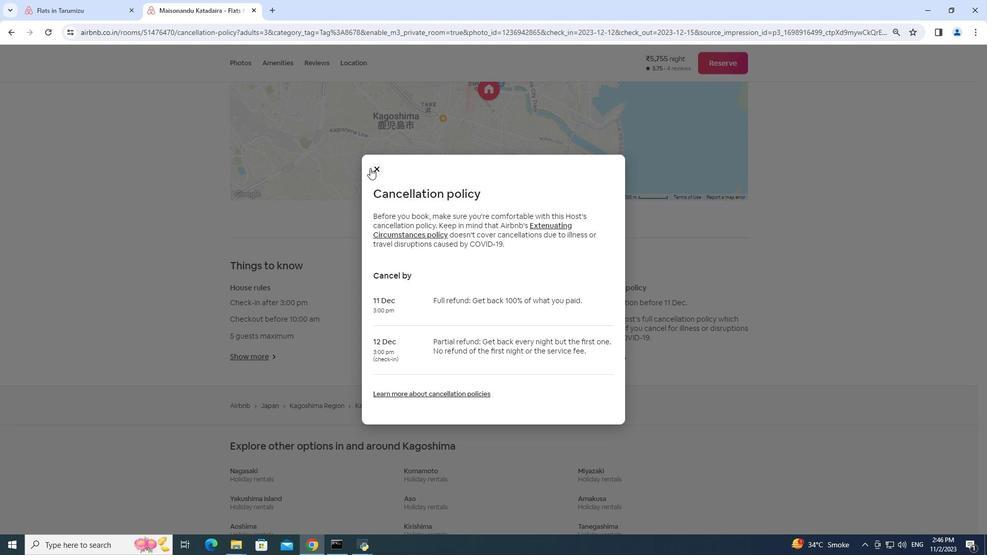 
Action: Mouse pressed left at (370, 168)
Screenshot: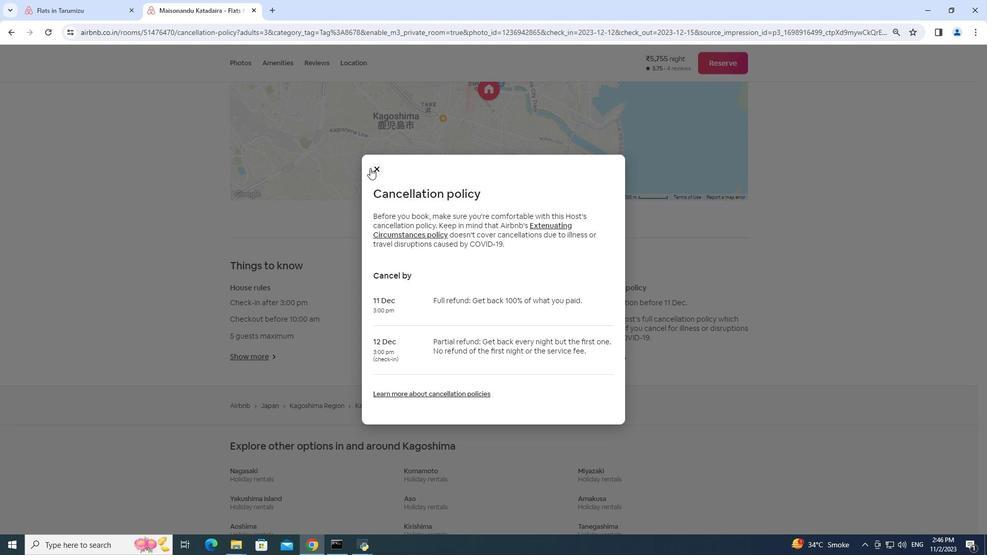 
Action: Mouse moved to (729, 64)
Screenshot: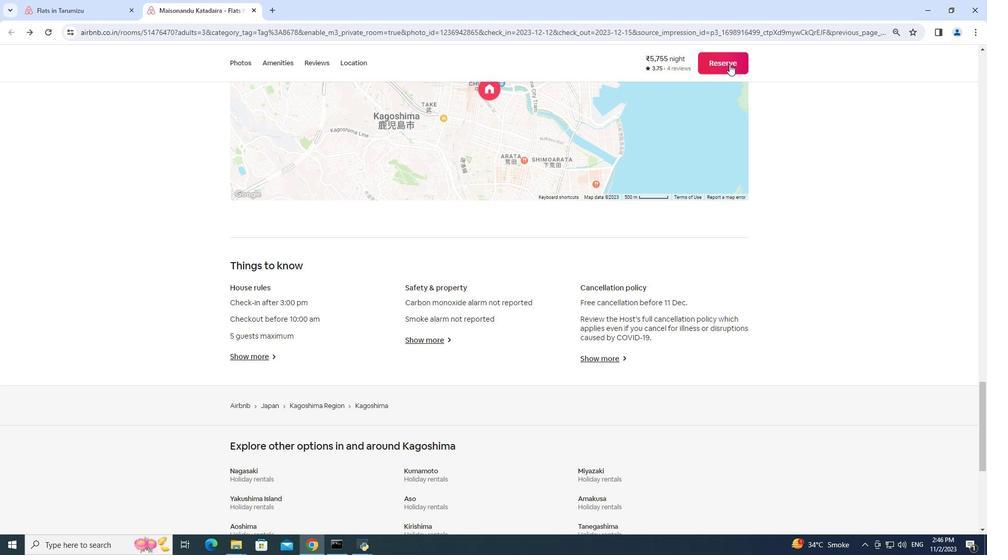 
Action: Mouse pressed left at (729, 64)
